 Task: Look for Airbnb options in Uto, Japan from 7th December, 2023 to 14th December, 2023 for 1 adult. Place can be shared room with 1  bedroom having 1 bed and 1 bathroom. Property type can be hotel. Look for 5 properties as per requirement.
Action: Mouse moved to (434, 91)
Screenshot: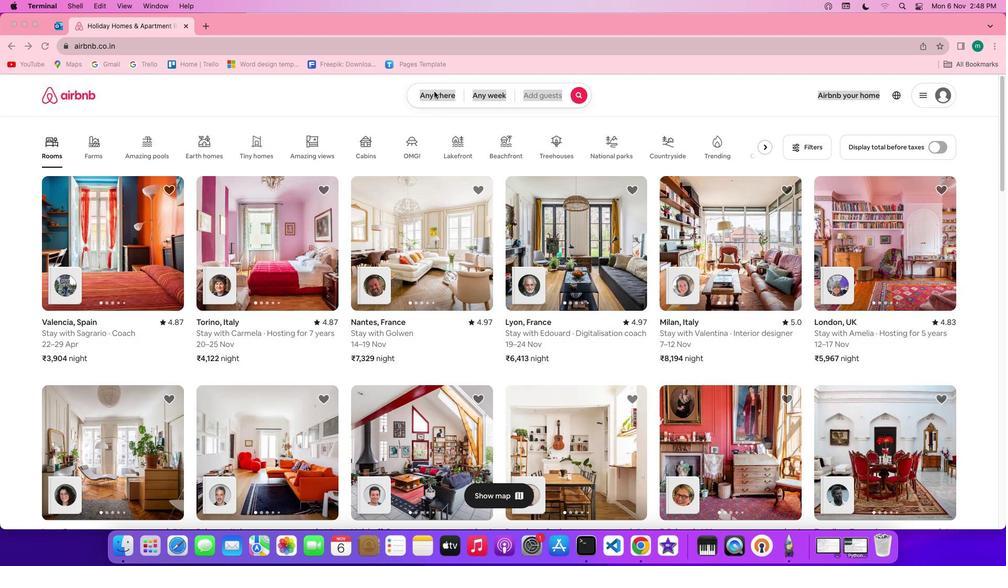
Action: Mouse pressed left at (434, 91)
Screenshot: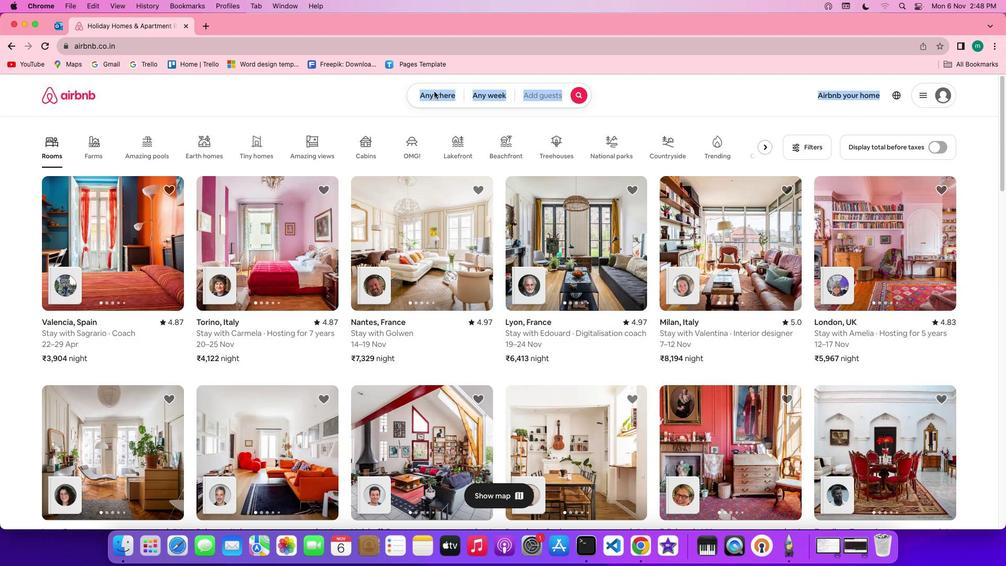 
Action: Mouse pressed left at (434, 91)
Screenshot: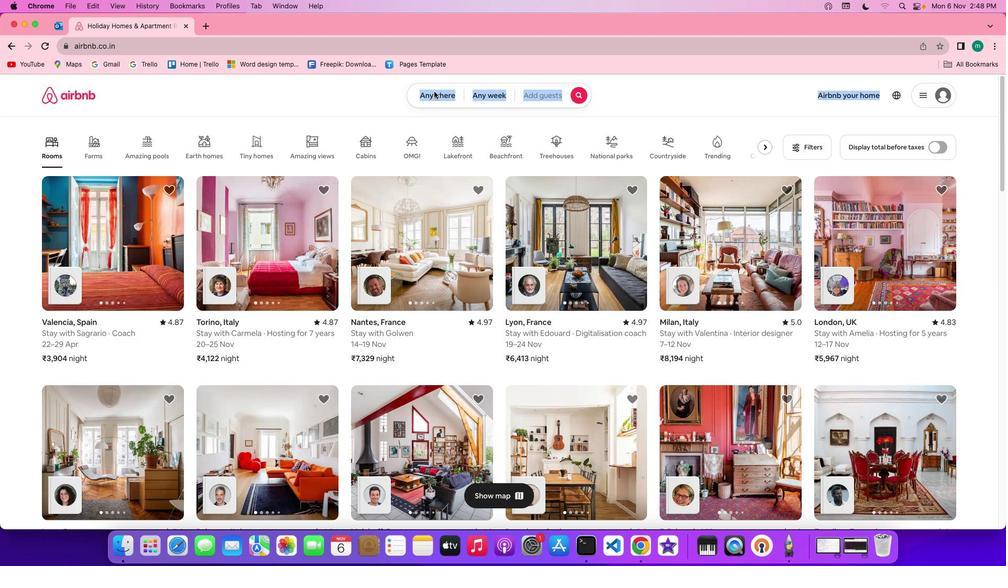 
Action: Mouse moved to (389, 129)
Screenshot: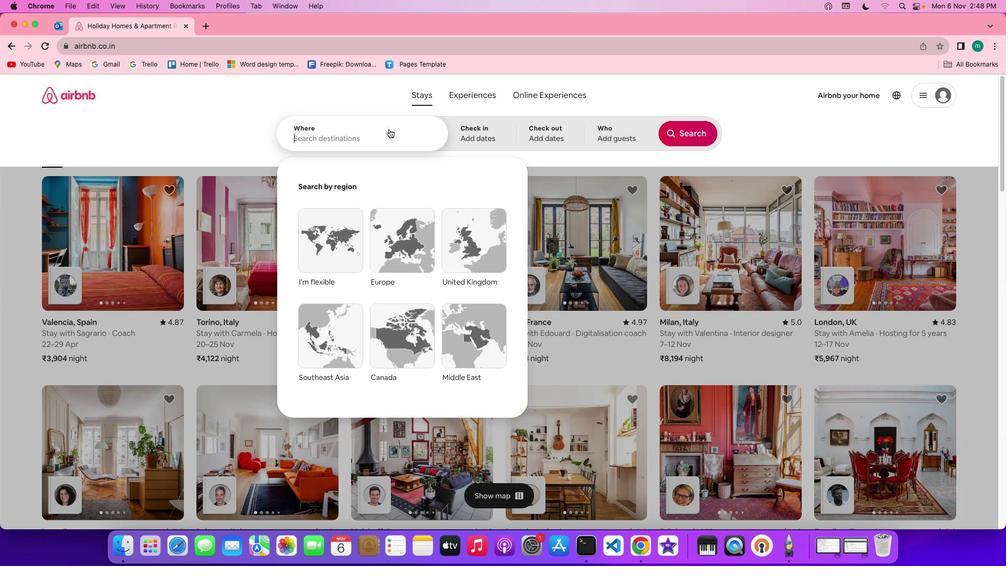 
Action: Key pressed Key.shift'U''t''o'','Key.spaceKey.shift'j''a''p''a''n'
Screenshot: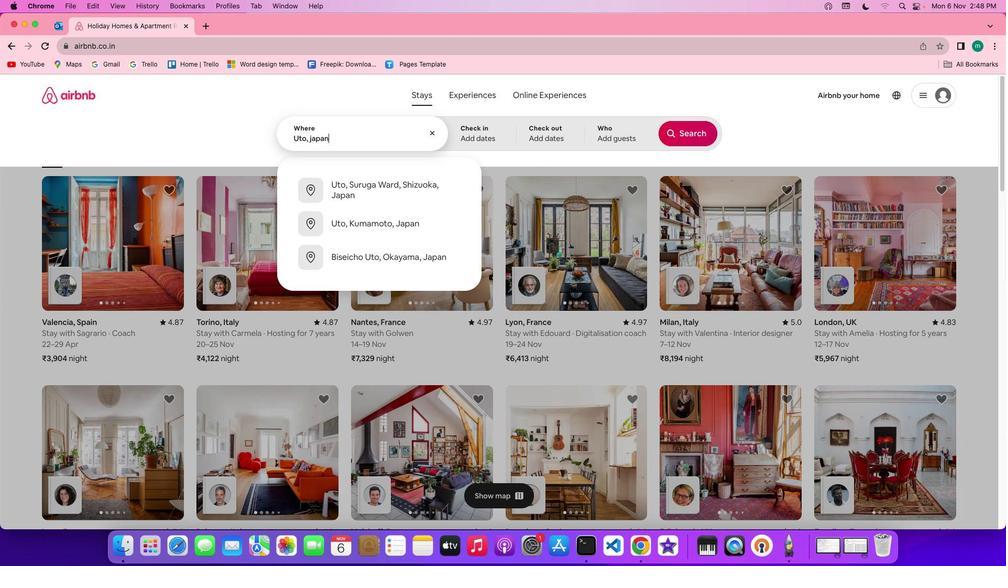 
Action: Mouse moved to (472, 135)
Screenshot: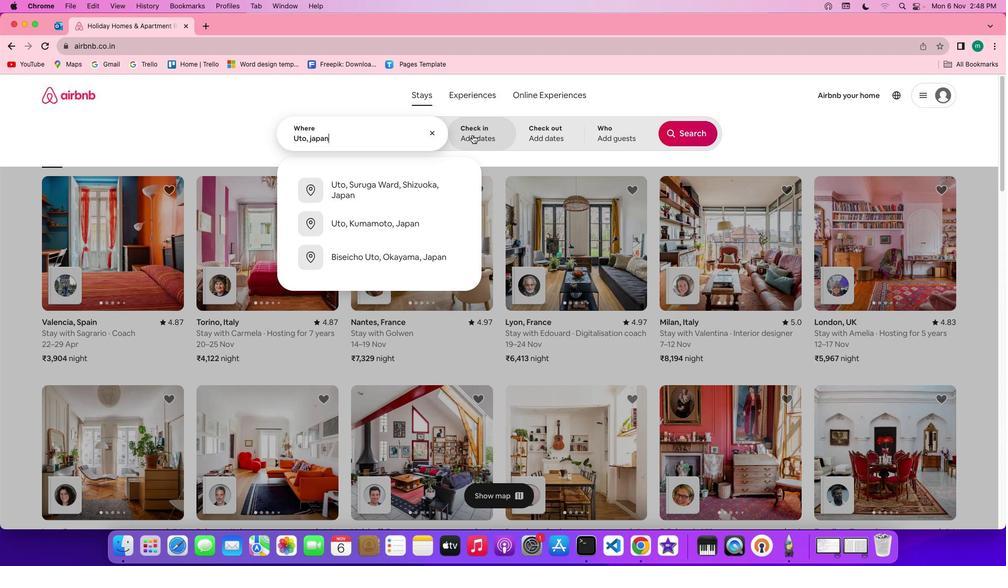 
Action: Mouse pressed left at (472, 135)
Screenshot: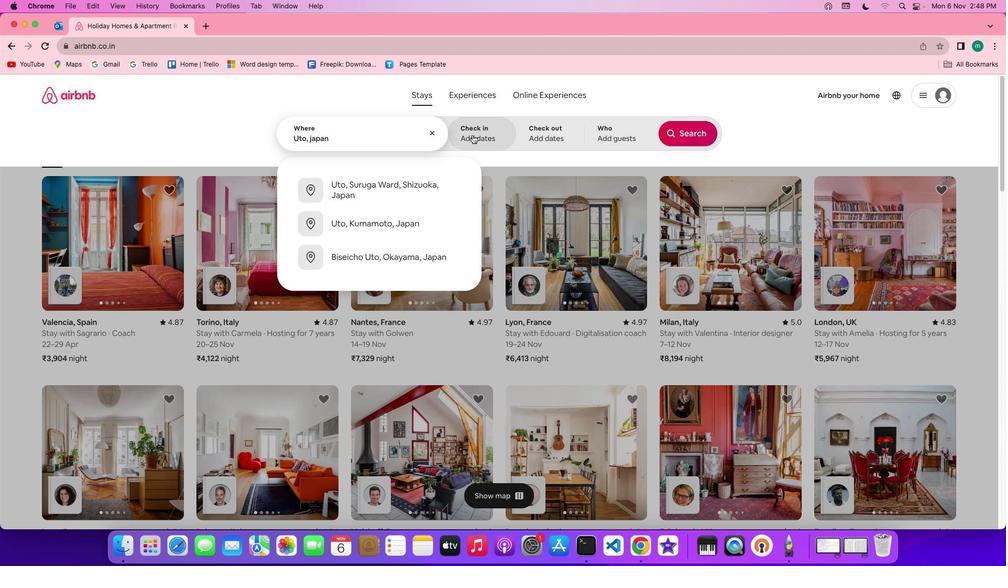 
Action: Mouse moved to (626, 286)
Screenshot: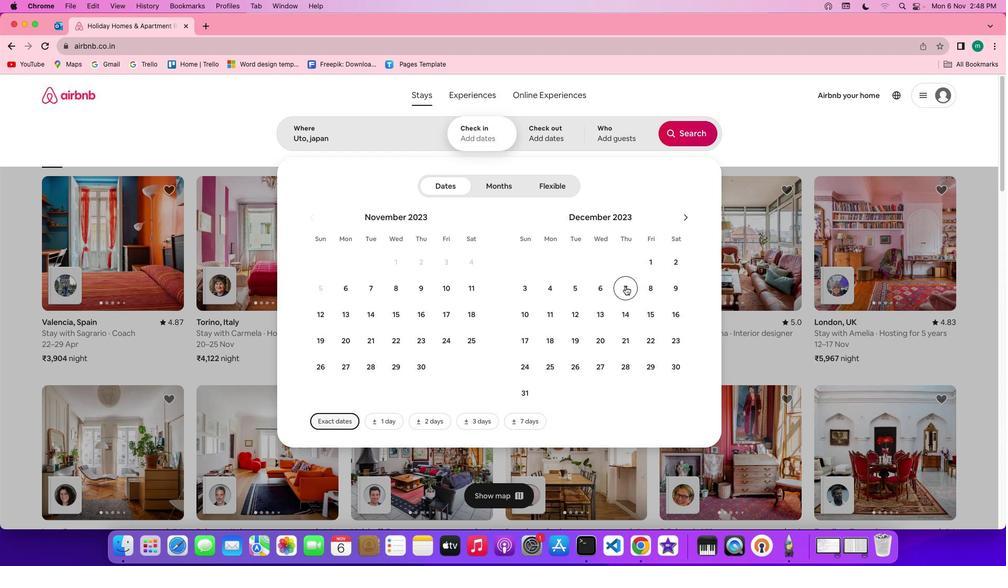 
Action: Mouse pressed left at (626, 286)
Screenshot: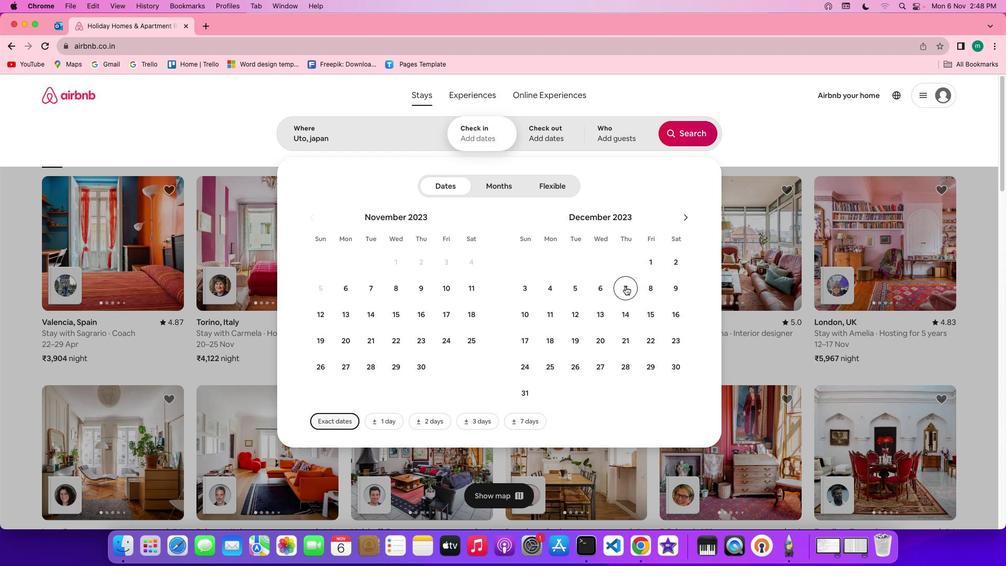 
Action: Mouse moved to (618, 312)
Screenshot: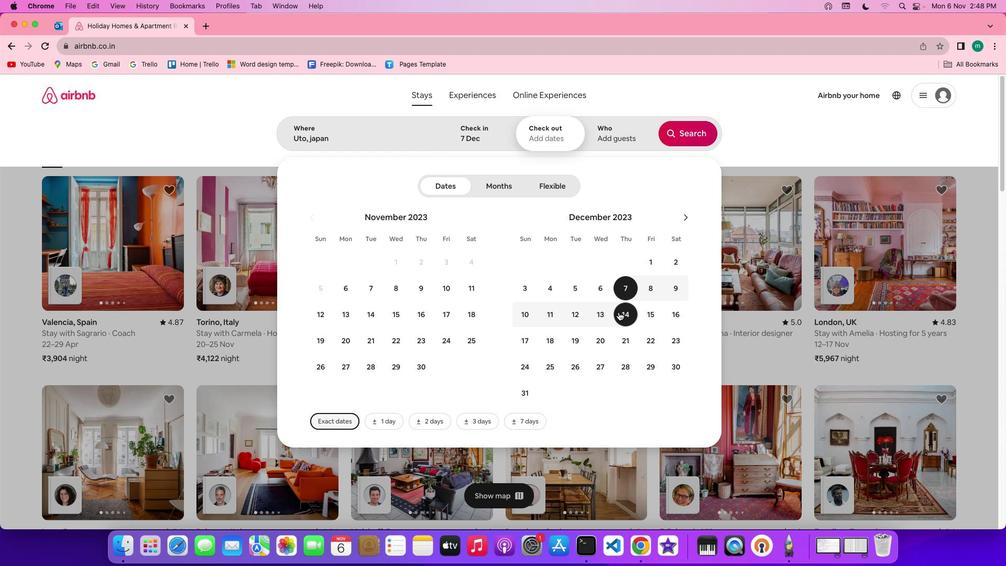 
Action: Mouse pressed left at (618, 312)
Screenshot: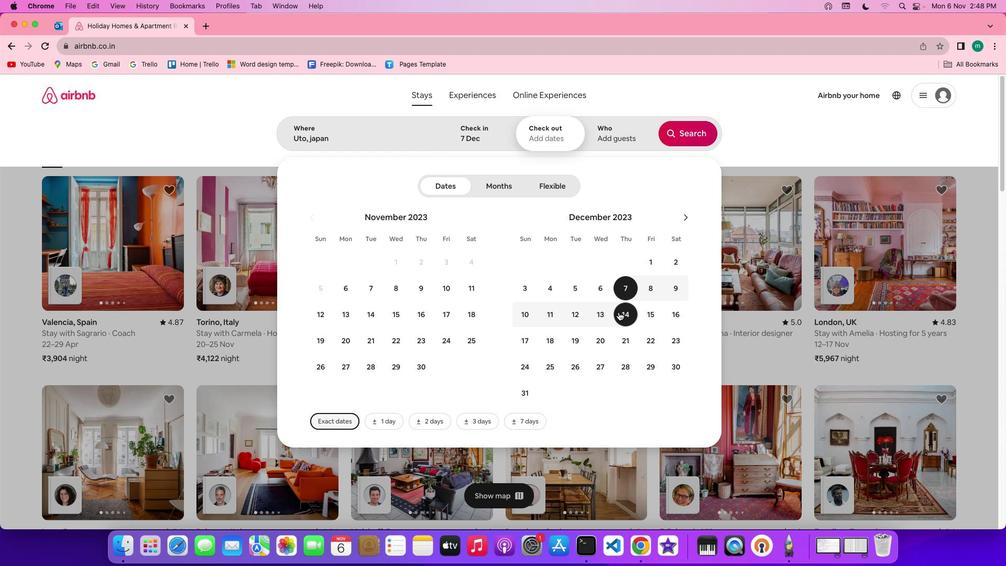 
Action: Mouse moved to (610, 132)
Screenshot: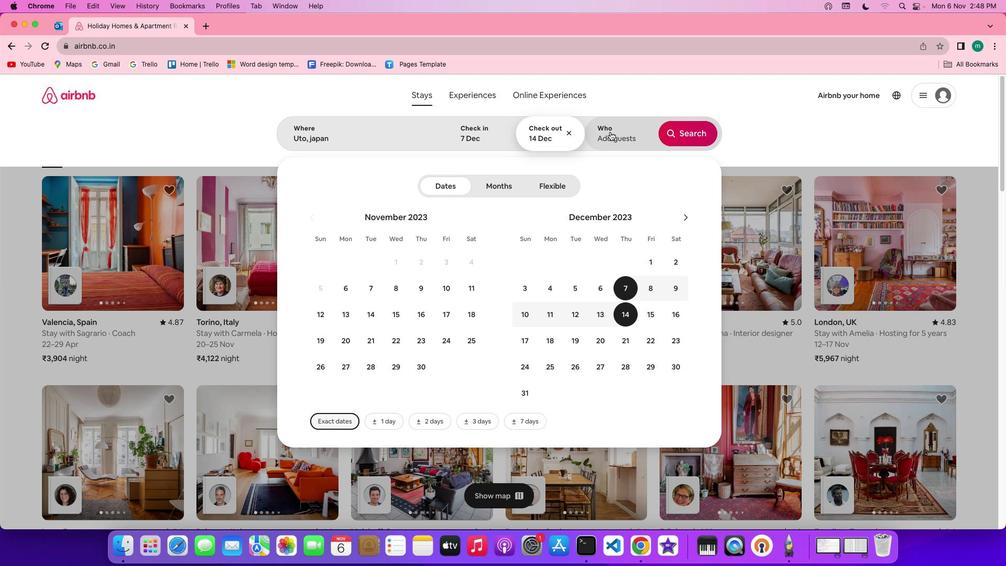 
Action: Mouse pressed left at (610, 132)
Screenshot: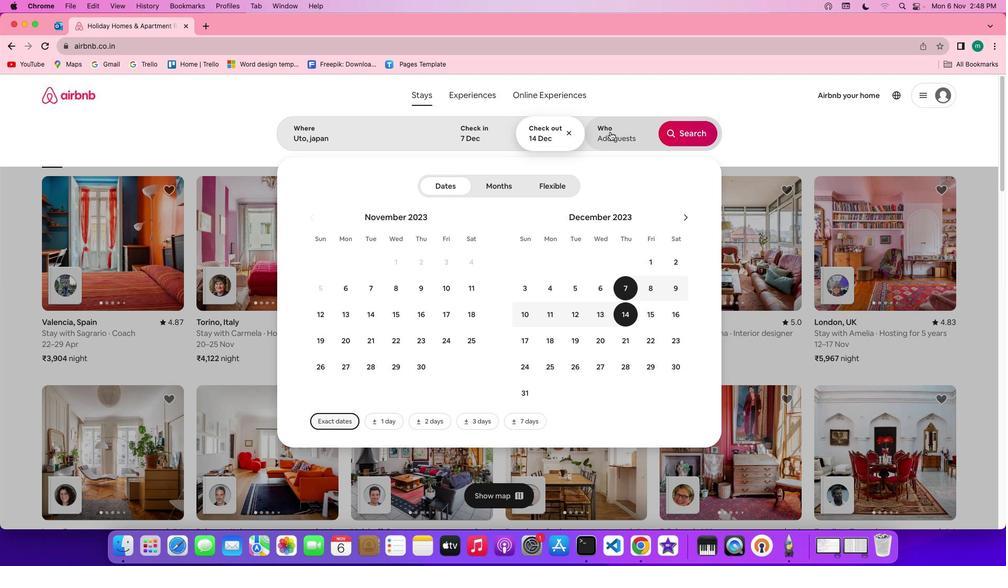 
Action: Mouse moved to (696, 189)
Screenshot: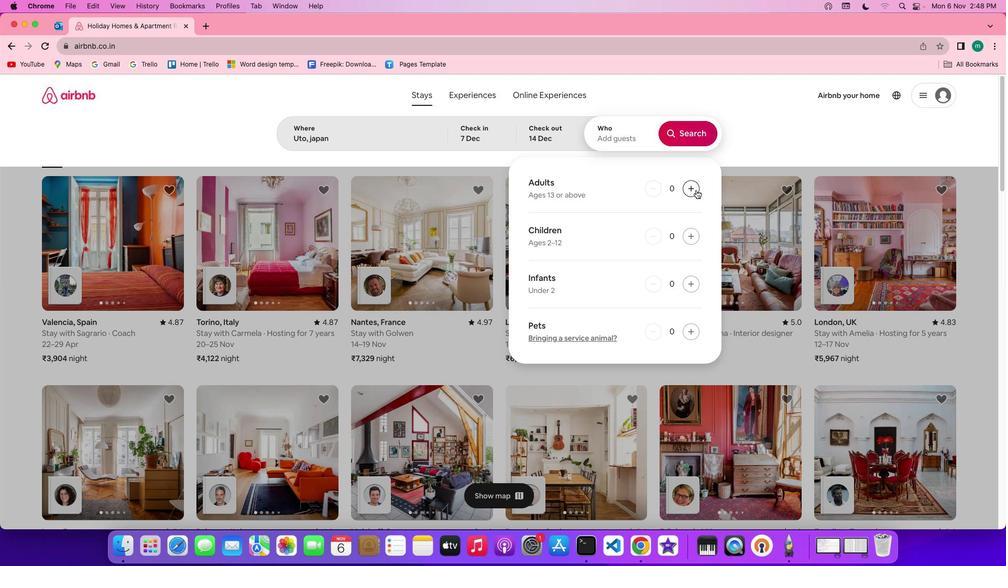 
Action: Mouse pressed left at (696, 189)
Screenshot: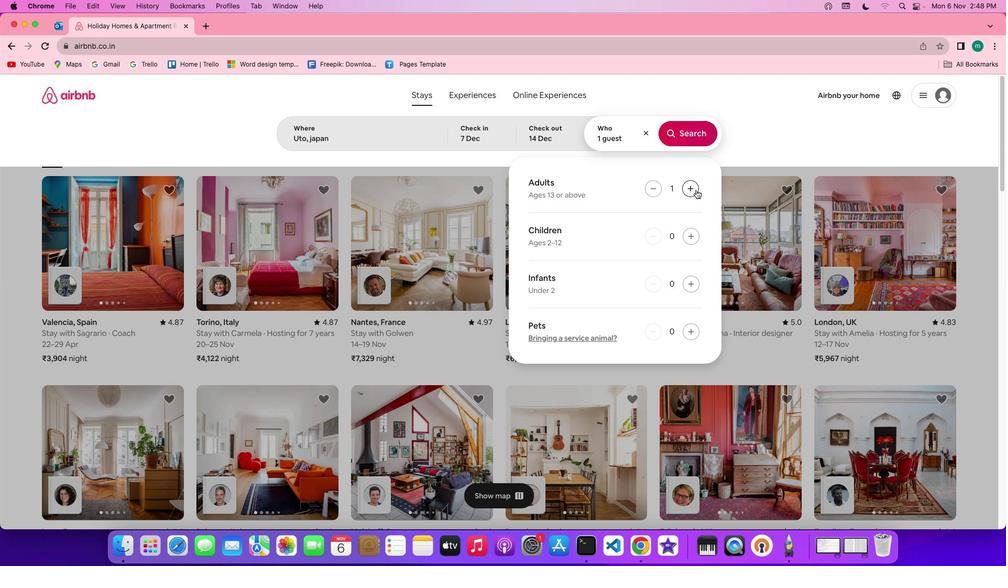 
Action: Mouse moved to (687, 130)
Screenshot: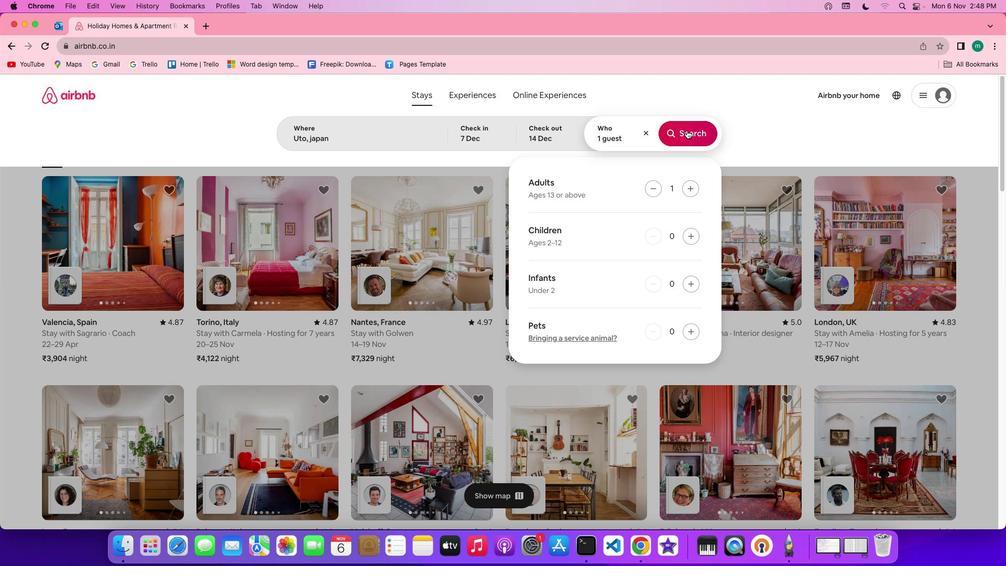 
Action: Mouse pressed left at (687, 130)
Screenshot: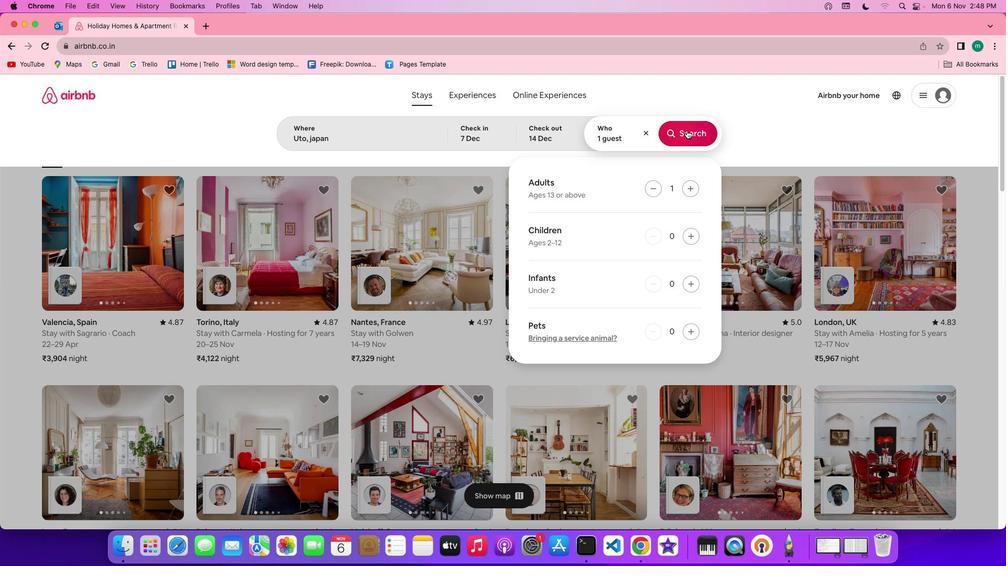 
Action: Mouse moved to (840, 134)
Screenshot: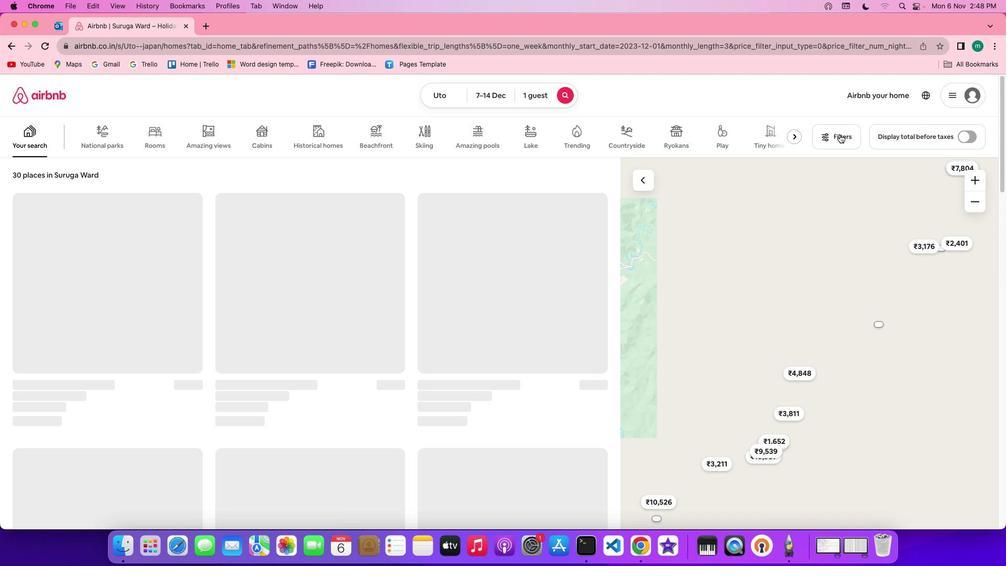 
Action: Mouse pressed left at (840, 134)
Screenshot: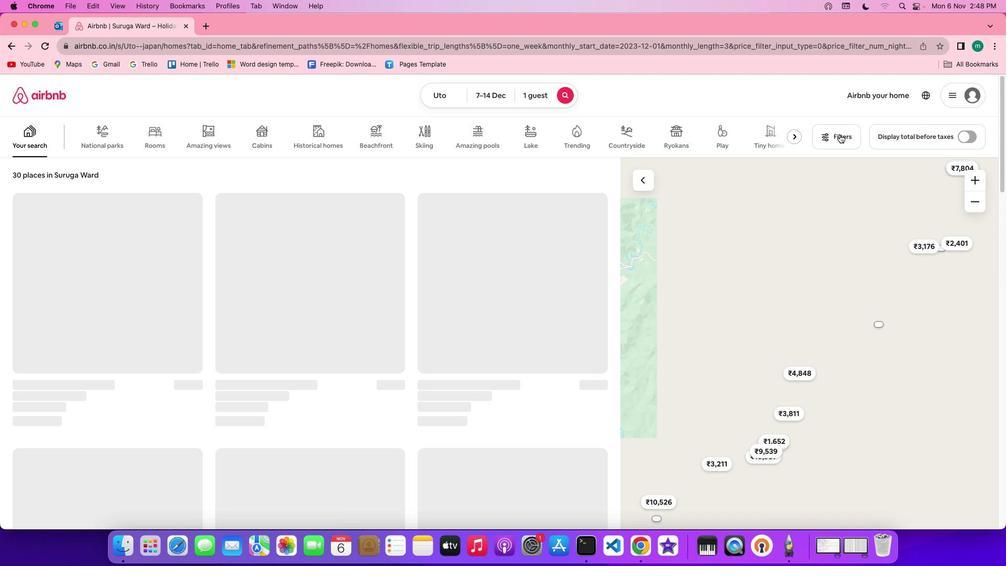 
Action: Mouse moved to (596, 292)
Screenshot: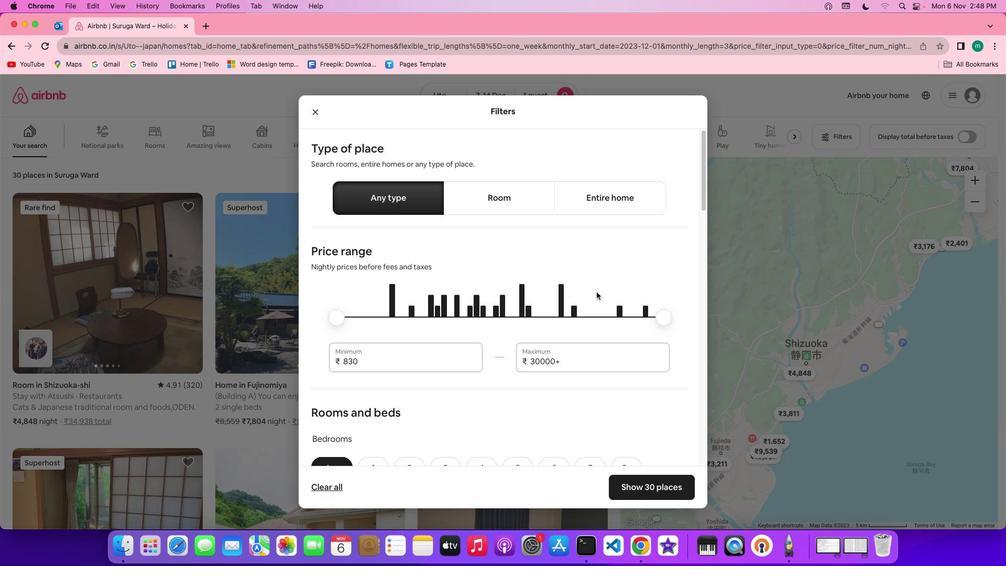 
Action: Mouse scrolled (596, 292) with delta (0, 0)
Screenshot: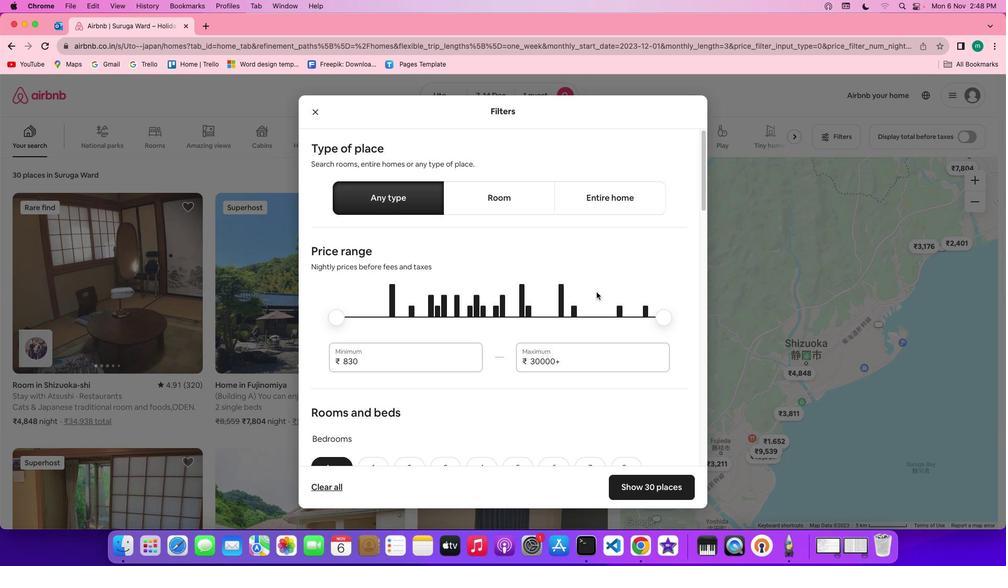 
Action: Mouse scrolled (596, 292) with delta (0, 0)
Screenshot: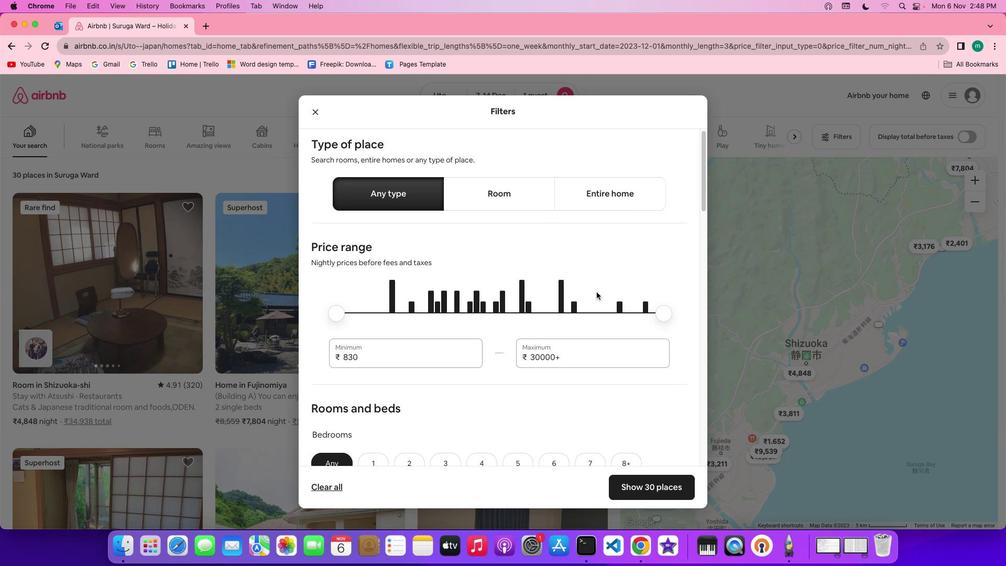 
Action: Mouse scrolled (596, 292) with delta (0, -1)
Screenshot: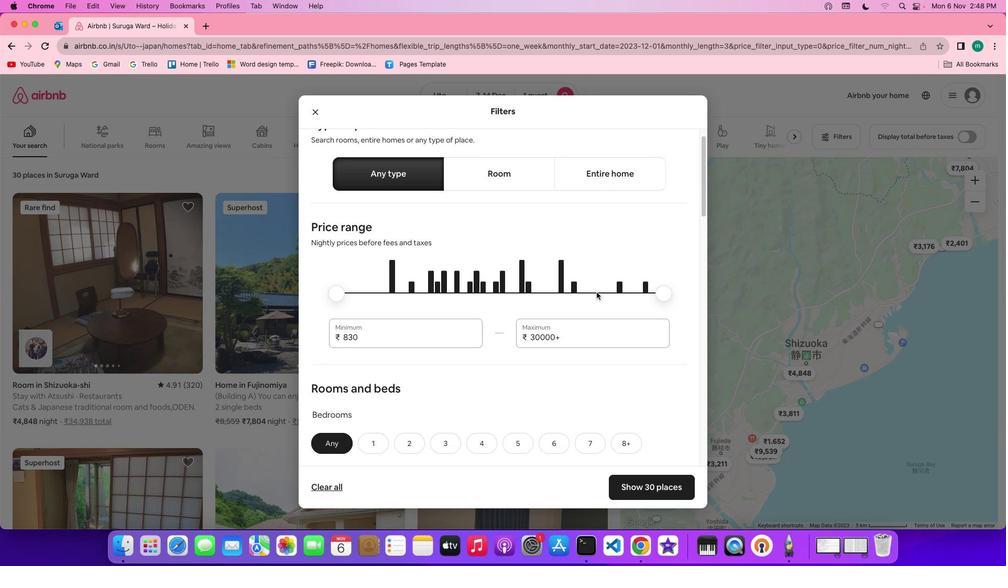 
Action: Mouse scrolled (596, 292) with delta (0, 0)
Screenshot: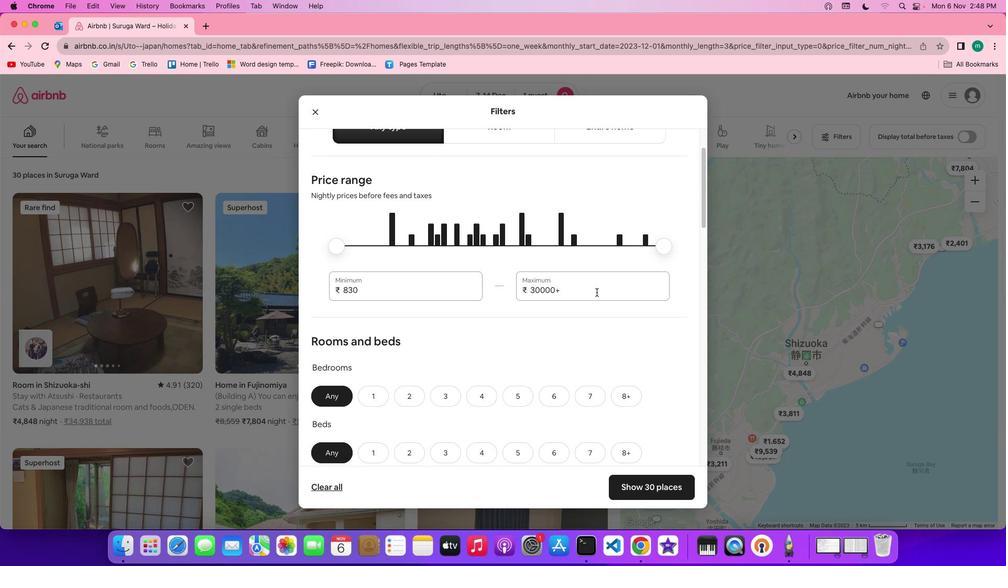 
Action: Mouse scrolled (596, 292) with delta (0, 0)
Screenshot: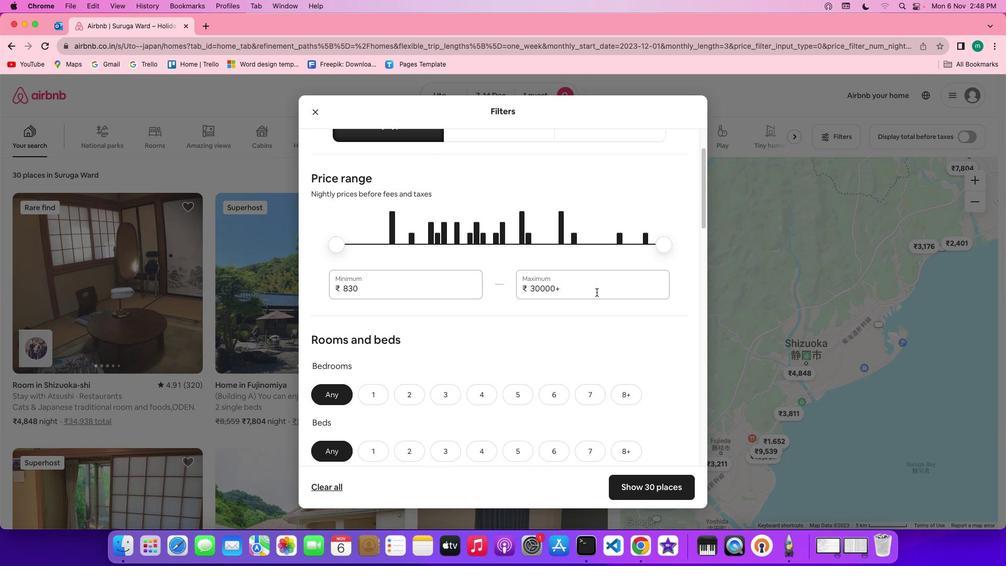 
Action: Mouse scrolled (596, 292) with delta (0, -1)
Screenshot: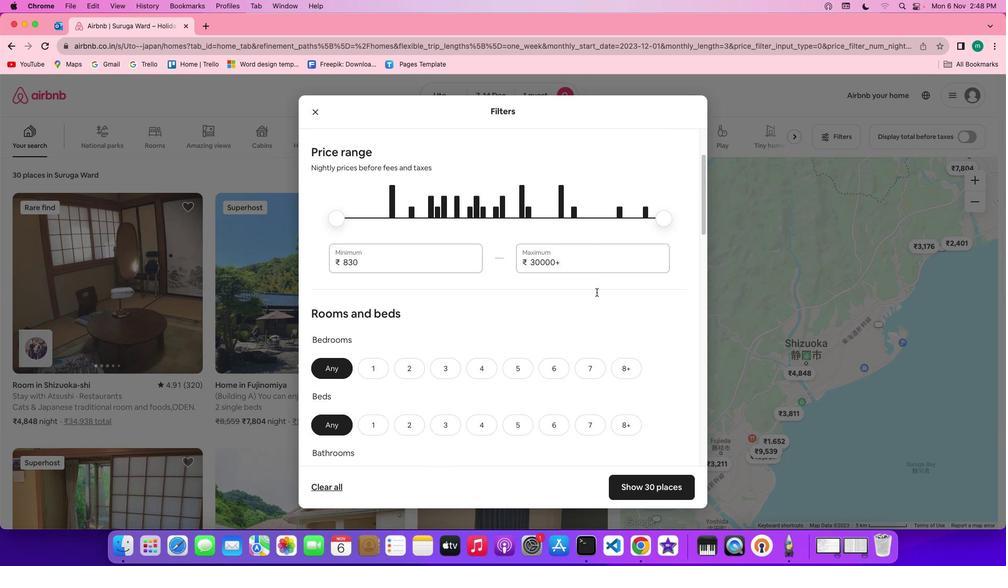 
Action: Mouse scrolled (596, 292) with delta (0, 0)
Screenshot: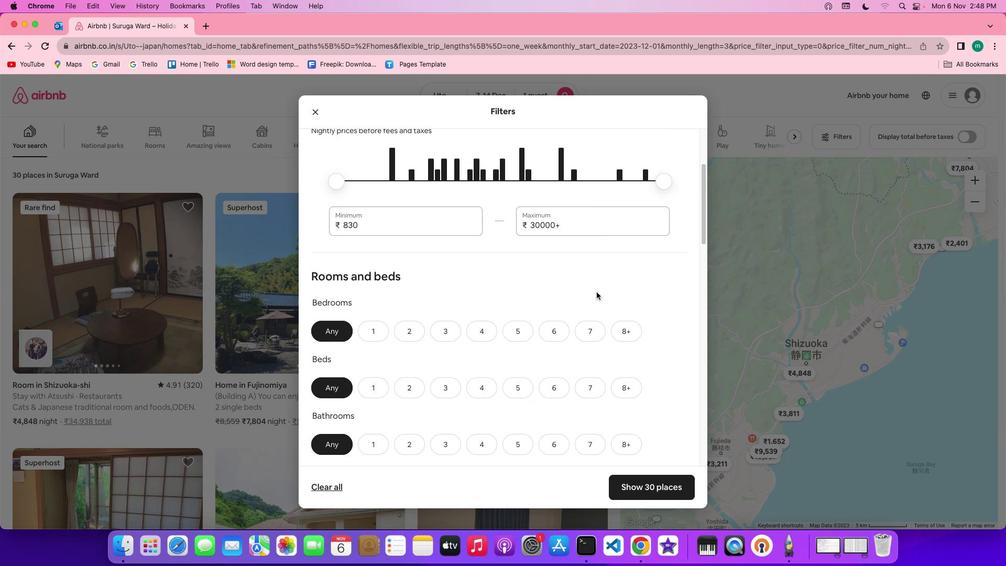 
Action: Mouse scrolled (596, 292) with delta (0, 0)
Screenshot: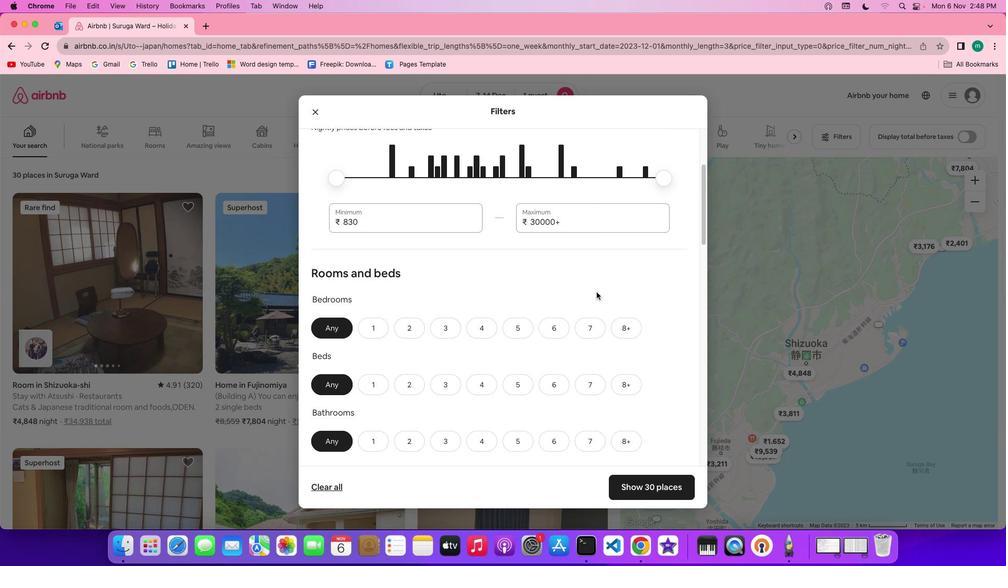 
Action: Mouse scrolled (596, 292) with delta (0, 0)
Screenshot: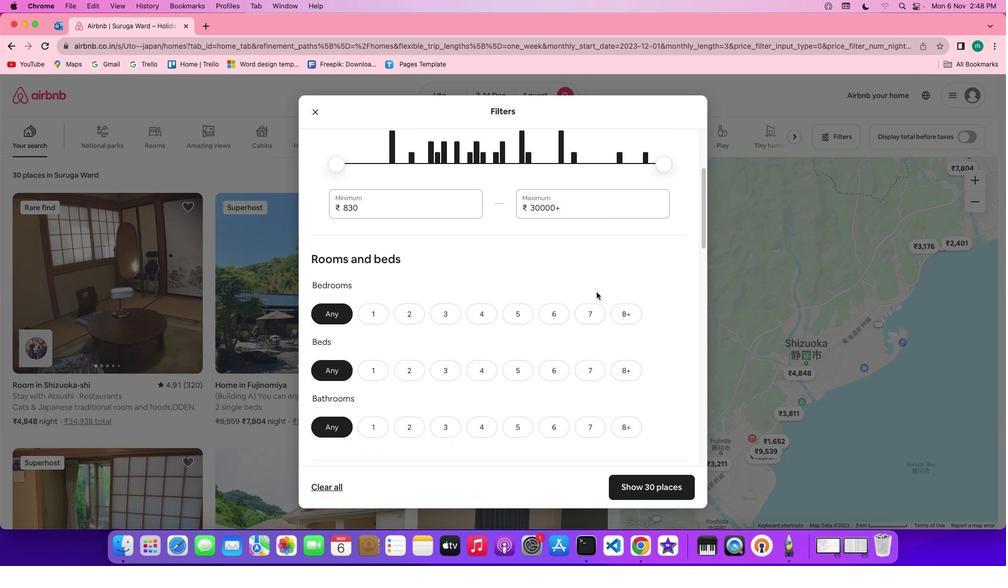 
Action: Mouse scrolled (596, 292) with delta (0, 0)
Screenshot: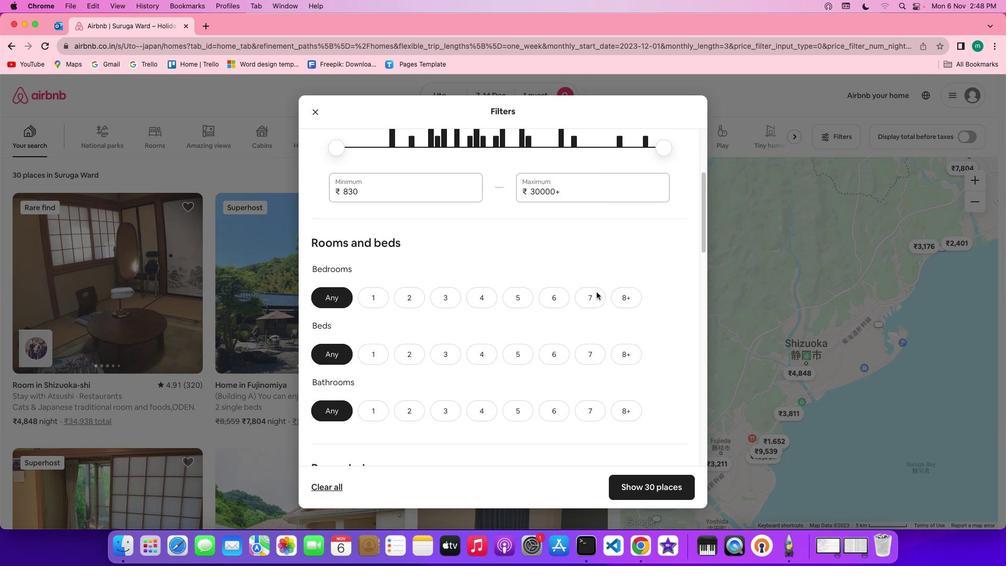 
Action: Mouse scrolled (596, 292) with delta (0, 0)
Screenshot: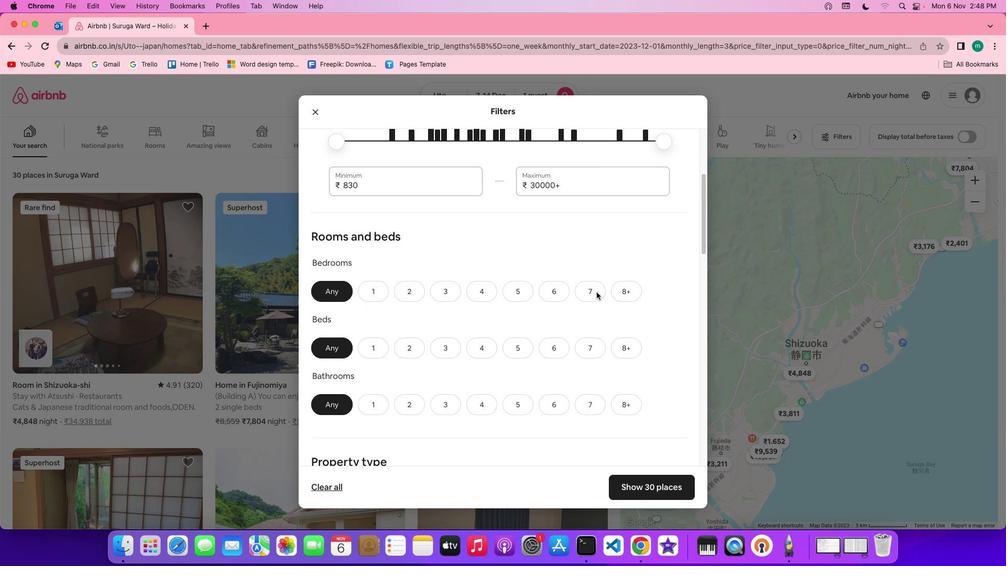 
Action: Mouse scrolled (596, 292) with delta (0, 0)
Screenshot: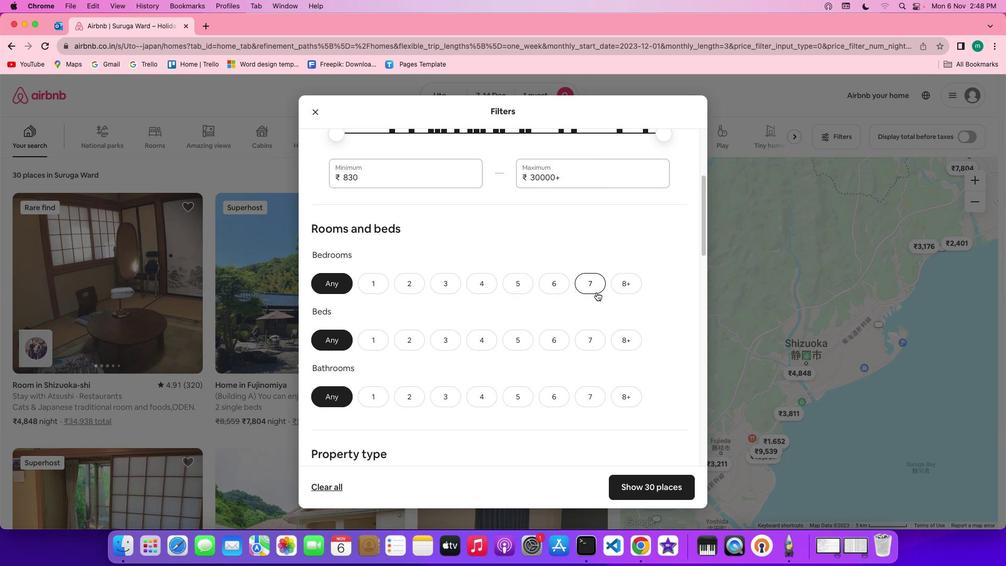 
Action: Mouse scrolled (596, 292) with delta (0, 0)
Screenshot: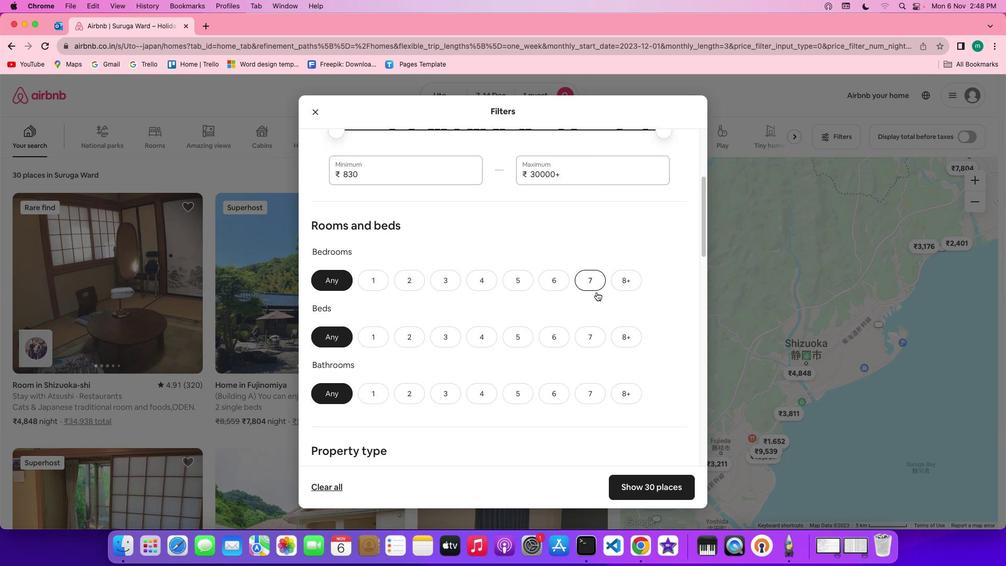 
Action: Mouse scrolled (596, 292) with delta (0, 0)
Screenshot: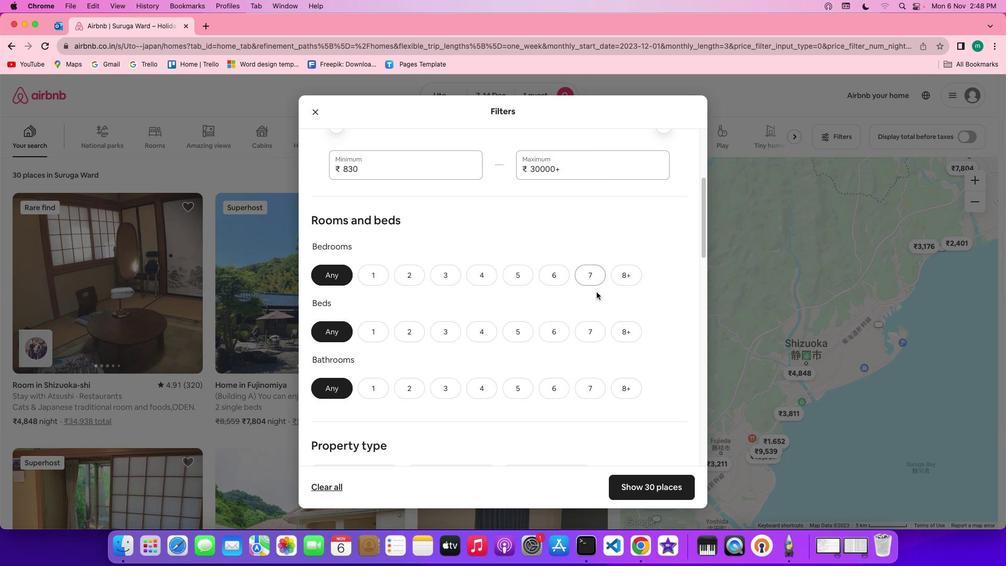 
Action: Mouse scrolled (596, 292) with delta (0, 0)
Screenshot: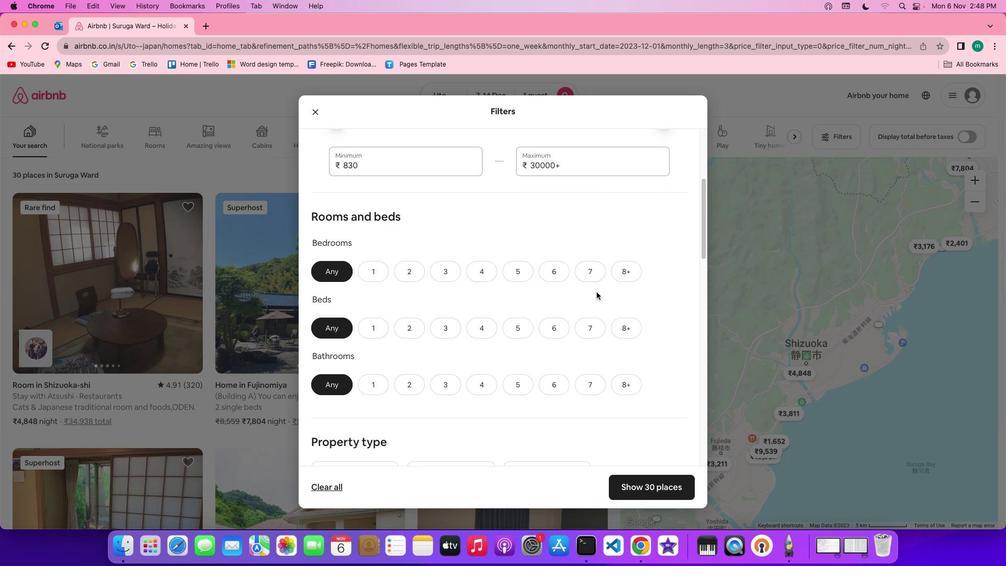 
Action: Mouse scrolled (596, 292) with delta (0, 0)
Screenshot: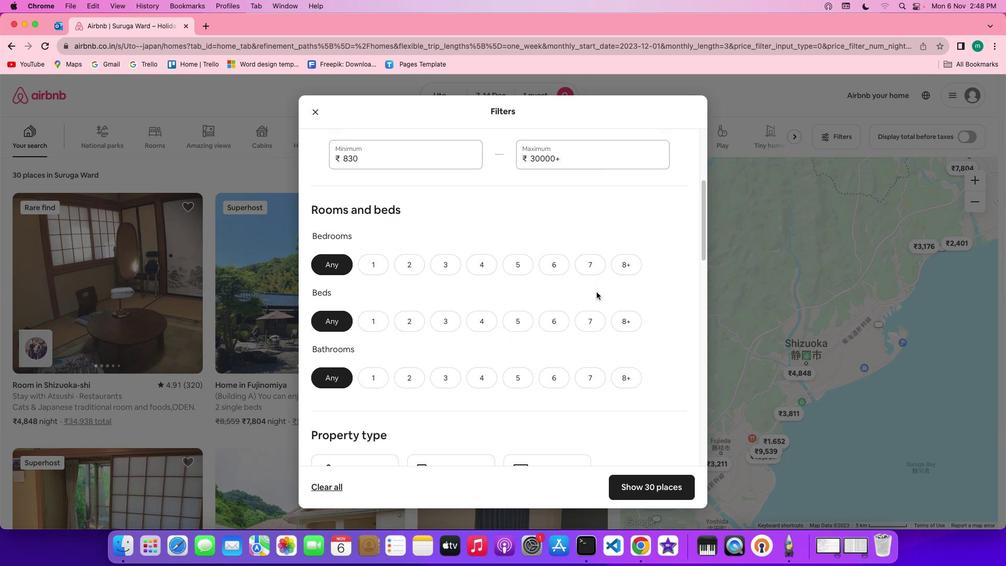 
Action: Mouse scrolled (596, 292) with delta (0, 0)
Screenshot: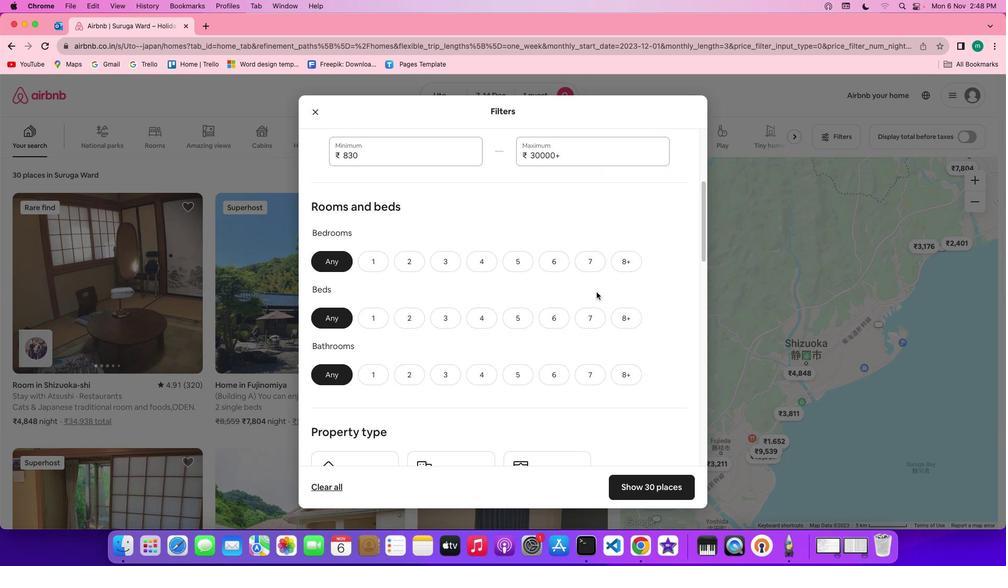 
Action: Mouse scrolled (596, 292) with delta (0, 0)
Screenshot: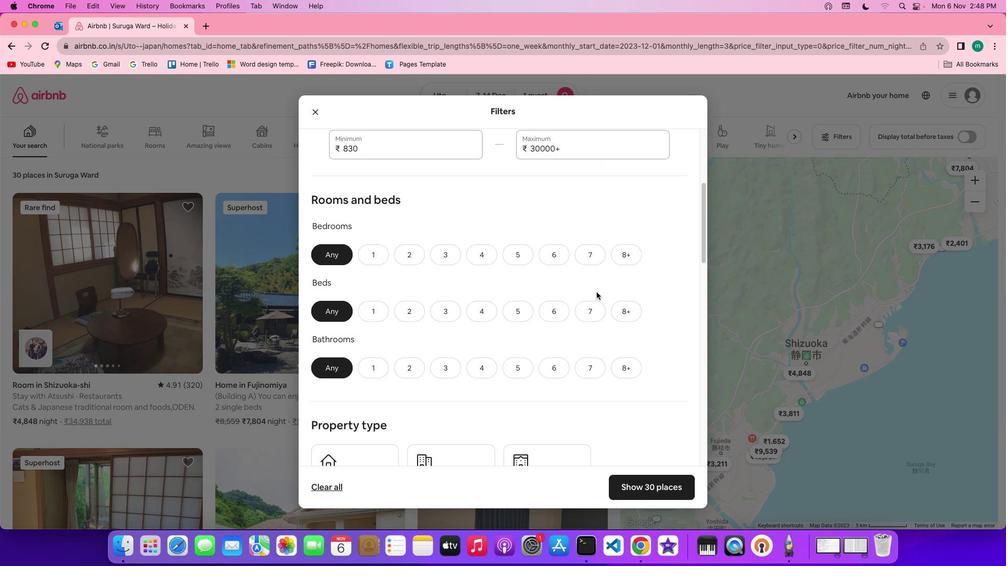 
Action: Mouse scrolled (596, 292) with delta (0, -1)
Screenshot: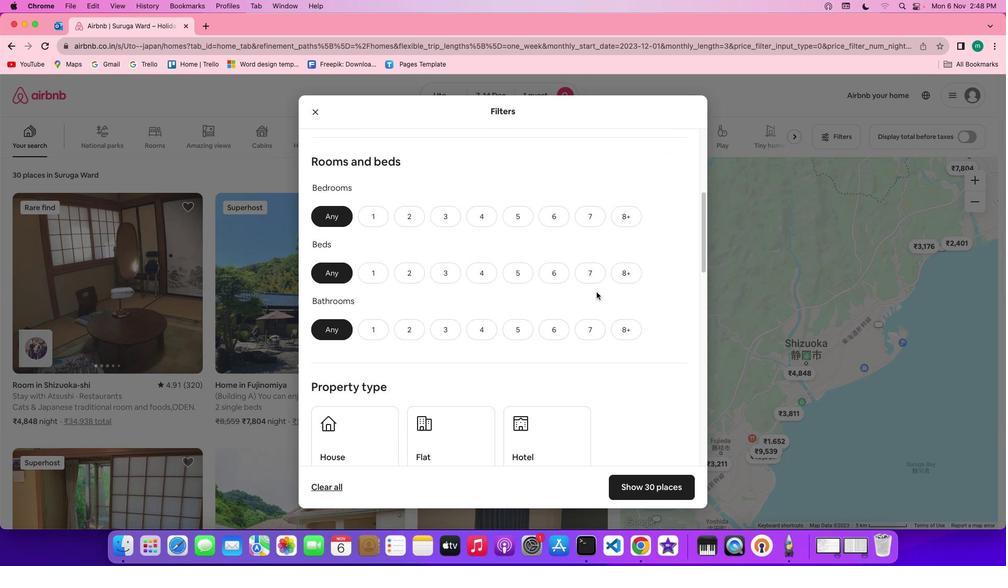 
Action: Mouse scrolled (596, 292) with delta (0, -1)
Screenshot: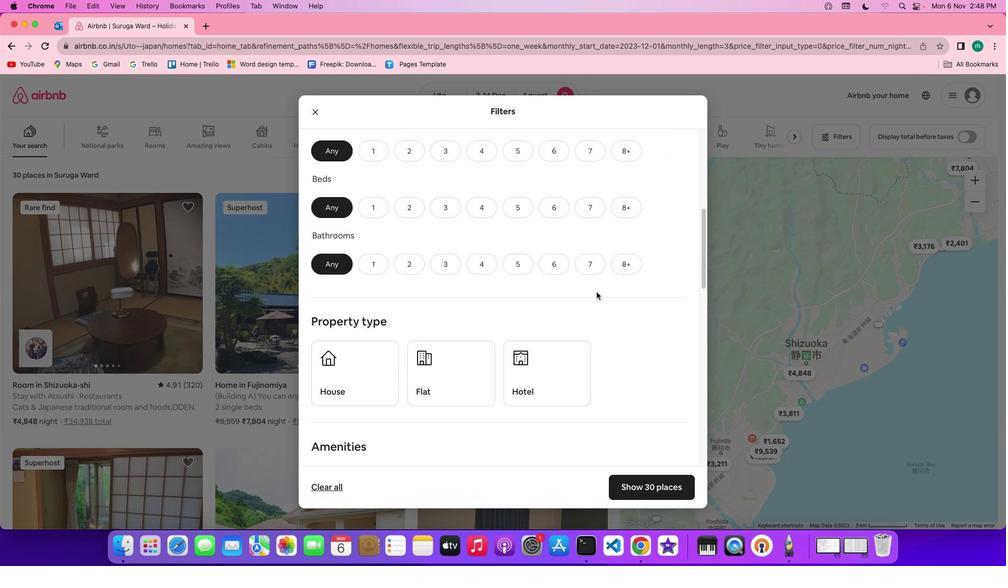 
Action: Mouse moved to (458, 250)
Screenshot: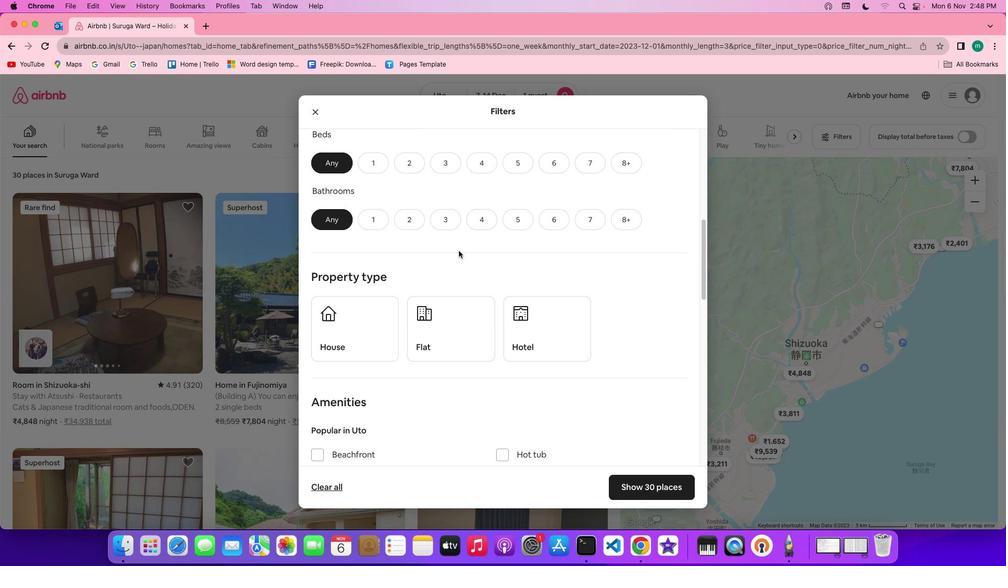 
Action: Mouse scrolled (458, 250) with delta (0, 0)
Screenshot: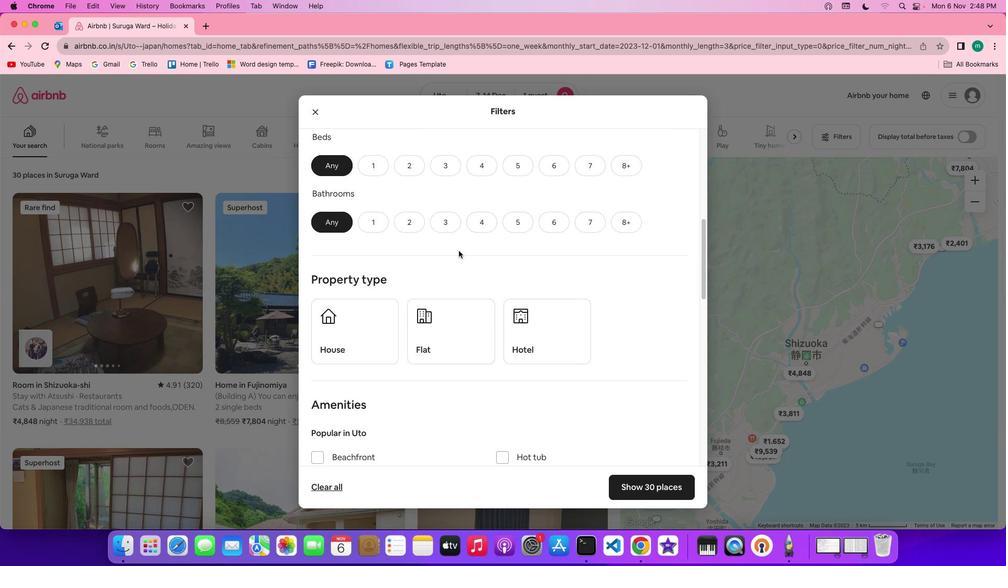 
Action: Mouse scrolled (458, 250) with delta (0, 0)
Screenshot: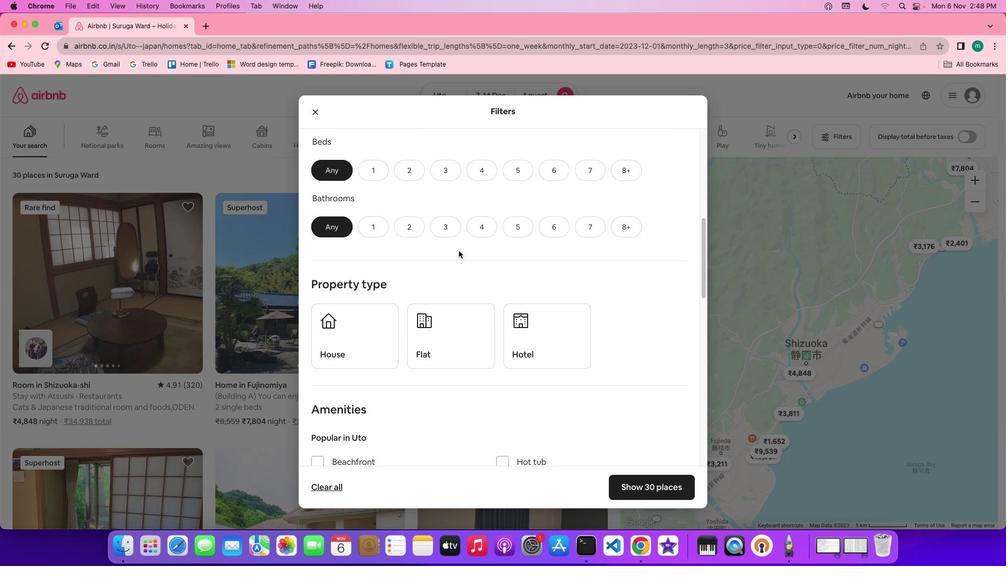 
Action: Mouse scrolled (458, 250) with delta (0, 1)
Screenshot: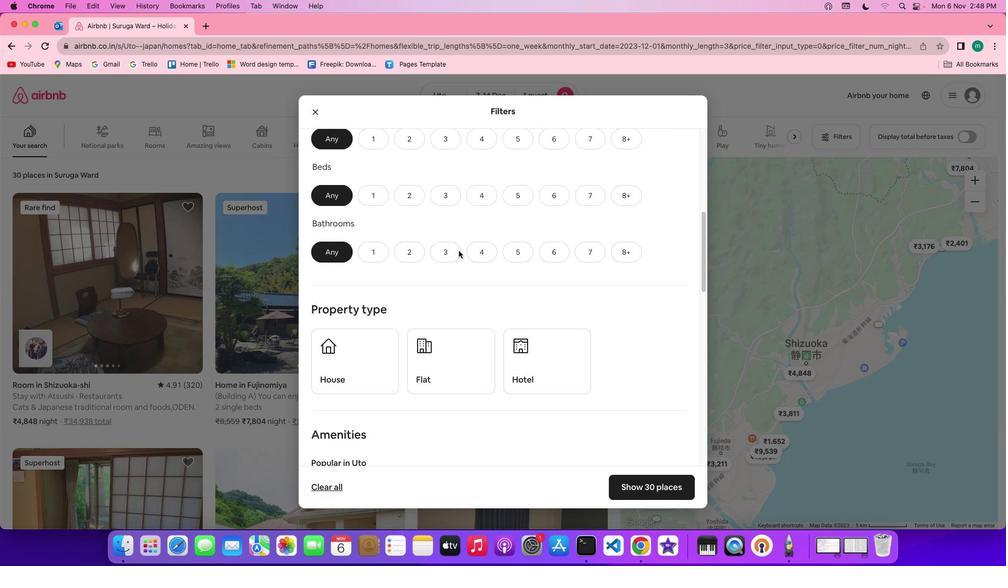 
Action: Mouse moved to (370, 172)
Screenshot: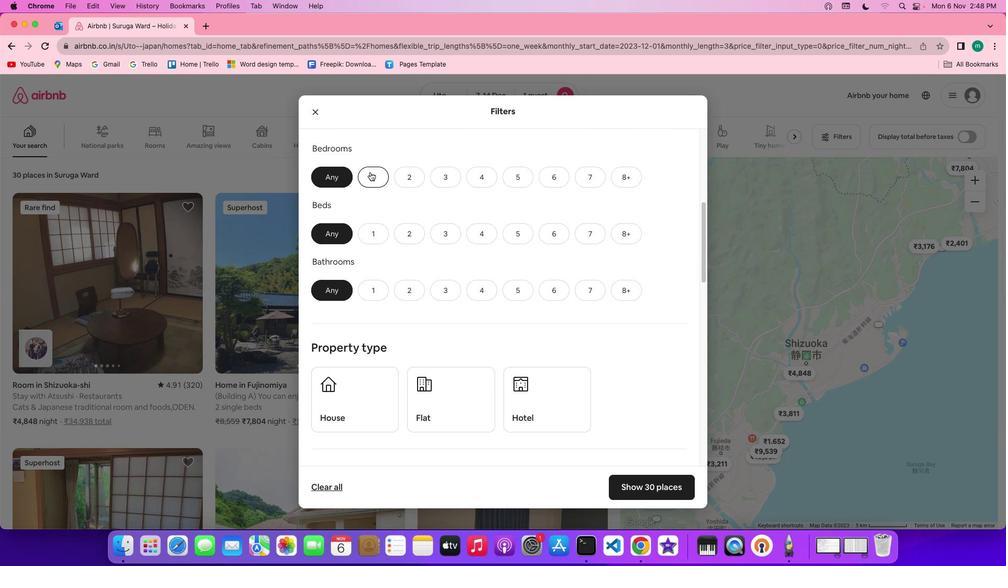 
Action: Mouse pressed left at (370, 172)
Screenshot: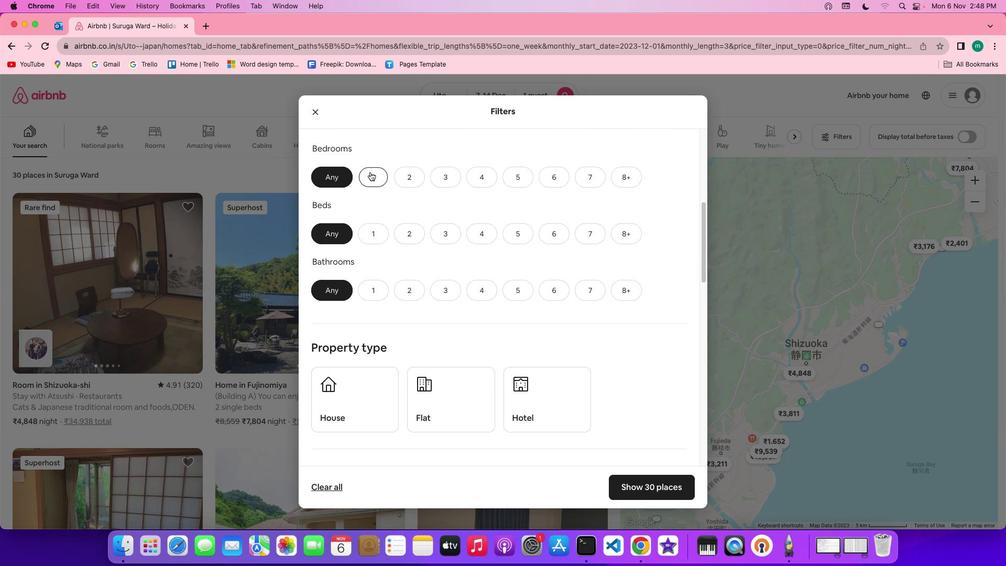 
Action: Mouse moved to (368, 226)
Screenshot: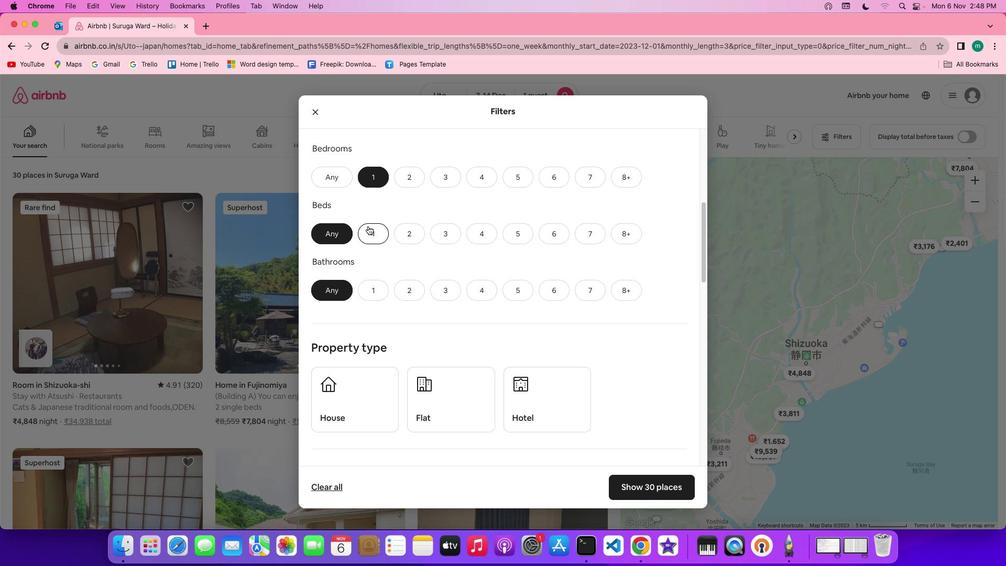 
Action: Mouse pressed left at (368, 226)
Screenshot: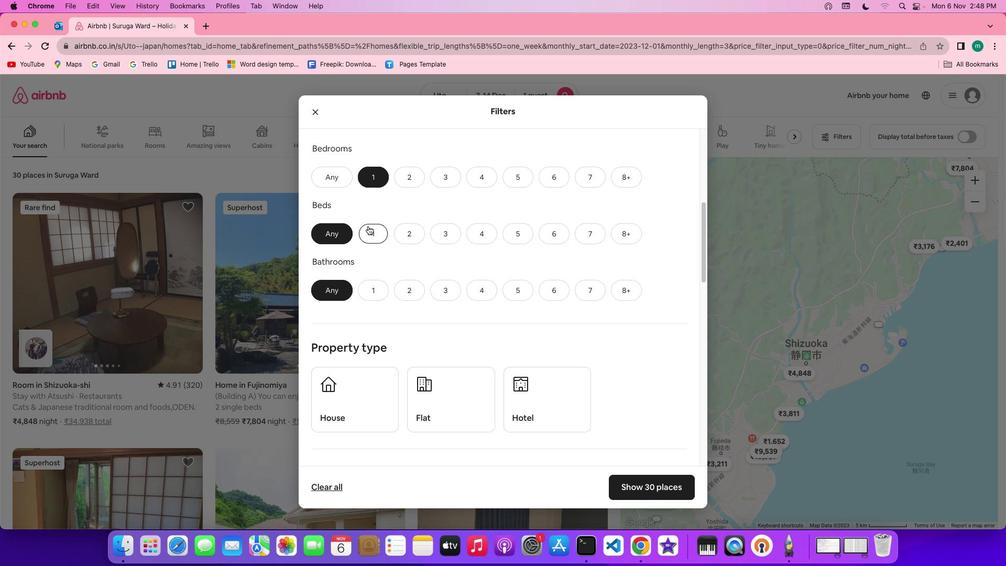 
Action: Mouse moved to (367, 286)
Screenshot: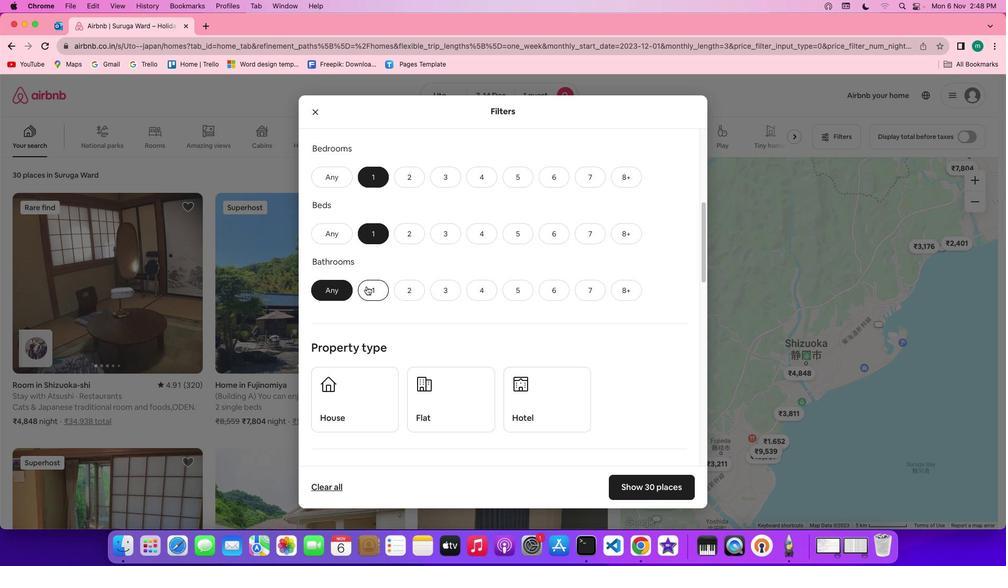 
Action: Mouse pressed left at (367, 286)
Screenshot: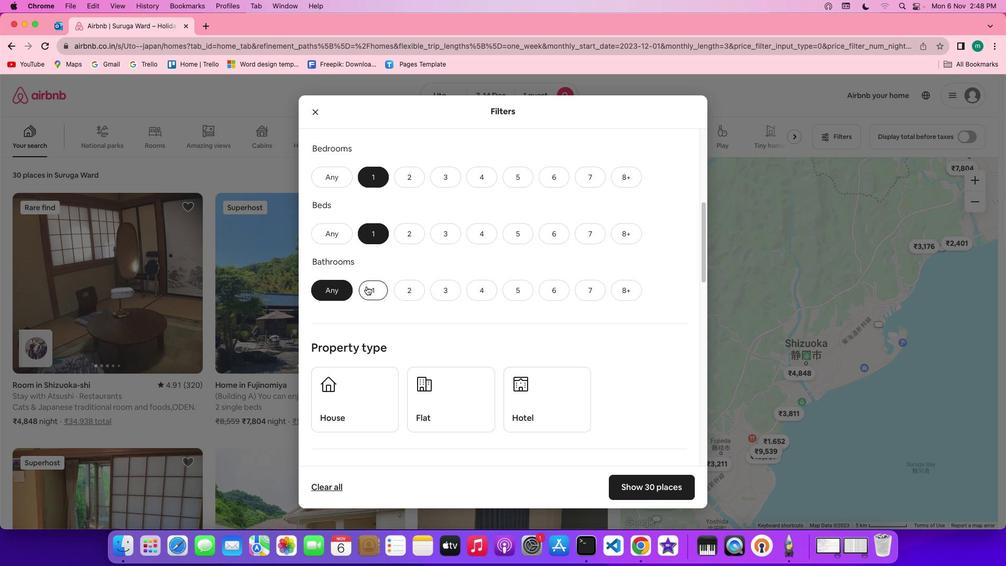 
Action: Mouse moved to (494, 295)
Screenshot: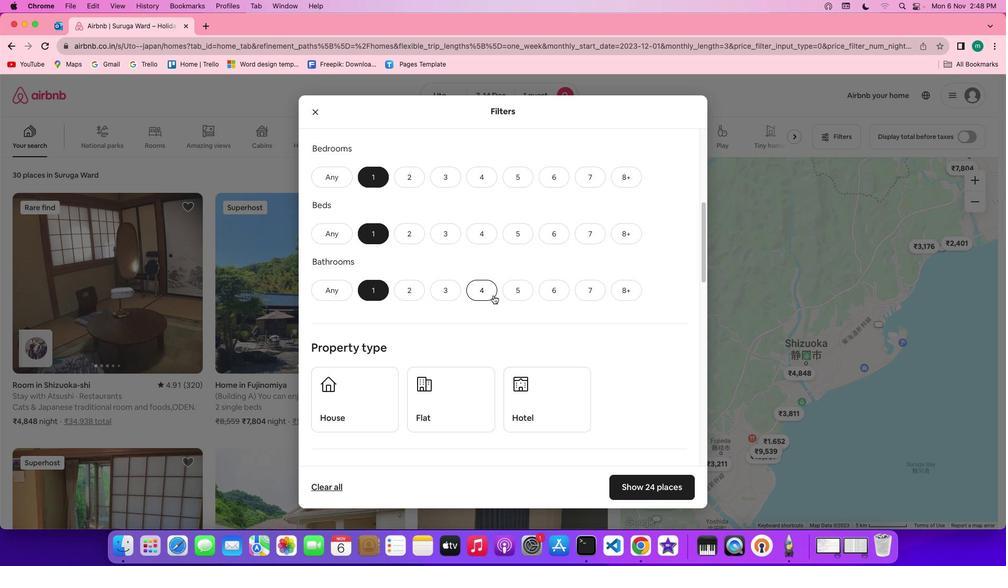 
Action: Mouse scrolled (494, 295) with delta (0, 0)
Screenshot: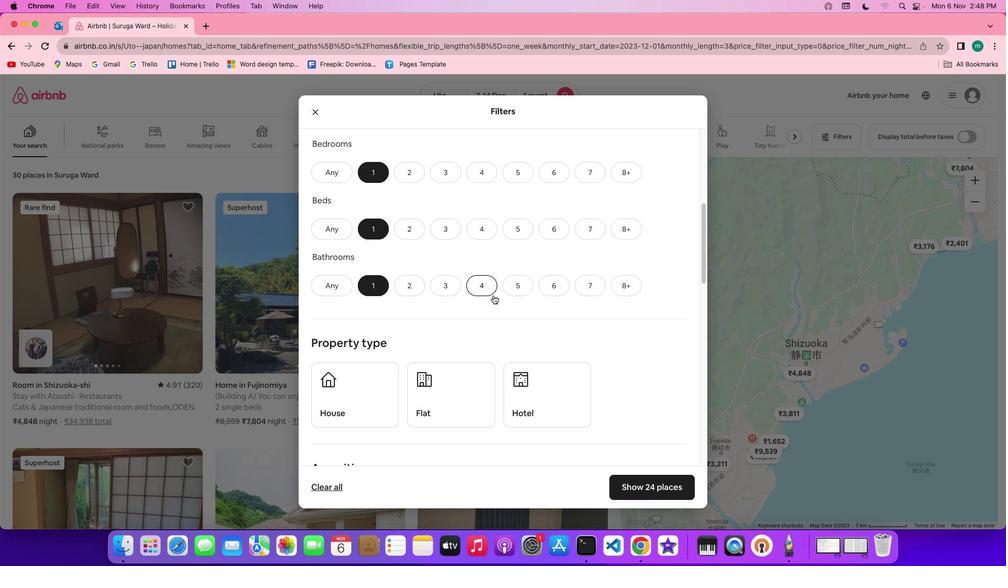 
Action: Mouse scrolled (494, 295) with delta (0, 0)
Screenshot: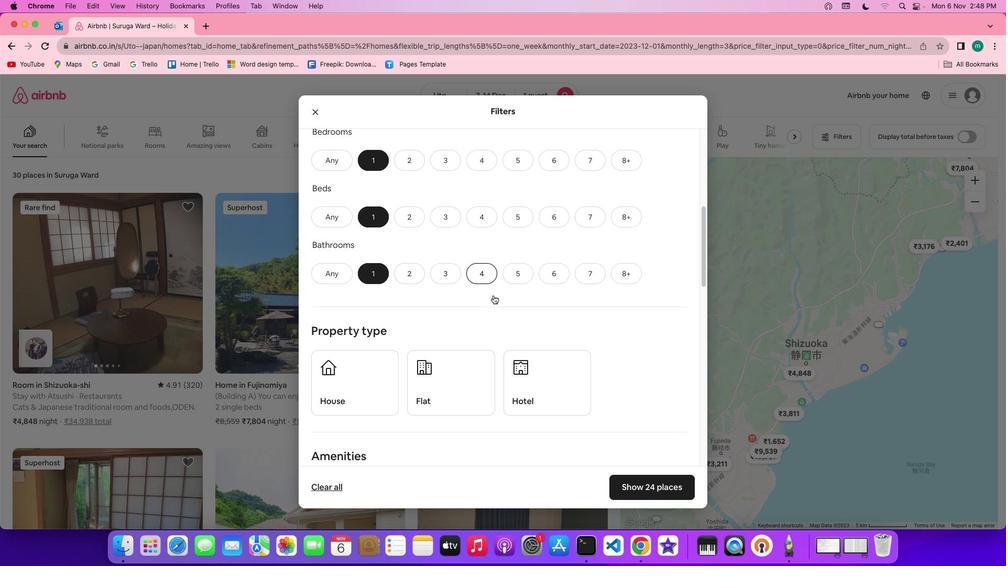 
Action: Mouse scrolled (494, 295) with delta (0, -1)
Screenshot: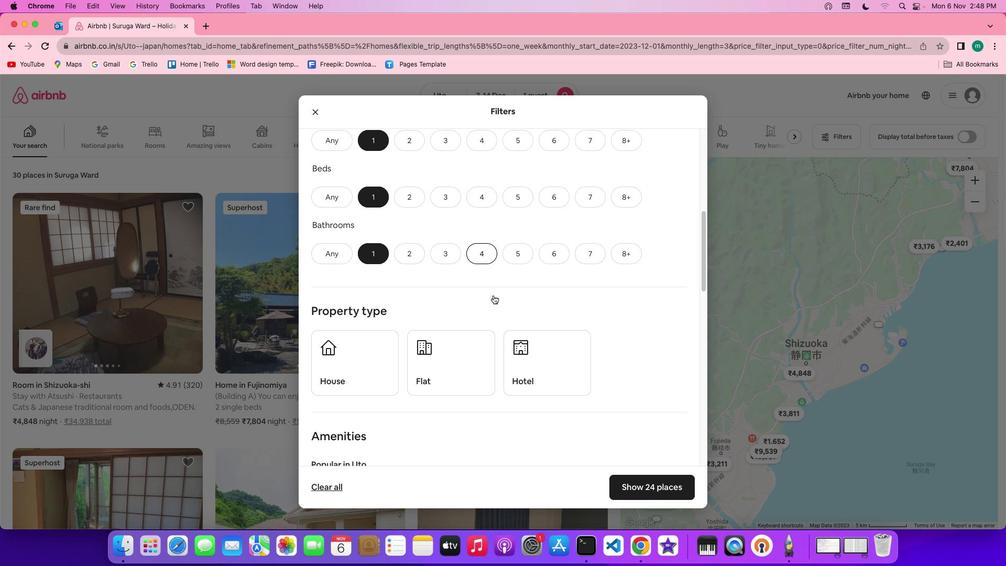 
Action: Mouse scrolled (494, 295) with delta (0, -1)
Screenshot: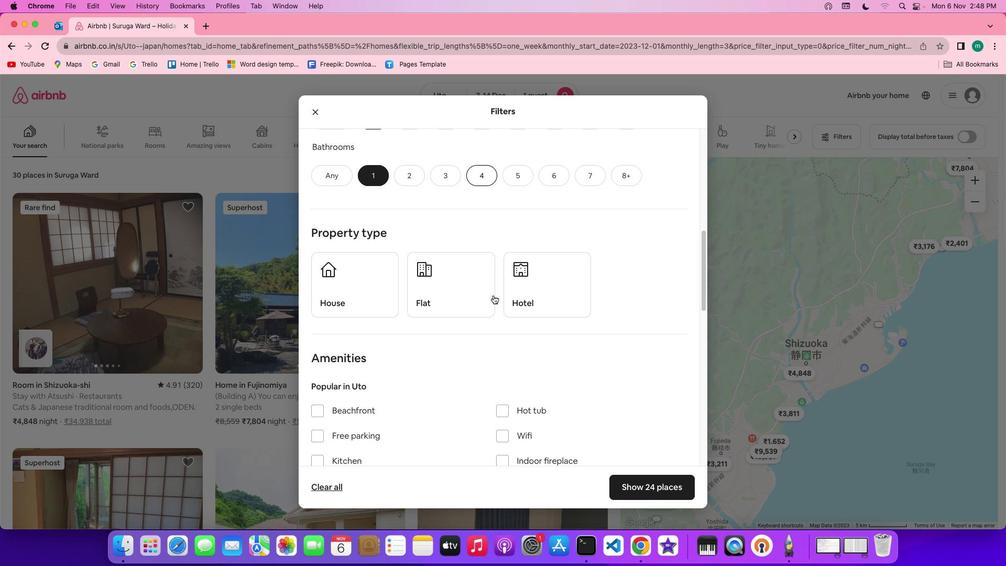 
Action: Mouse scrolled (494, 295) with delta (0, 0)
Screenshot: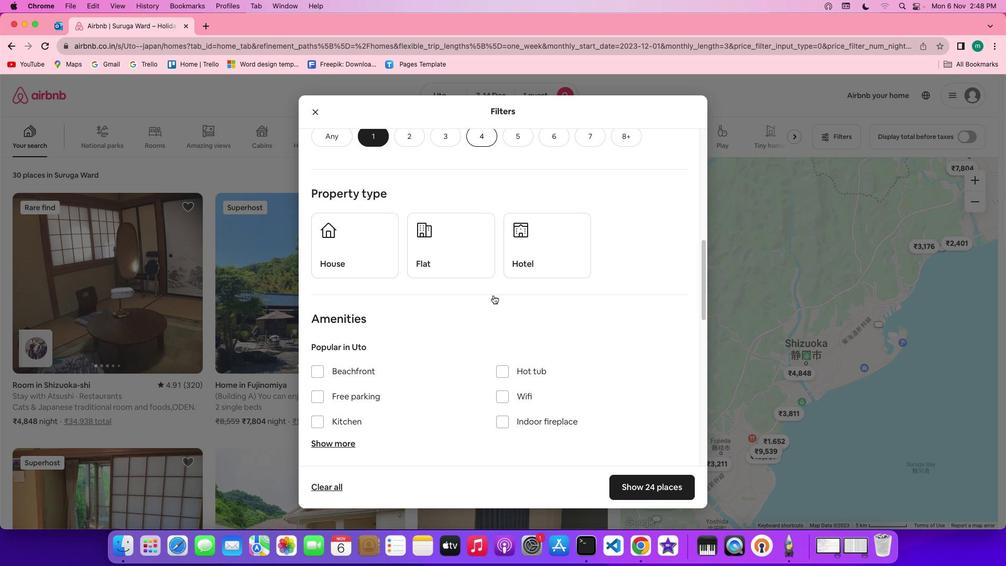 
Action: Mouse scrolled (494, 295) with delta (0, 0)
Screenshot: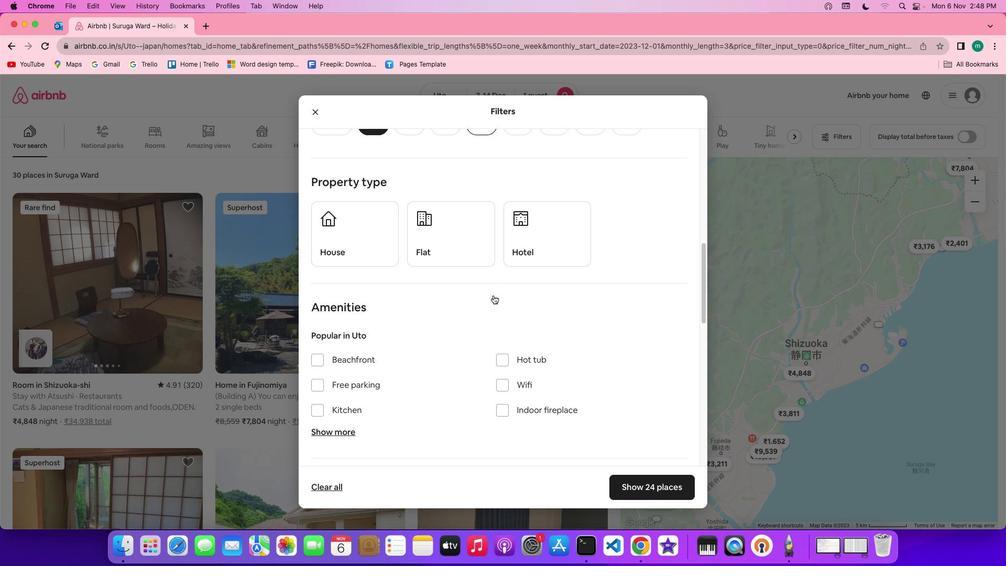 
Action: Mouse scrolled (494, 295) with delta (0, -1)
Screenshot: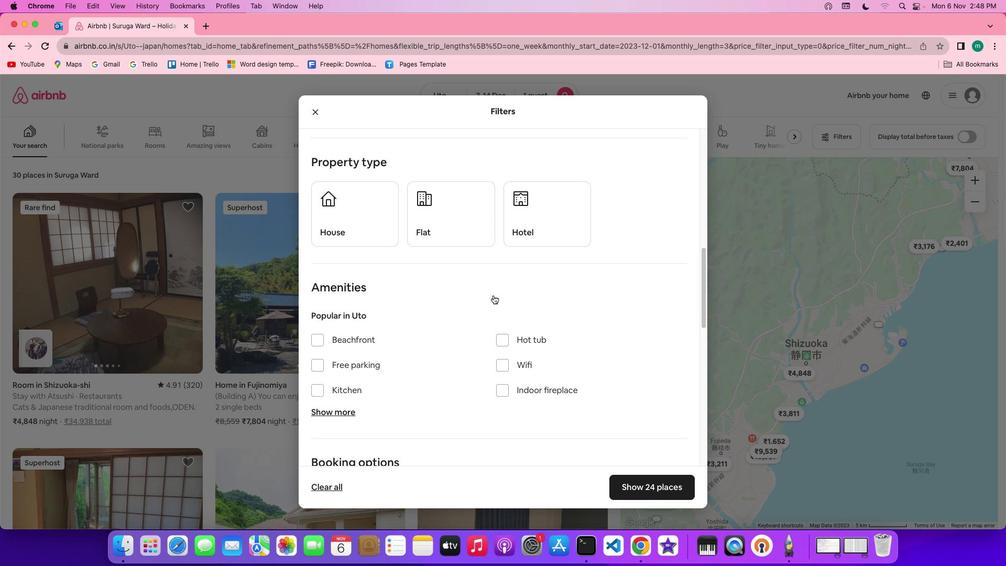 
Action: Mouse moved to (560, 171)
Screenshot: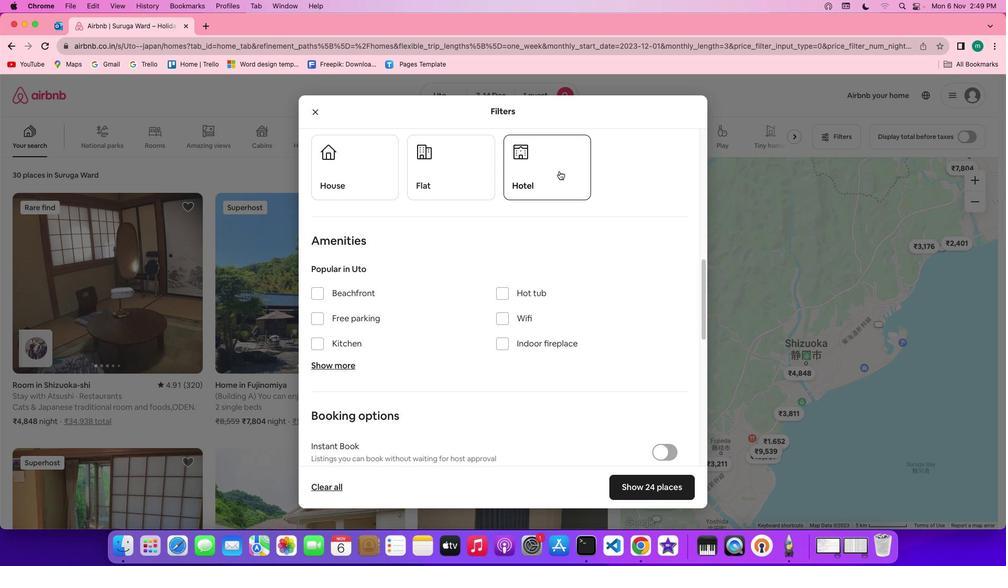 
Action: Mouse pressed left at (560, 171)
Screenshot: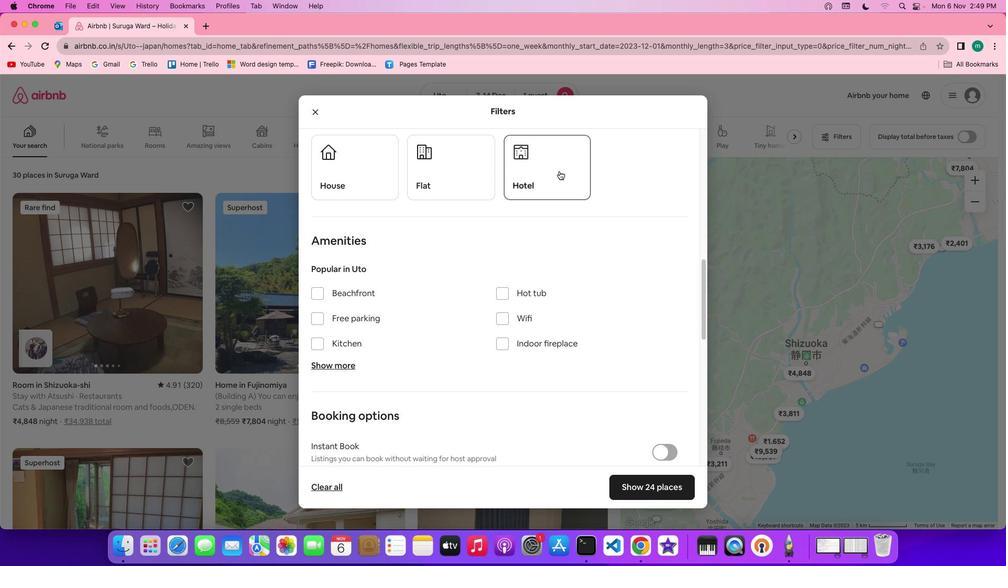
Action: Mouse moved to (596, 289)
Screenshot: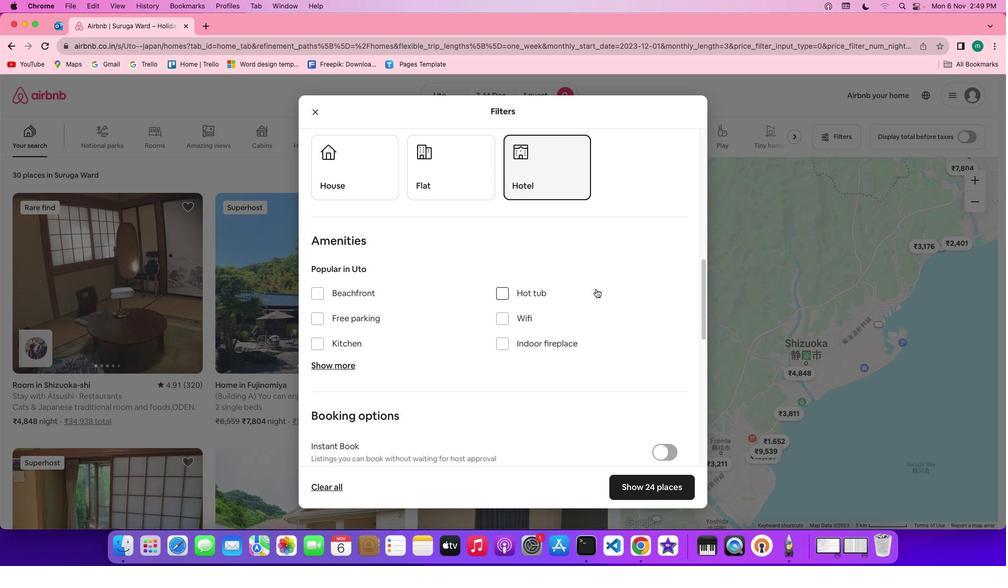 
Action: Mouse scrolled (596, 289) with delta (0, 0)
Screenshot: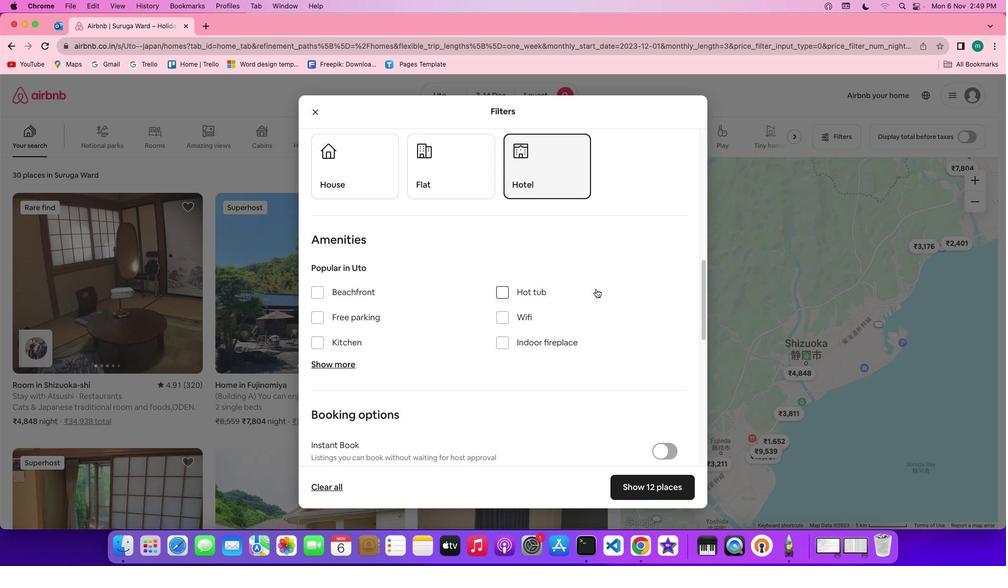
Action: Mouse scrolled (596, 289) with delta (0, 0)
Screenshot: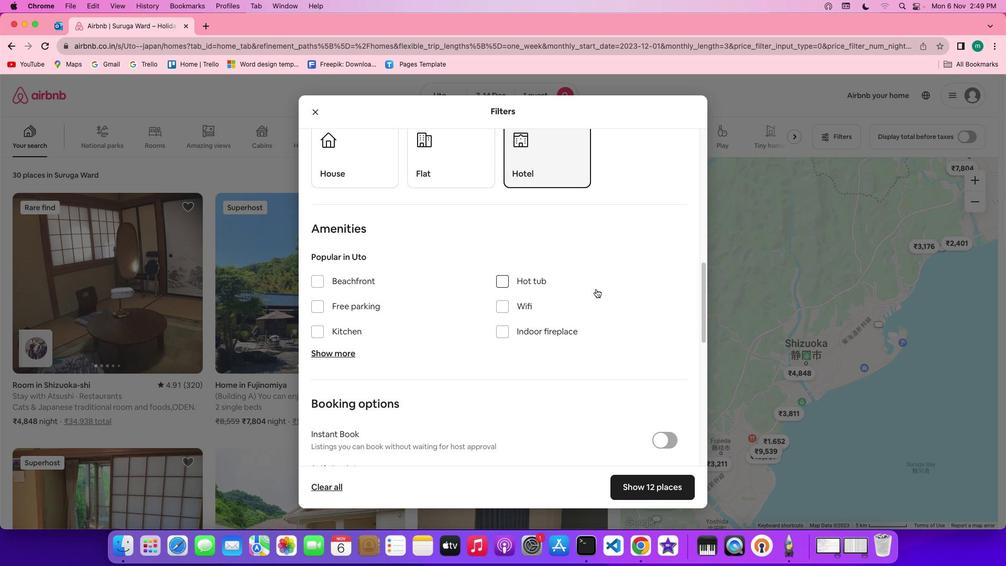 
Action: Mouse scrolled (596, 289) with delta (0, -1)
Screenshot: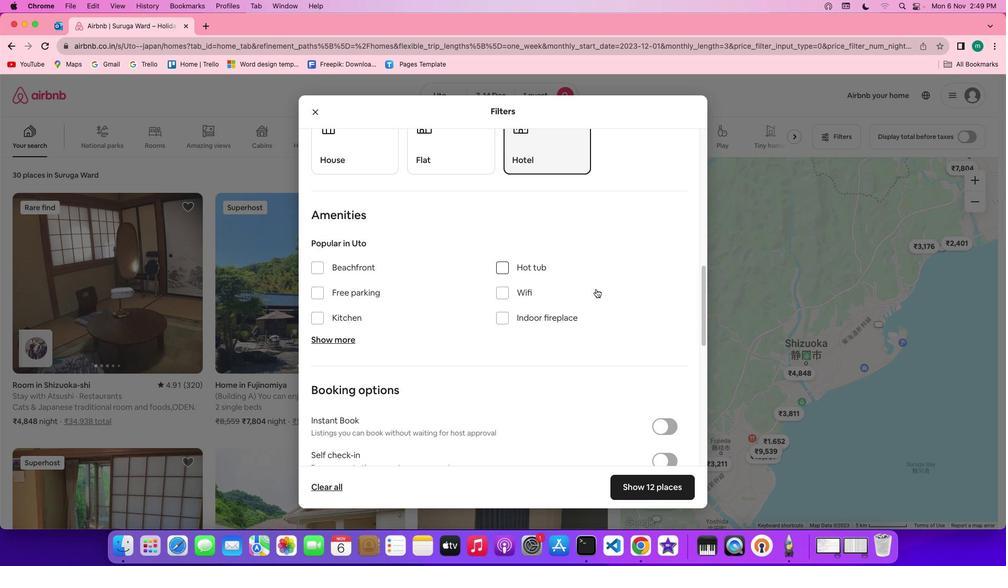
Action: Mouse scrolled (596, 289) with delta (0, 0)
Screenshot: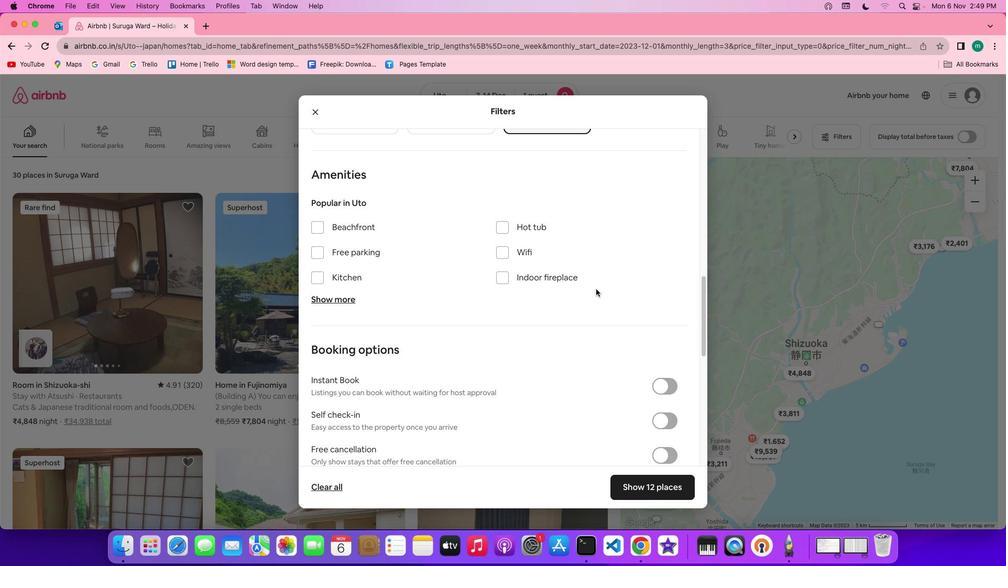 
Action: Mouse scrolled (596, 289) with delta (0, 0)
Screenshot: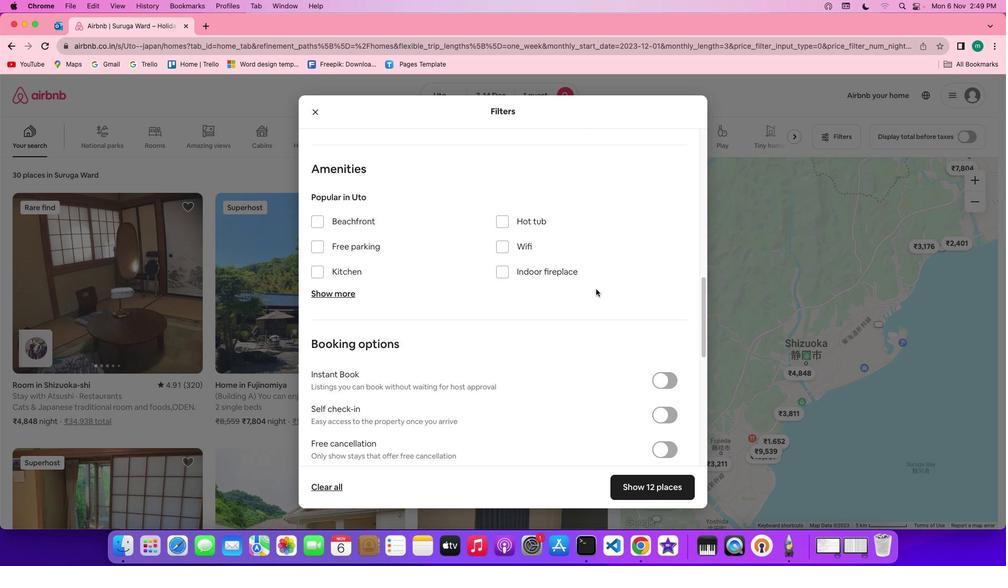 
Action: Mouse scrolled (596, 289) with delta (0, -1)
Screenshot: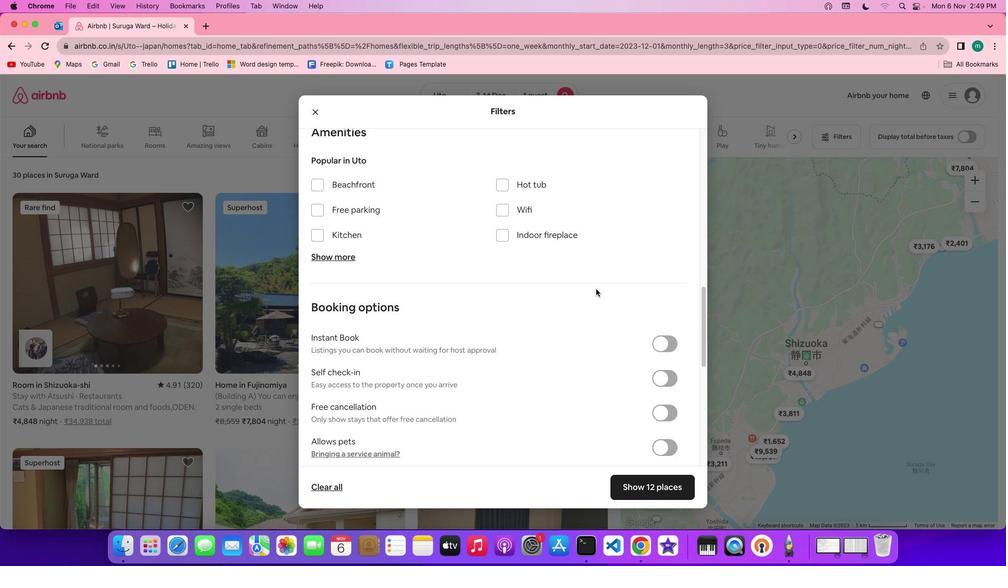 
Action: Mouse scrolled (596, 289) with delta (0, 0)
Screenshot: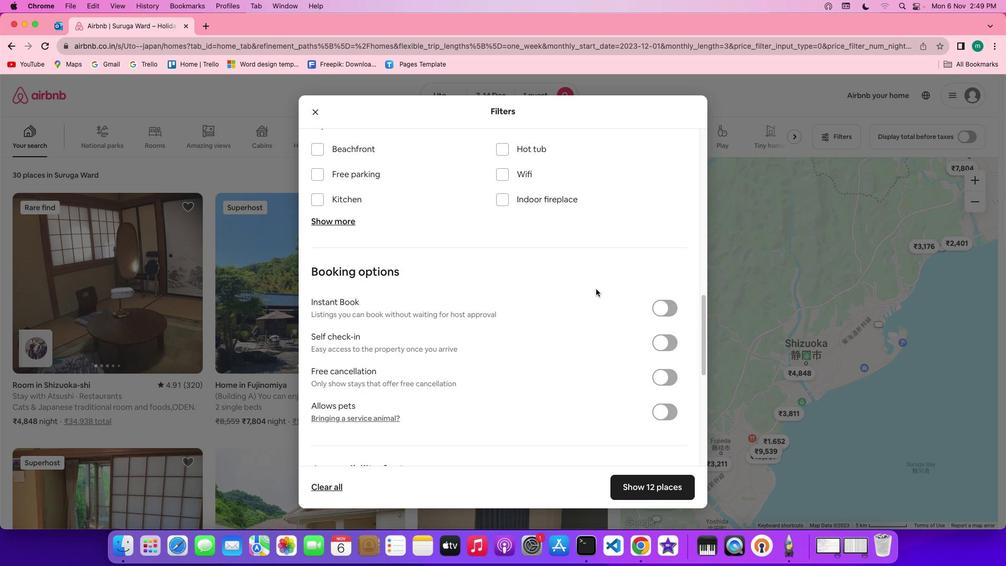 
Action: Mouse scrolled (596, 289) with delta (0, 0)
Screenshot: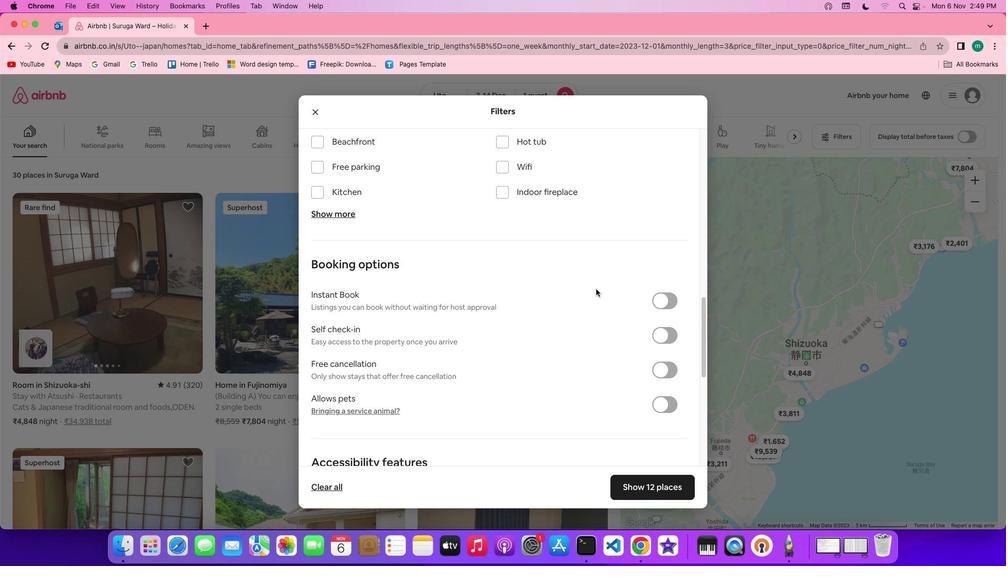 
Action: Mouse scrolled (596, 289) with delta (0, -1)
Screenshot: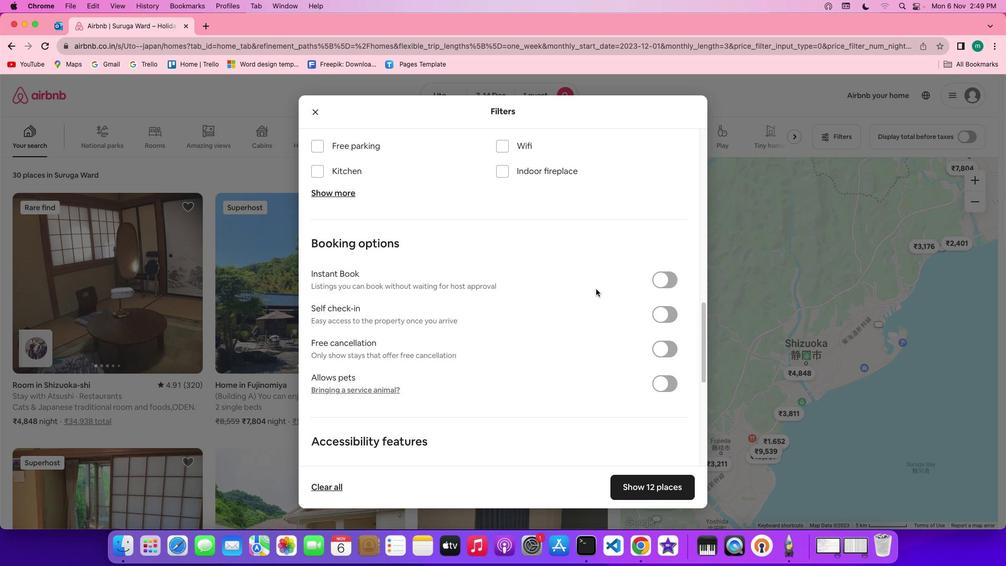 
Action: Mouse moved to (597, 297)
Screenshot: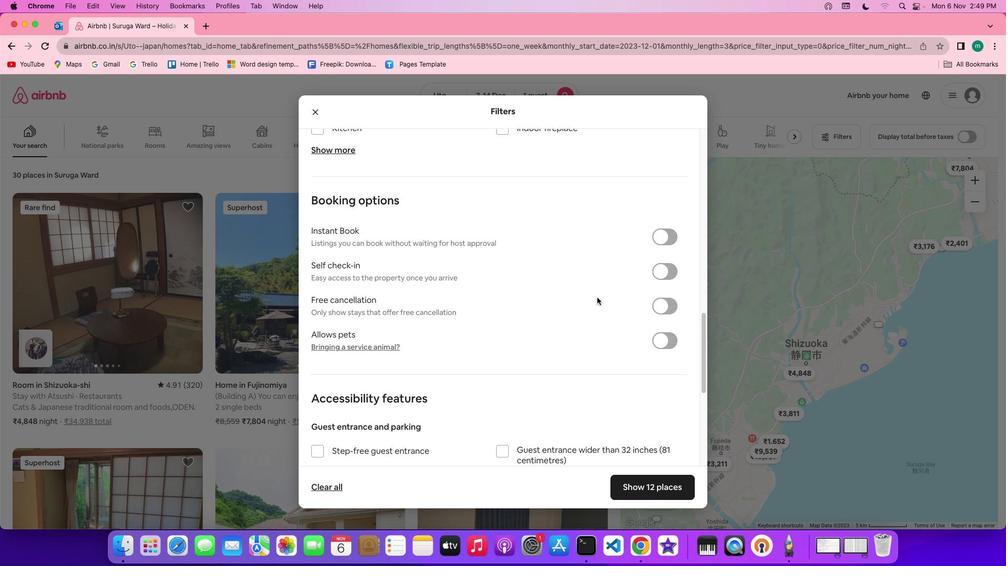
Action: Mouse scrolled (597, 297) with delta (0, 0)
Screenshot: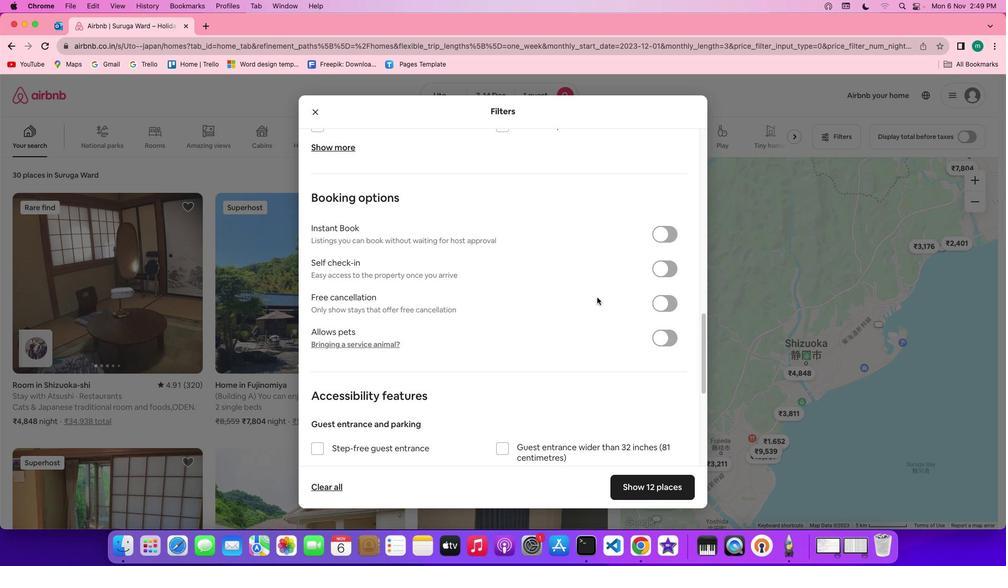 
Action: Mouse scrolled (597, 297) with delta (0, 0)
Screenshot: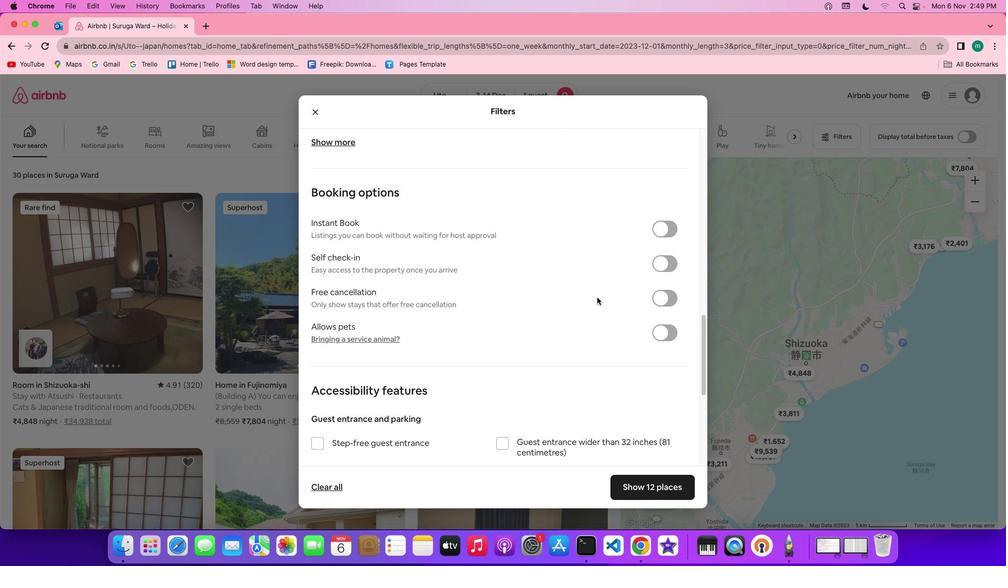 
Action: Mouse scrolled (597, 297) with delta (0, -1)
Screenshot: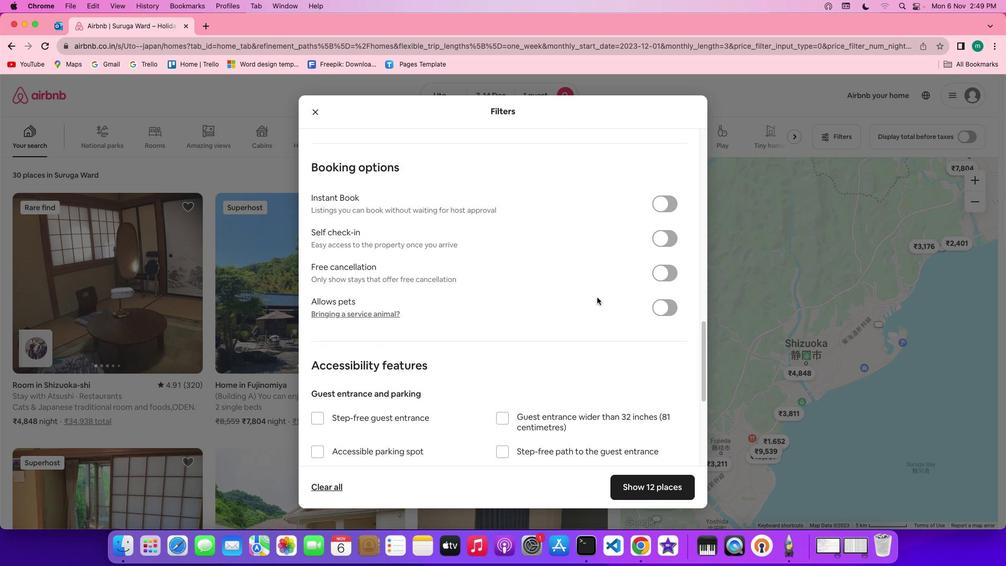 
Action: Mouse moved to (597, 308)
Screenshot: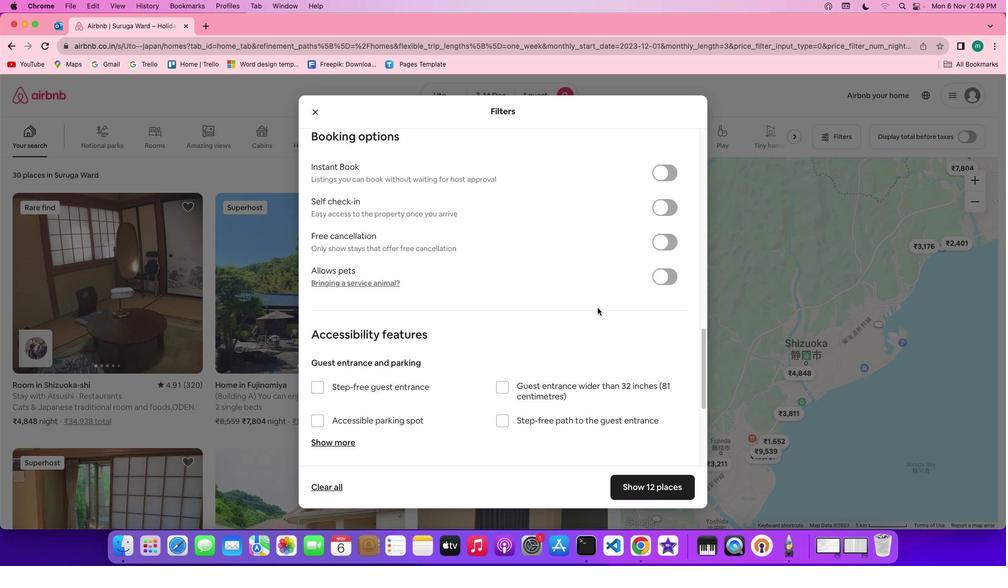 
Action: Mouse scrolled (597, 308) with delta (0, 0)
Screenshot: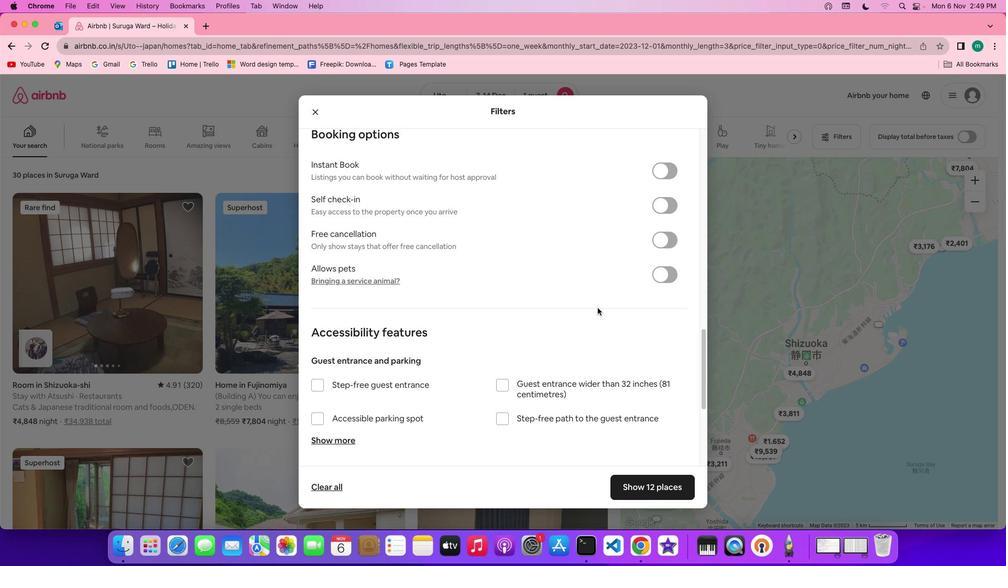 
Action: Mouse scrolled (597, 308) with delta (0, 0)
Screenshot: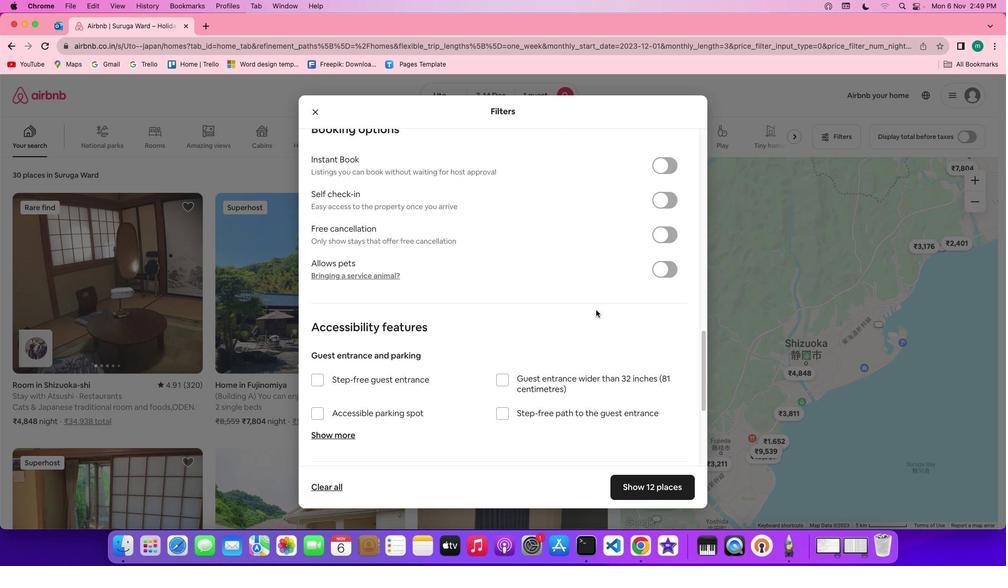 
Action: Mouse scrolled (597, 308) with delta (0, 0)
Screenshot: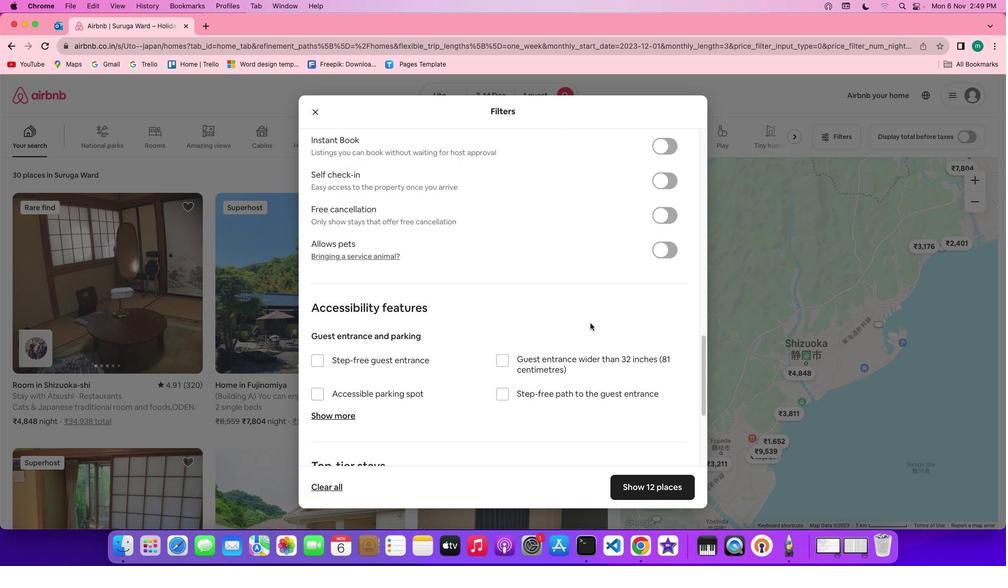 
Action: Mouse moved to (590, 323)
Screenshot: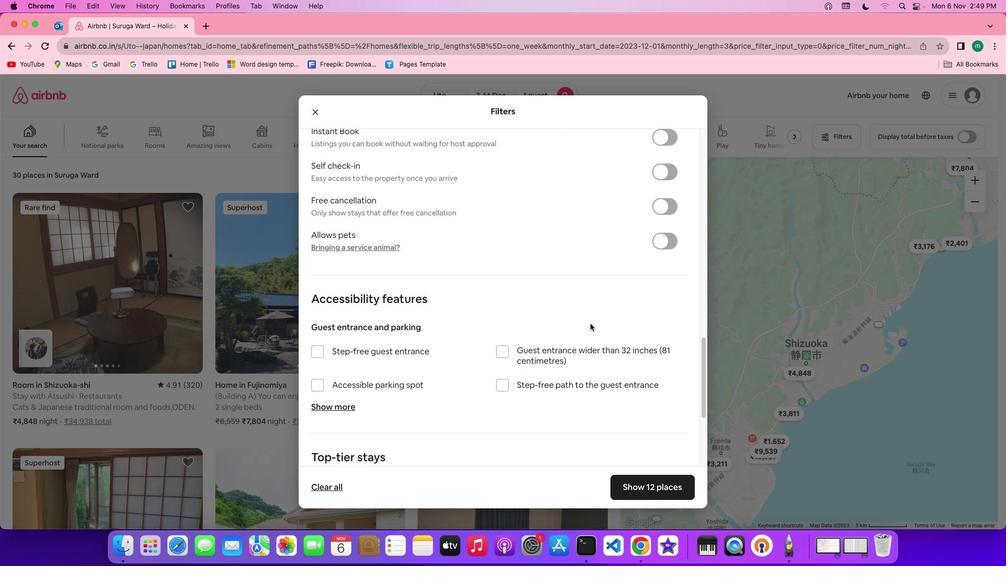 
Action: Mouse scrolled (590, 323) with delta (0, 0)
Screenshot: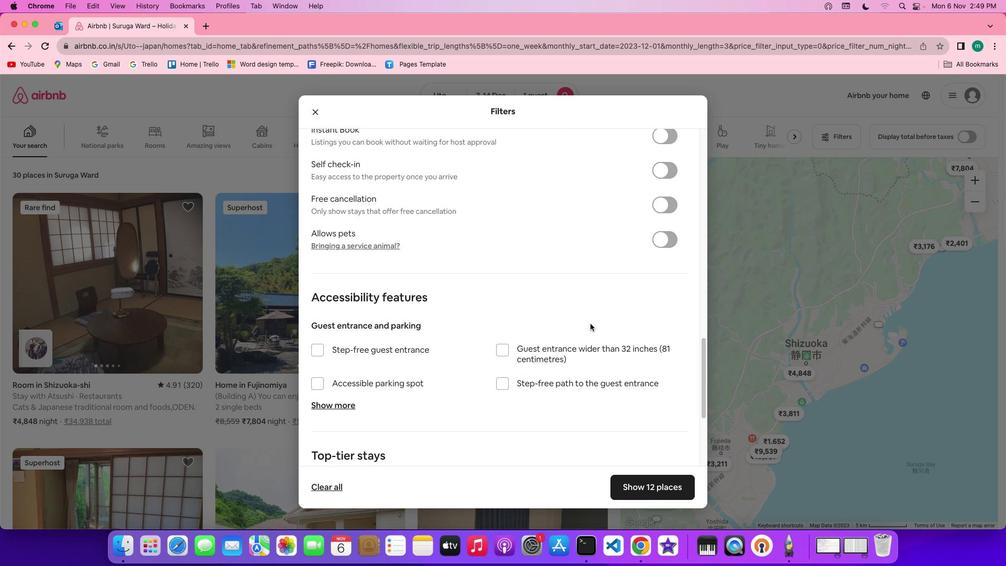 
Action: Mouse scrolled (590, 323) with delta (0, 0)
Screenshot: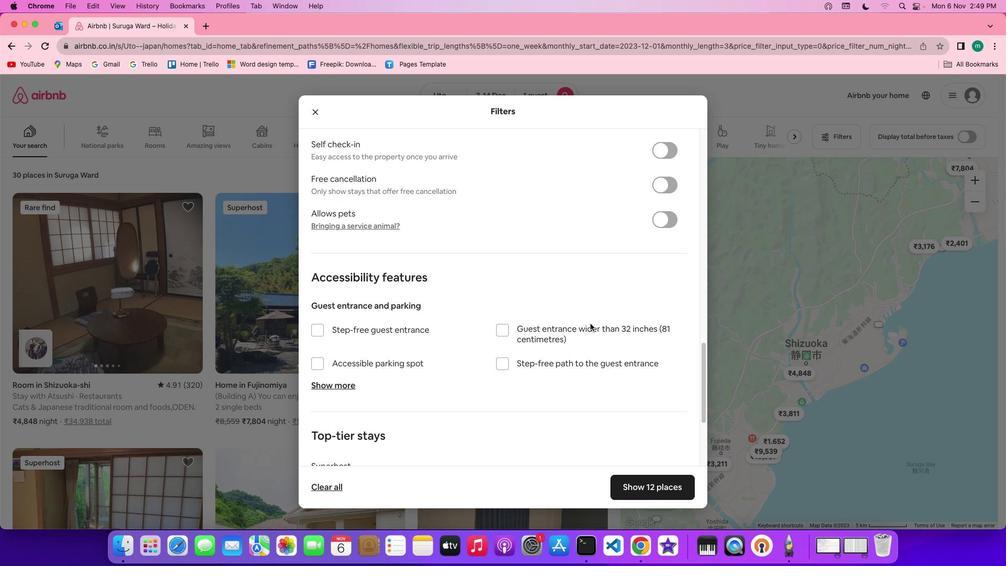 
Action: Mouse scrolled (590, 323) with delta (0, -1)
Screenshot: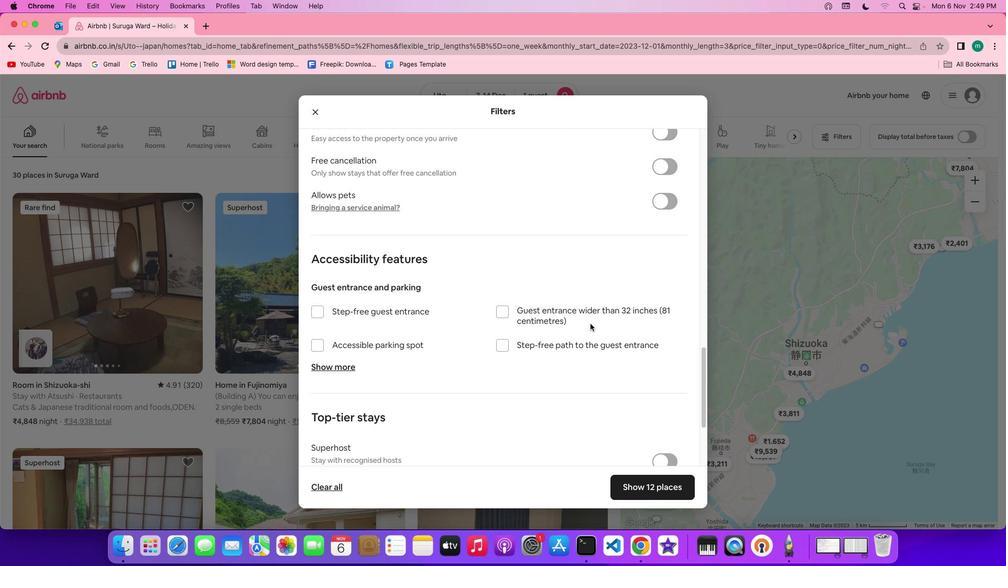 
Action: Mouse scrolled (590, 323) with delta (0, 0)
Screenshot: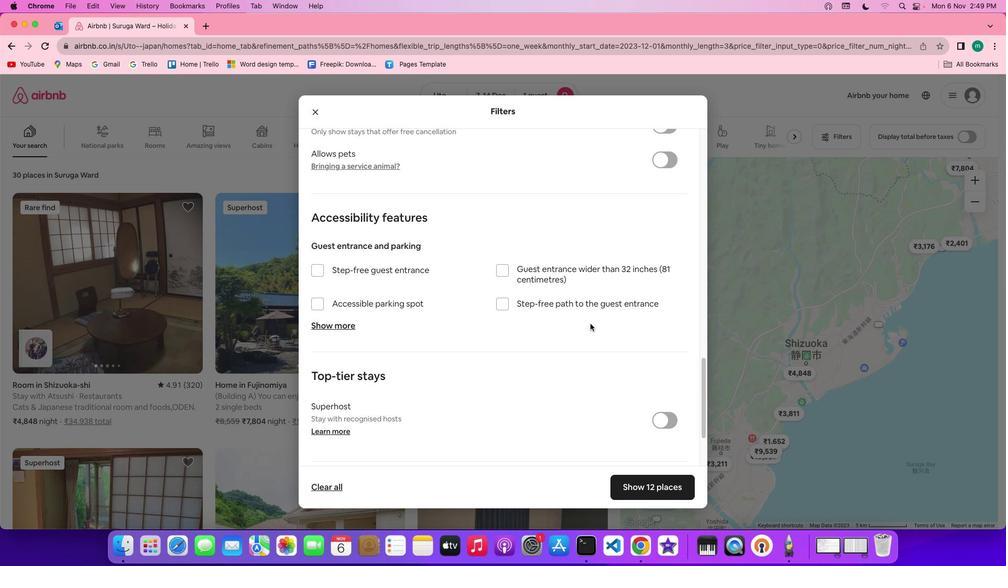 
Action: Mouse scrolled (590, 323) with delta (0, 0)
Screenshot: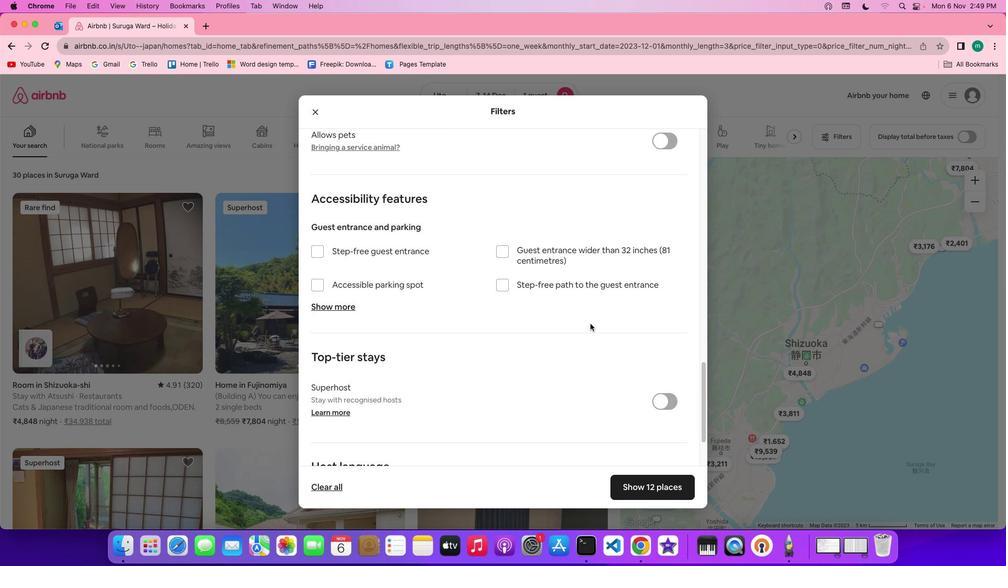 
Action: Mouse scrolled (590, 323) with delta (0, -1)
Screenshot: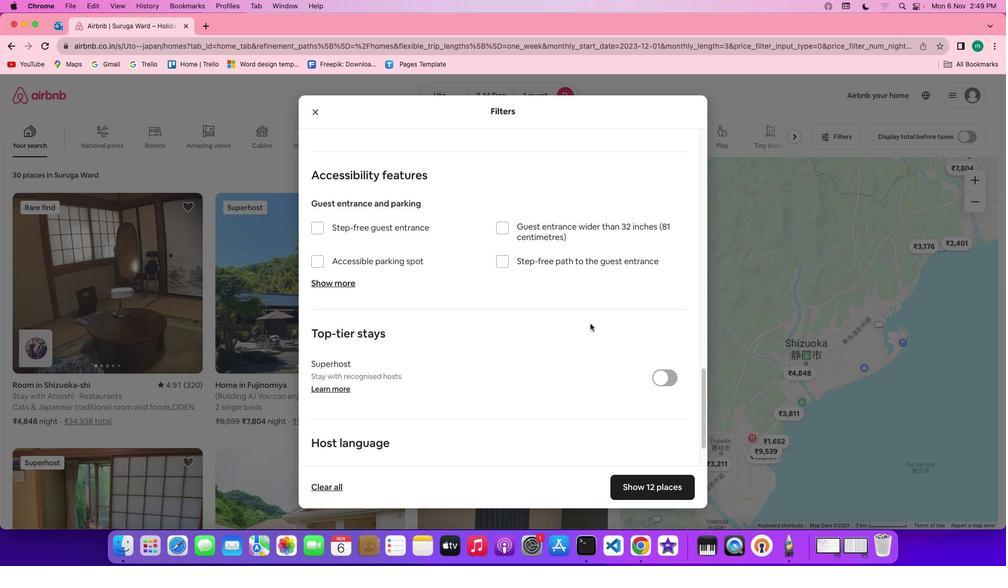 
Action: Mouse scrolled (590, 323) with delta (0, -2)
Screenshot: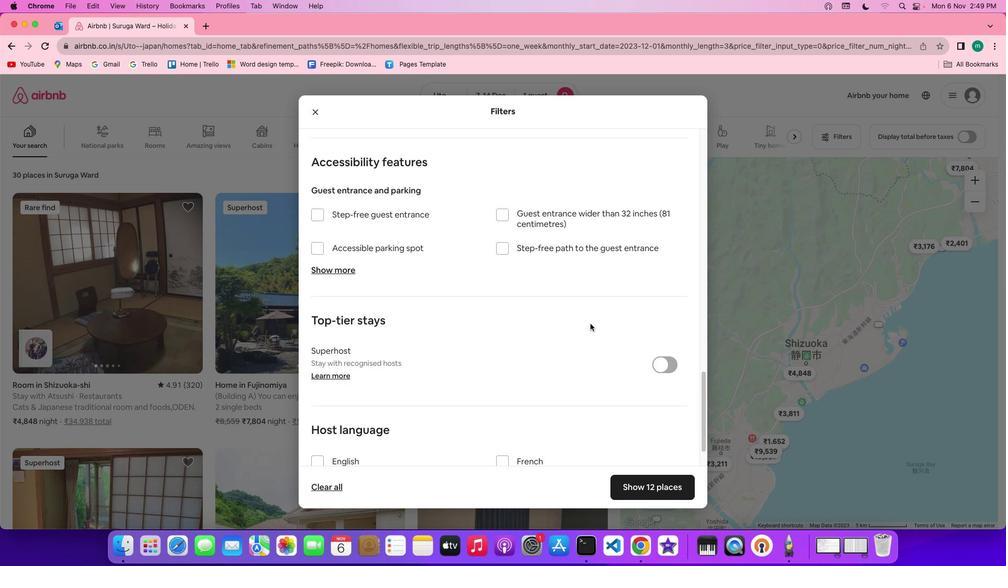 
Action: Mouse scrolled (590, 323) with delta (0, 0)
Screenshot: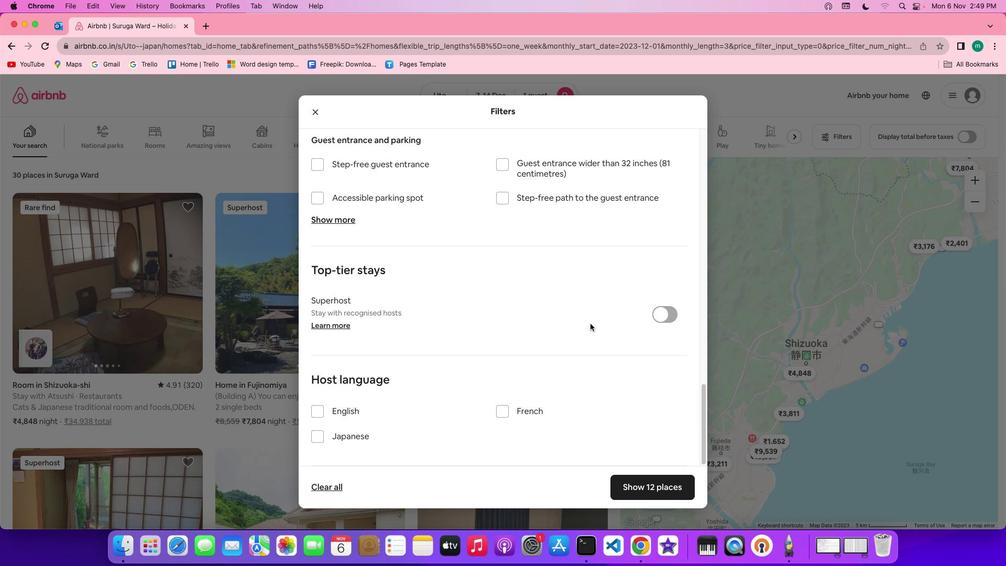 
Action: Mouse scrolled (590, 323) with delta (0, 0)
Screenshot: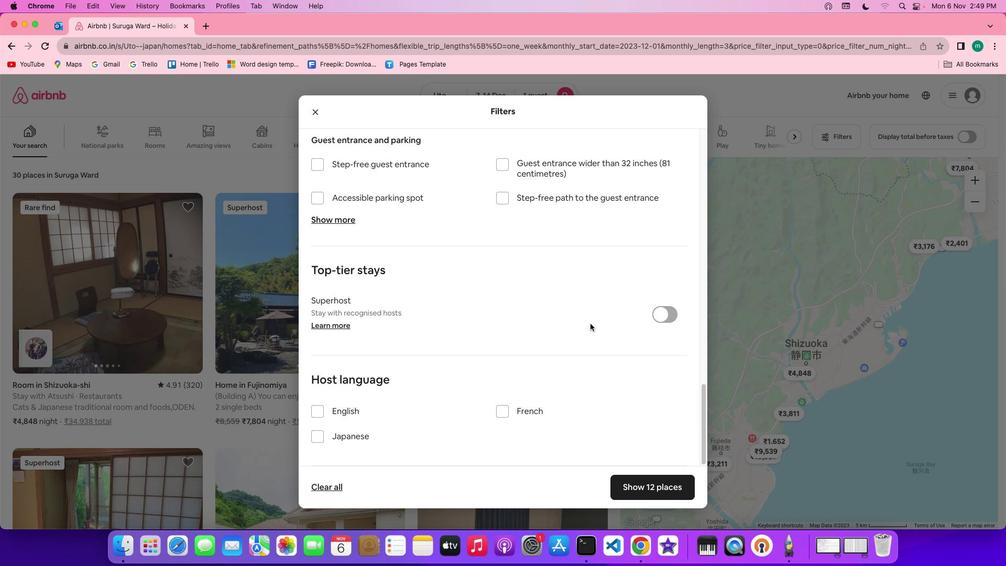 
Action: Mouse scrolled (590, 323) with delta (0, -1)
Screenshot: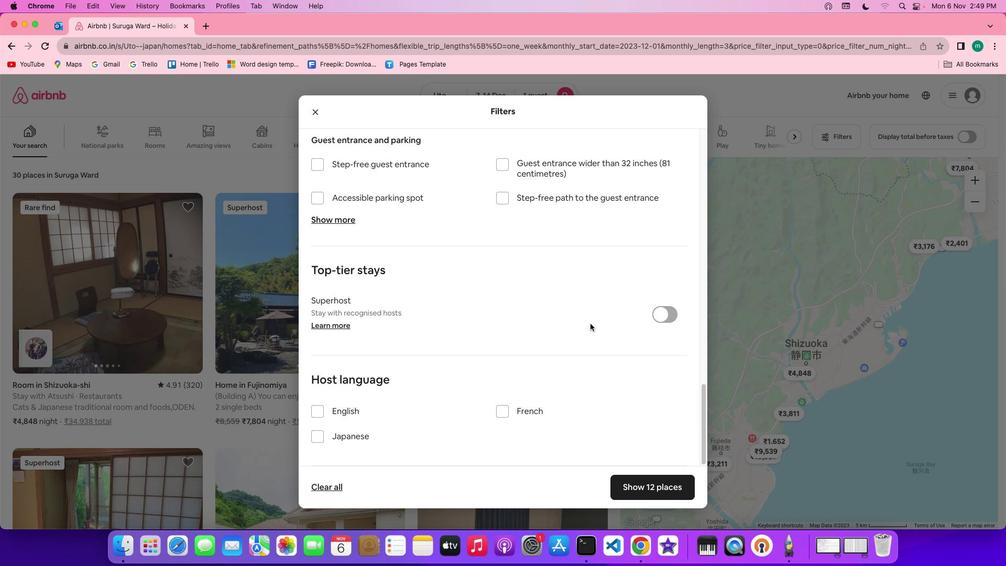 
Action: Mouse scrolled (590, 323) with delta (0, -2)
Screenshot: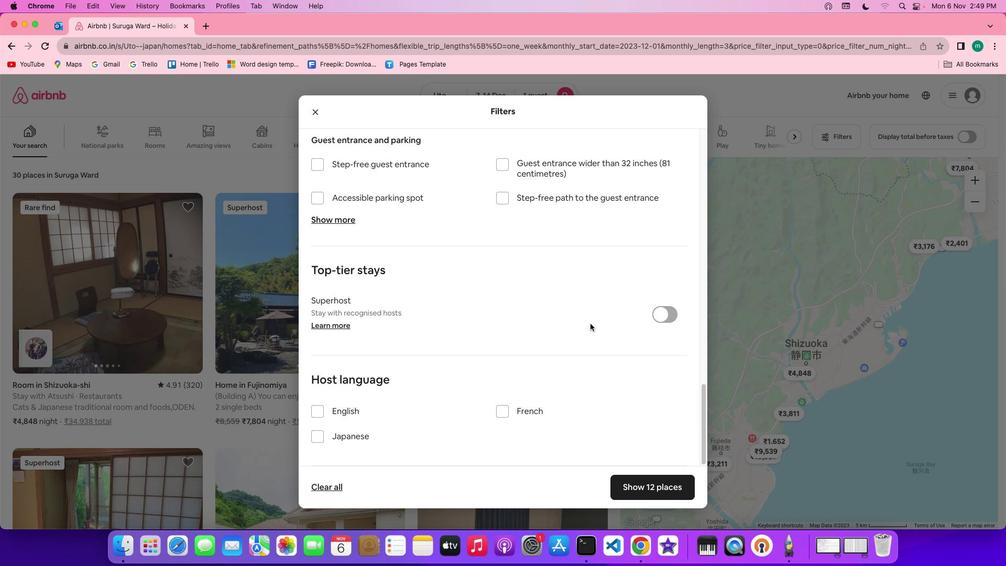 
Action: Mouse scrolled (590, 323) with delta (0, 0)
Screenshot: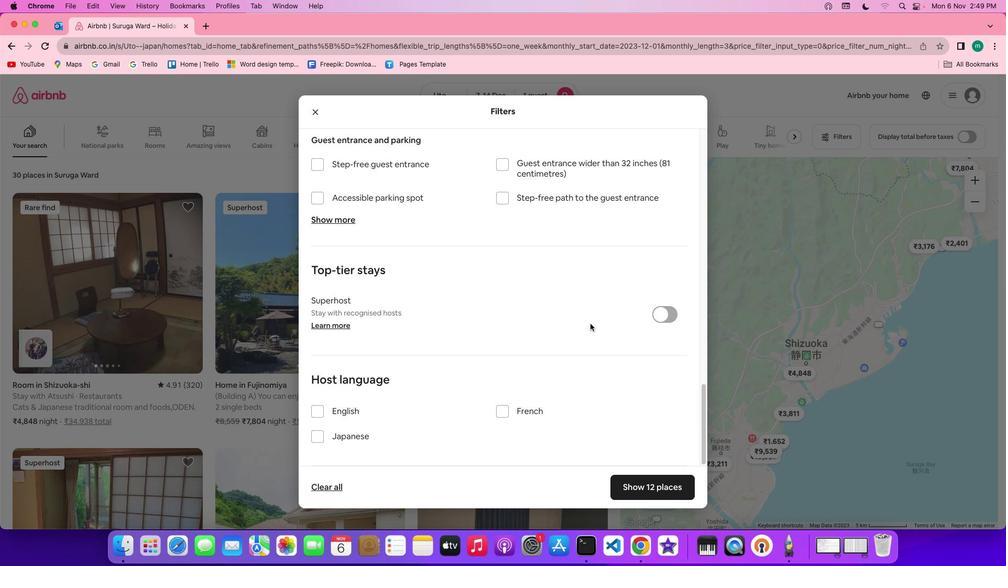 
Action: Mouse scrolled (590, 323) with delta (0, 0)
Screenshot: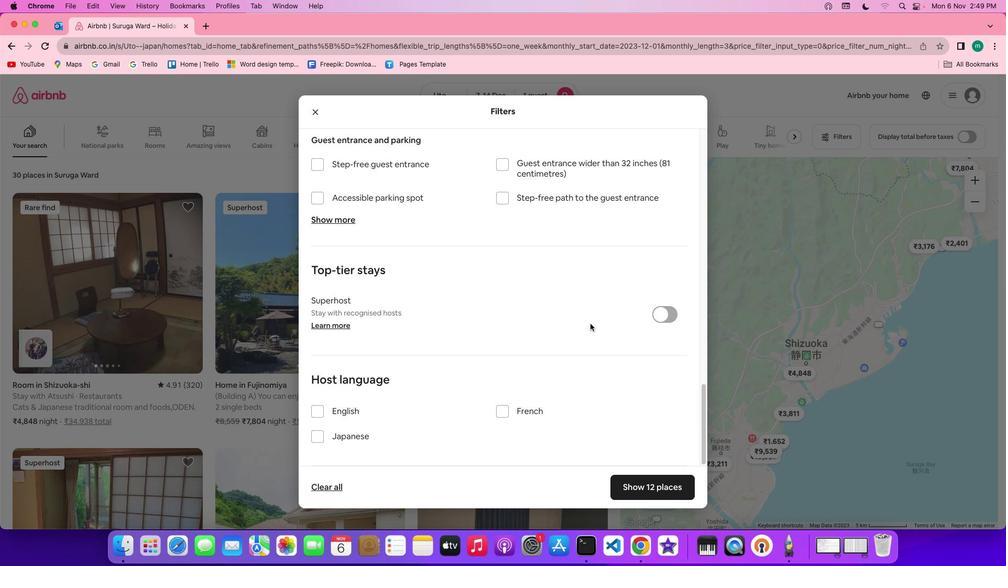 
Action: Mouse scrolled (590, 323) with delta (0, -1)
Screenshot: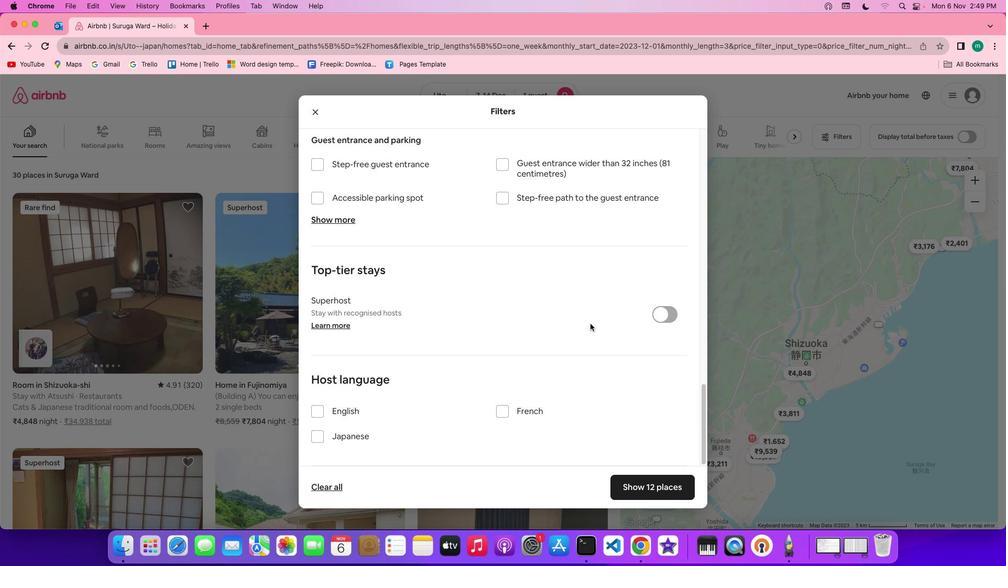 
Action: Mouse scrolled (590, 323) with delta (0, 0)
Screenshot: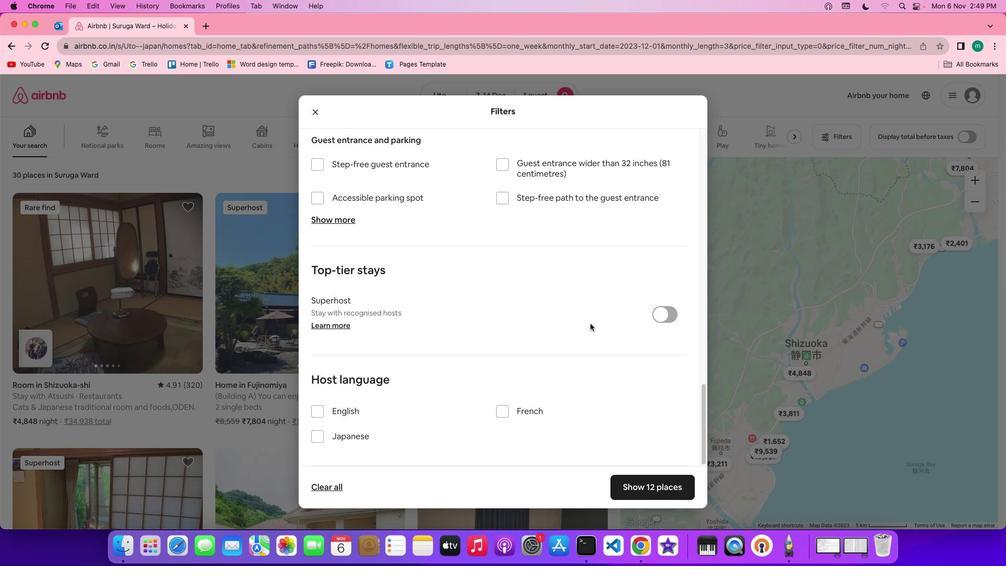 
Action: Mouse scrolled (590, 323) with delta (0, 0)
Screenshot: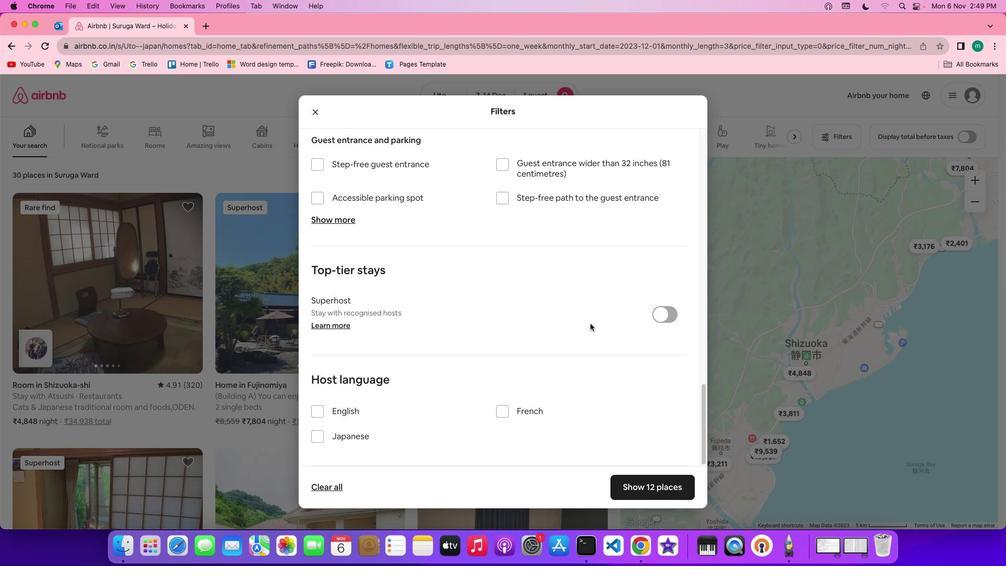 
Action: Mouse scrolled (590, 323) with delta (0, 0)
Screenshot: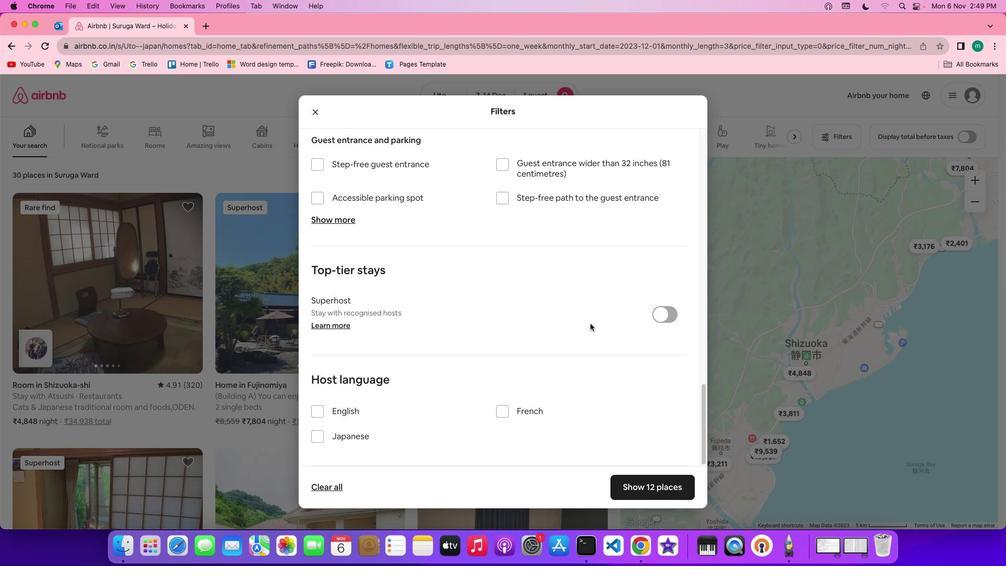 
Action: Mouse scrolled (590, 323) with delta (0, 0)
Screenshot: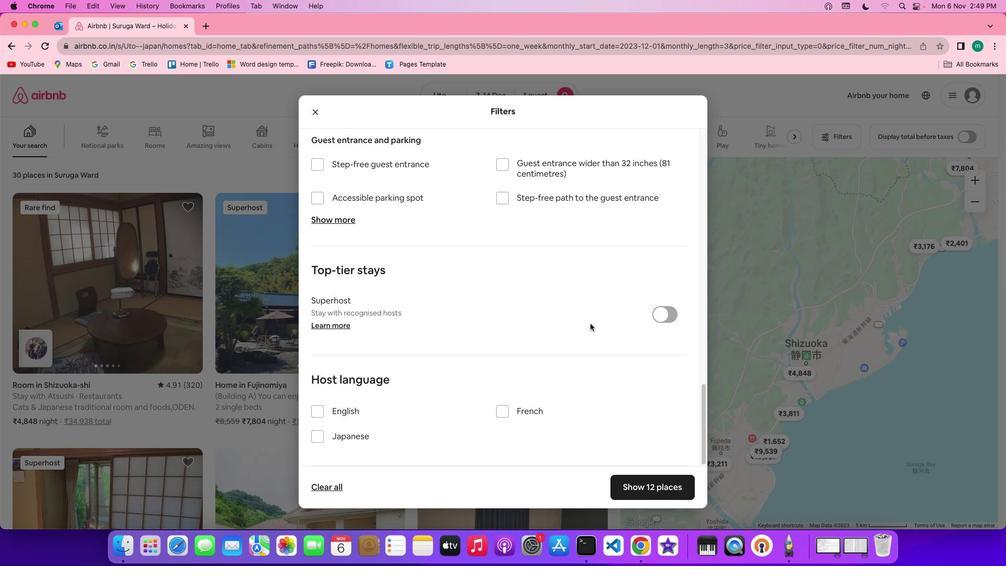 
Action: Mouse moved to (669, 491)
Screenshot: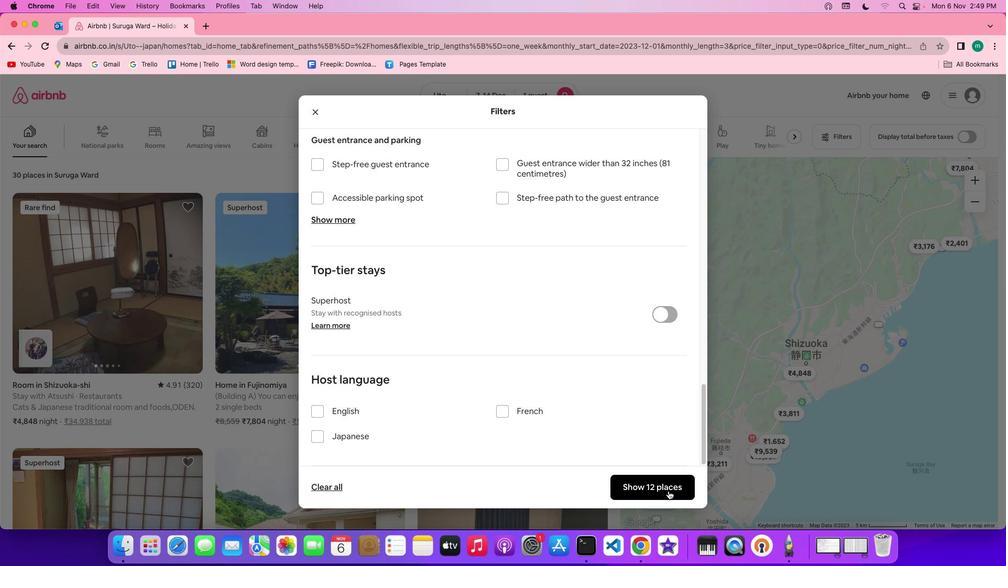 
Action: Mouse pressed left at (669, 491)
Screenshot: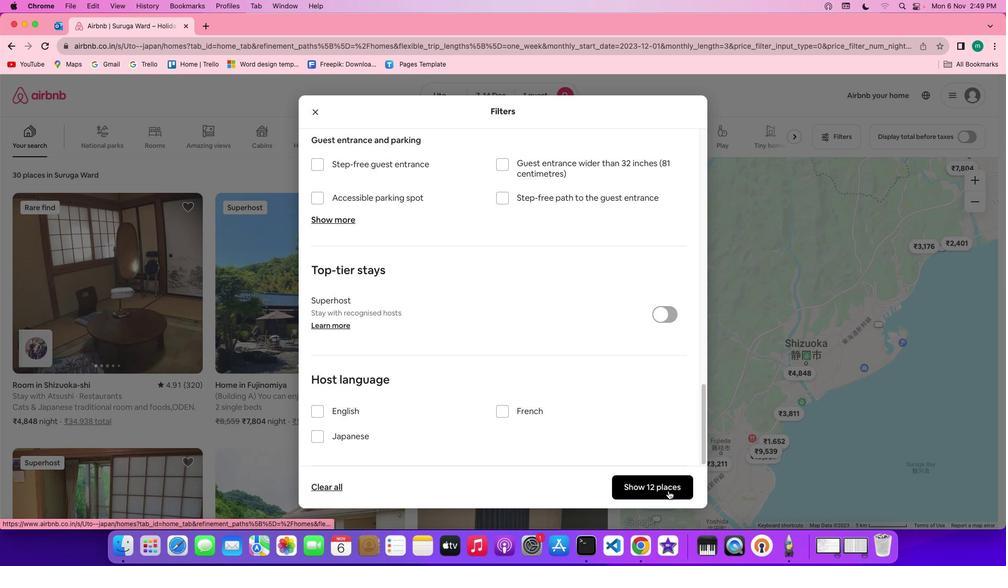 
Action: Mouse moved to (162, 261)
Screenshot: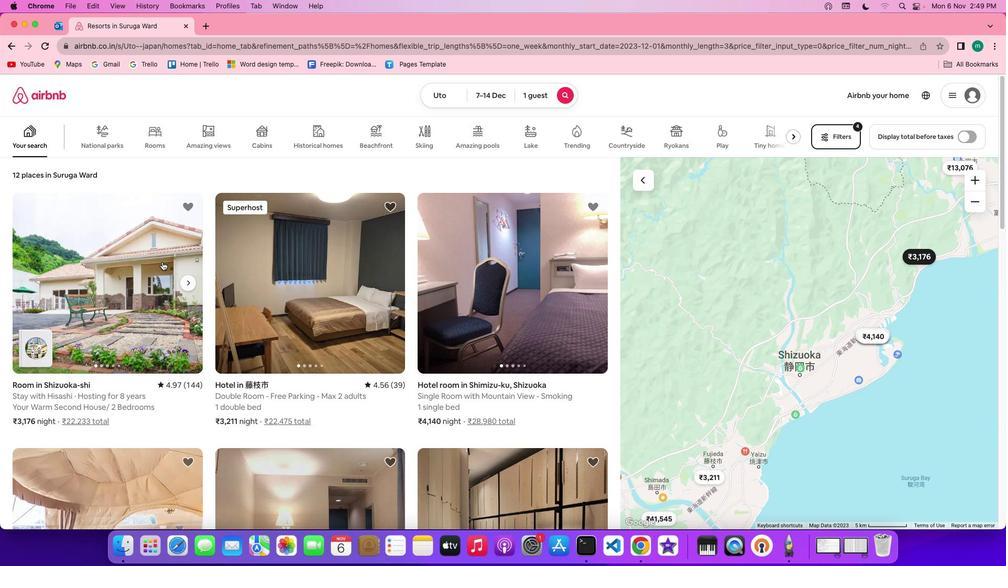 
Action: Mouse pressed left at (162, 261)
Screenshot: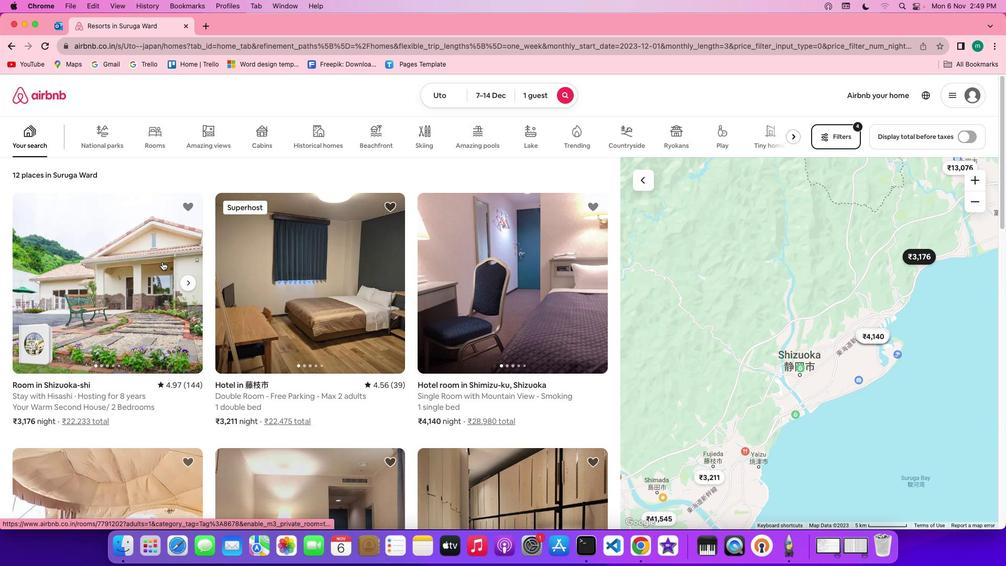 
Action: Mouse moved to (745, 389)
Screenshot: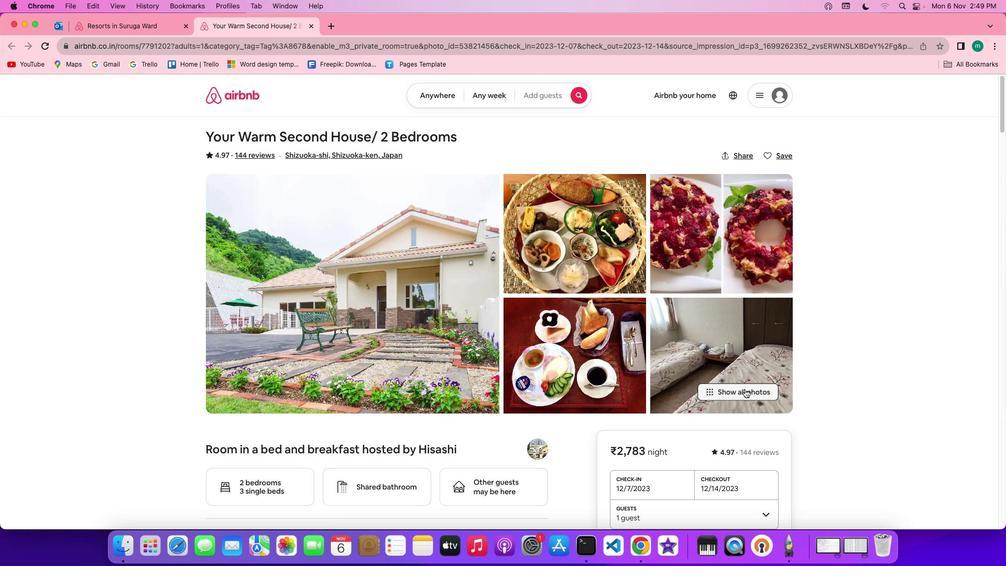 
Action: Mouse pressed left at (745, 389)
Screenshot: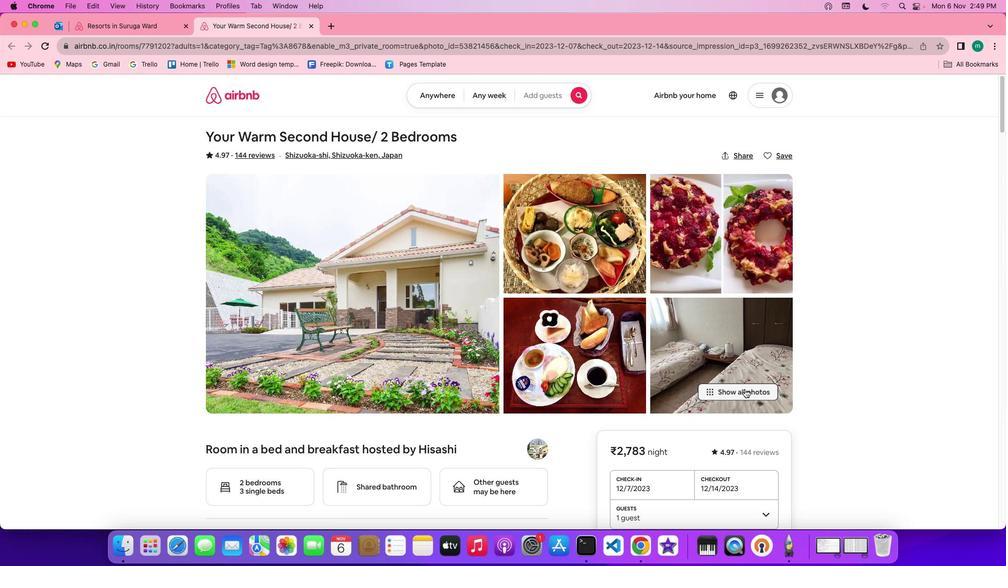 
Action: Mouse moved to (616, 362)
Screenshot: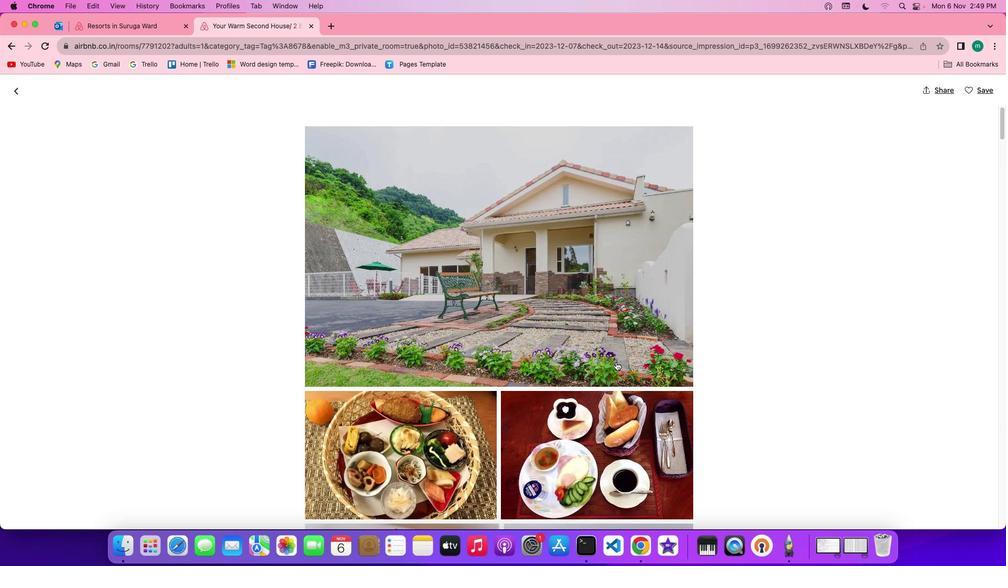 
Action: Mouse scrolled (616, 362) with delta (0, 0)
Screenshot: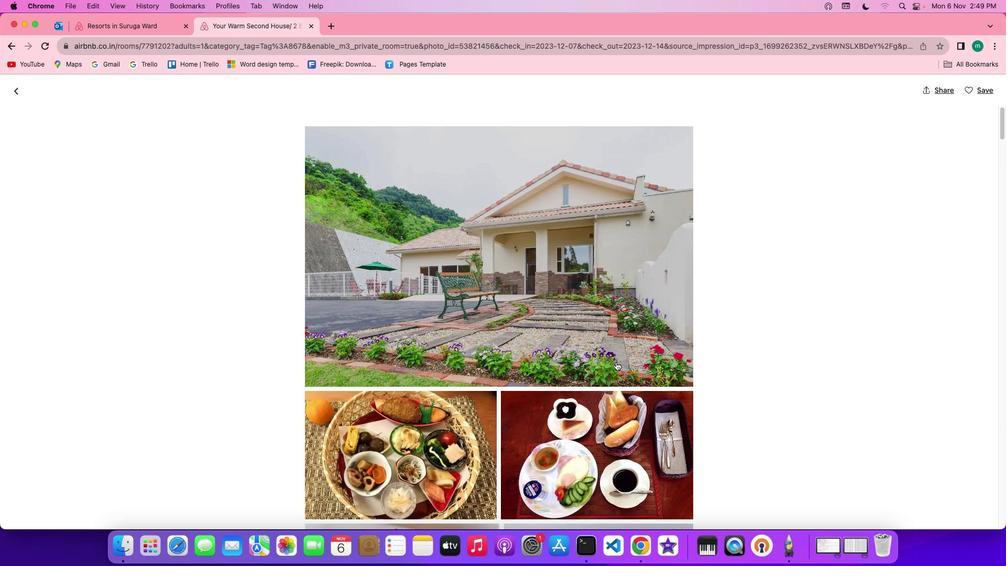 
Action: Mouse moved to (616, 359)
Screenshot: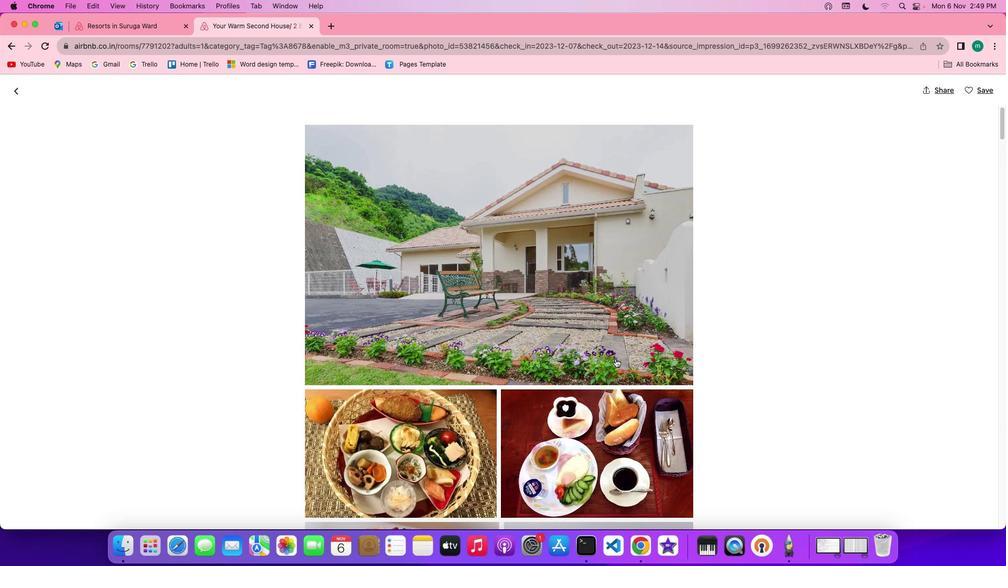 
Action: Mouse scrolled (616, 359) with delta (0, 0)
Screenshot: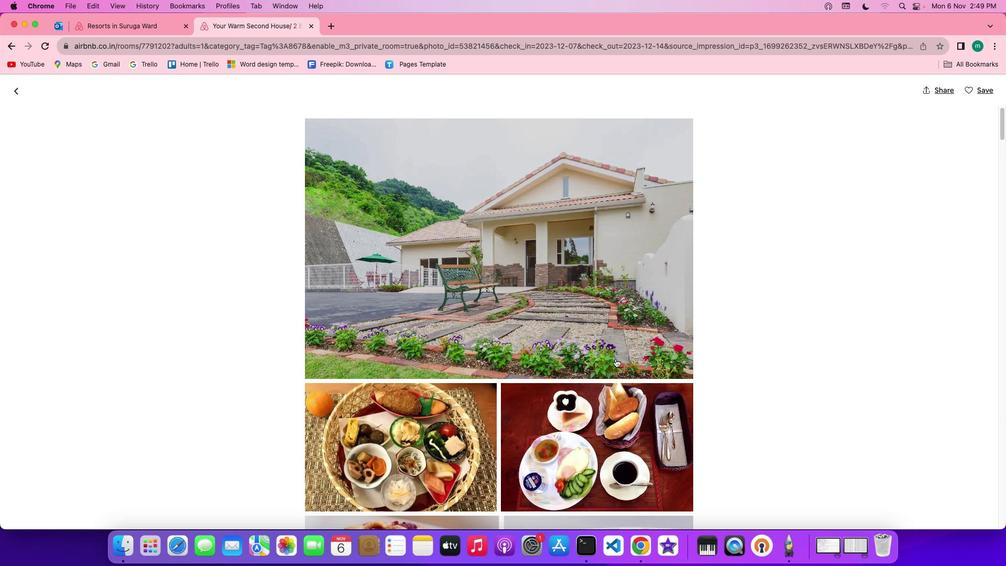 
Action: Mouse scrolled (616, 359) with delta (0, 0)
Screenshot: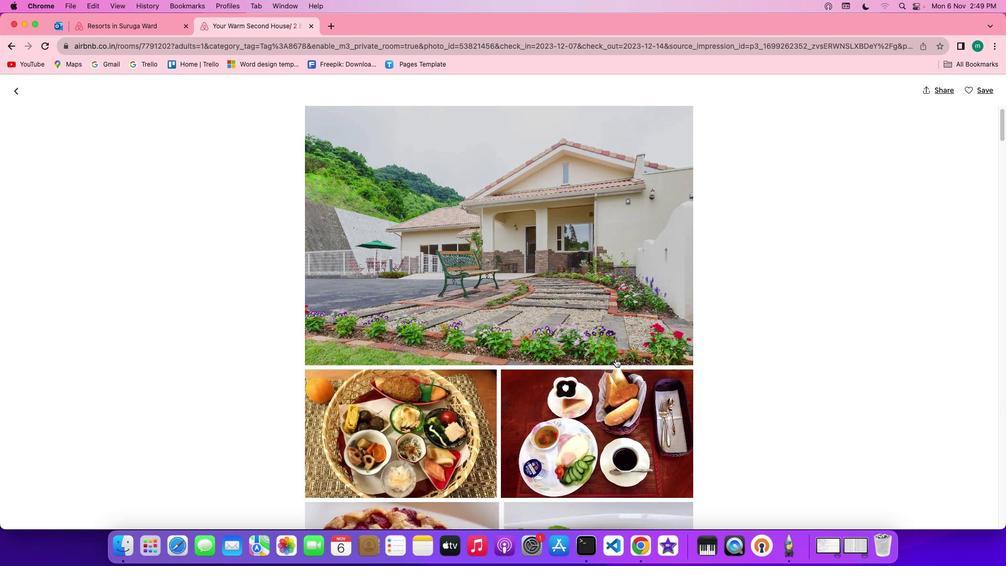
Action: Mouse scrolled (616, 359) with delta (0, -1)
Screenshot: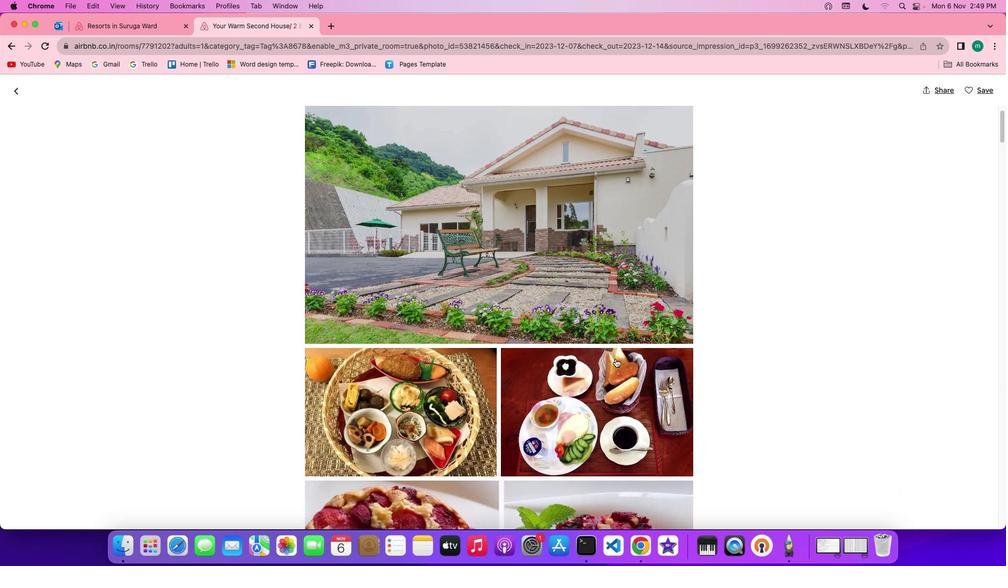 
Action: Mouse scrolled (616, 359) with delta (0, -1)
Screenshot: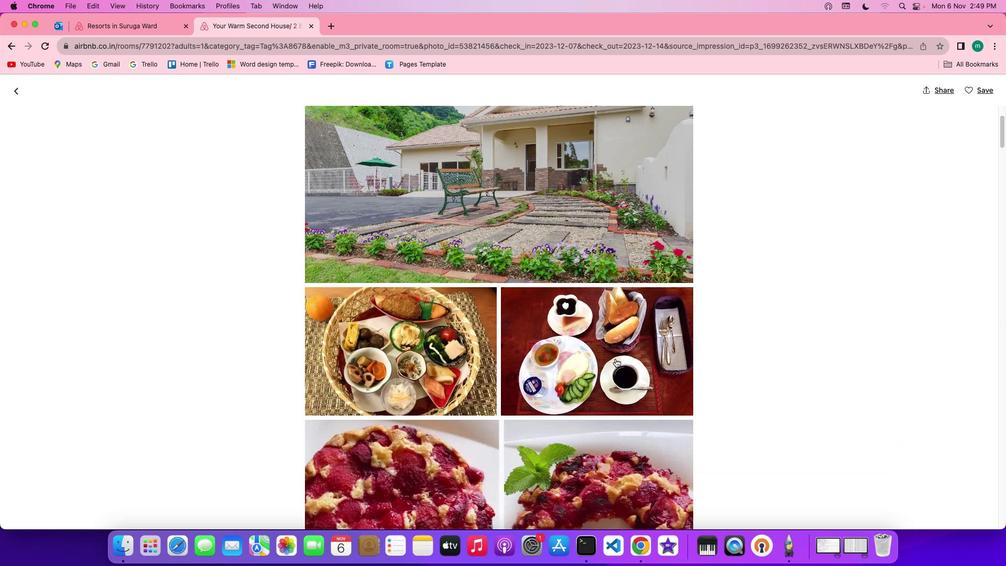 
Action: Mouse scrolled (616, 359) with delta (0, 0)
Screenshot: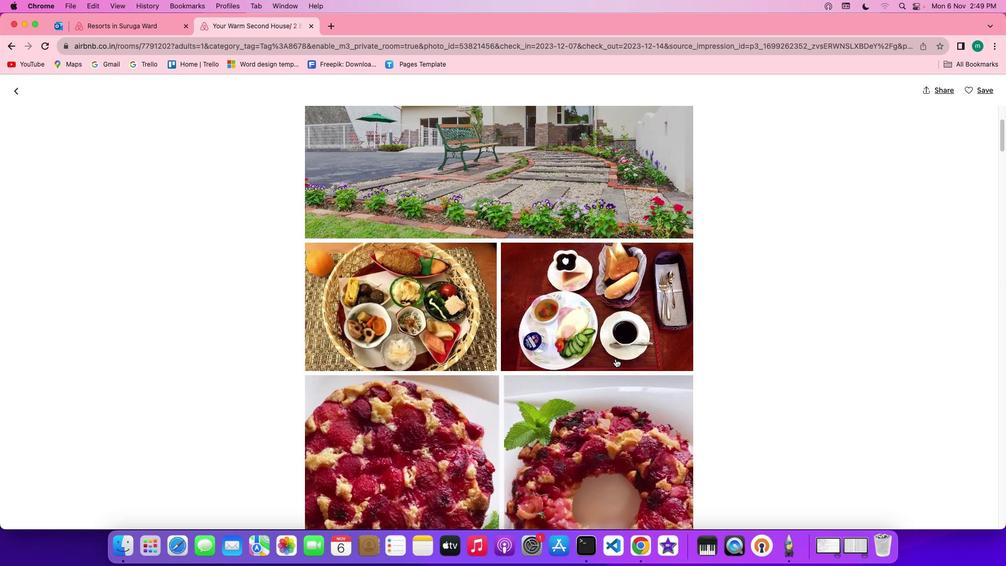 
Action: Mouse scrolled (616, 359) with delta (0, 0)
Screenshot: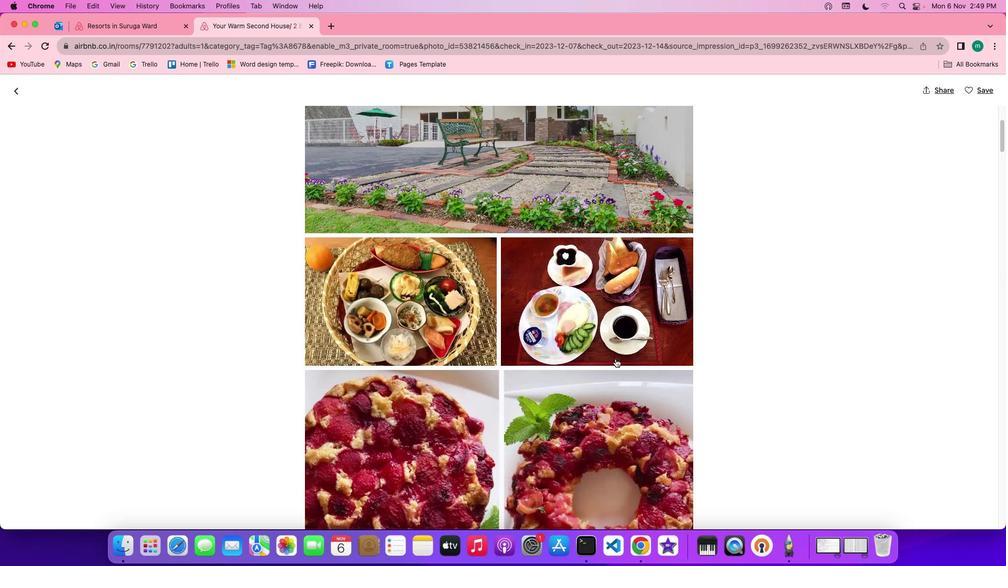 
Action: Mouse scrolled (616, 359) with delta (0, 0)
Screenshot: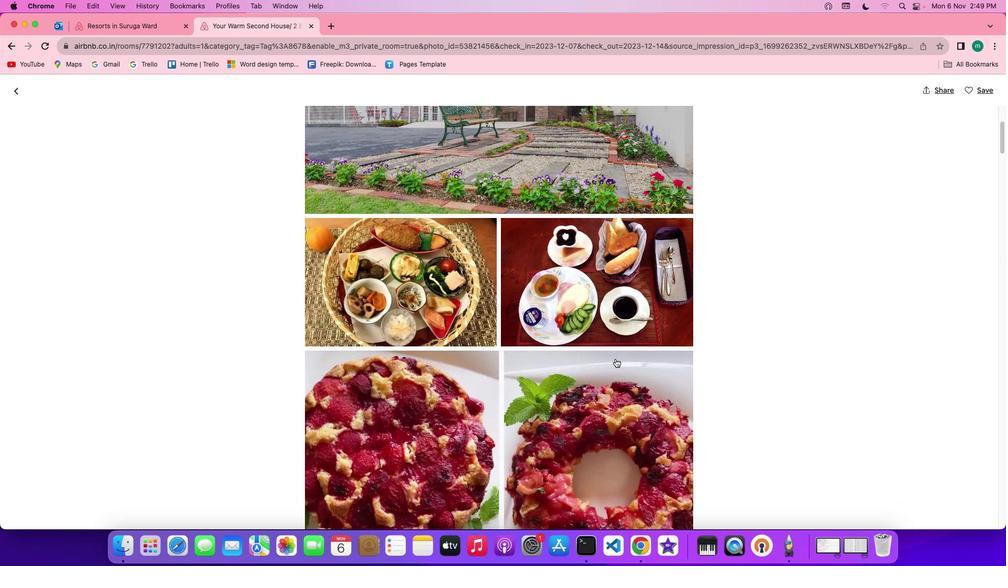 
Action: Mouse scrolled (616, 359) with delta (0, 0)
Screenshot: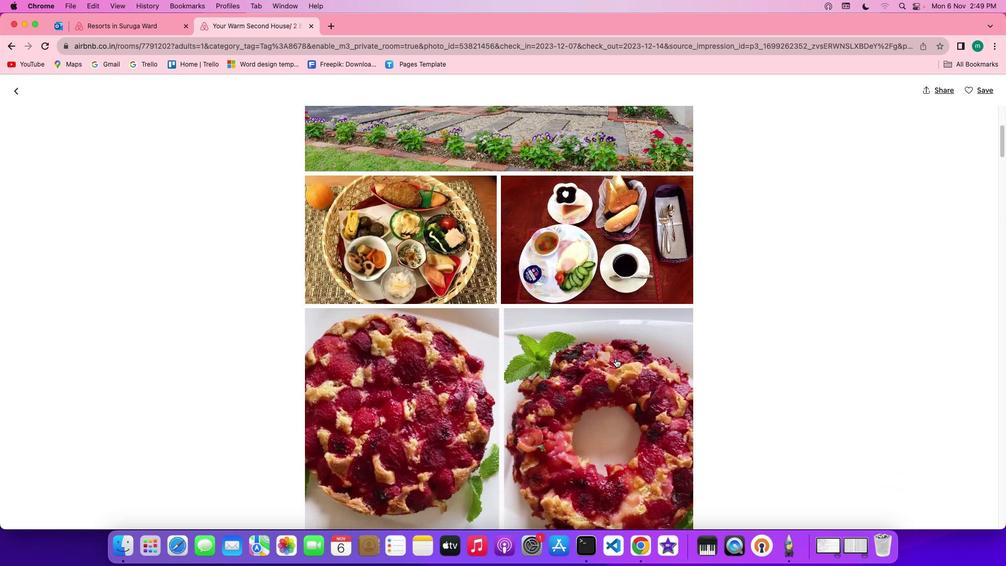 
Action: Mouse scrolled (616, 359) with delta (0, 0)
Screenshot: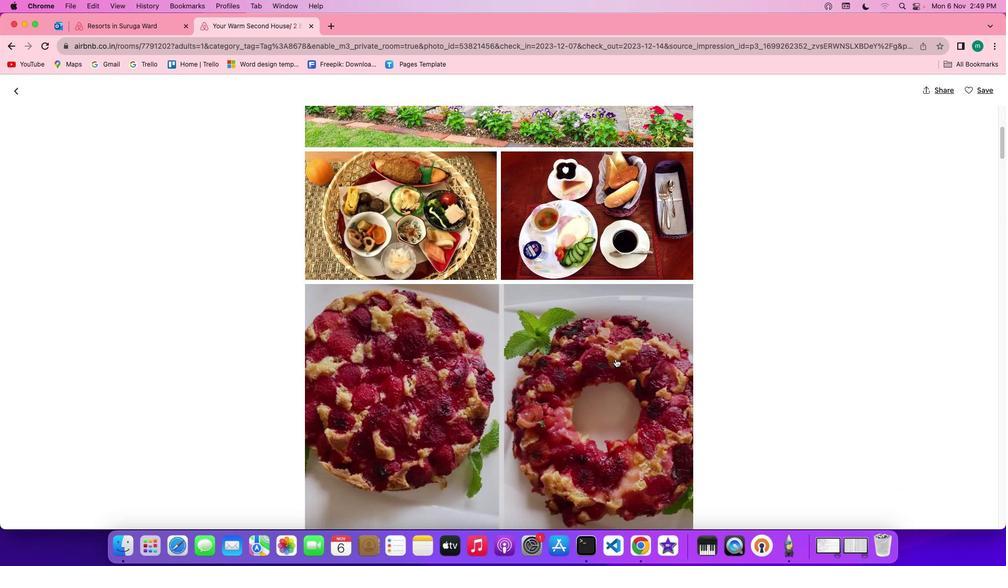 
Action: Mouse scrolled (616, 359) with delta (0, 0)
Screenshot: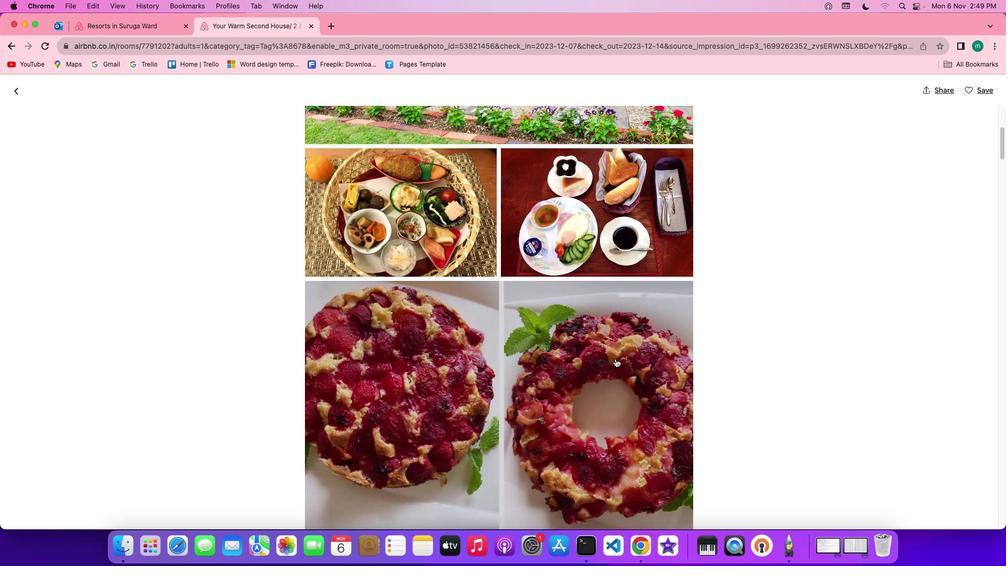 
Action: Mouse scrolled (616, 359) with delta (0, 0)
Screenshot: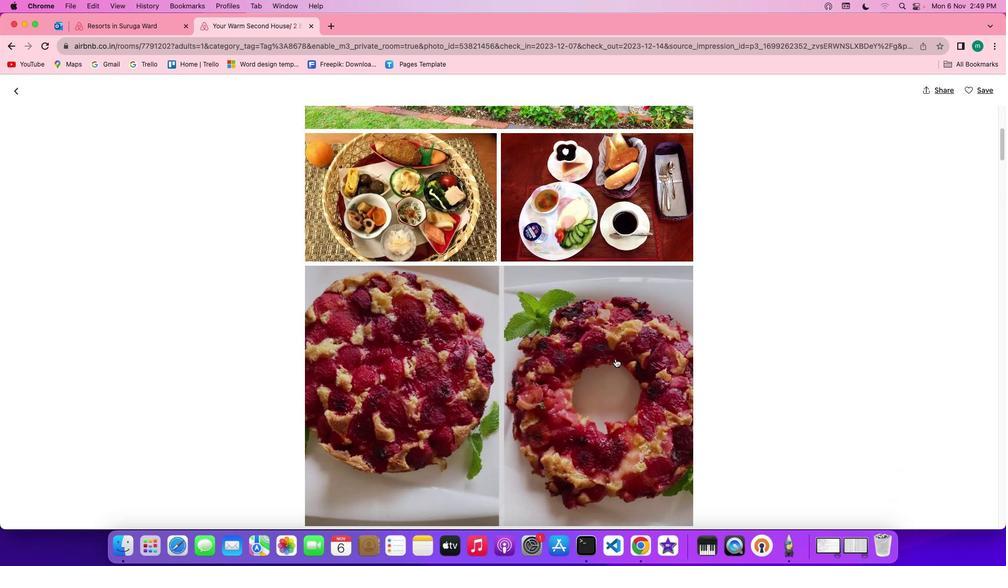 
Action: Mouse scrolled (616, 359) with delta (0, 0)
Screenshot: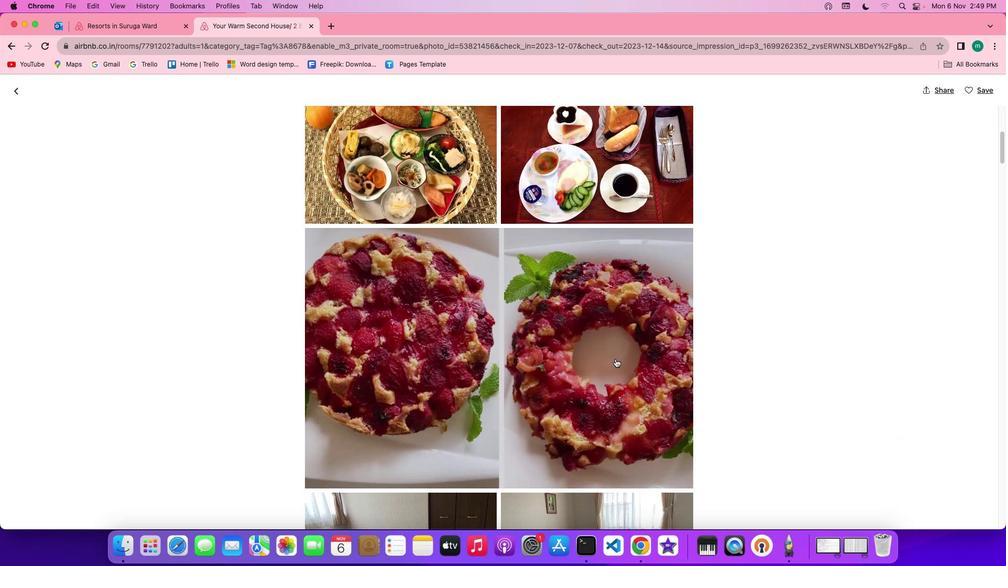 
Action: Mouse scrolled (616, 359) with delta (0, 0)
Screenshot: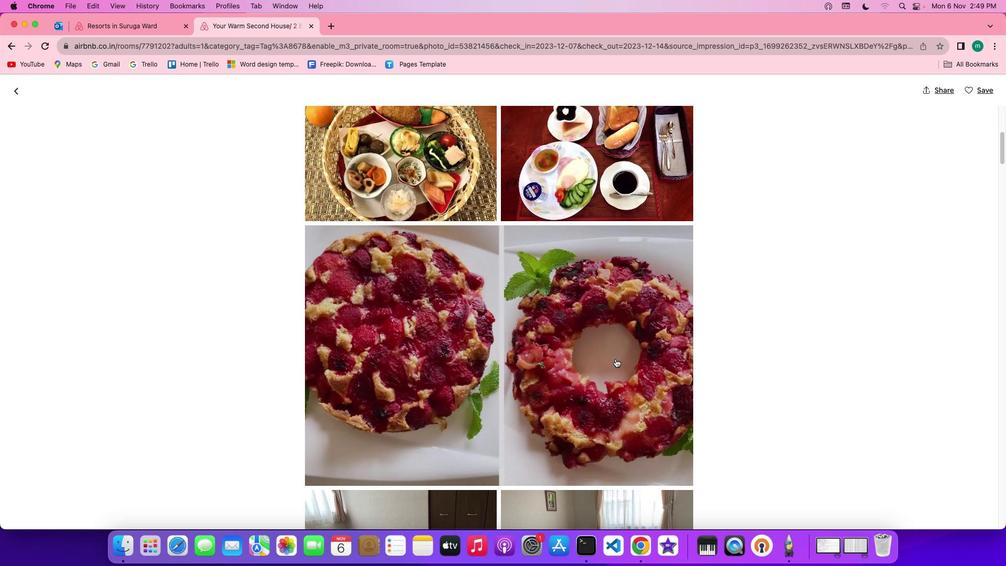 
Action: Mouse scrolled (616, 359) with delta (0, 0)
Screenshot: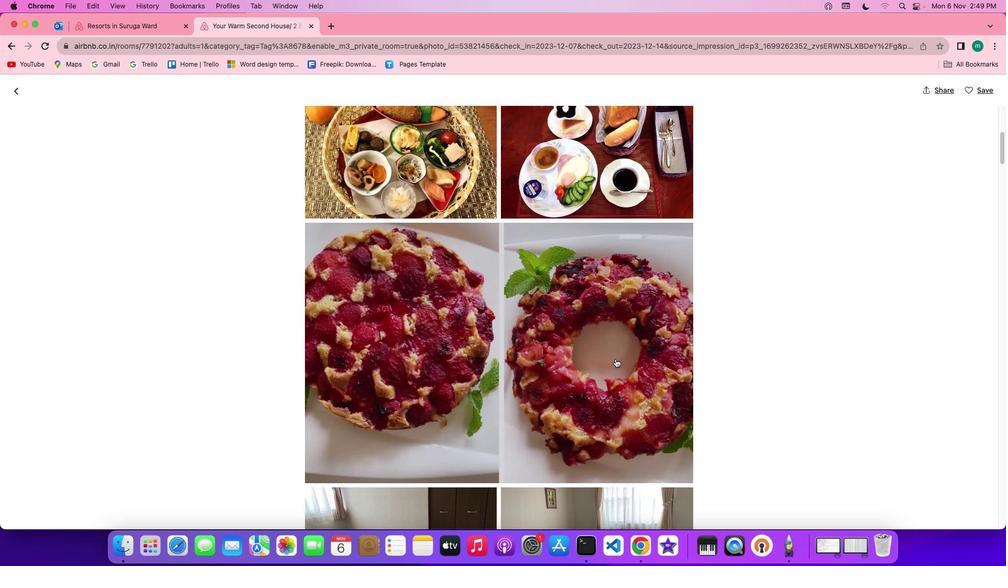
Action: Mouse scrolled (616, 359) with delta (0, 0)
Screenshot: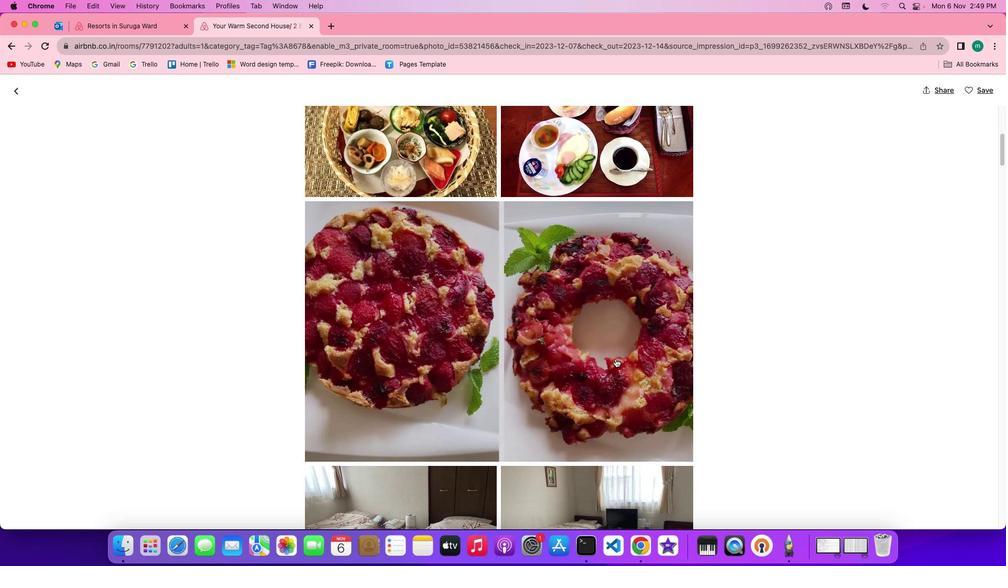 
Action: Mouse scrolled (616, 359) with delta (0, 0)
Screenshot: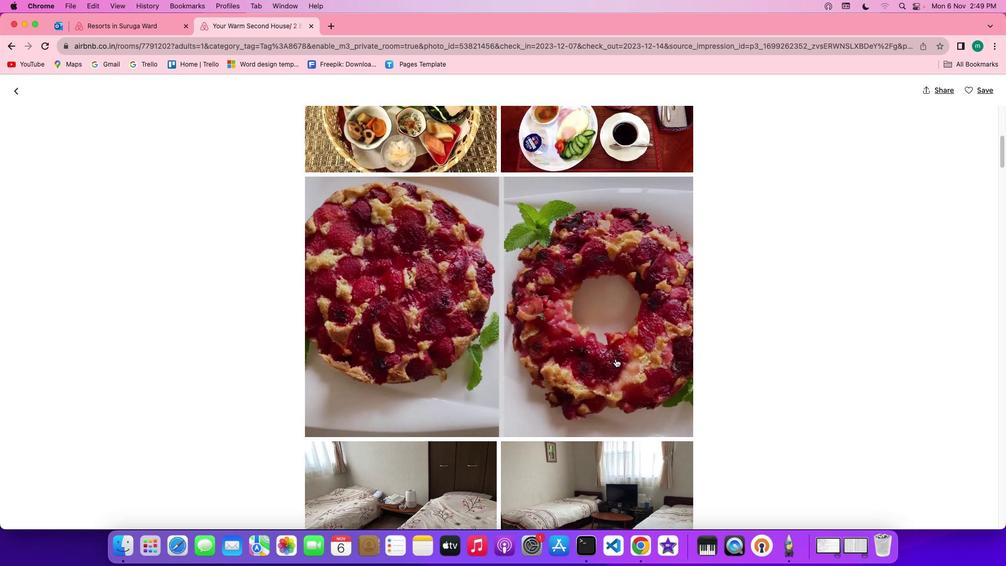 
Action: Mouse scrolled (616, 359) with delta (0, 0)
Screenshot: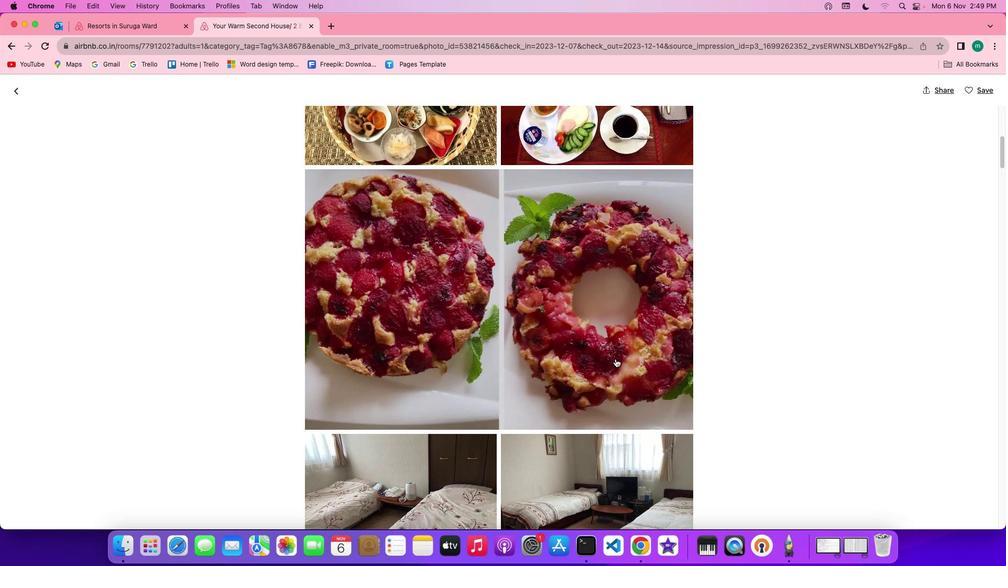 
Action: Mouse scrolled (616, 359) with delta (0, -1)
Screenshot: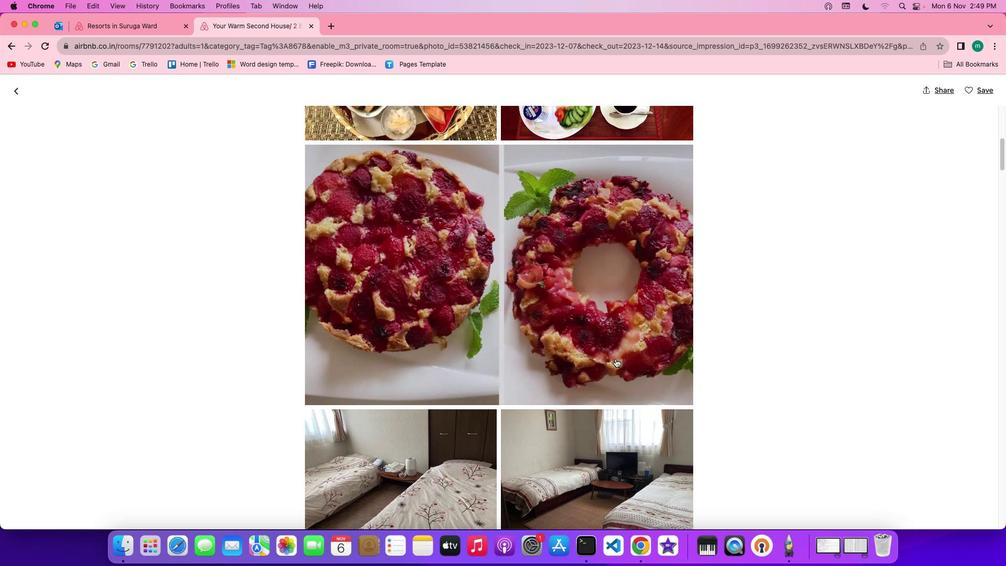 
Action: Mouse scrolled (616, 359) with delta (0, 0)
Screenshot: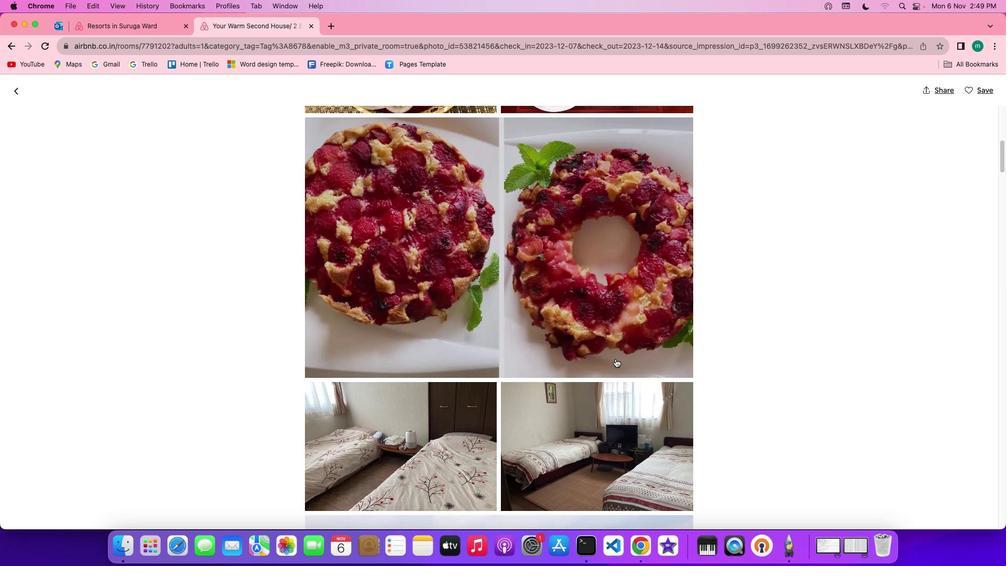 
Action: Mouse scrolled (616, 359) with delta (0, 0)
Screenshot: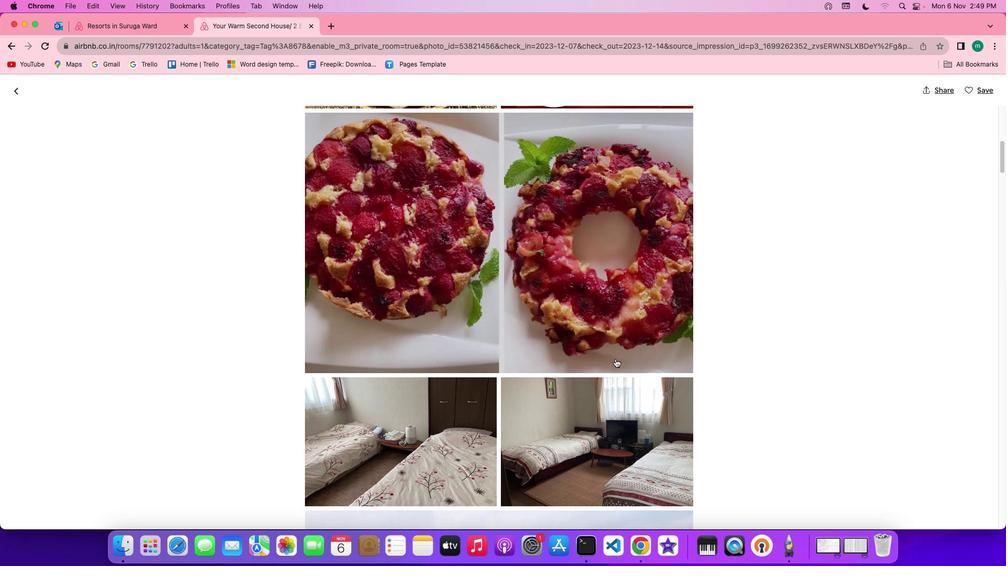 
Action: Mouse scrolled (616, 359) with delta (0, 0)
Screenshot: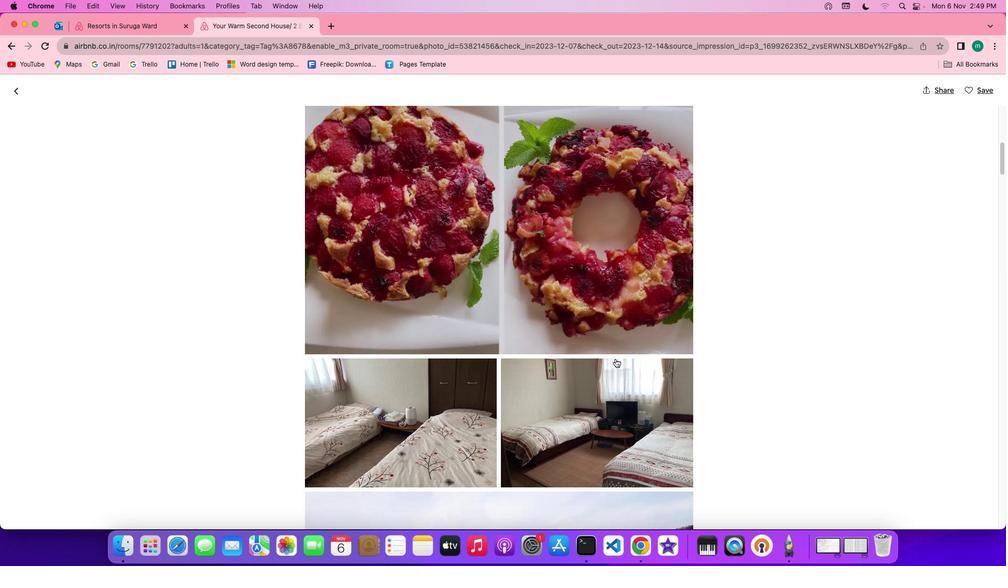 
Action: Mouse scrolled (616, 359) with delta (0, 0)
Screenshot: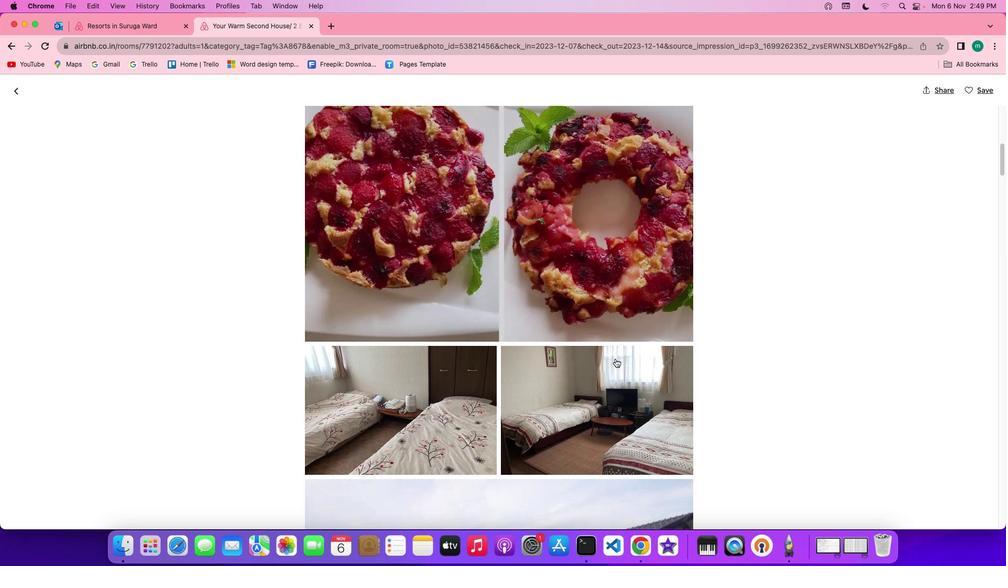 
Action: Mouse scrolled (616, 359) with delta (0, 0)
Screenshot: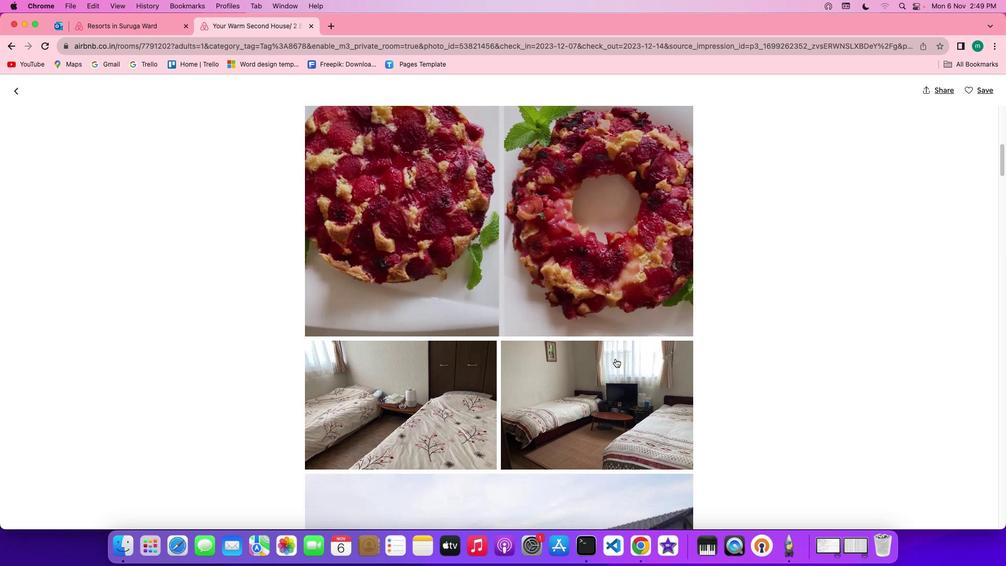 
Action: Mouse moved to (619, 357)
Screenshot: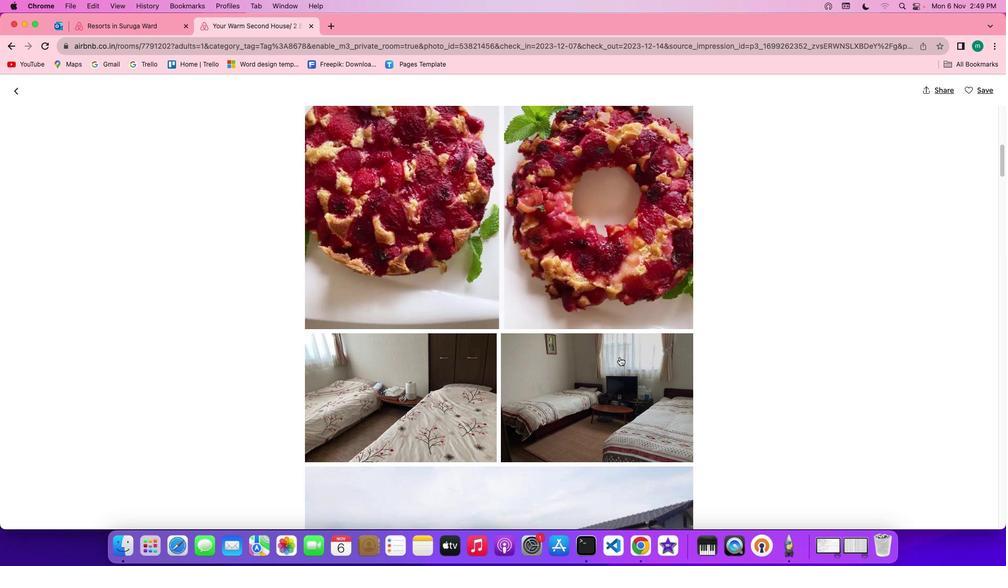 
Action: Mouse scrolled (619, 357) with delta (0, 0)
Screenshot: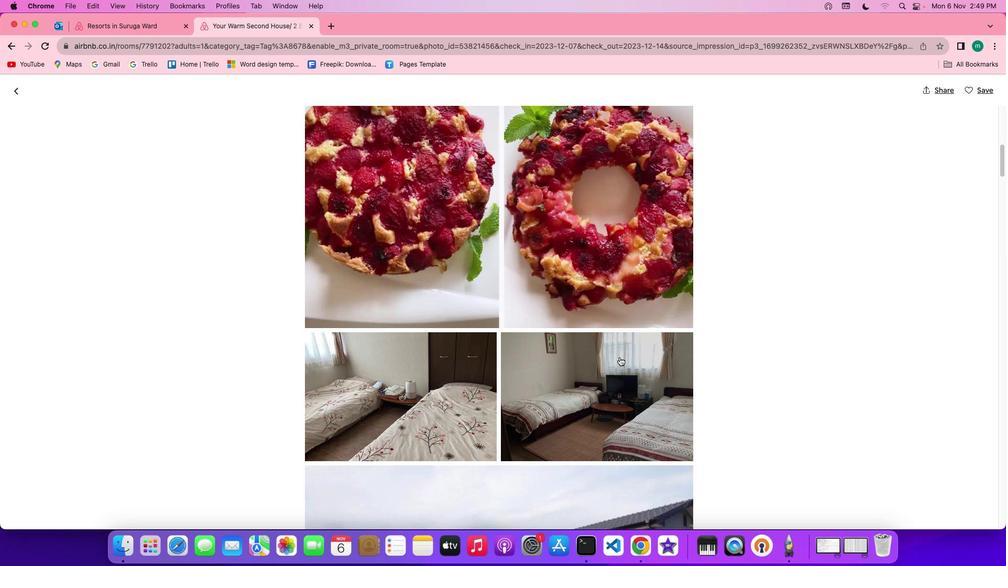 
Action: Mouse scrolled (619, 357) with delta (0, 0)
Screenshot: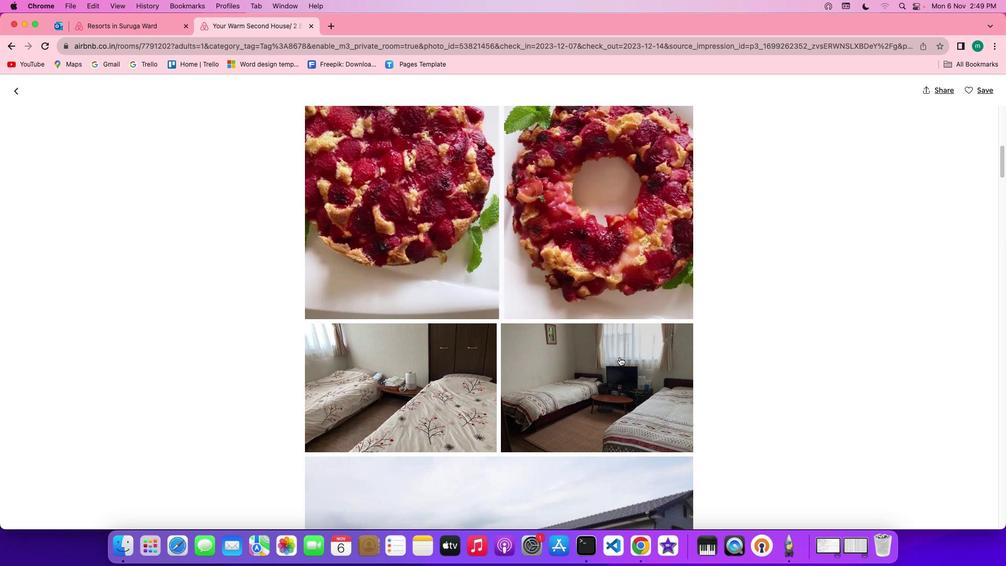 
Action: Mouse scrolled (619, 357) with delta (0, -1)
Screenshot: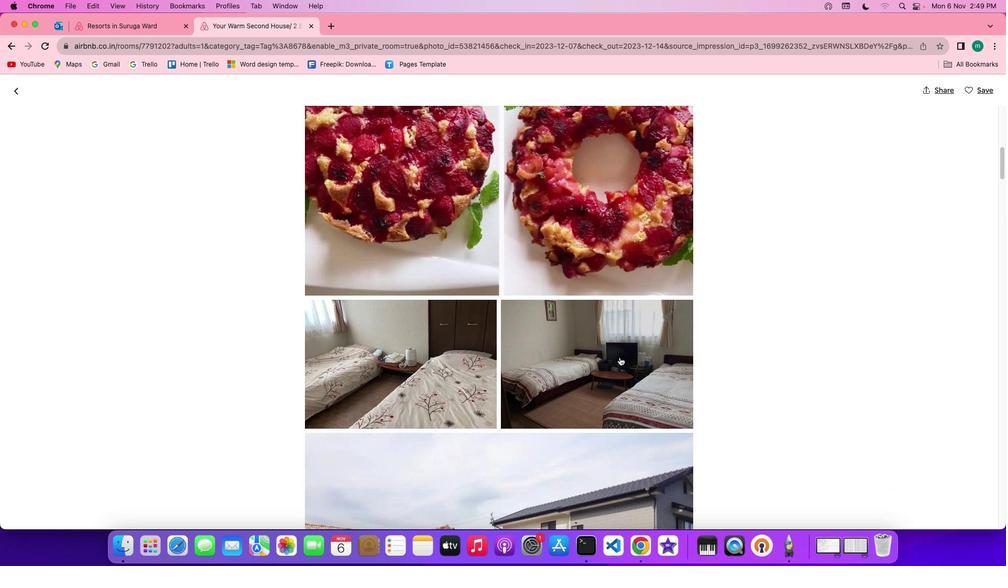 
Action: Mouse scrolled (619, 357) with delta (0, 0)
Screenshot: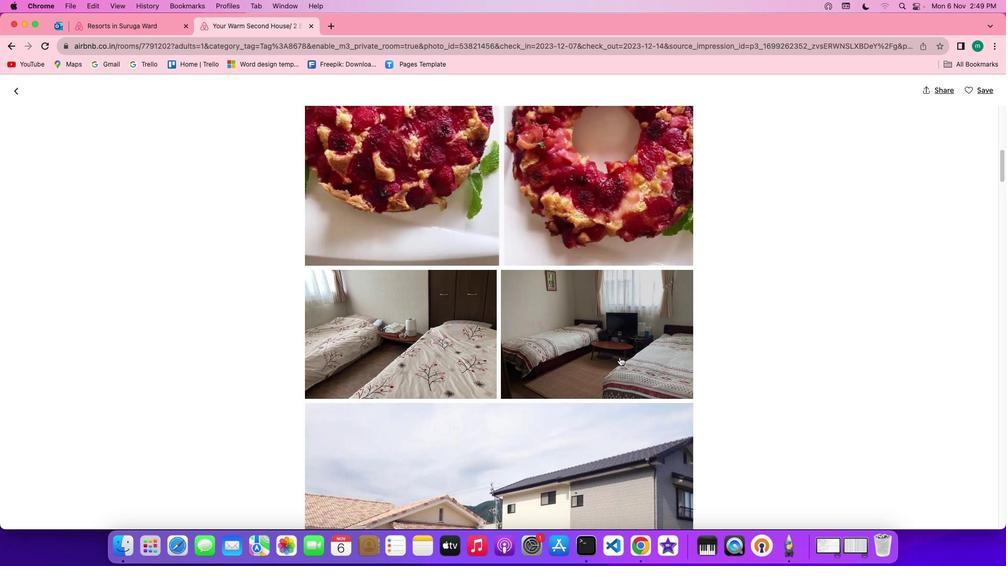 
Action: Mouse scrolled (619, 357) with delta (0, 0)
Screenshot: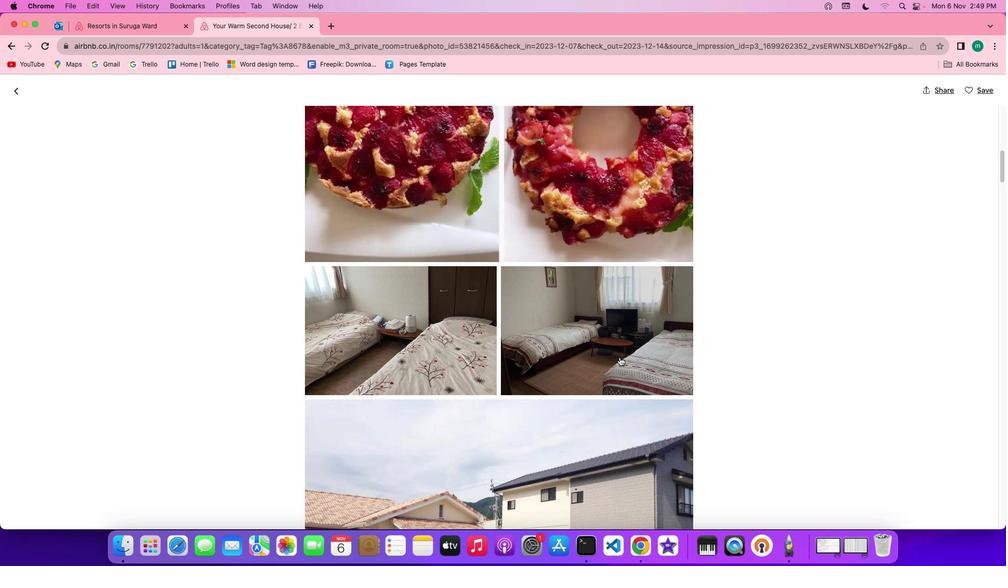 
Action: Mouse scrolled (619, 357) with delta (0, 0)
Screenshot: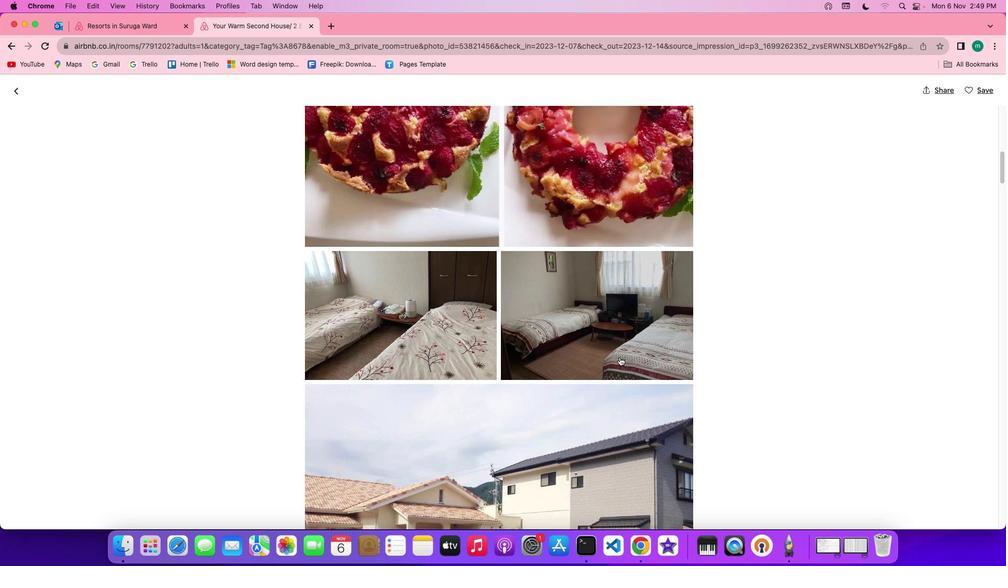 
Action: Mouse scrolled (619, 357) with delta (0, 0)
Screenshot: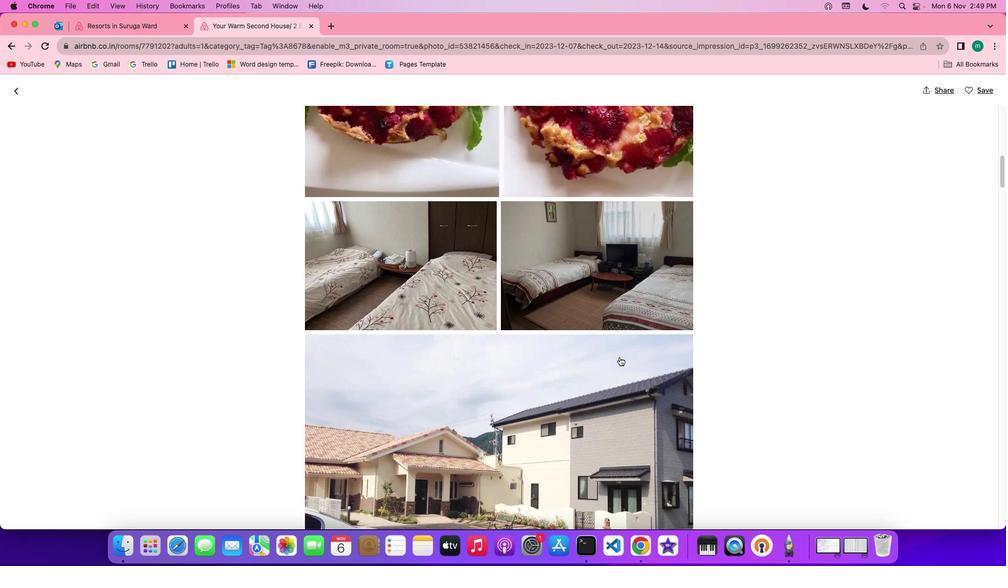 
Action: Mouse scrolled (619, 357) with delta (0, 0)
Screenshot: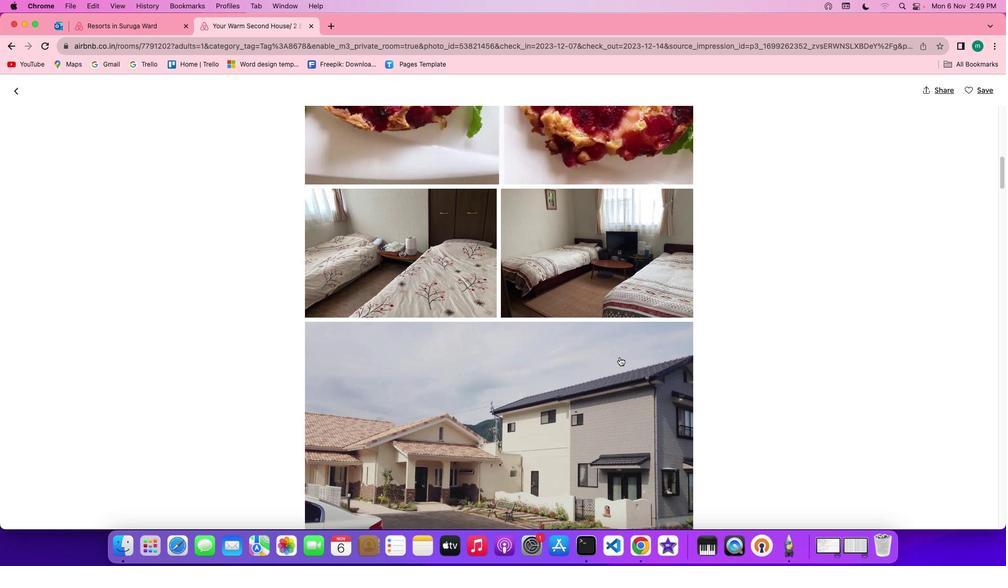 
Action: Mouse scrolled (619, 357) with delta (0, 0)
Screenshot: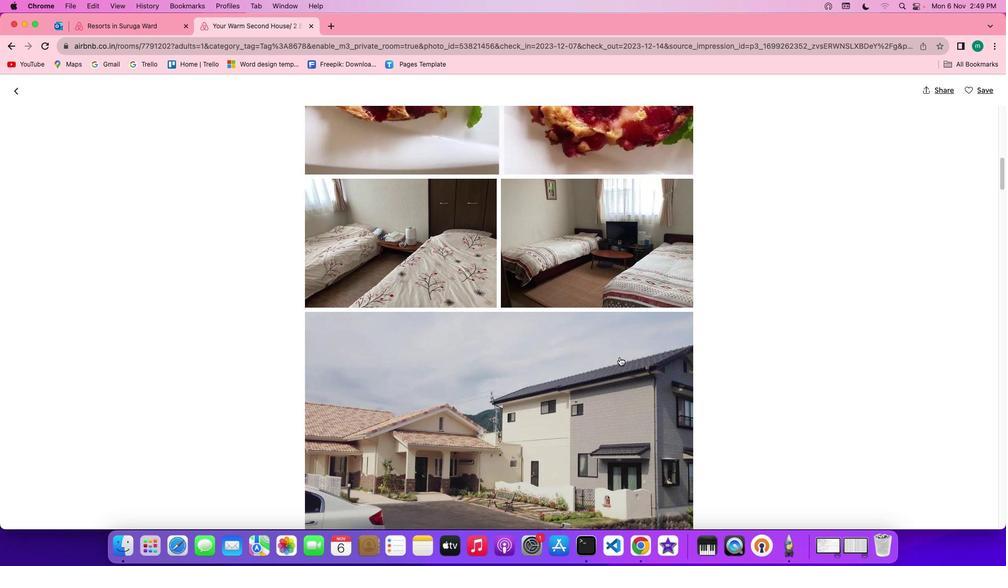 
Action: Mouse scrolled (619, 357) with delta (0, 0)
Screenshot: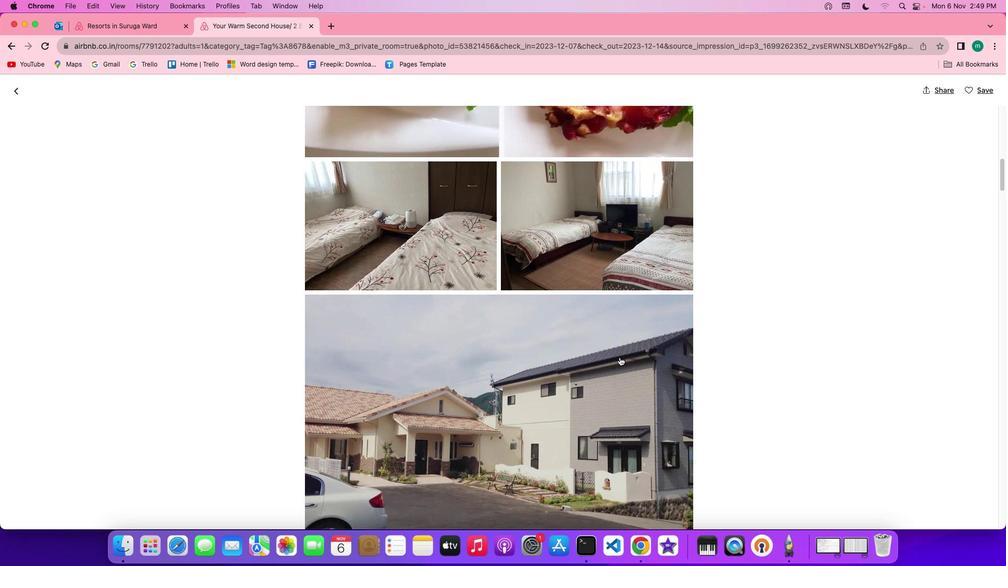 
Action: Mouse scrolled (619, 357) with delta (0, 0)
Screenshot: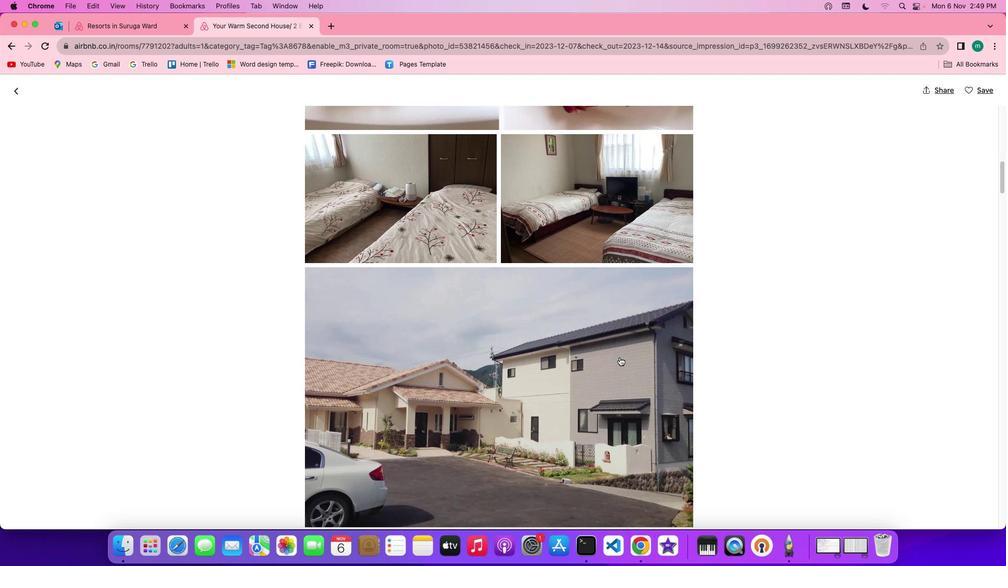 
Action: Mouse scrolled (619, 357) with delta (0, 0)
Screenshot: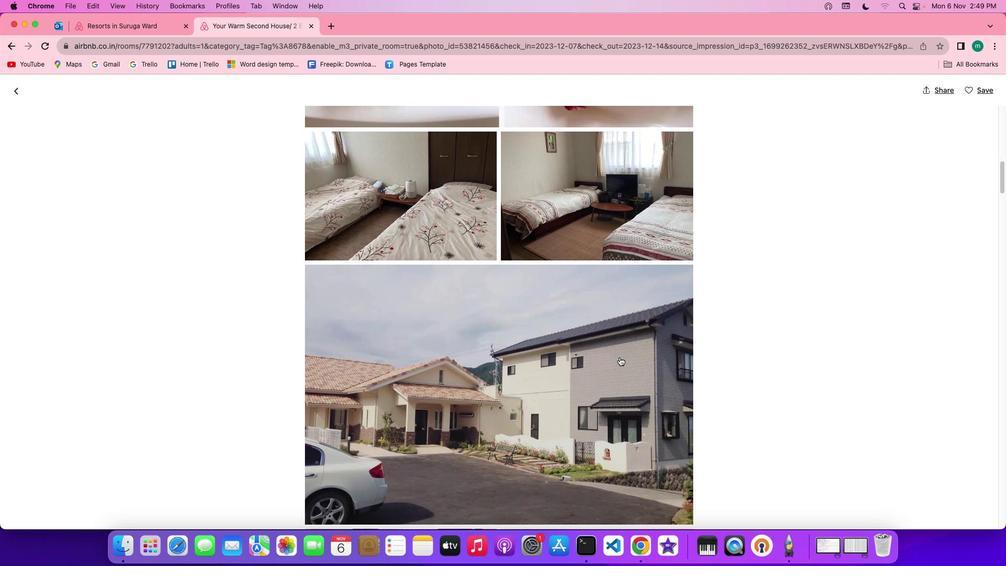 
Action: Mouse scrolled (619, 357) with delta (0, 0)
Screenshot: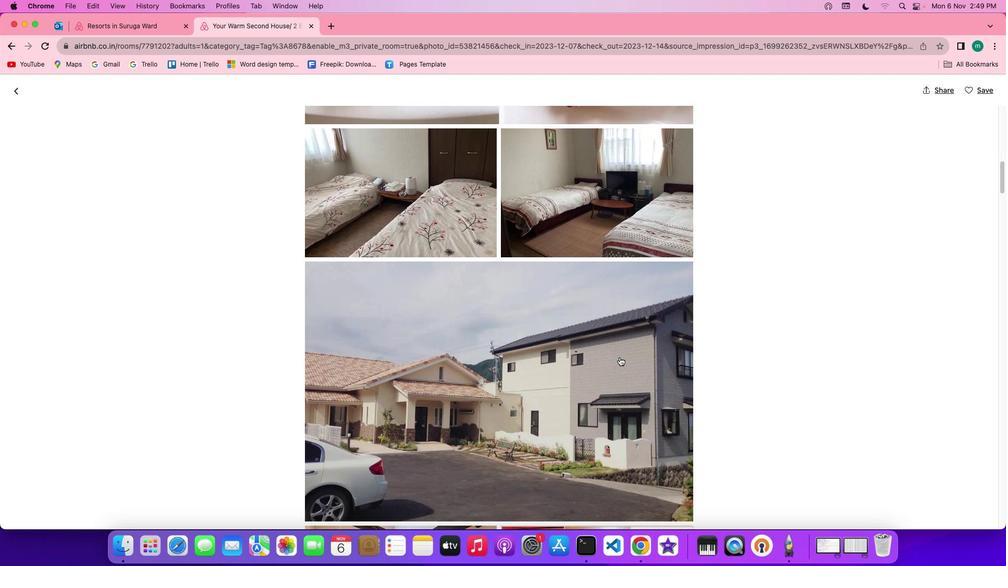 
Action: Mouse scrolled (619, 357) with delta (0, 0)
Screenshot: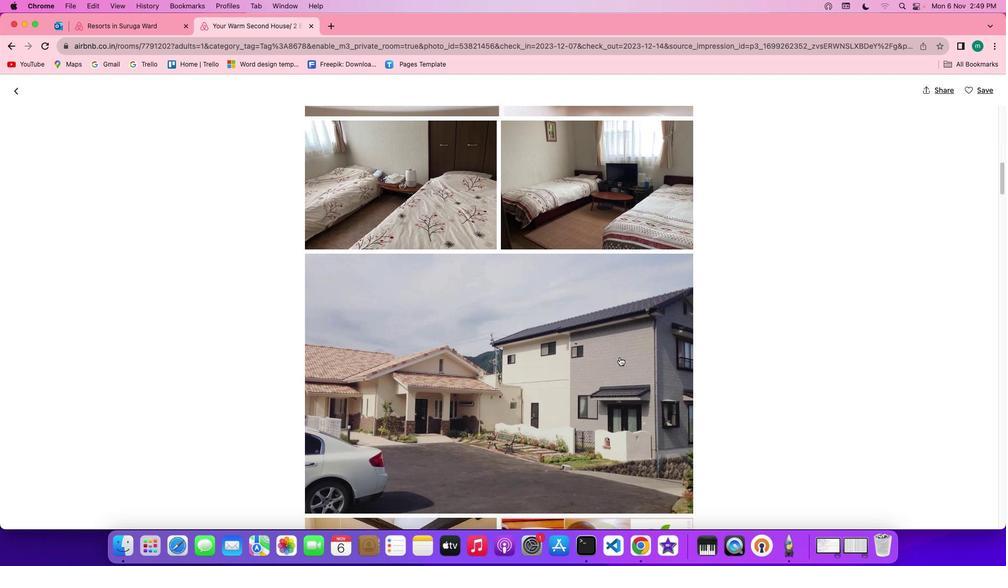 
Action: Mouse scrolled (619, 357) with delta (0, 0)
Screenshot: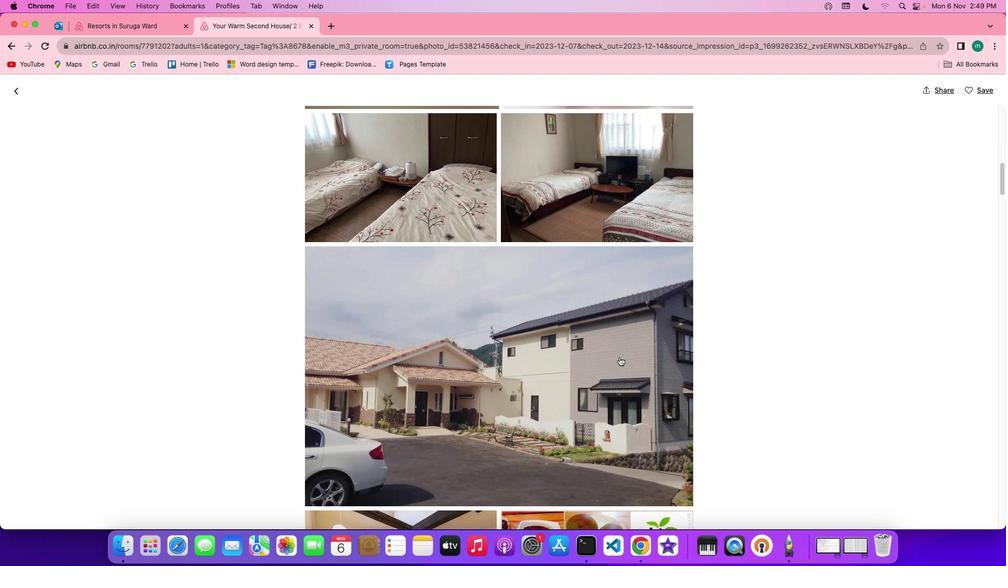 
Action: Mouse scrolled (619, 357) with delta (0, 0)
Screenshot: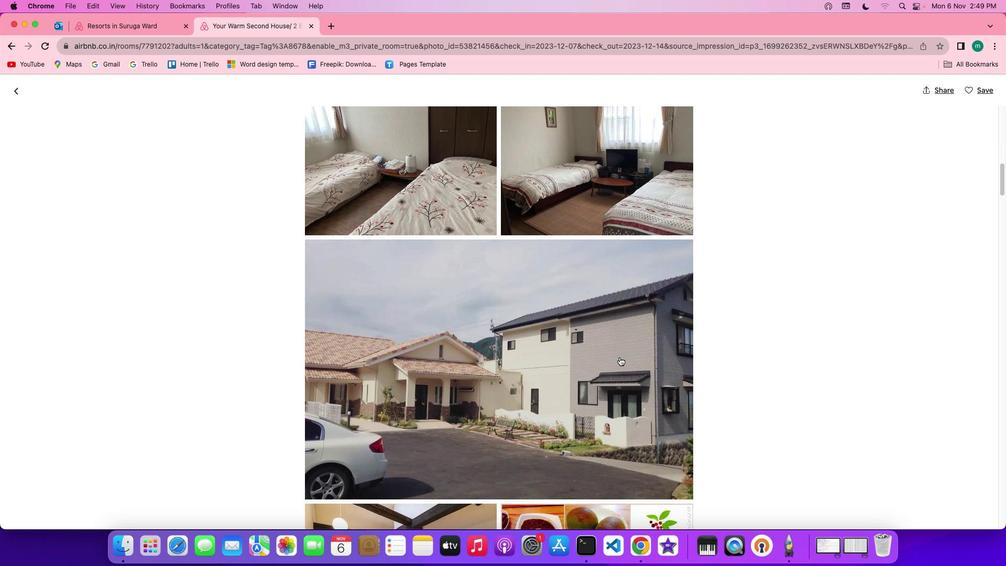 
Action: Mouse scrolled (619, 357) with delta (0, -1)
Screenshot: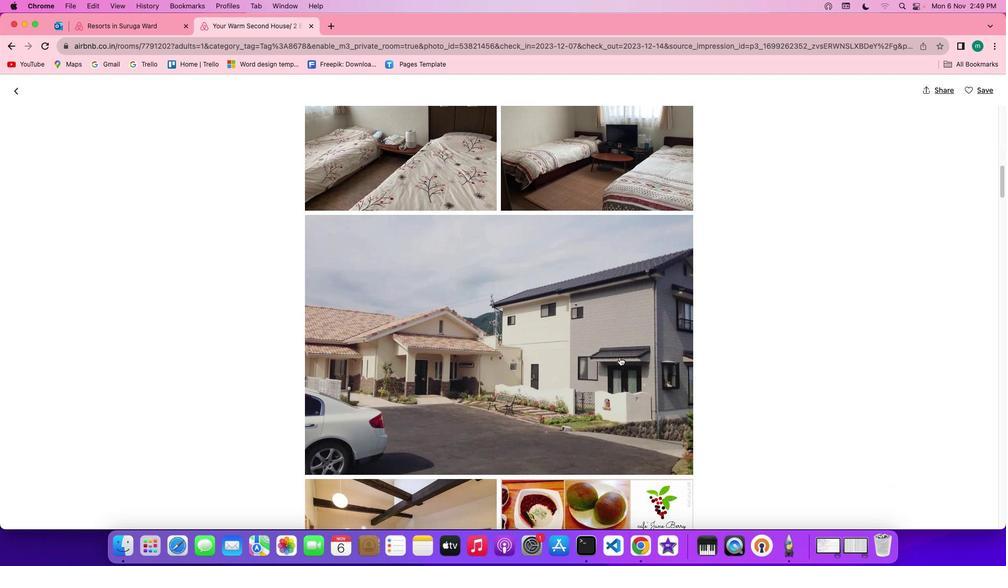 
Action: Mouse scrolled (619, 357) with delta (0, 0)
Screenshot: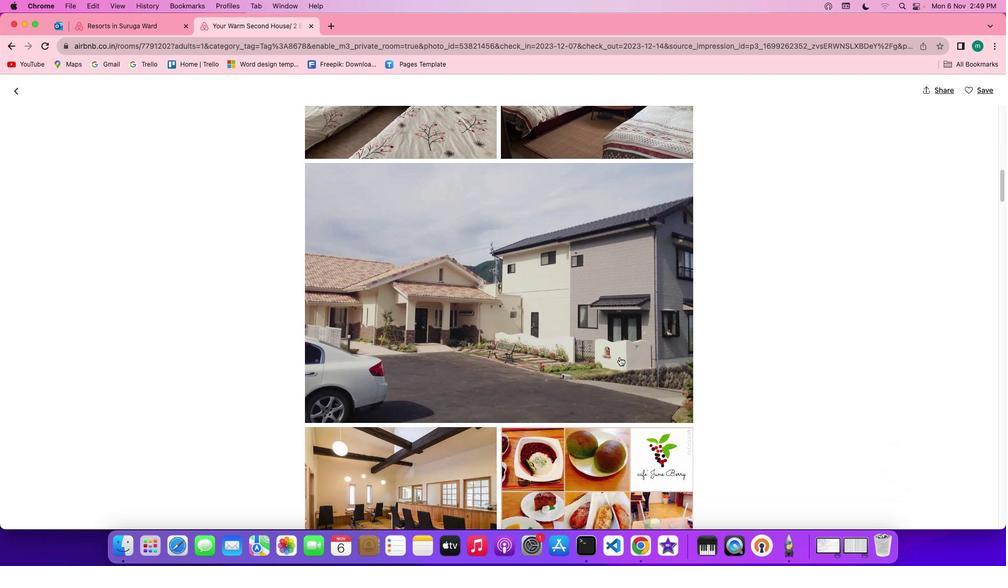 
Action: Mouse moved to (620, 357)
Screenshot: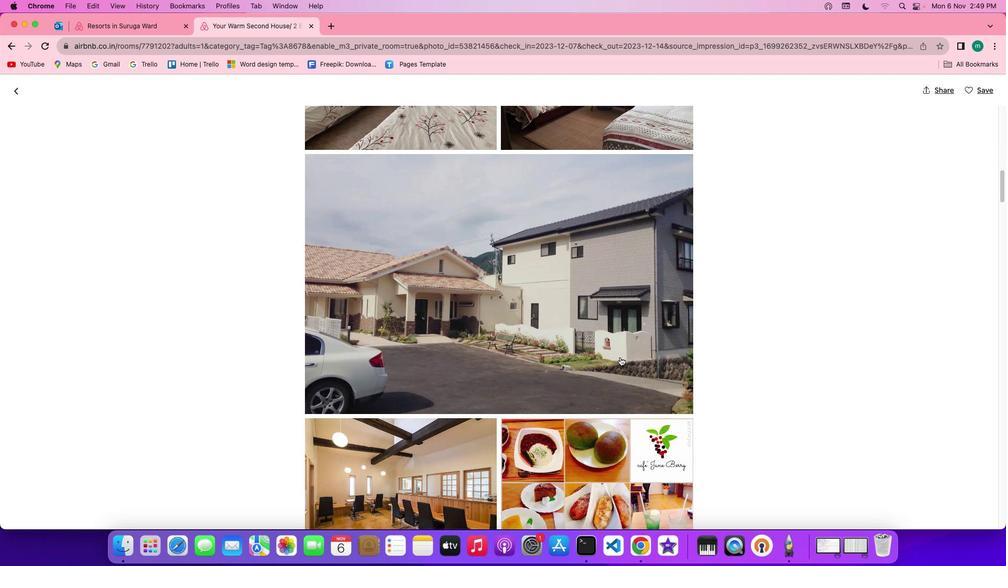 
Action: Mouse scrolled (620, 357) with delta (0, 0)
Screenshot: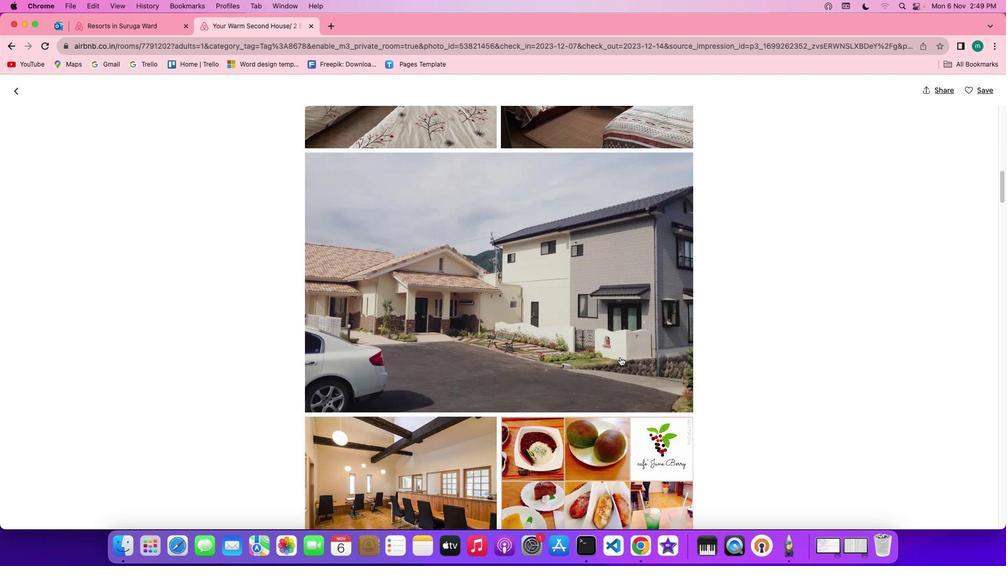 
Action: Mouse scrolled (620, 357) with delta (0, 0)
Screenshot: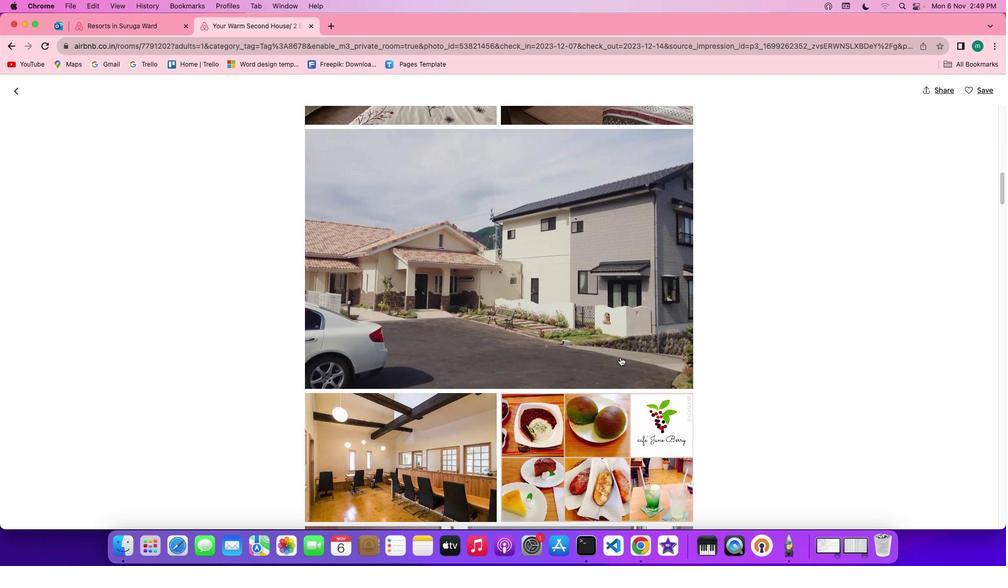 
Action: Mouse scrolled (620, 357) with delta (0, -1)
Screenshot: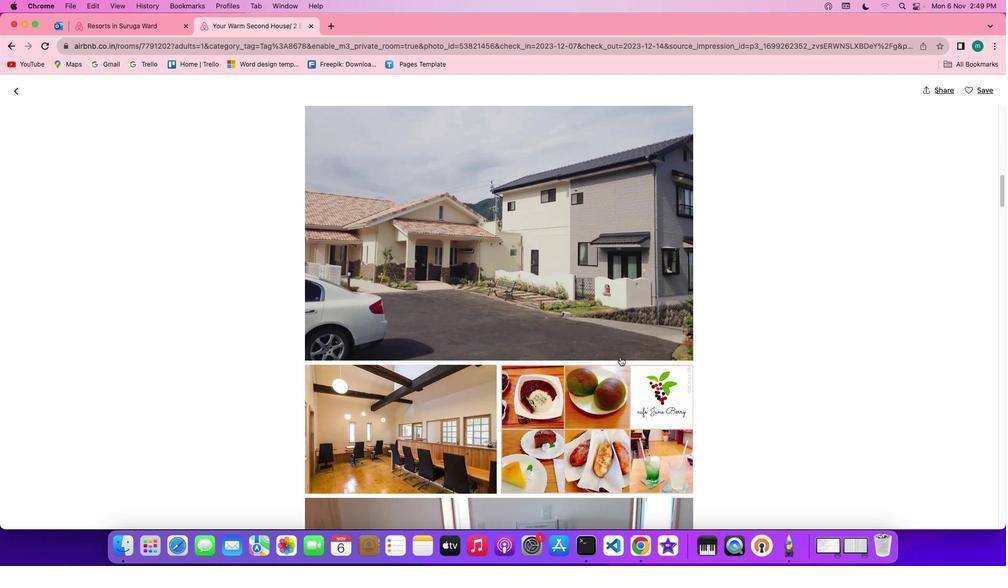
Action: Mouse scrolled (620, 357) with delta (0, -1)
Screenshot: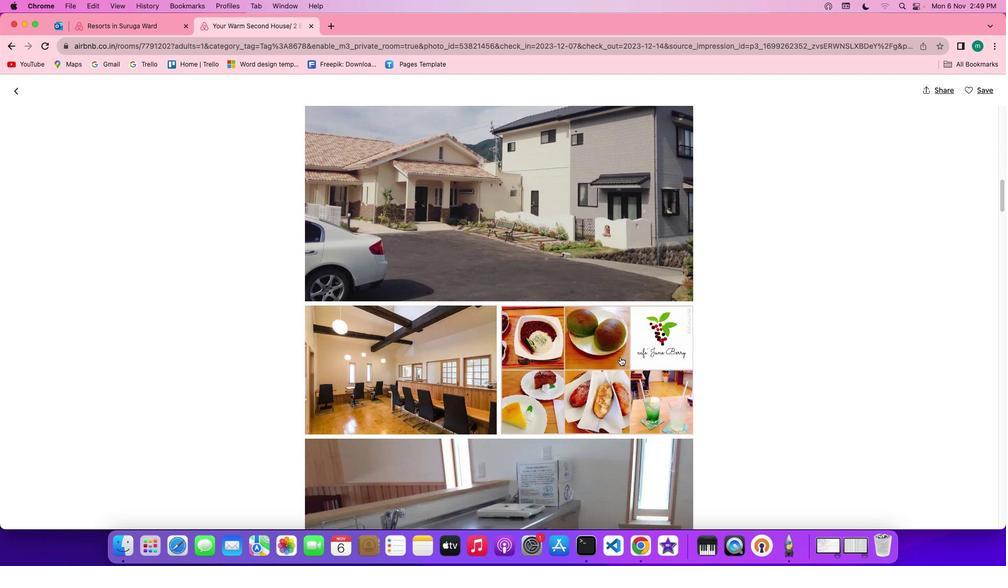 
Action: Mouse scrolled (620, 357) with delta (0, 0)
Screenshot: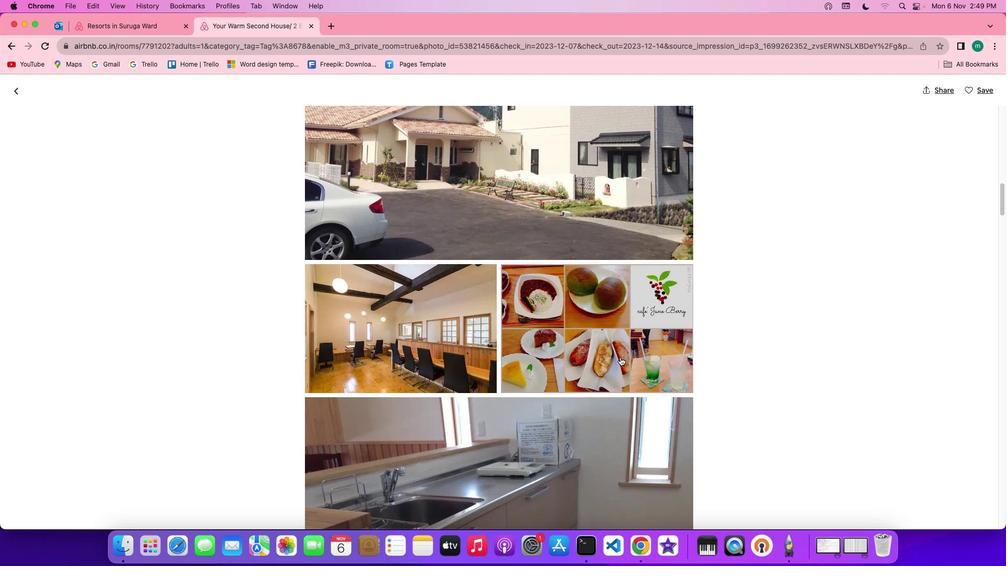 
Action: Mouse scrolled (620, 357) with delta (0, 0)
Screenshot: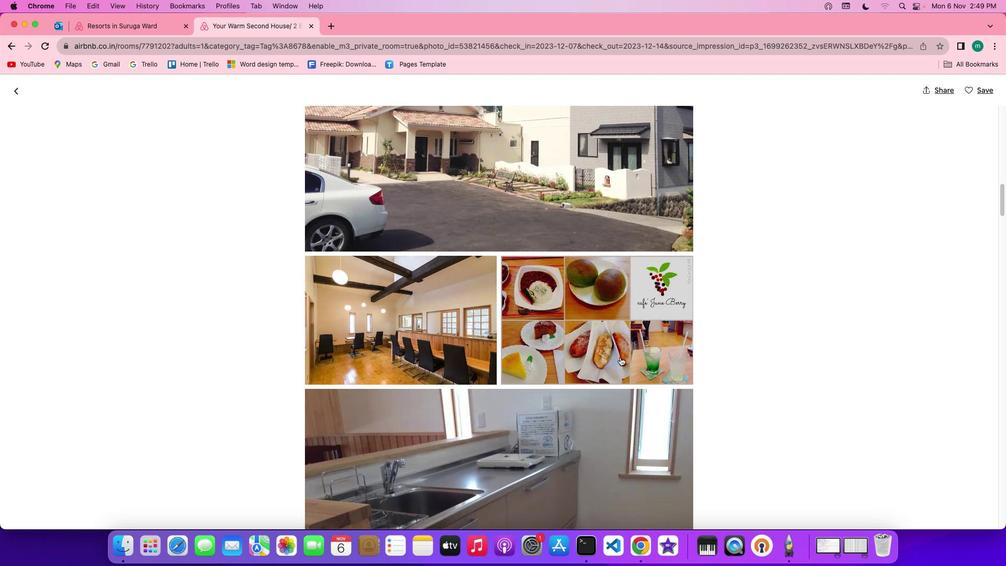 
Action: Mouse scrolled (620, 357) with delta (0, 0)
Screenshot: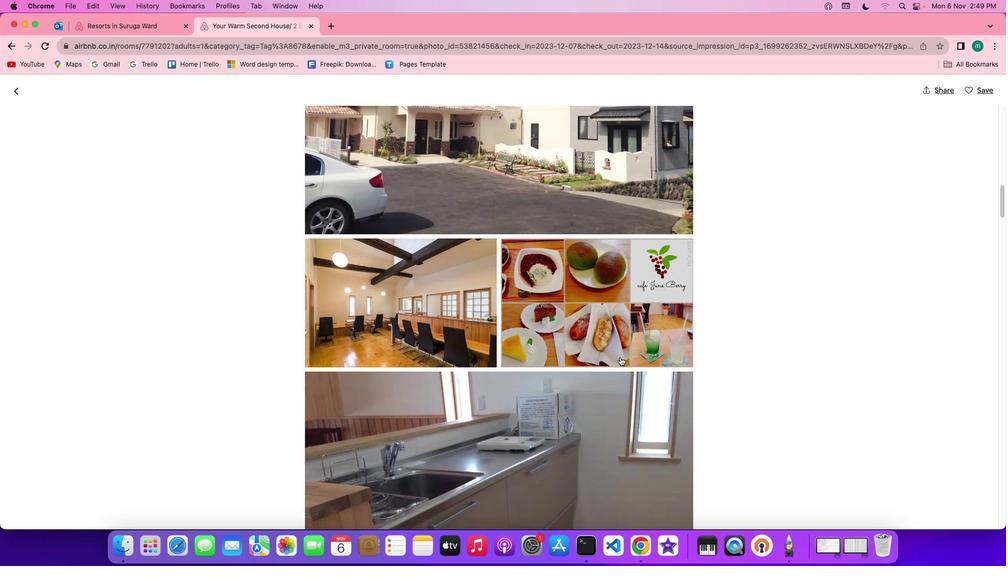 
Action: Mouse scrolled (620, 357) with delta (0, 0)
Screenshot: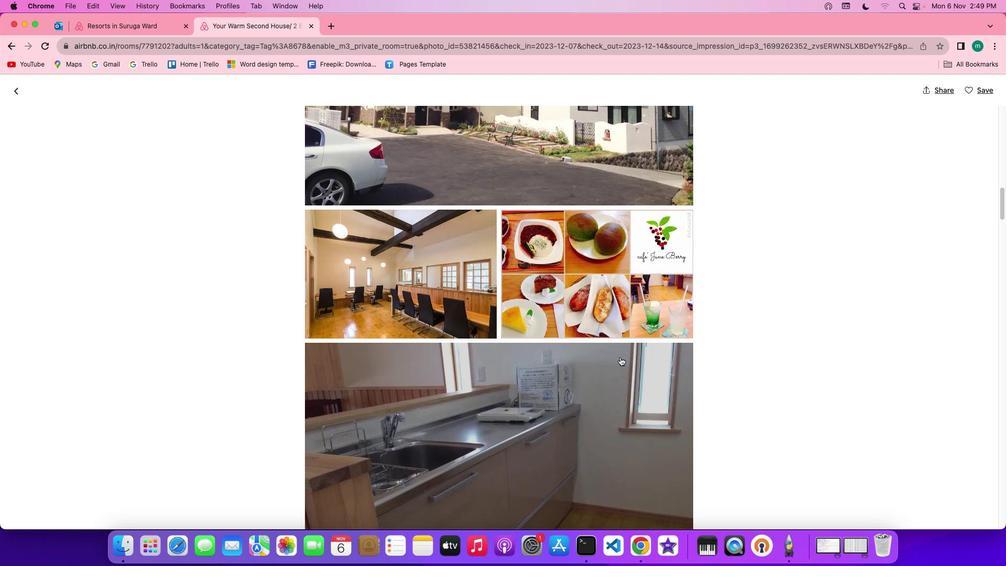
Action: Mouse scrolled (620, 357) with delta (0, 0)
Screenshot: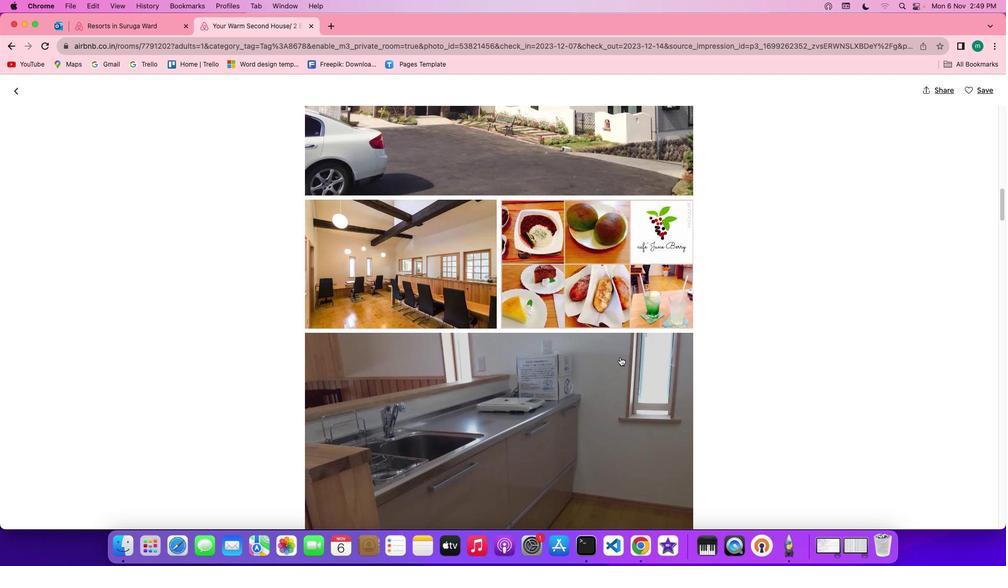 
Action: Mouse scrolled (620, 357) with delta (0, 0)
Screenshot: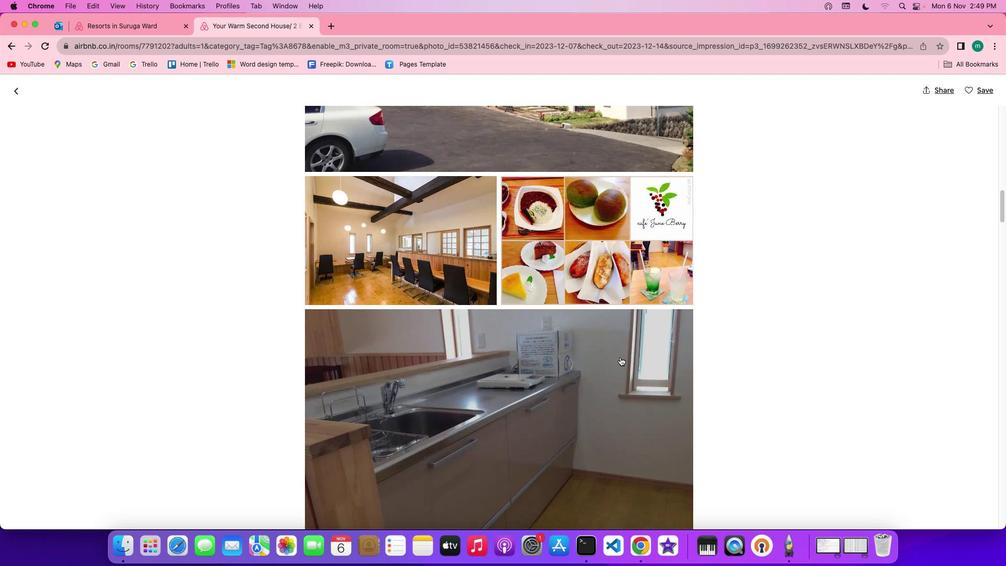 
Action: Mouse scrolled (620, 357) with delta (0, 0)
Screenshot: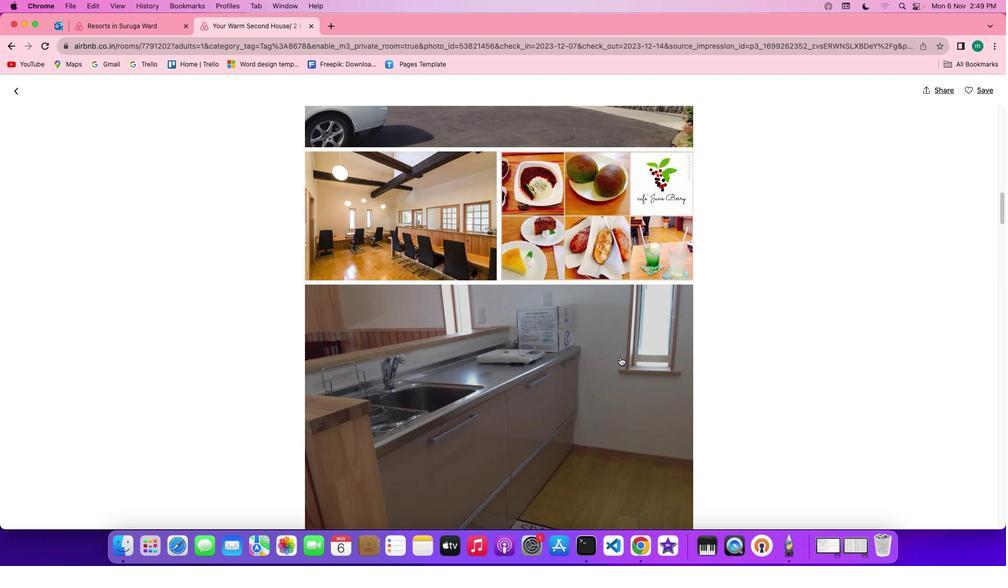 
Action: Mouse scrolled (620, 357) with delta (0, 0)
Screenshot: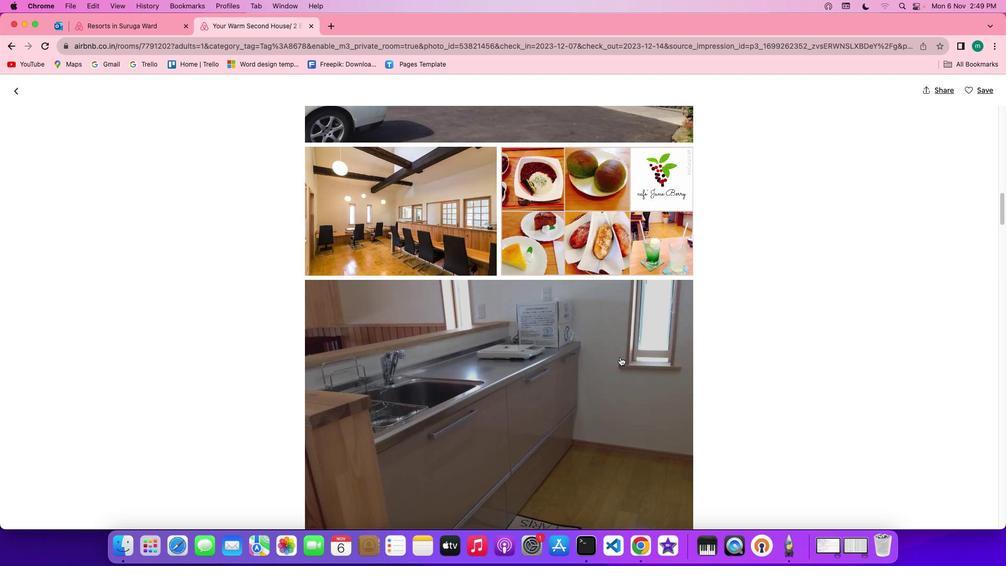 
Action: Mouse scrolled (620, 357) with delta (0, 0)
Screenshot: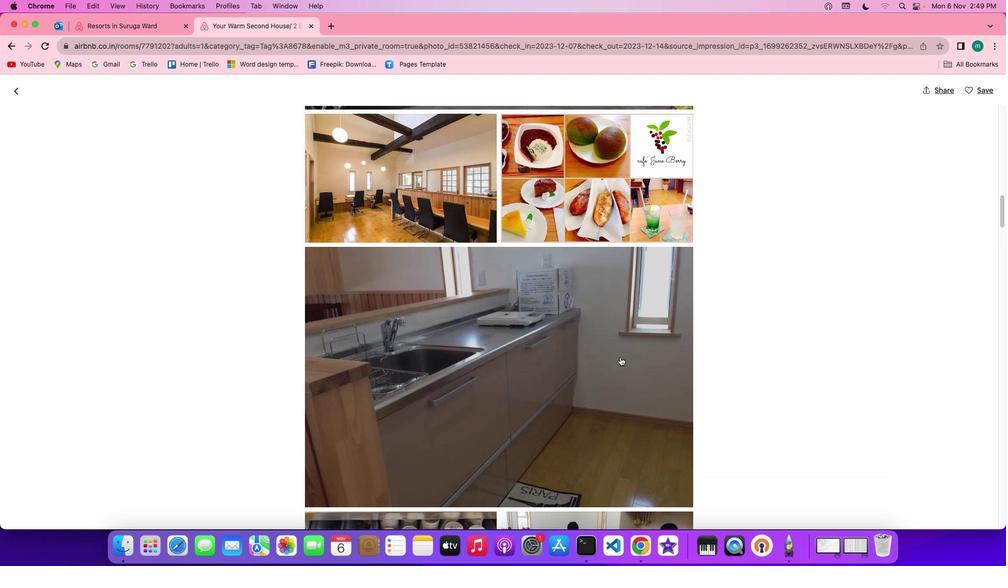 
Action: Mouse scrolled (620, 357) with delta (0, 0)
Screenshot: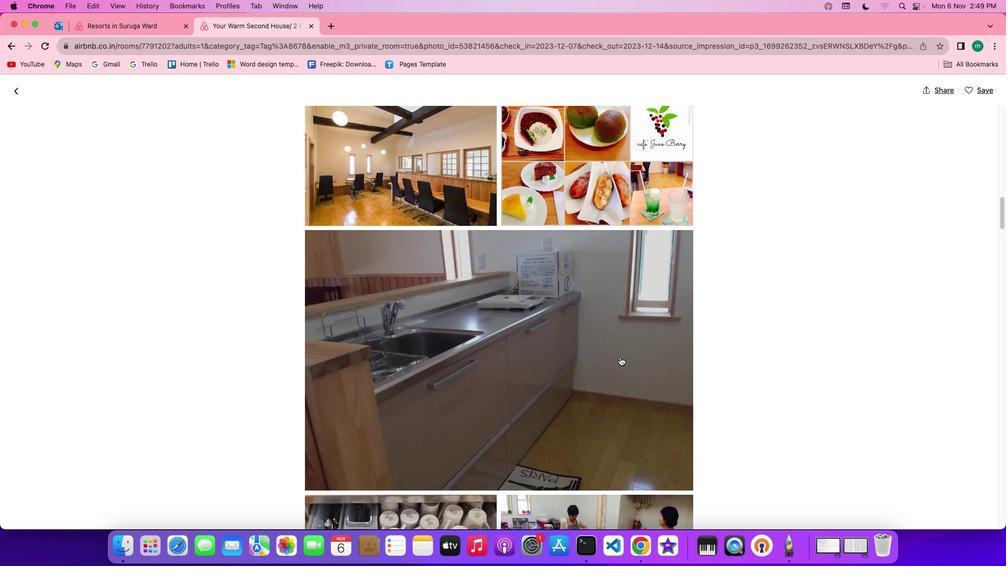 
Action: Mouse scrolled (620, 357) with delta (0, 0)
Screenshot: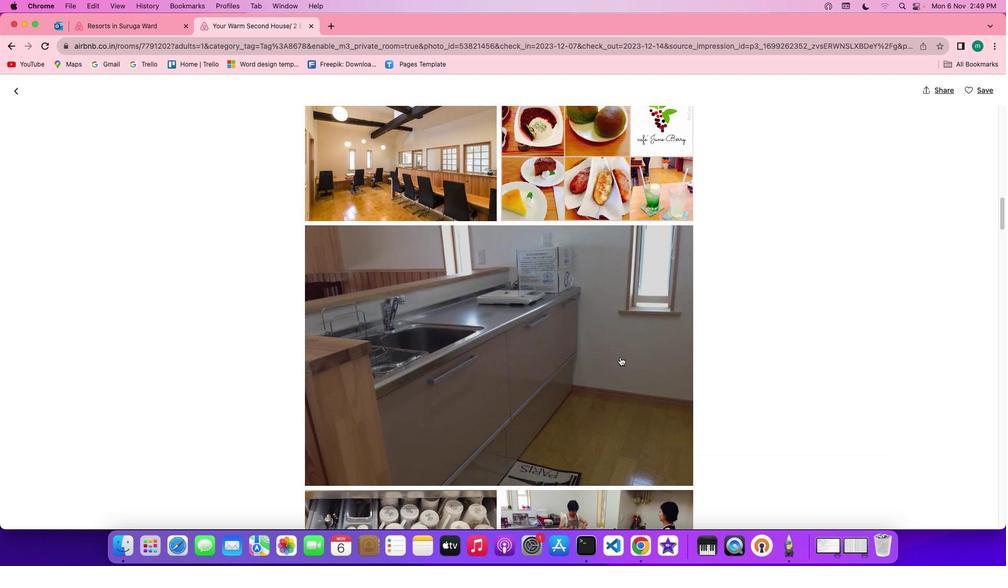 
Action: Mouse scrolled (620, 357) with delta (0, 0)
Screenshot: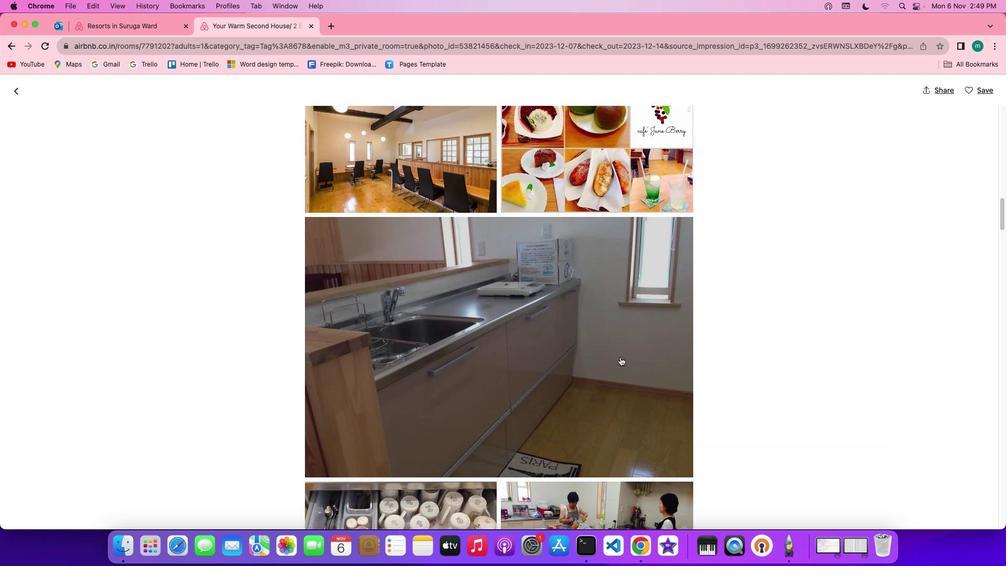 
Action: Mouse moved to (620, 357)
Screenshot: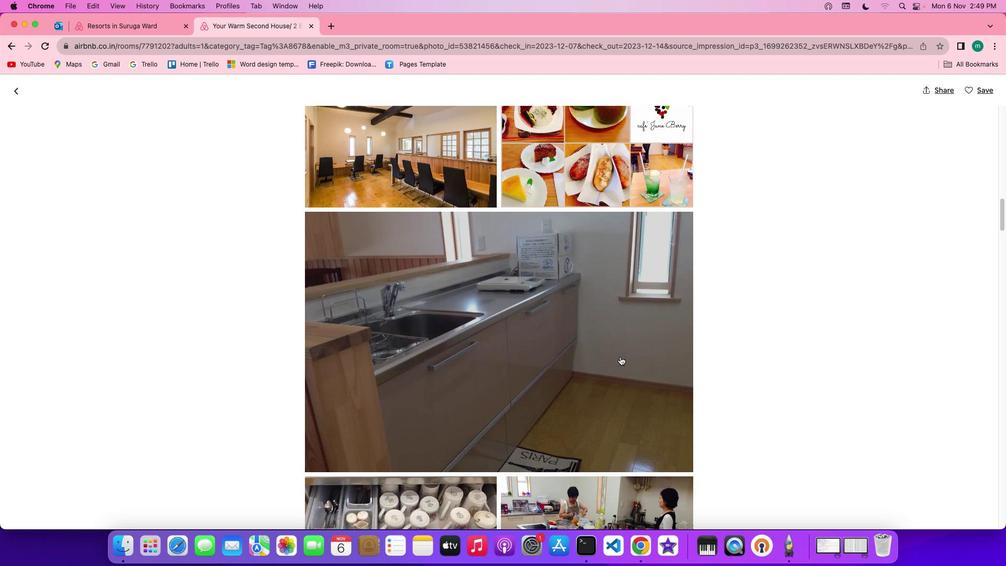
Action: Mouse scrolled (620, 357) with delta (0, 0)
Screenshot: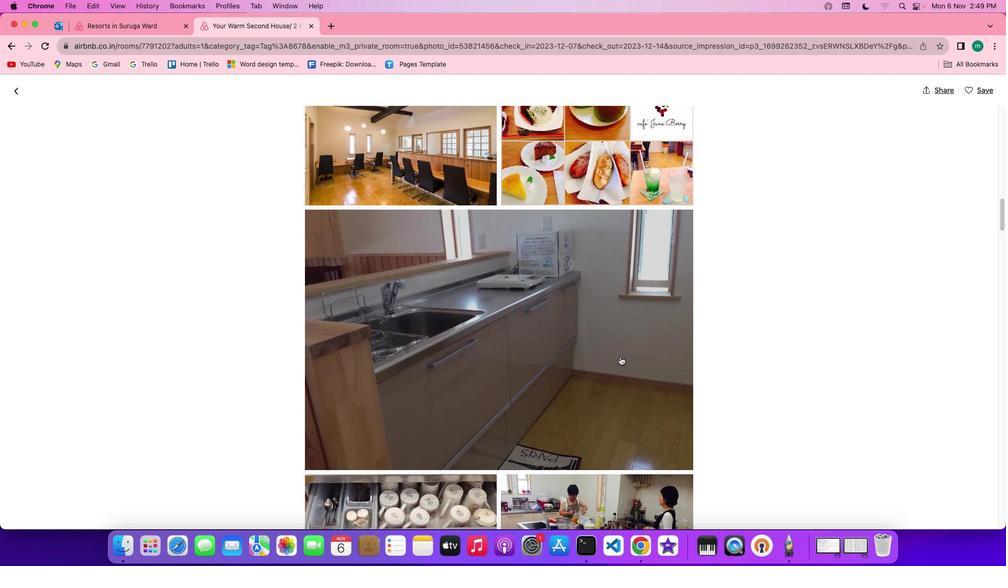
Action: Mouse scrolled (620, 357) with delta (0, 0)
Screenshot: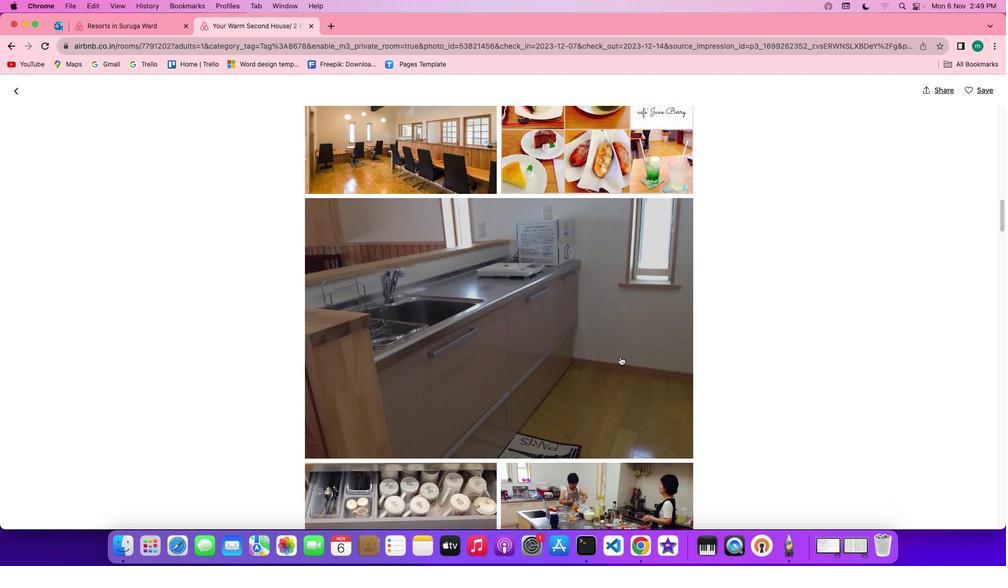 
Action: Mouse scrolled (620, 357) with delta (0, -1)
Screenshot: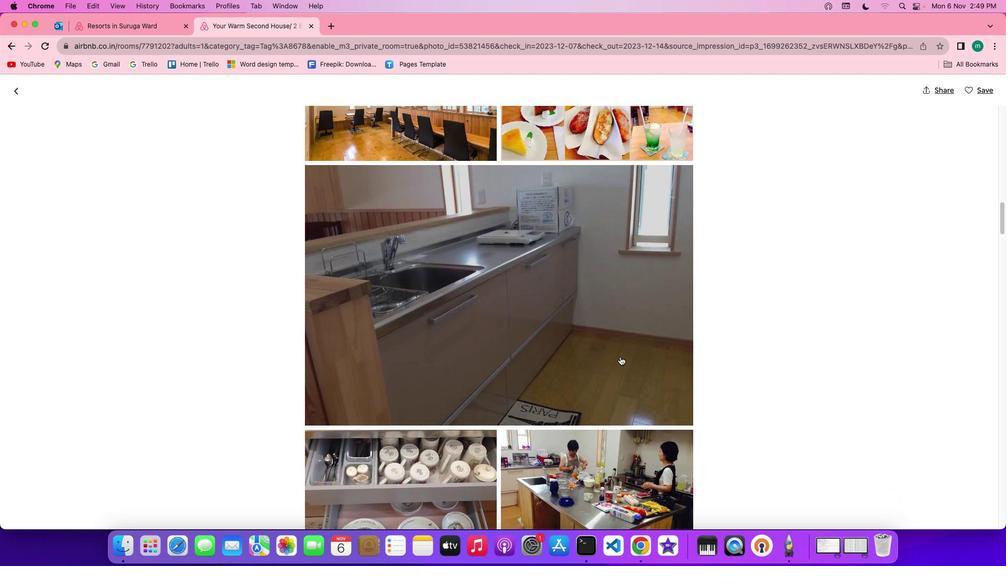 
Action: Mouse scrolled (620, 357) with delta (0, 0)
Screenshot: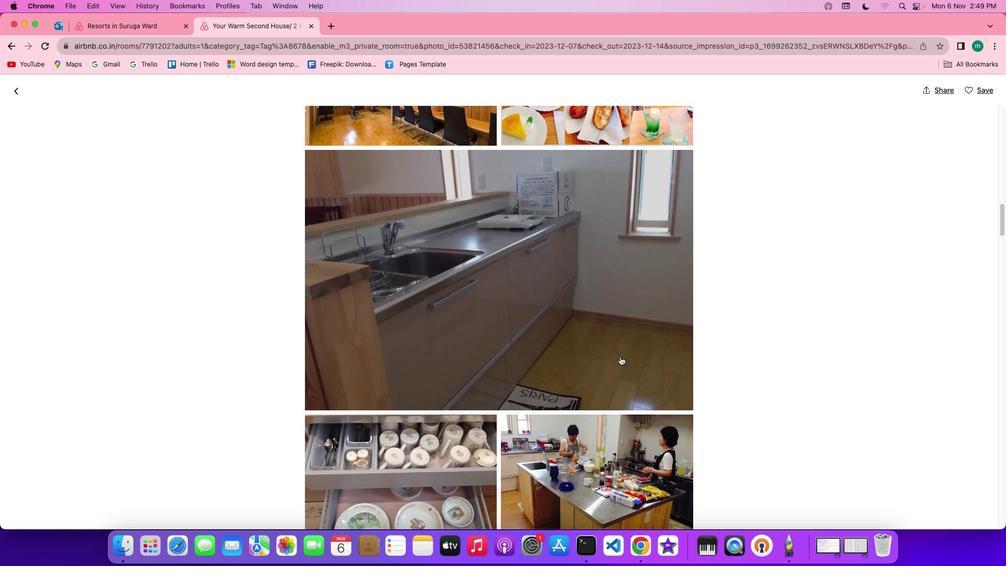 
Action: Mouse scrolled (620, 357) with delta (0, 0)
Screenshot: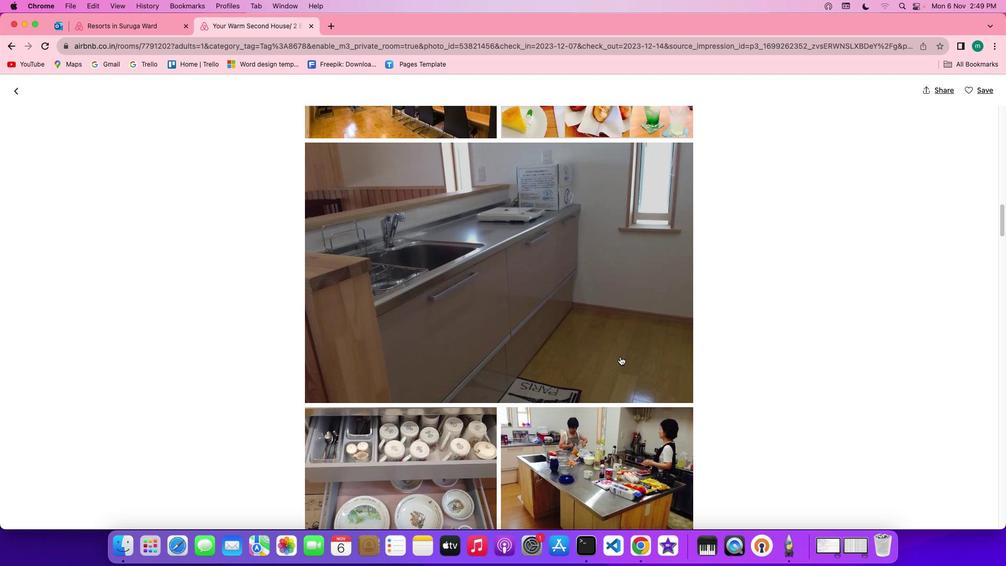 
Action: Mouse scrolled (620, 357) with delta (0, 0)
Screenshot: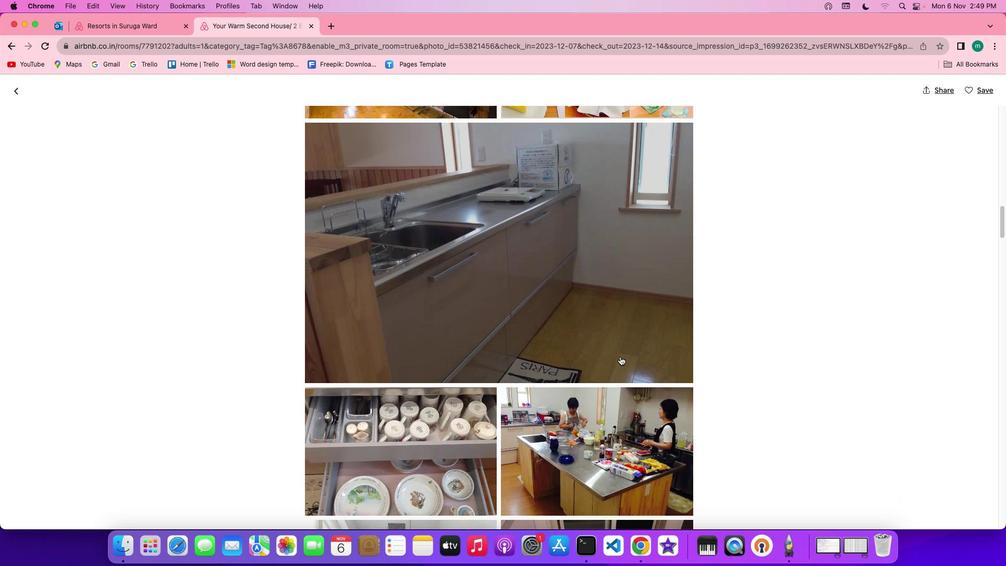 
Action: Mouse scrolled (620, 357) with delta (0, 0)
Screenshot: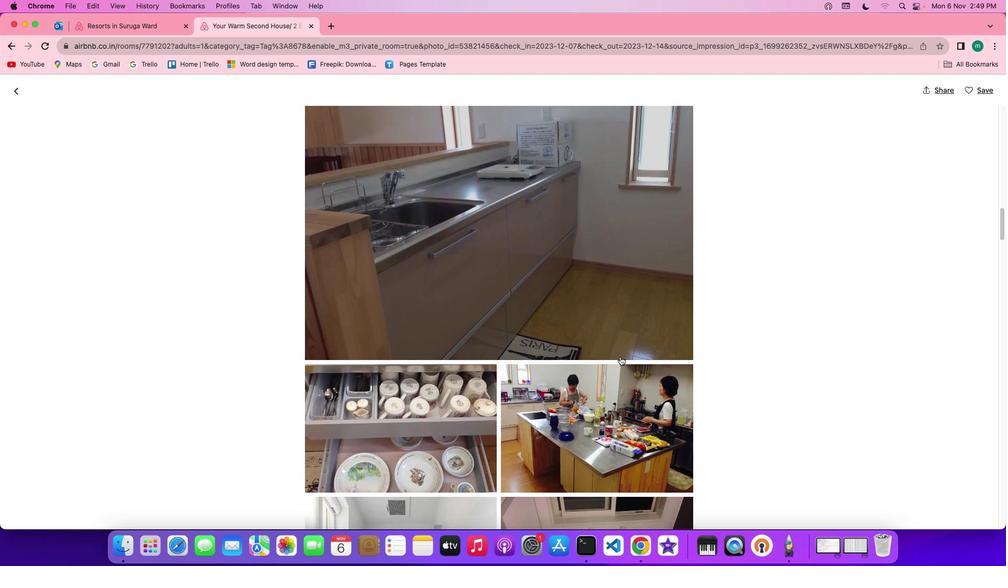 
Action: Mouse scrolled (620, 357) with delta (0, 0)
Screenshot: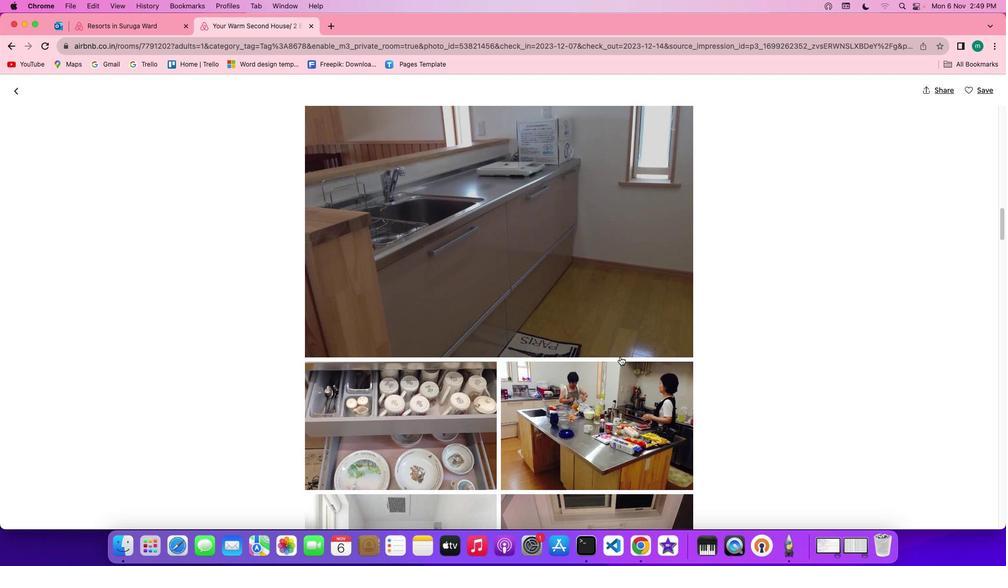 
Action: Mouse scrolled (620, 357) with delta (0, 0)
Screenshot: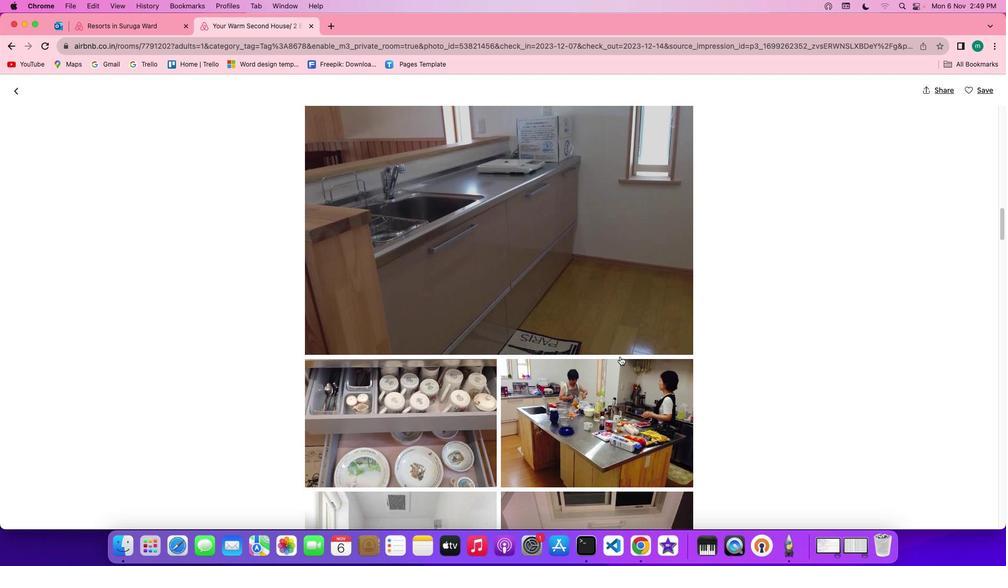 
Action: Mouse scrolled (620, 357) with delta (0, 0)
Screenshot: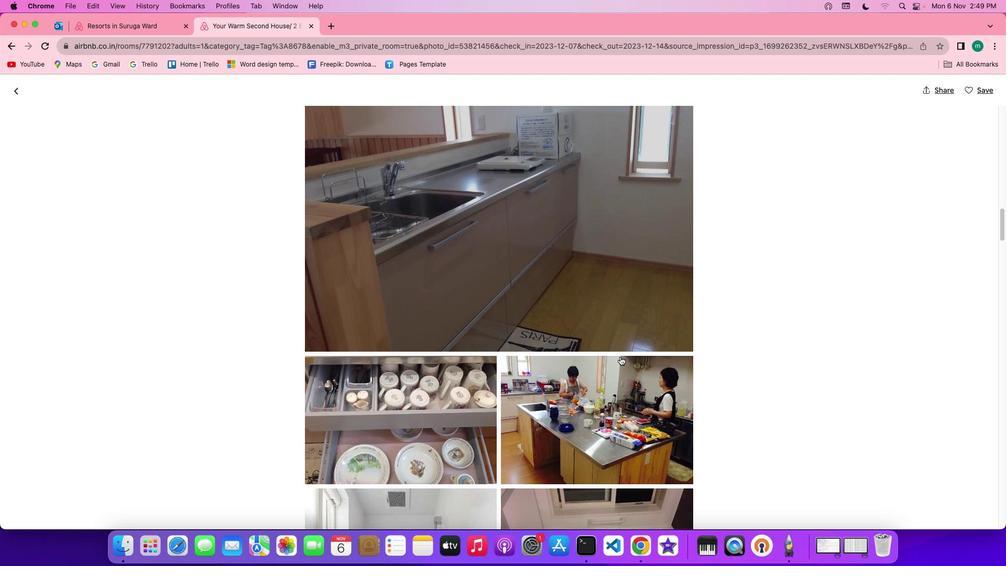 
Action: Mouse scrolled (620, 357) with delta (0, 0)
Screenshot: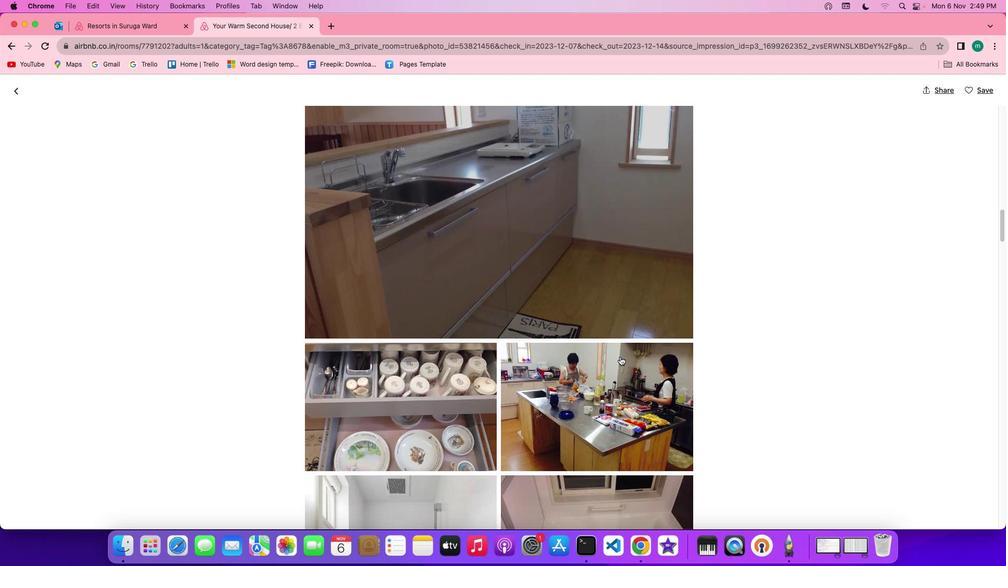 
Action: Mouse scrolled (620, 357) with delta (0, 0)
Screenshot: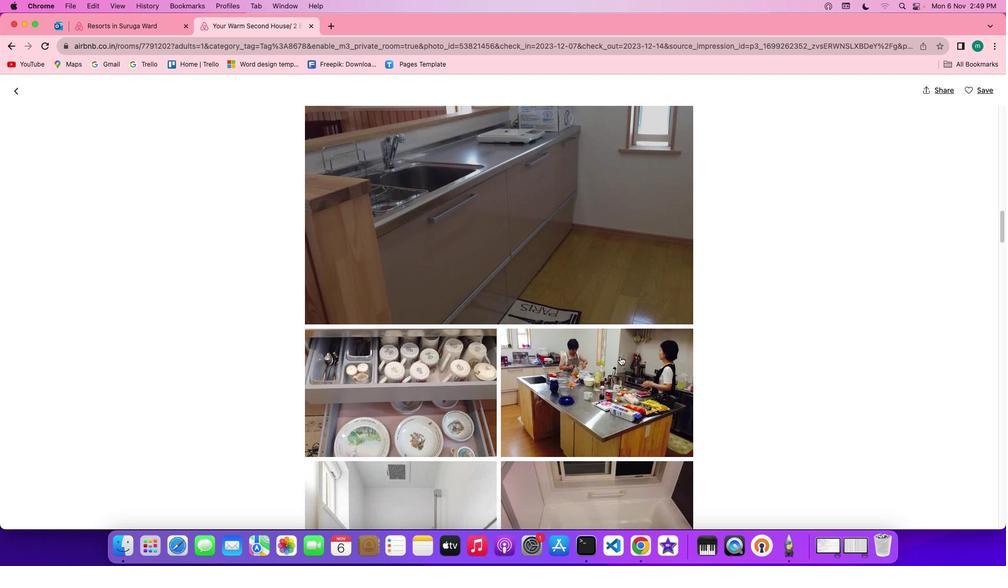 
Action: Mouse scrolled (620, 357) with delta (0, 0)
Screenshot: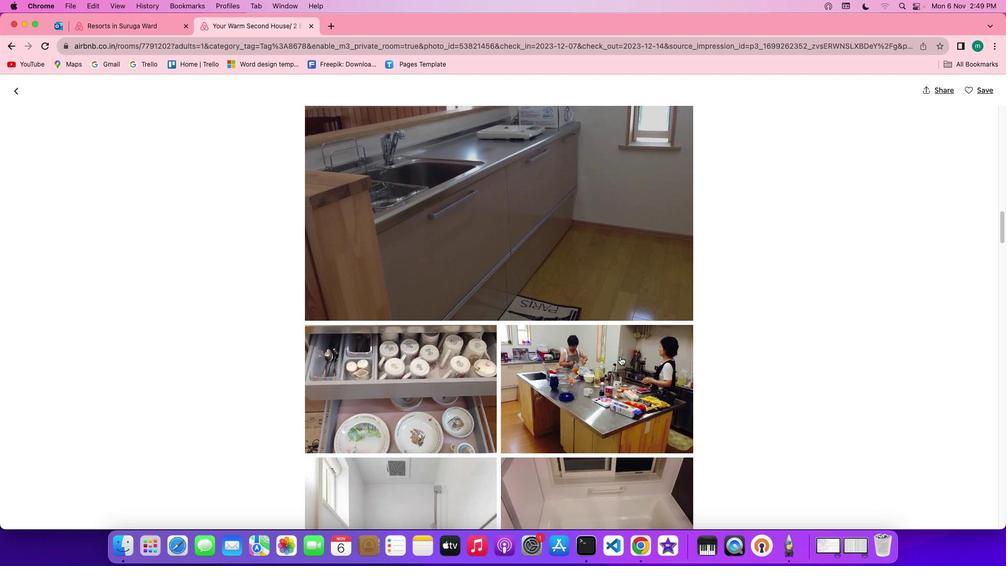 
Action: Mouse scrolled (620, 357) with delta (0, 0)
Screenshot: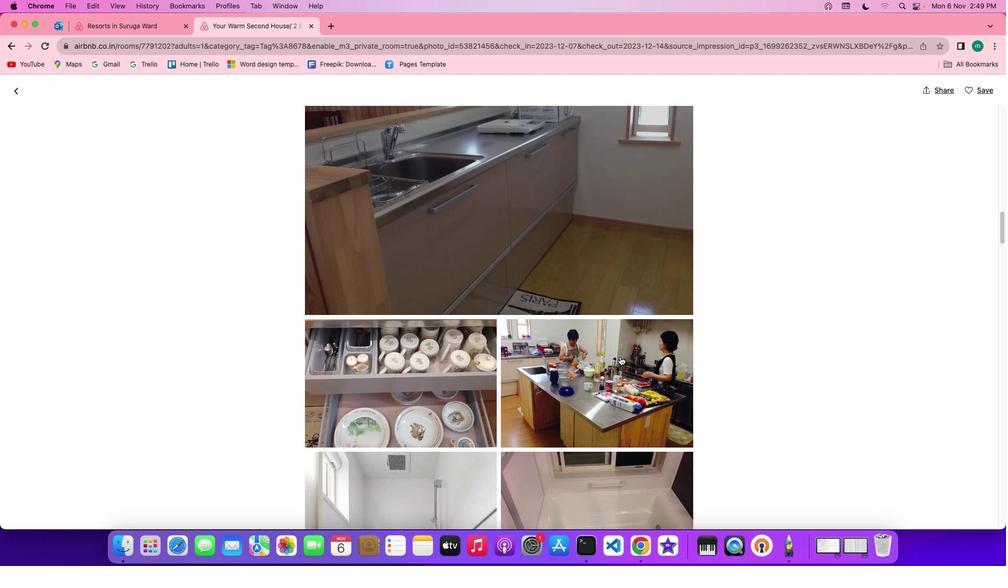 
Action: Mouse scrolled (620, 357) with delta (0, -1)
Screenshot: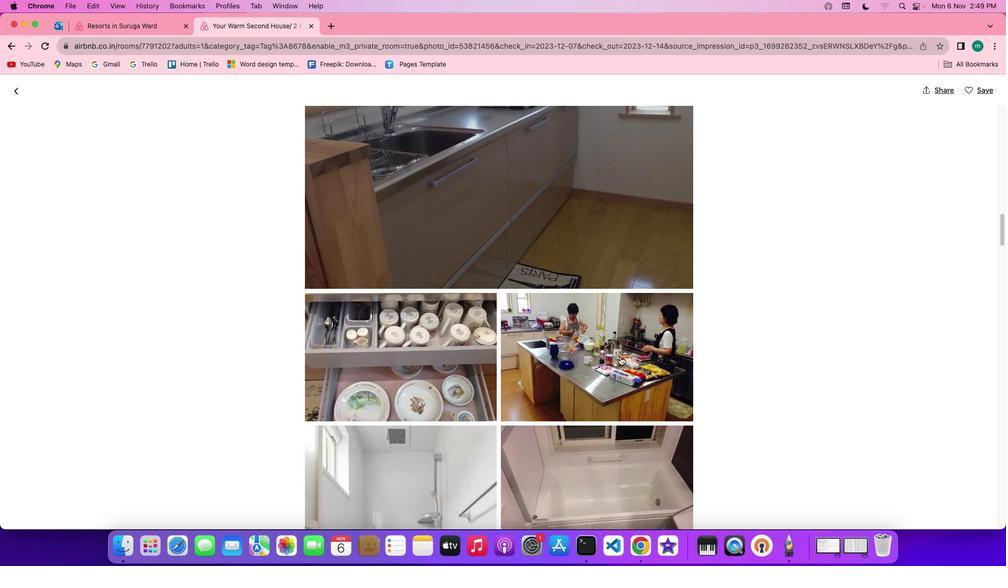 
Action: Mouse scrolled (620, 357) with delta (0, 0)
Screenshot: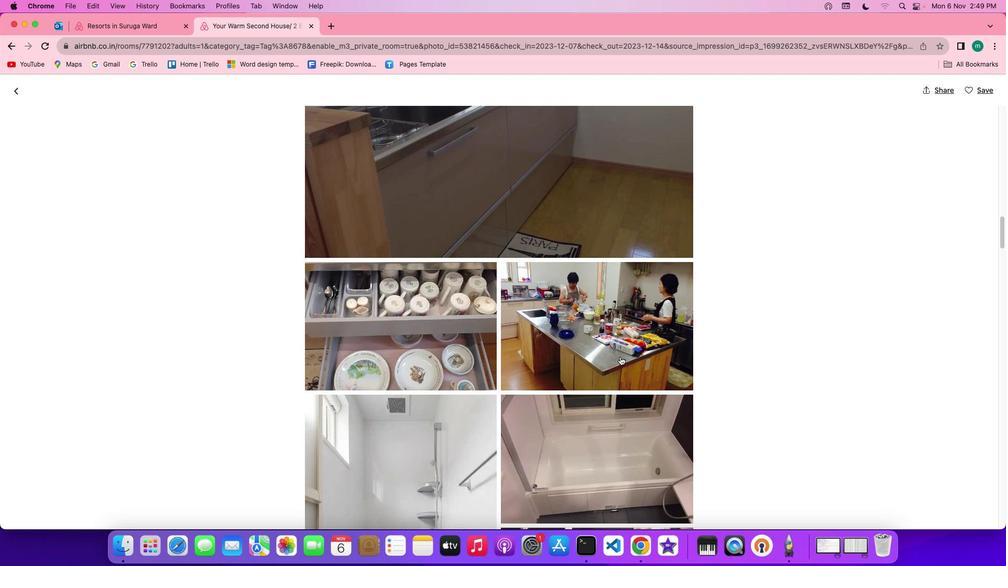 
Action: Mouse scrolled (620, 357) with delta (0, 0)
Screenshot: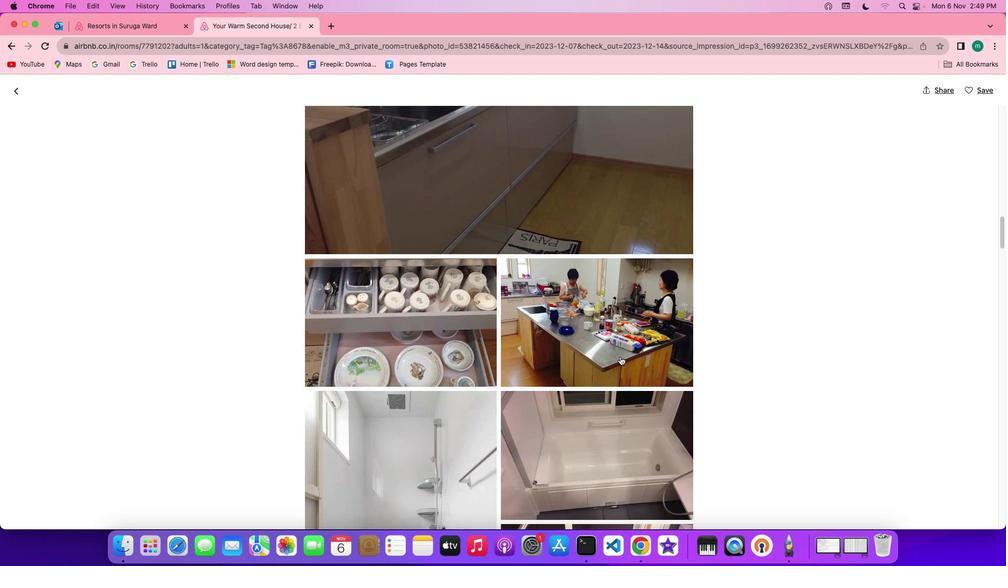 
Action: Mouse scrolled (620, 357) with delta (0, 0)
Screenshot: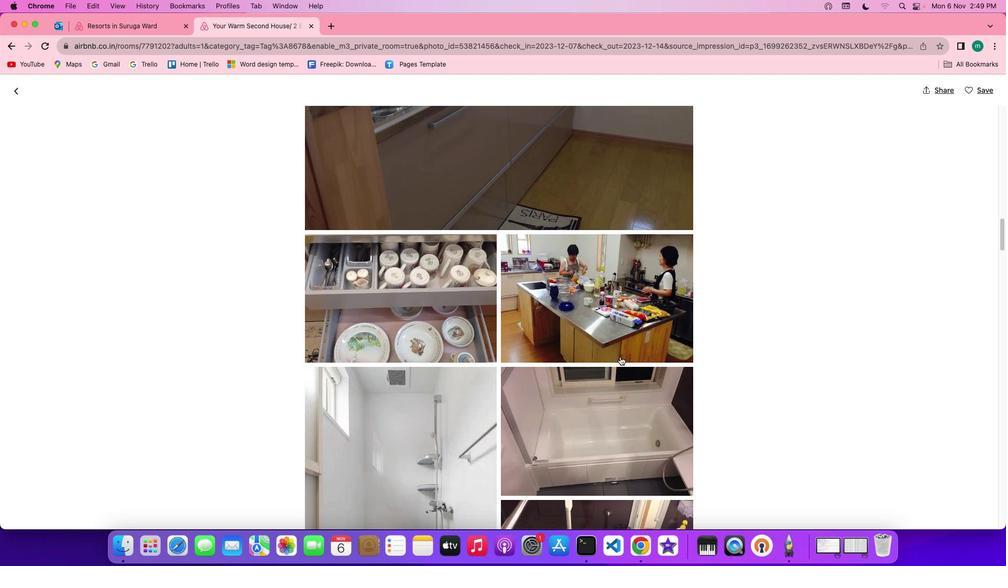 
Action: Mouse scrolled (620, 357) with delta (0, -1)
Screenshot: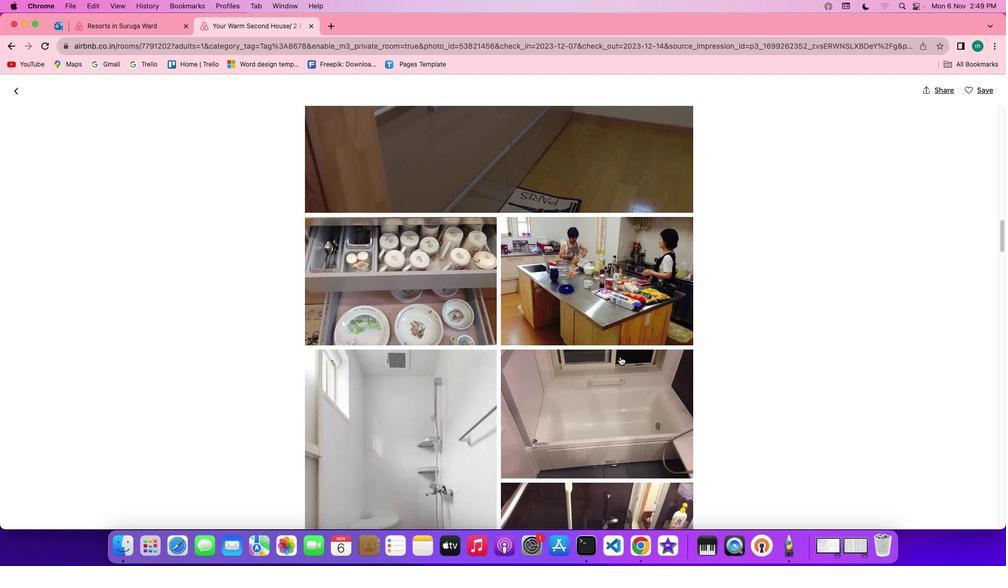 
Action: Mouse scrolled (620, 357) with delta (0, 0)
Screenshot: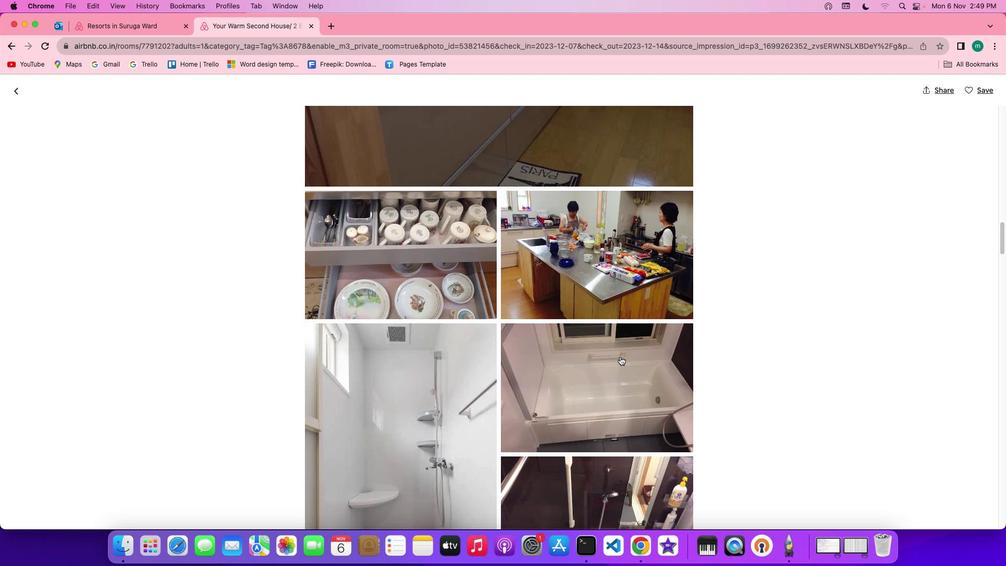 
Action: Mouse scrolled (620, 357) with delta (0, 0)
Screenshot: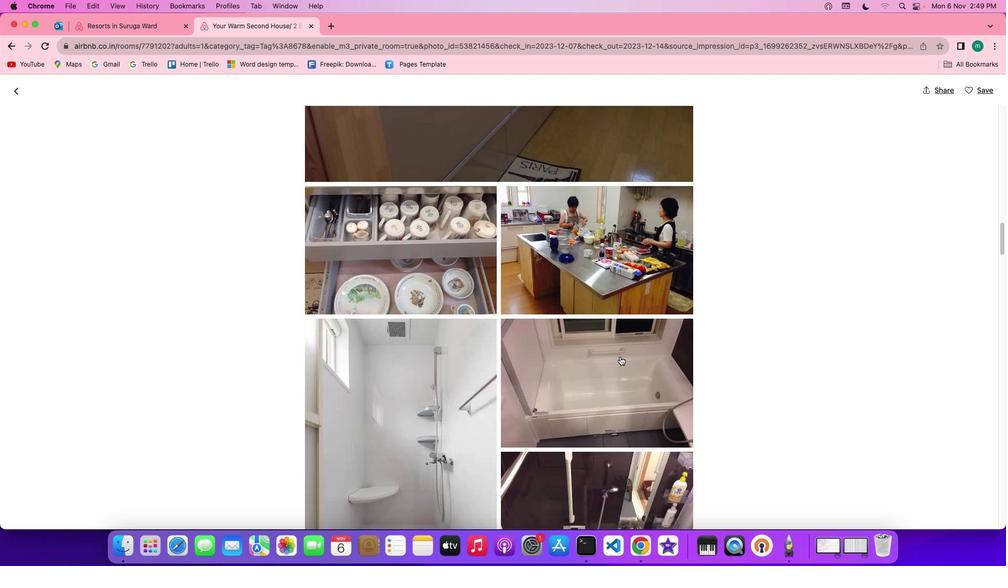 
Action: Mouse scrolled (620, 357) with delta (0, 0)
Screenshot: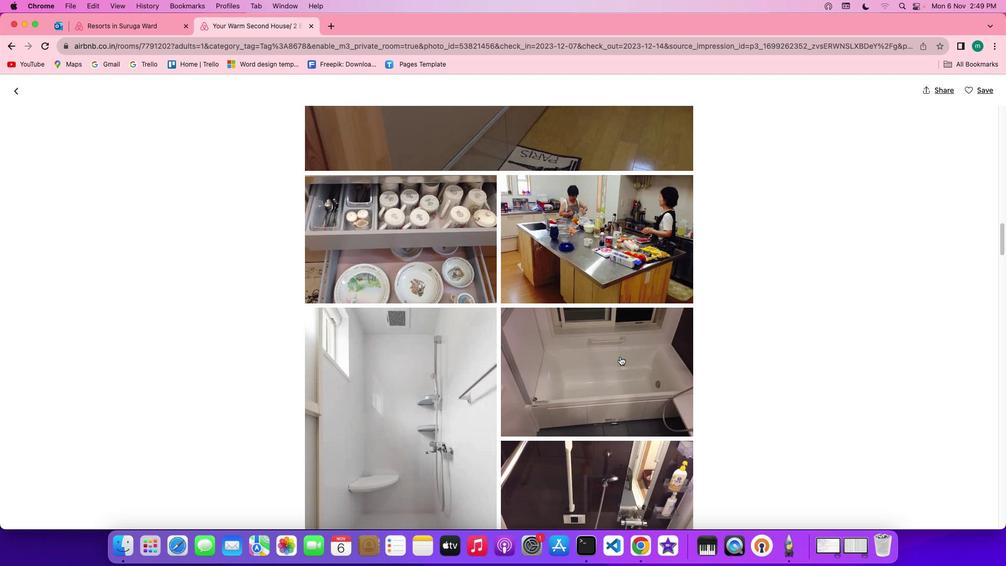 
Action: Mouse scrolled (620, 357) with delta (0, 0)
Screenshot: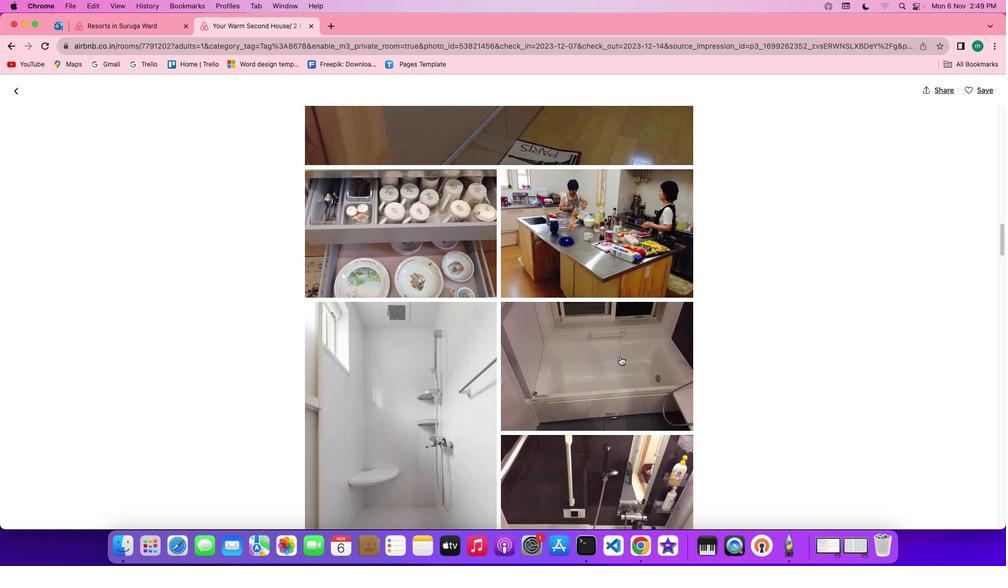 
Action: Mouse scrolled (620, 357) with delta (0, 0)
Screenshot: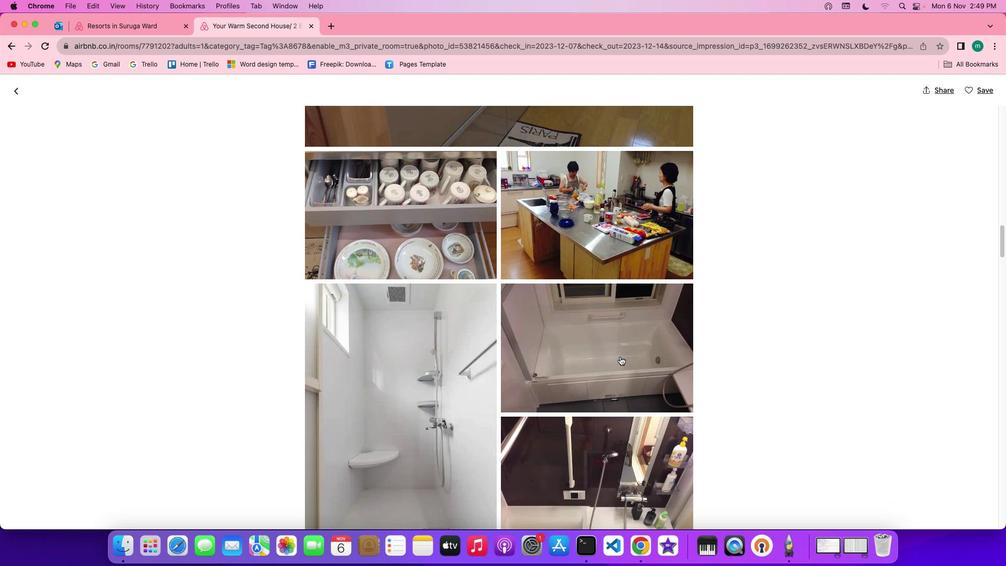 
Action: Mouse scrolled (620, 357) with delta (0, 0)
Screenshot: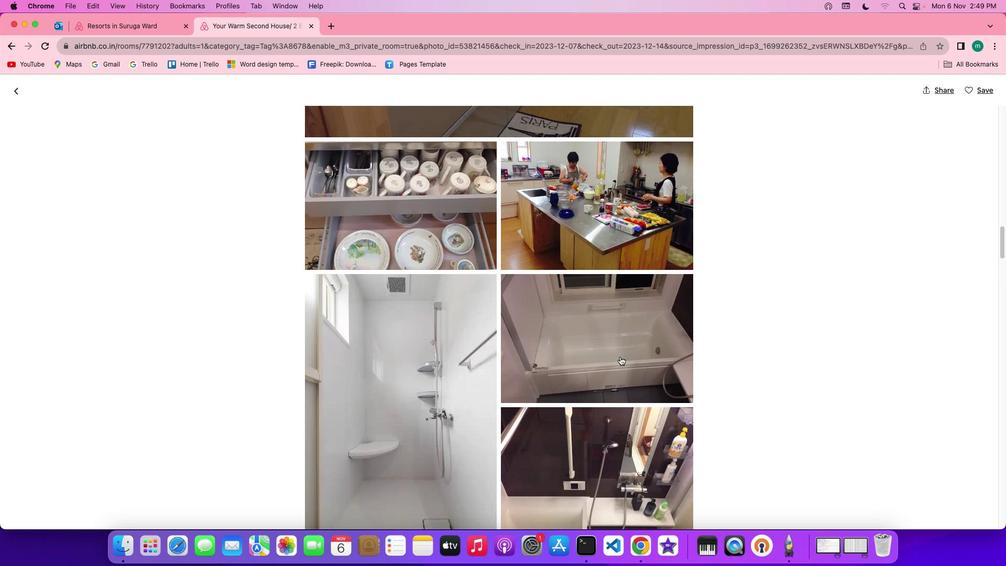 
Action: Mouse scrolled (620, 357) with delta (0, 0)
Screenshot: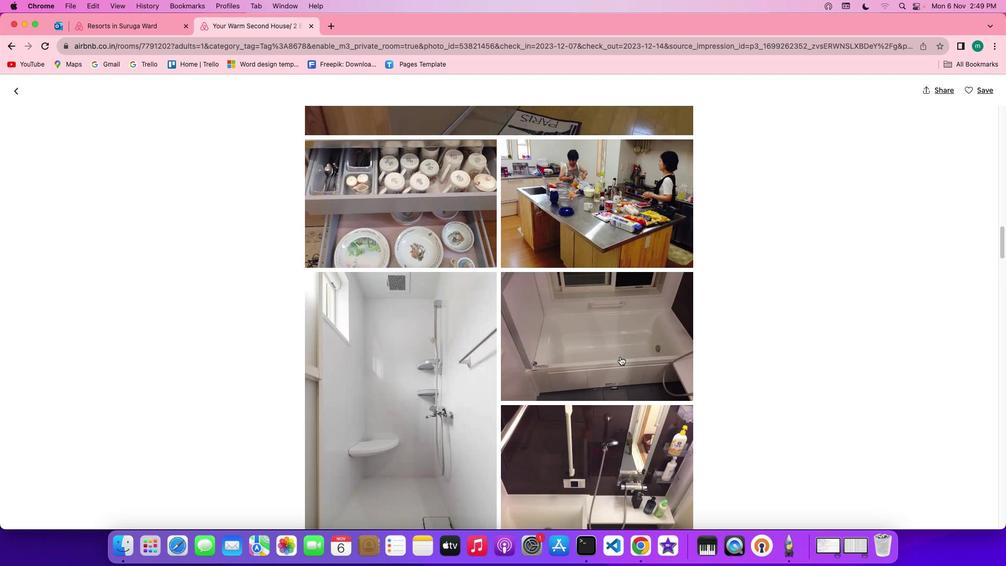 
Action: Mouse scrolled (620, 357) with delta (0, 0)
Screenshot: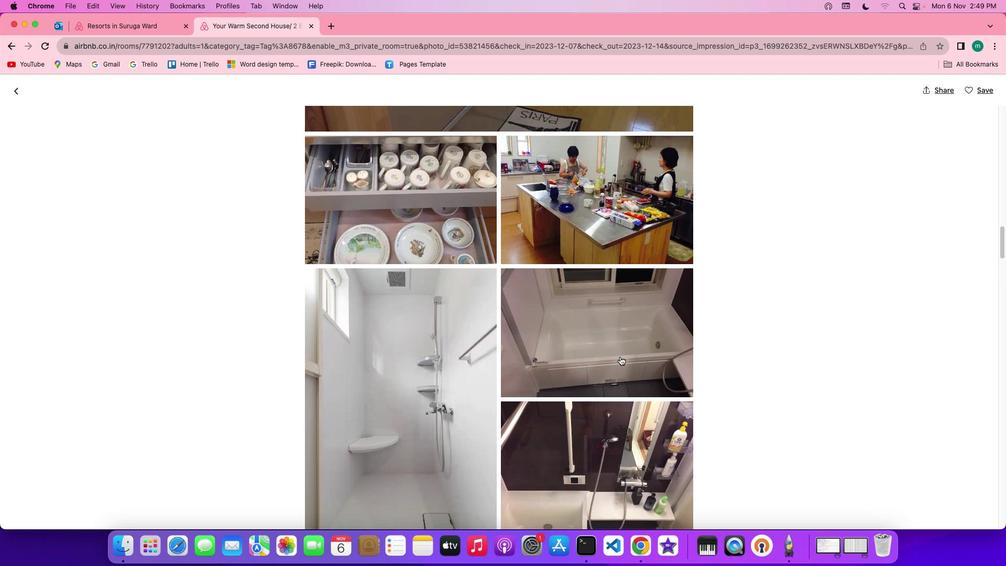 
Action: Mouse scrolled (620, 357) with delta (0, 0)
Screenshot: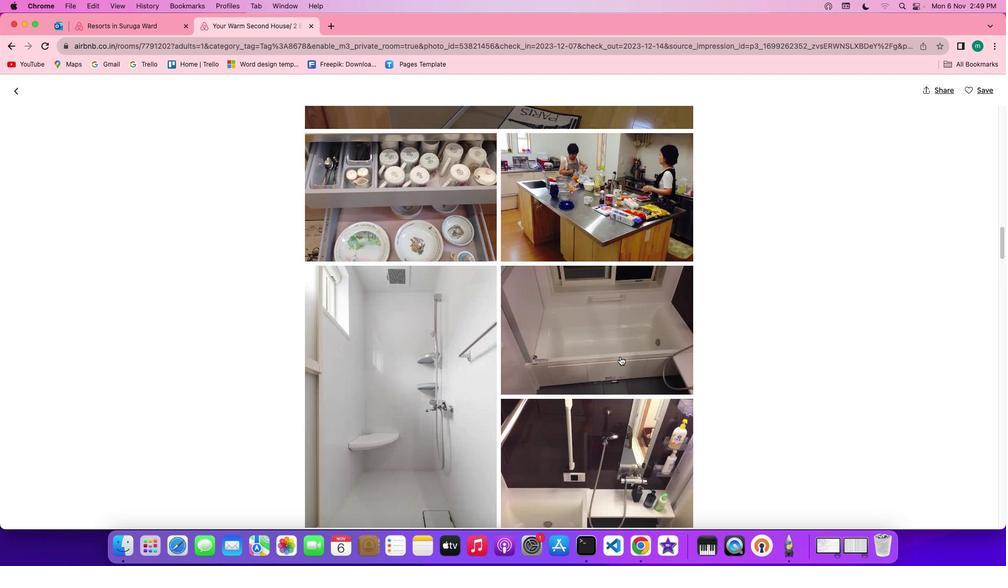 
Action: Mouse scrolled (620, 357) with delta (0, 0)
Screenshot: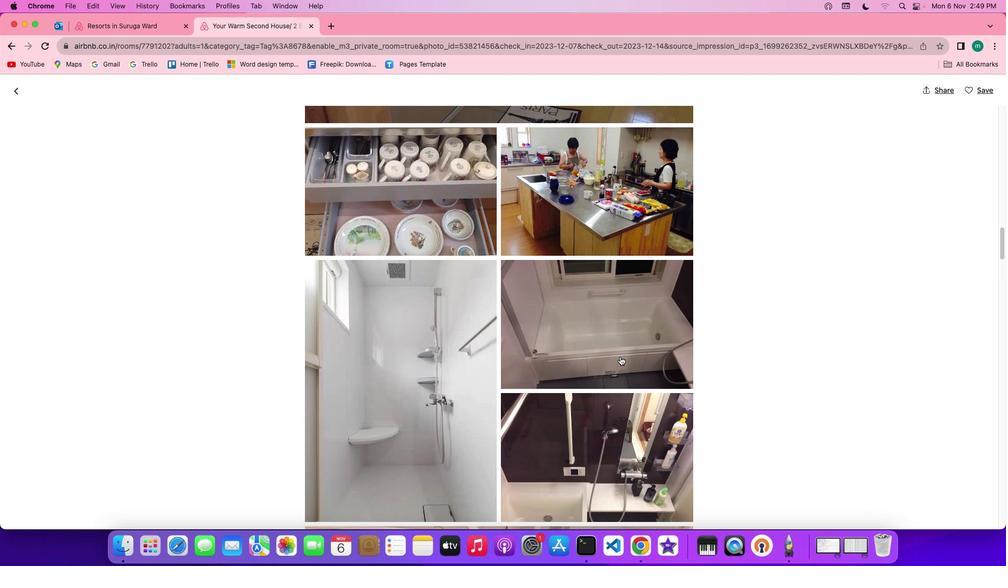 
Action: Mouse scrolled (620, 357) with delta (0, 0)
Screenshot: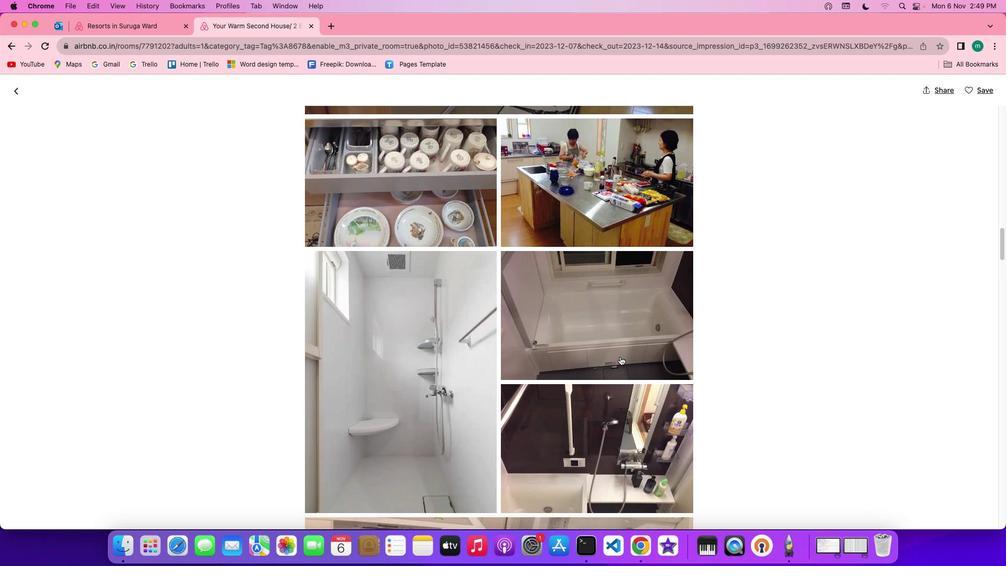 
Action: Mouse scrolled (620, 357) with delta (0, 0)
Screenshot: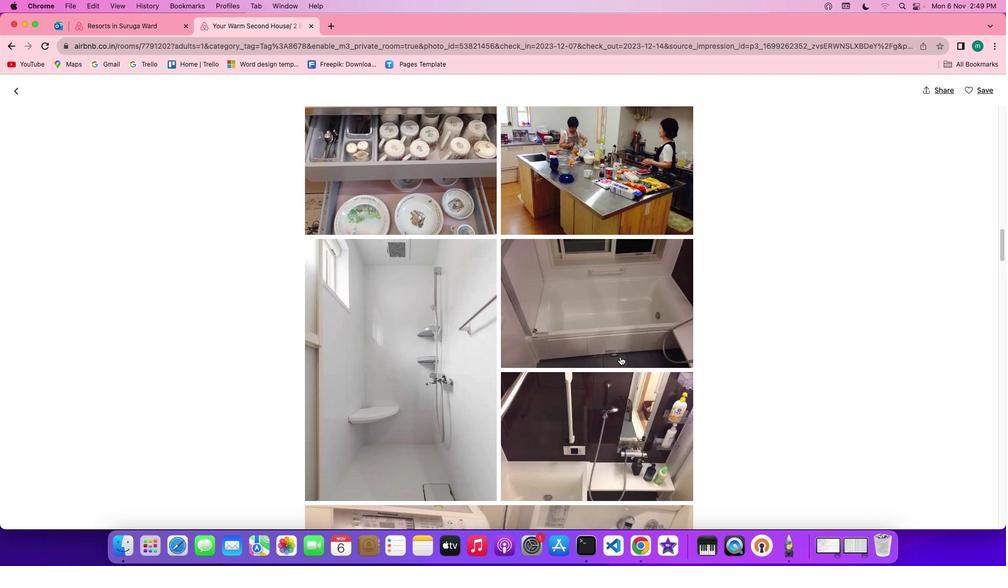 
Action: Mouse scrolled (620, 357) with delta (0, 0)
Screenshot: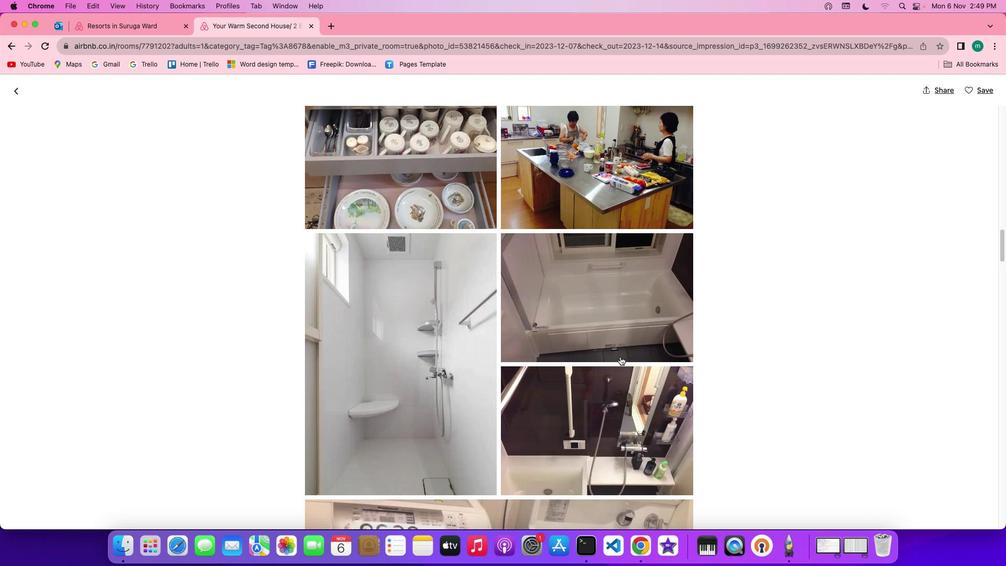 
Action: Mouse scrolled (620, 357) with delta (0, 0)
Screenshot: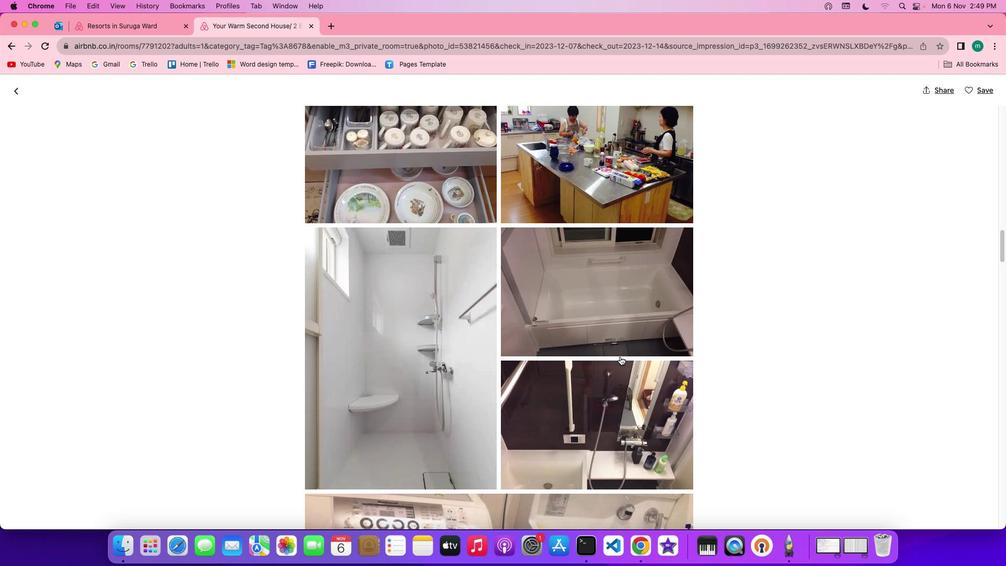 
Action: Mouse scrolled (620, 357) with delta (0, 0)
Screenshot: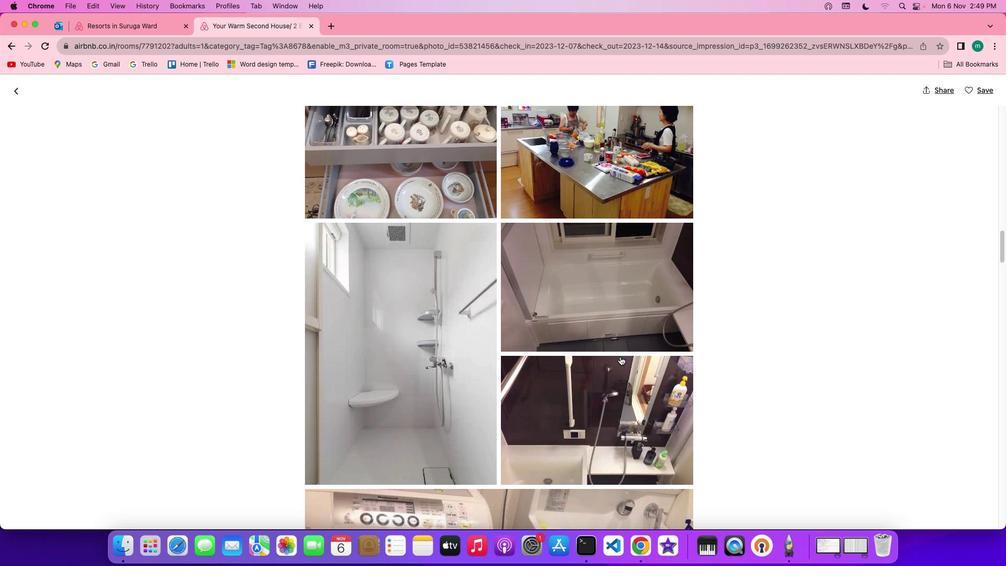 
Action: Mouse scrolled (620, 357) with delta (0, 0)
Screenshot: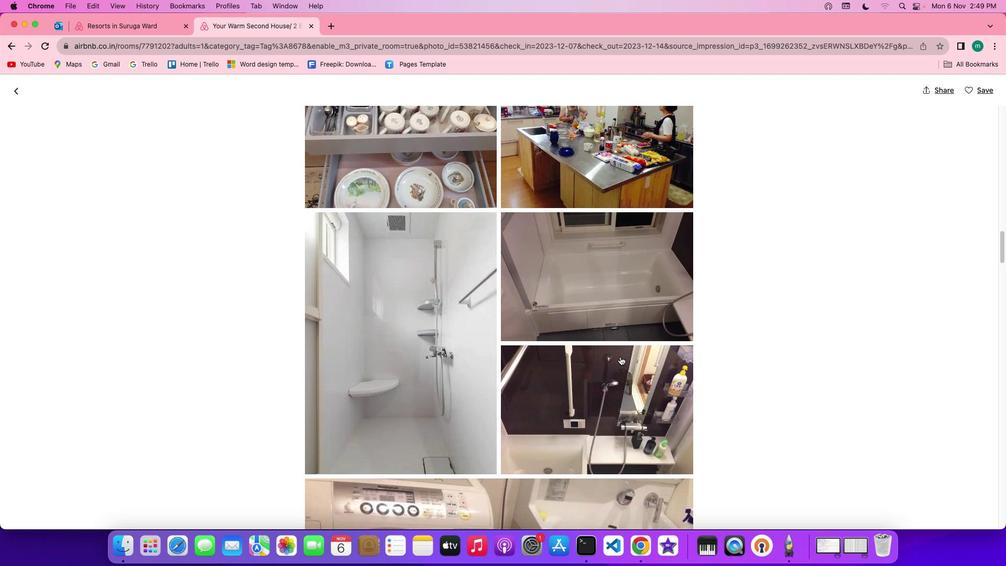 
Action: Mouse scrolled (620, 357) with delta (0, 0)
Screenshot: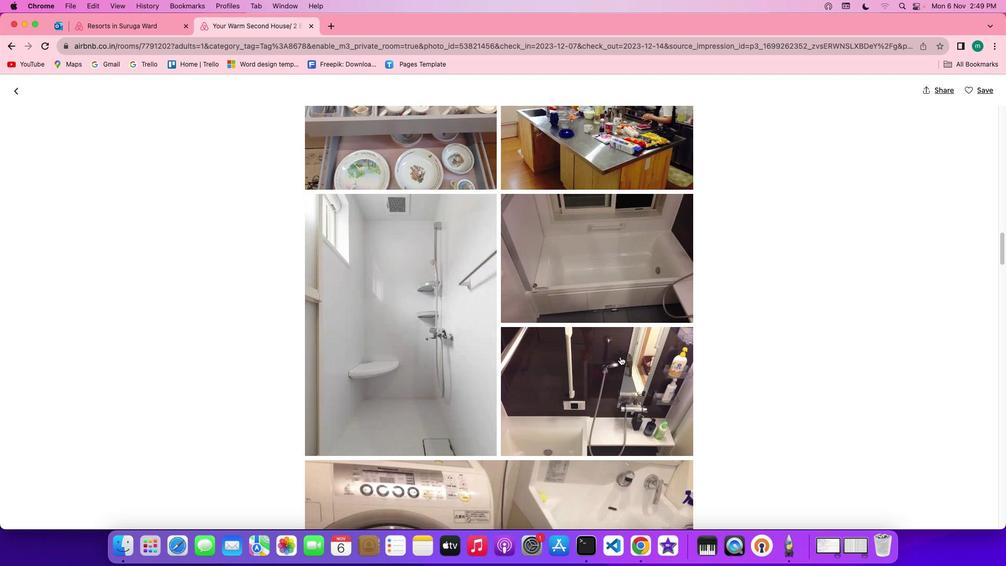 
Action: Mouse moved to (624, 356)
Screenshot: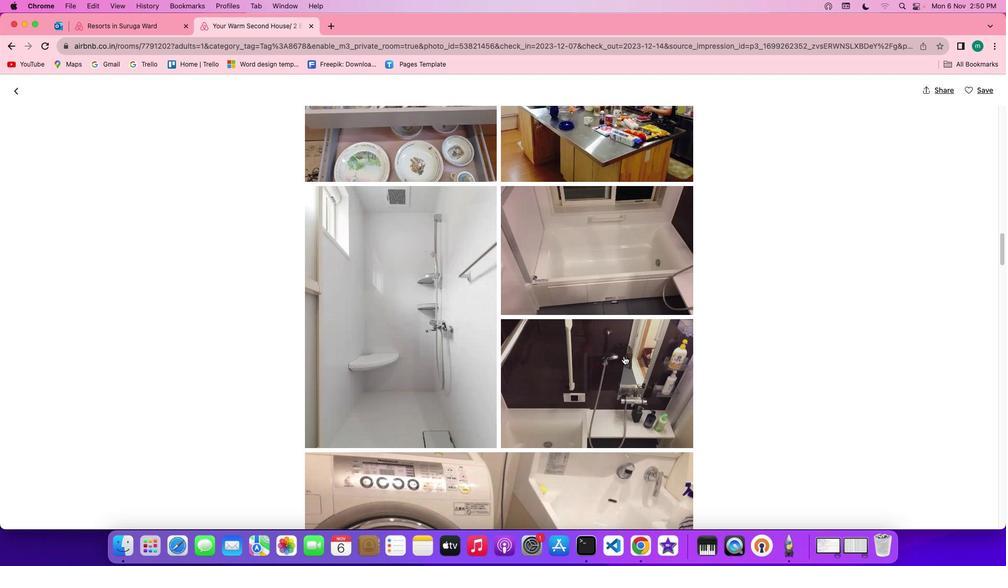 
Action: Mouse scrolled (624, 356) with delta (0, 0)
Screenshot: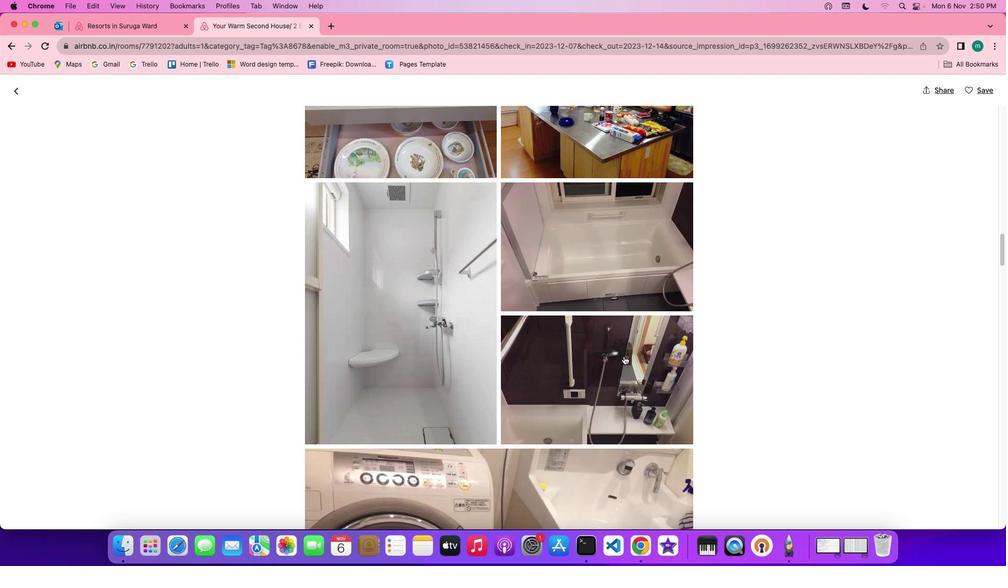 
Action: Mouse scrolled (624, 356) with delta (0, 0)
Screenshot: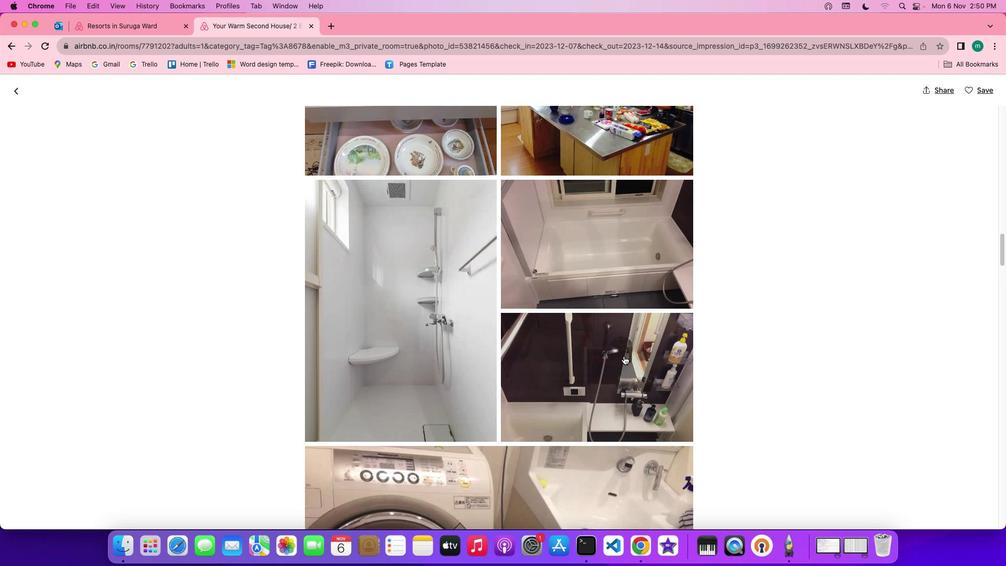 
Action: Mouse scrolled (624, 356) with delta (0, -1)
Screenshot: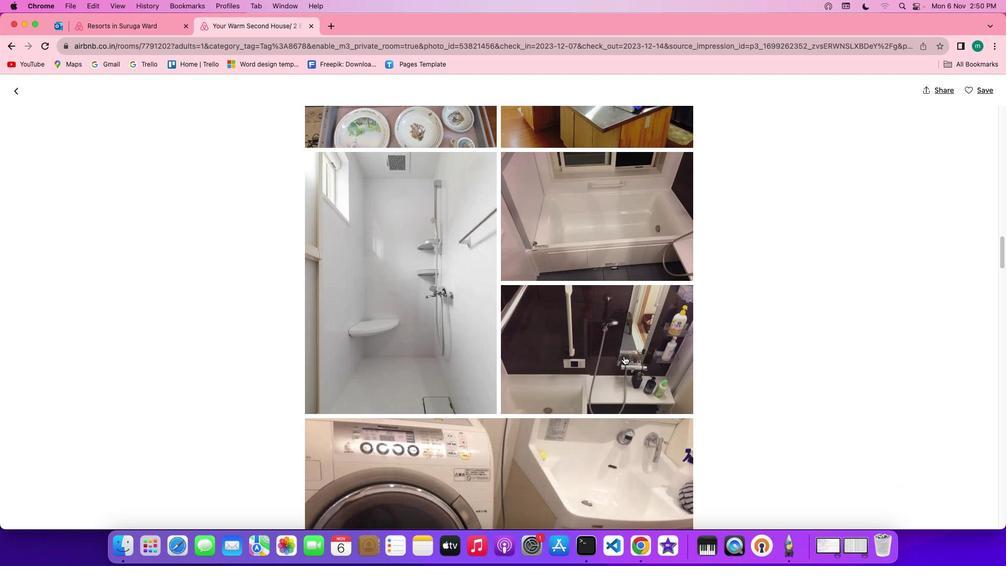 
Action: Mouse scrolled (624, 356) with delta (0, -1)
Screenshot: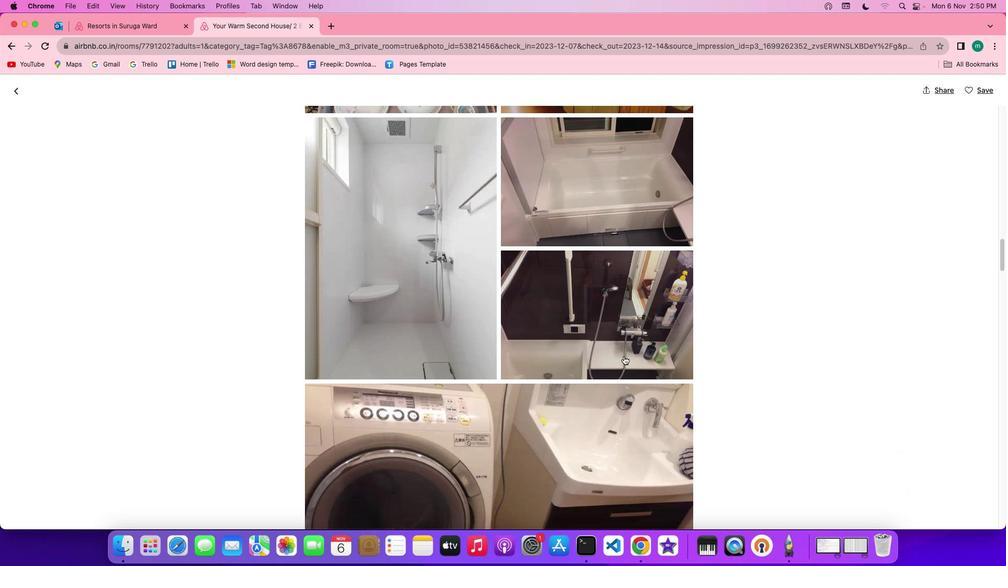
Action: Mouse scrolled (624, 356) with delta (0, 0)
Screenshot: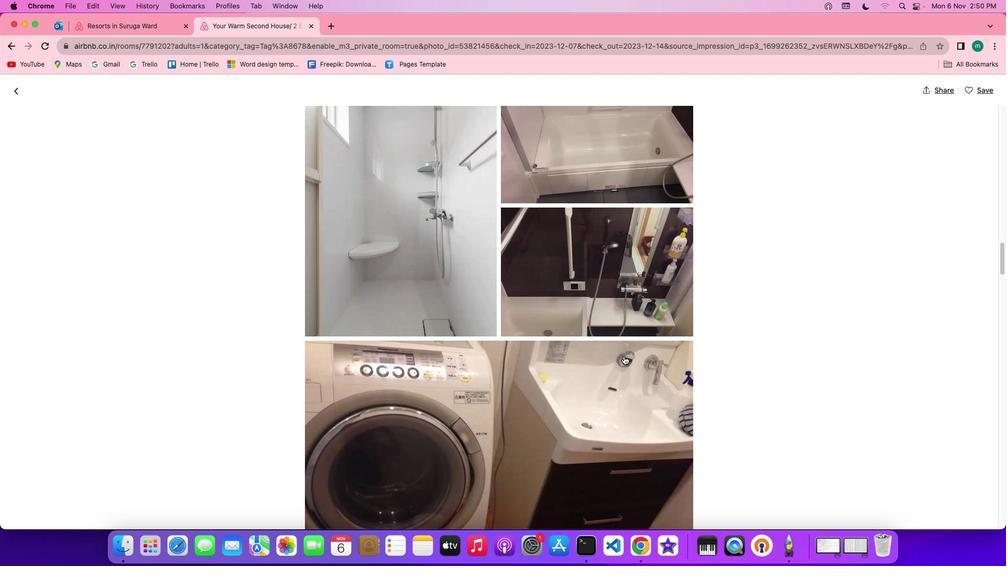 
Action: Mouse scrolled (624, 356) with delta (0, 0)
Screenshot: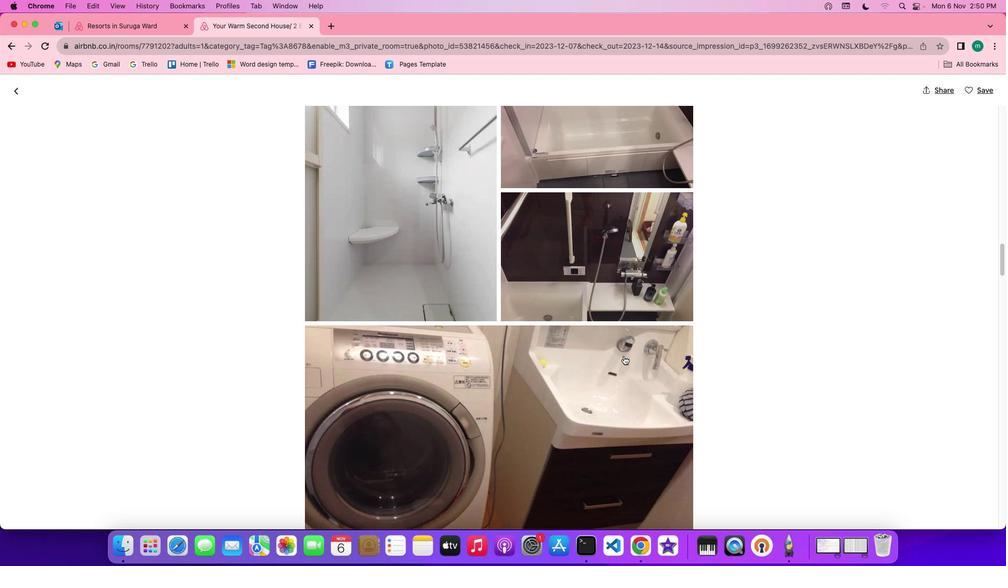
Action: Mouse scrolled (624, 356) with delta (0, -1)
Screenshot: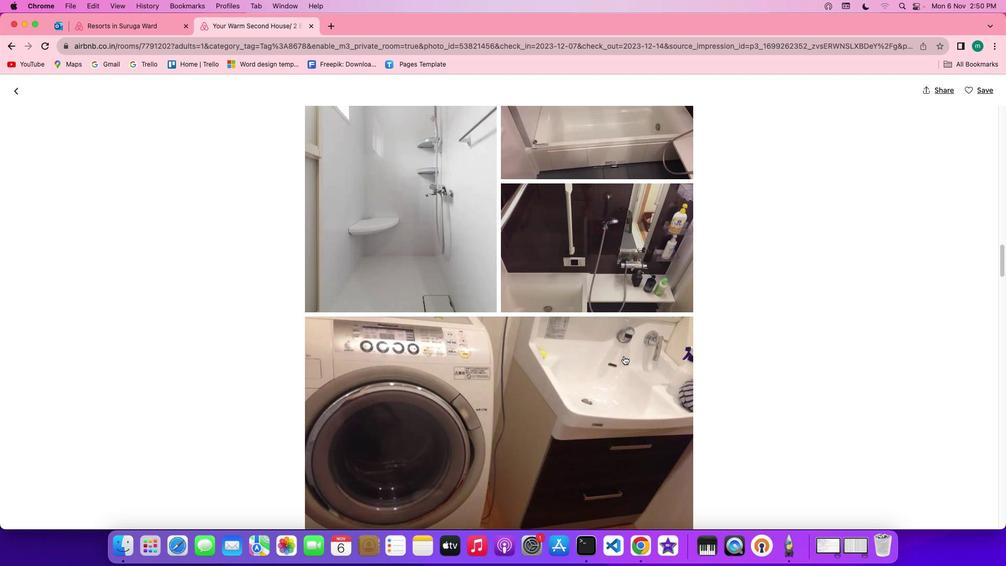 
Action: Mouse scrolled (624, 356) with delta (0, -1)
Screenshot: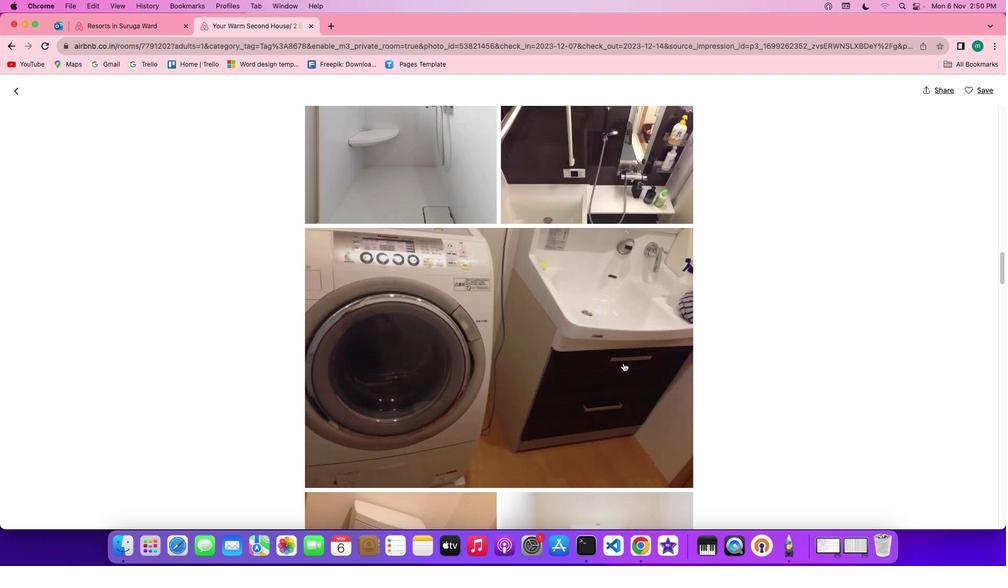 
Action: Mouse moved to (623, 369)
Screenshot: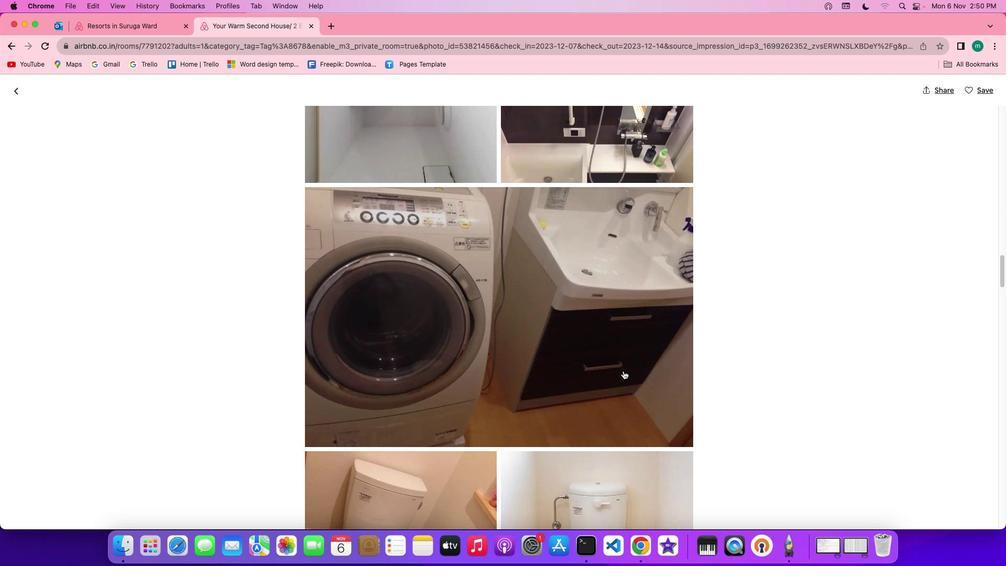
Action: Mouse scrolled (623, 369) with delta (0, 0)
Screenshot: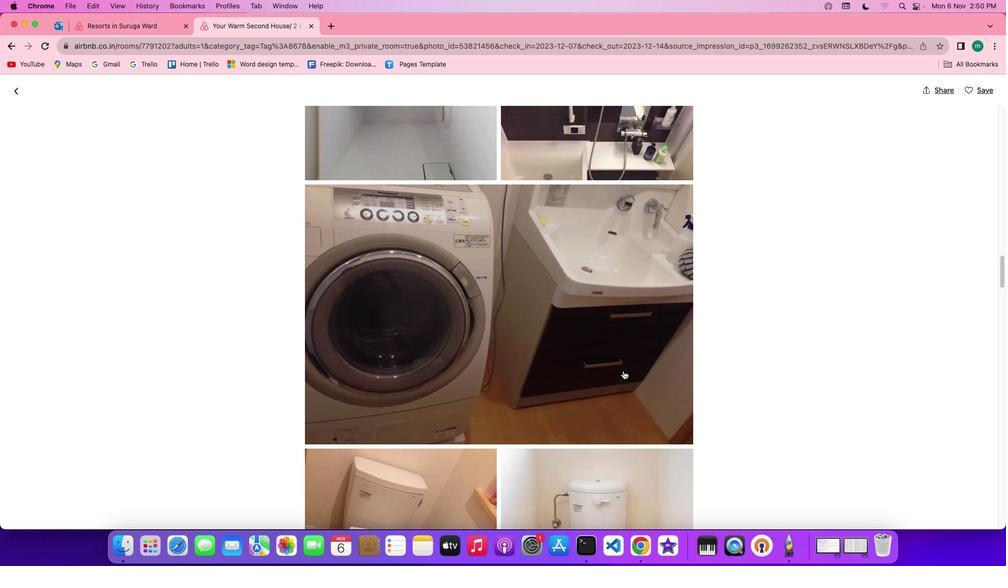 
Action: Mouse moved to (623, 370)
Screenshot: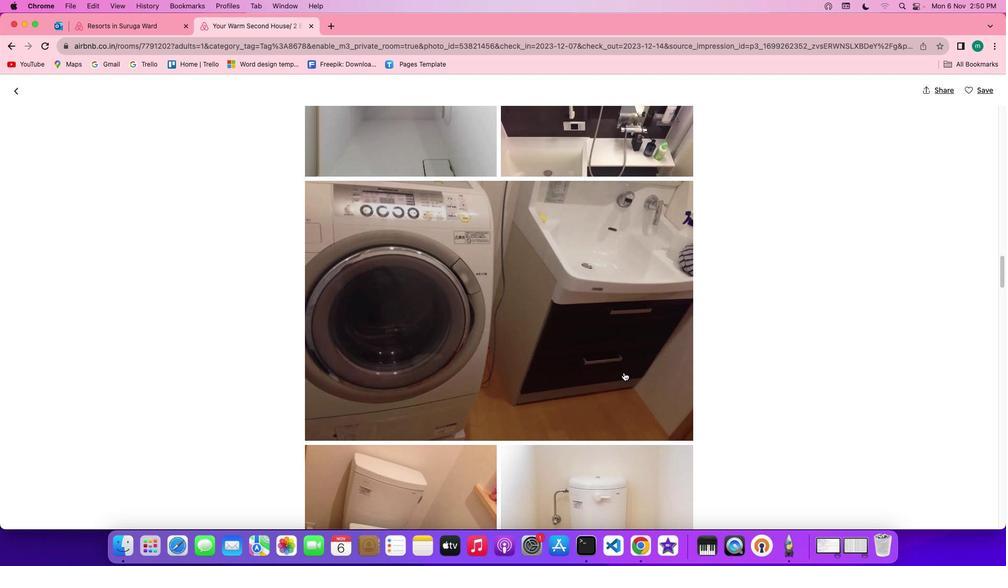 
Action: Mouse scrolled (623, 370) with delta (0, 0)
Screenshot: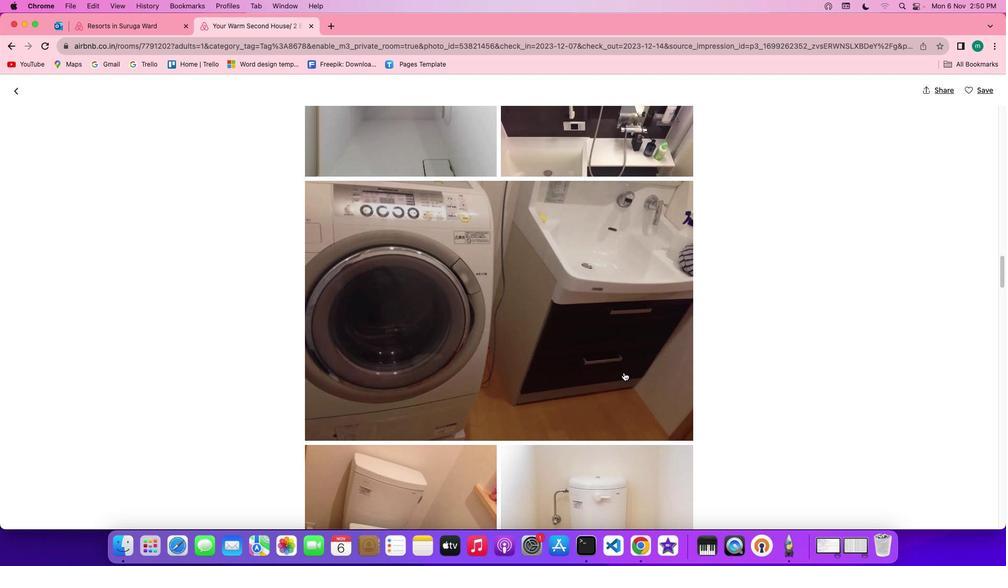
Action: Mouse moved to (623, 370)
Screenshot: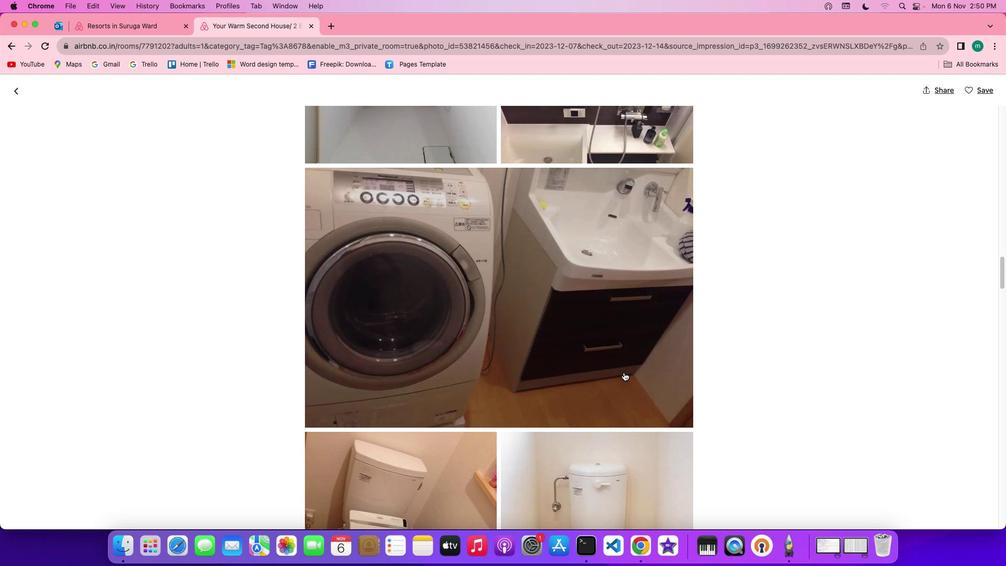 
Action: Mouse scrolled (623, 370) with delta (0, -1)
Screenshot: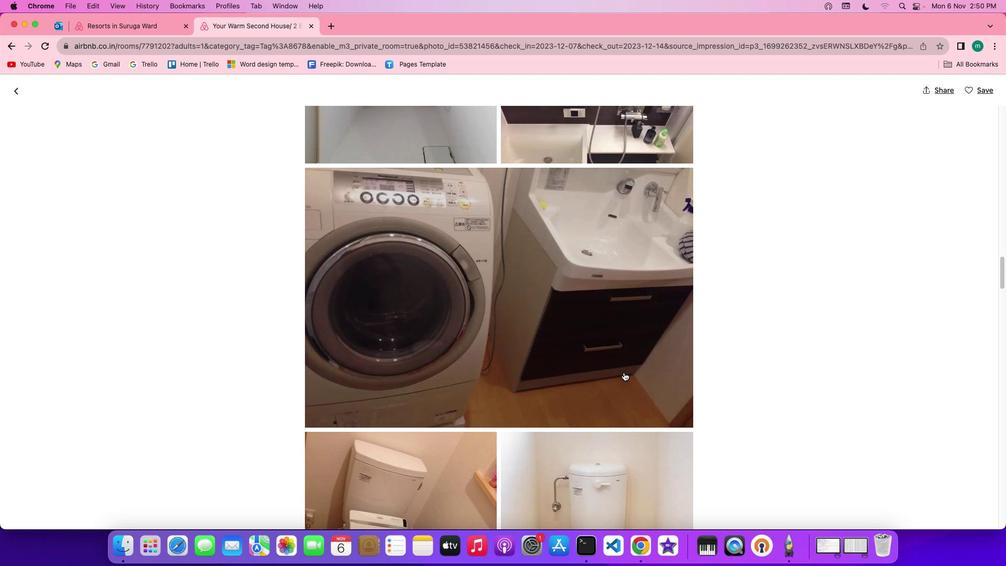 
Action: Mouse moved to (625, 373)
Screenshot: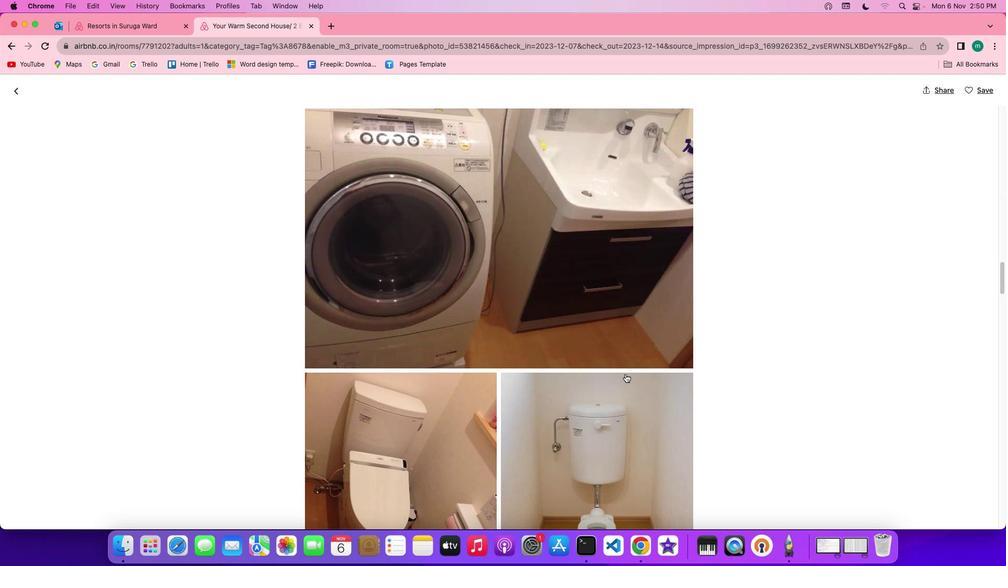 
Action: Mouse scrolled (625, 373) with delta (0, 0)
Screenshot: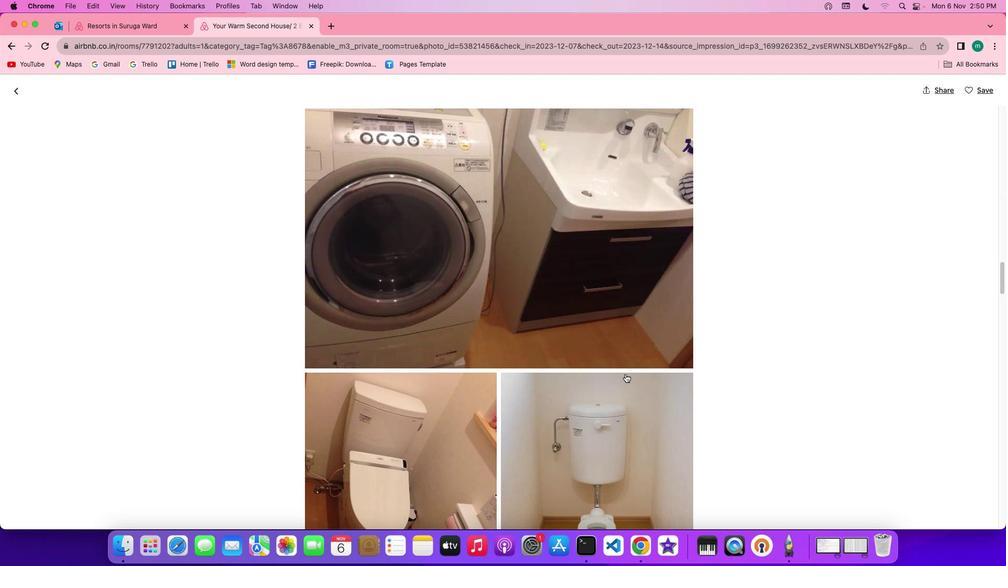 
Action: Mouse moved to (625, 373)
Screenshot: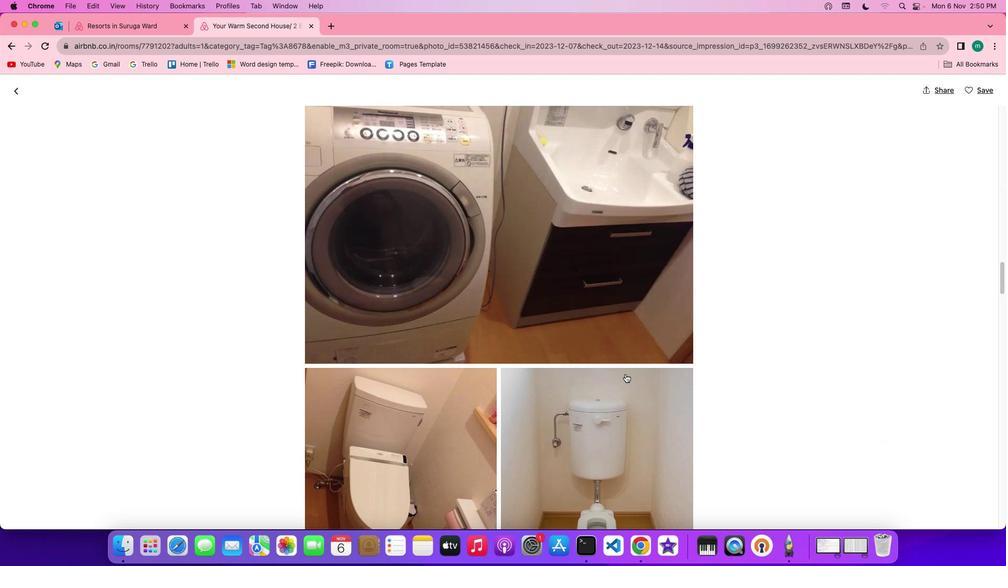 
Action: Mouse scrolled (625, 373) with delta (0, 0)
Screenshot: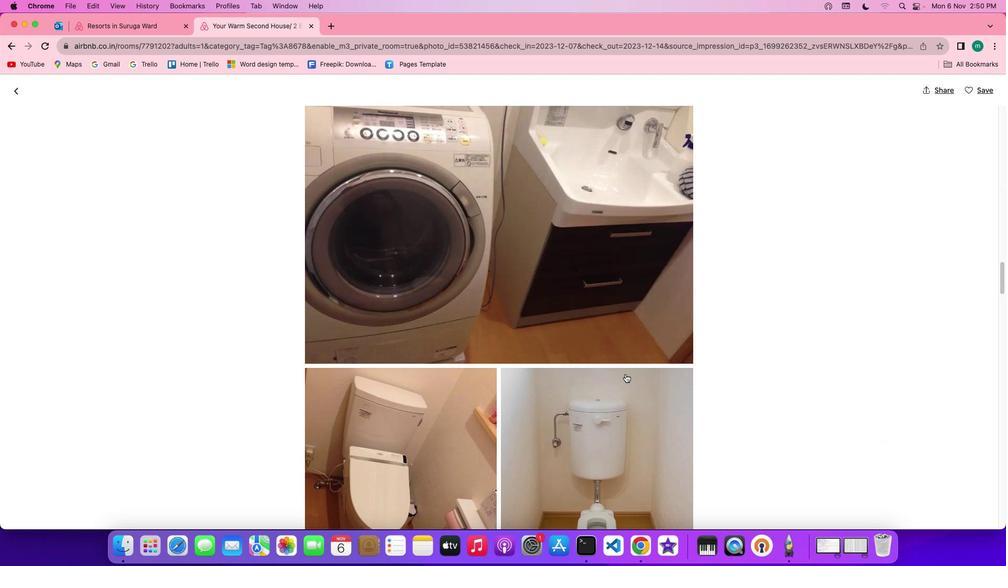 
Action: Mouse scrolled (625, 373) with delta (0, -1)
Screenshot: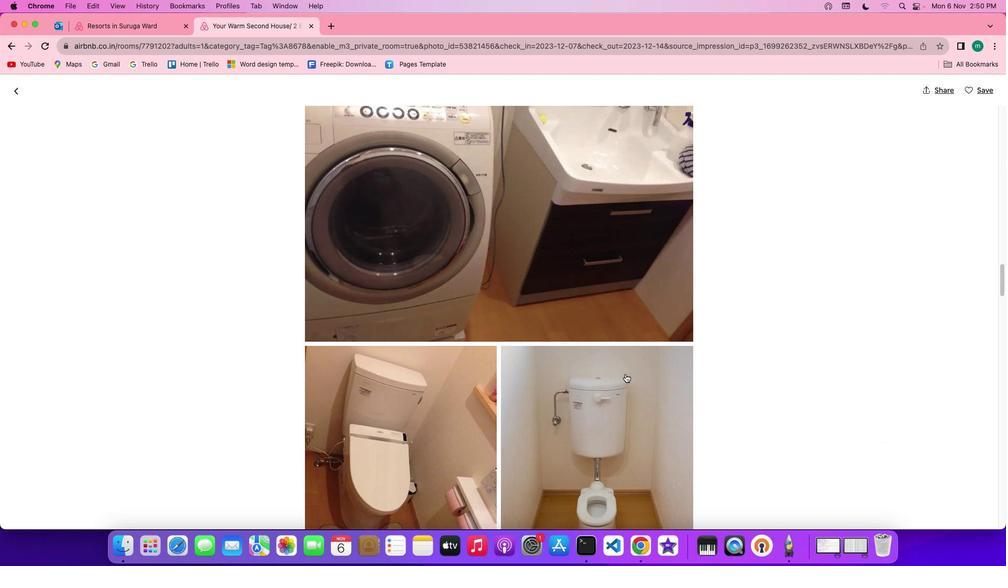 
Action: Mouse scrolled (625, 373) with delta (0, 0)
Screenshot: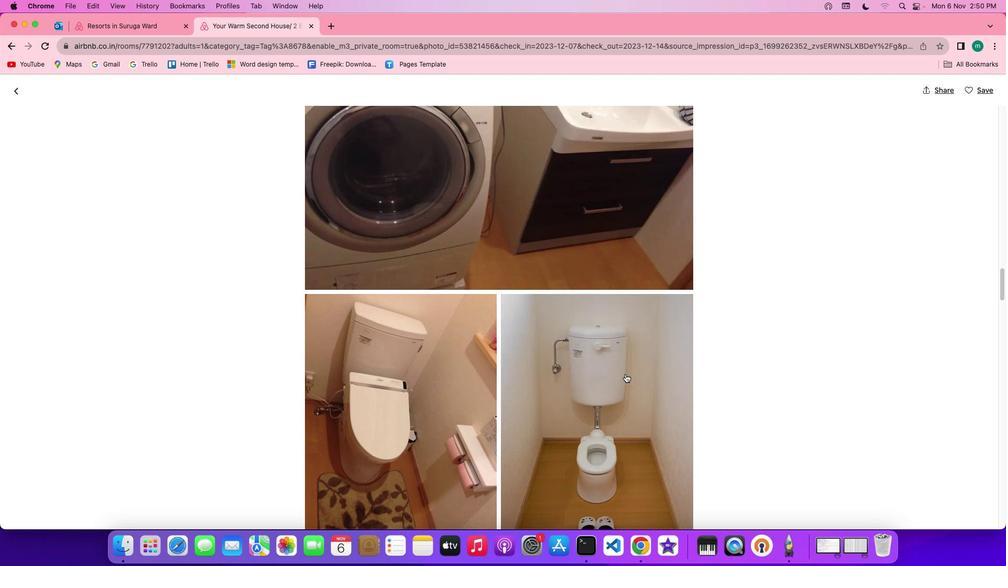 
Action: Mouse moved to (626, 373)
Screenshot: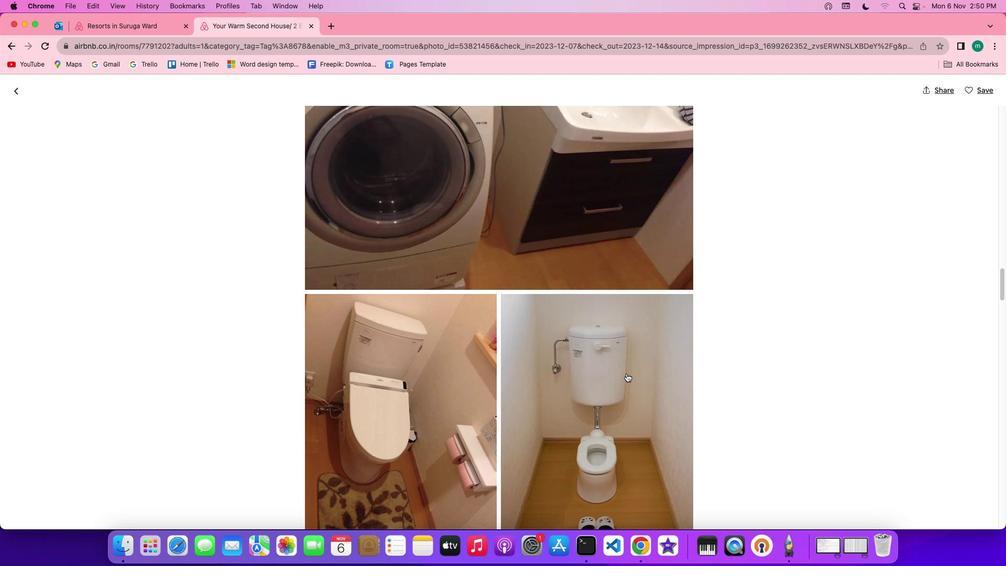 
Action: Mouse scrolled (626, 373) with delta (0, 0)
Screenshot: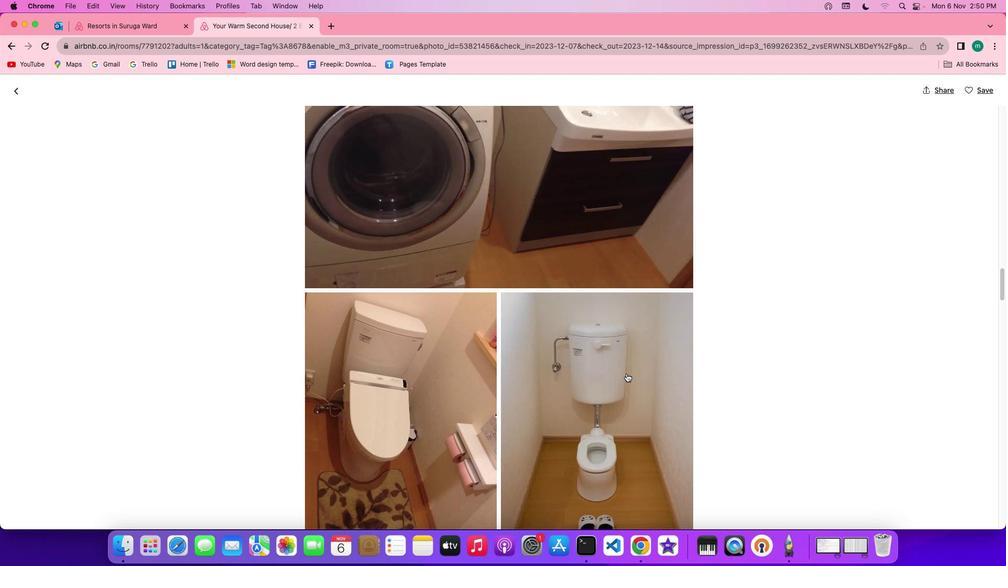 
Action: Mouse scrolled (626, 373) with delta (0, 0)
Screenshot: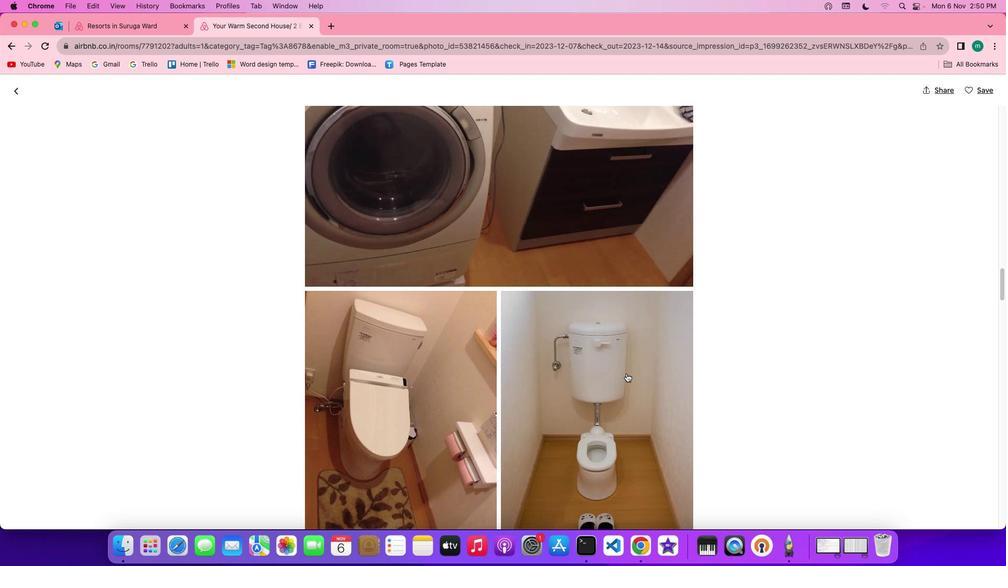 
Action: Mouse scrolled (626, 373) with delta (0, -1)
Screenshot: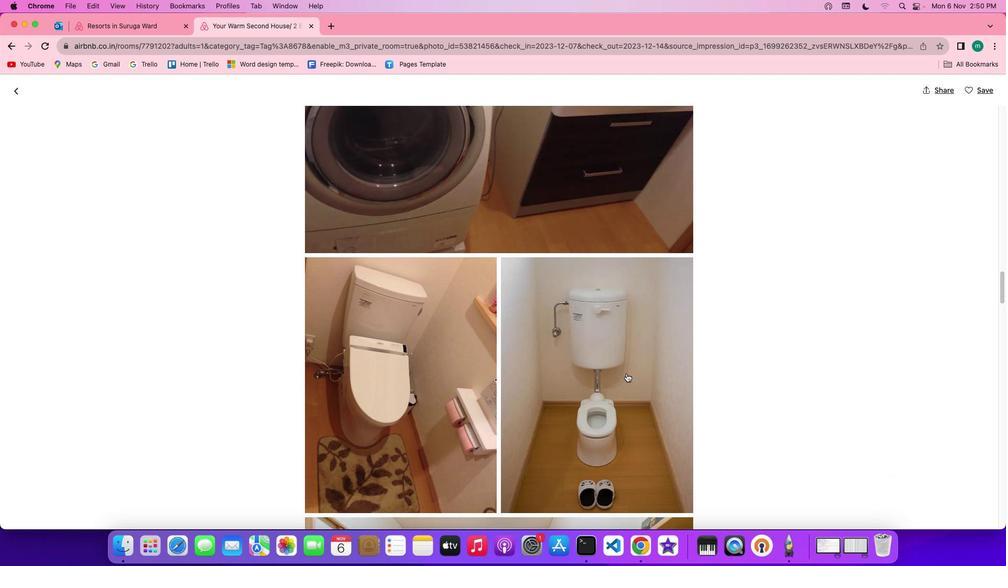 
Action: Mouse scrolled (626, 373) with delta (0, 0)
Screenshot: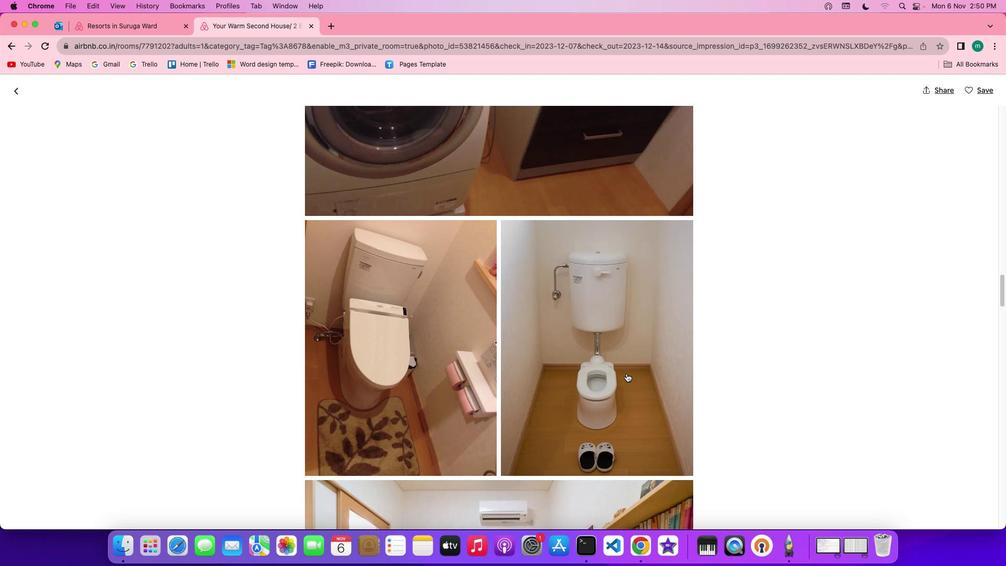 
Action: Mouse scrolled (626, 373) with delta (0, 0)
Screenshot: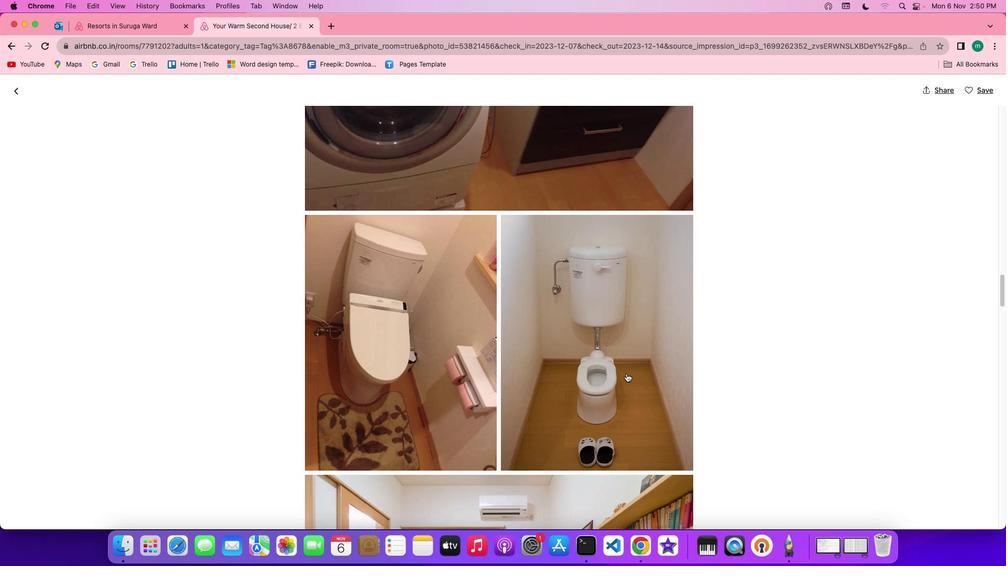 
Action: Mouse scrolled (626, 373) with delta (0, -1)
Screenshot: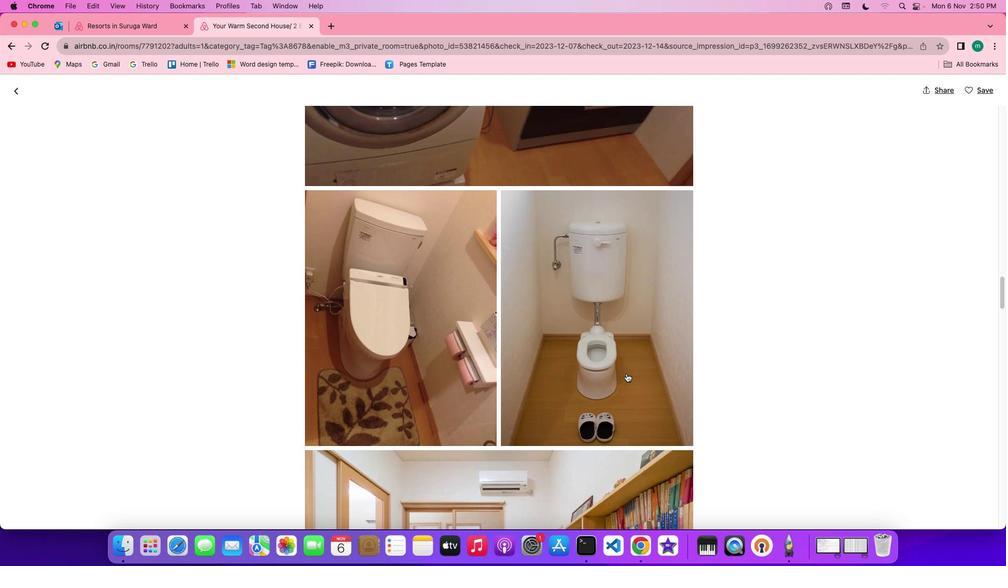 
Action: Mouse scrolled (626, 373) with delta (0, -1)
Screenshot: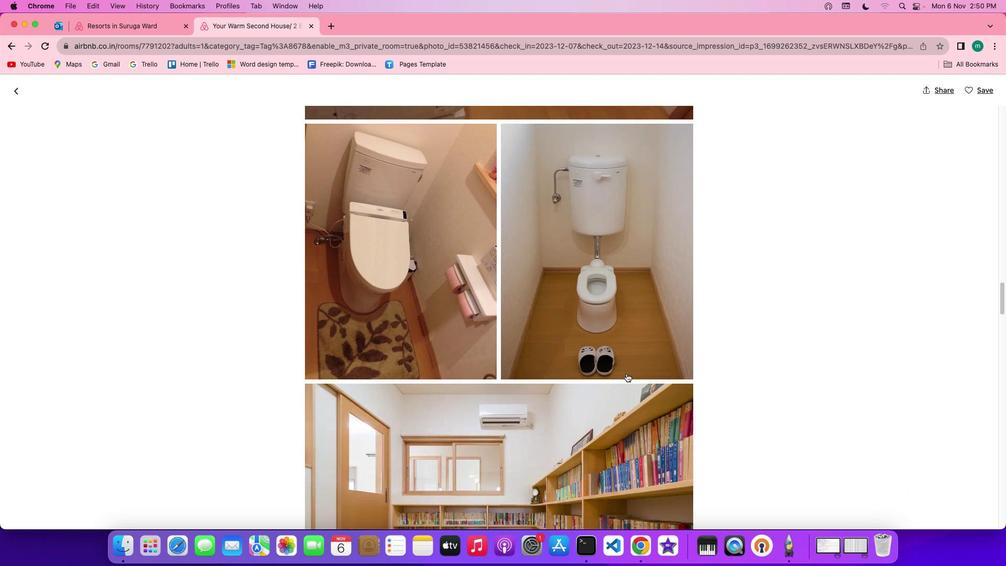 
Action: Mouse scrolled (626, 373) with delta (0, -1)
Screenshot: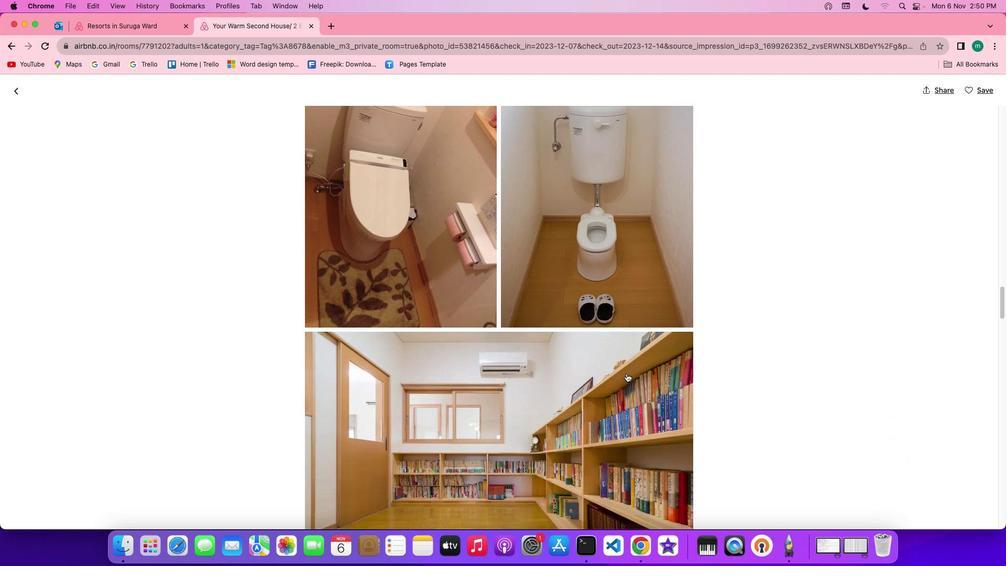 
Action: Mouse scrolled (626, 373) with delta (0, 0)
Screenshot: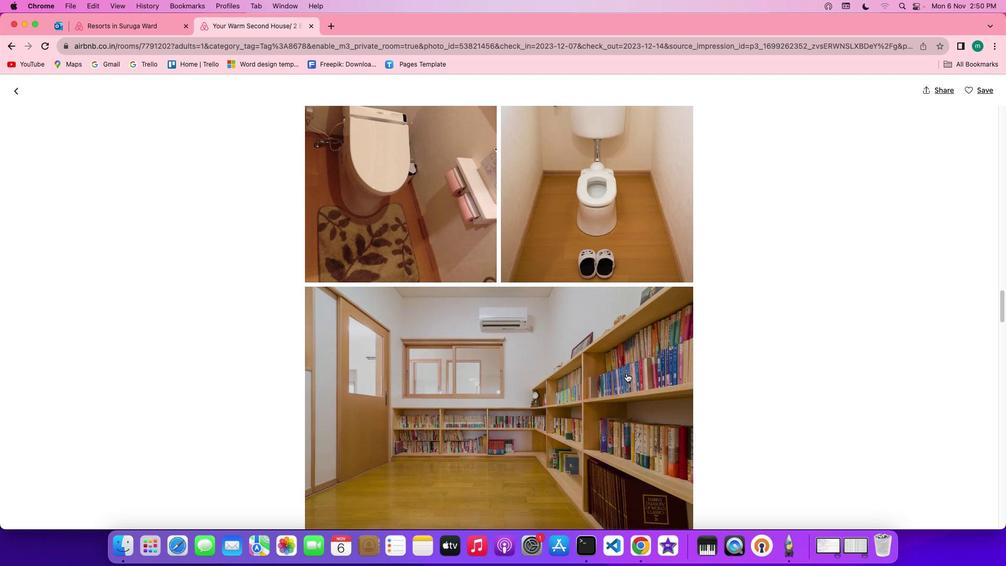 
Action: Mouse scrolled (626, 373) with delta (0, 0)
Screenshot: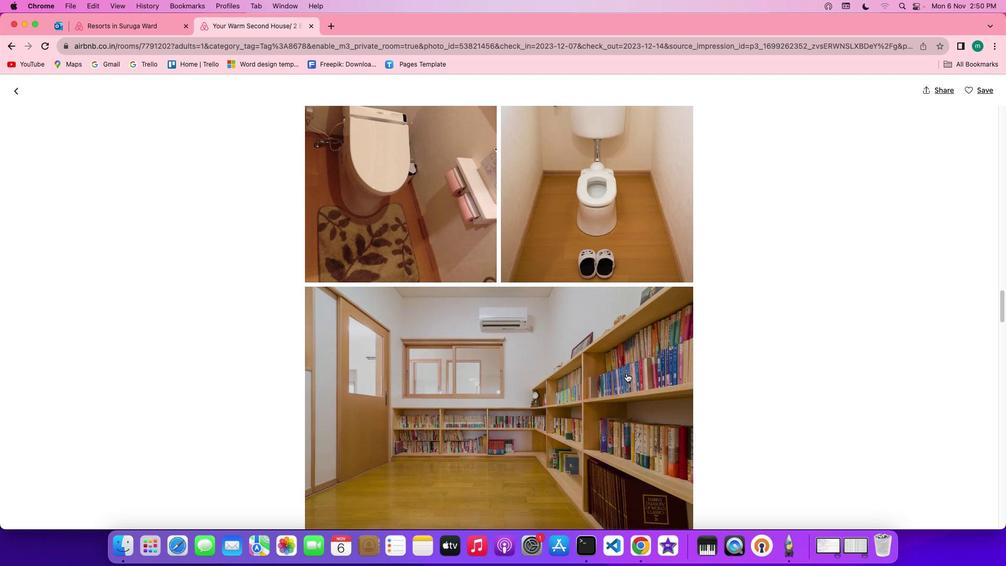 
Action: Mouse scrolled (626, 373) with delta (0, -1)
Screenshot: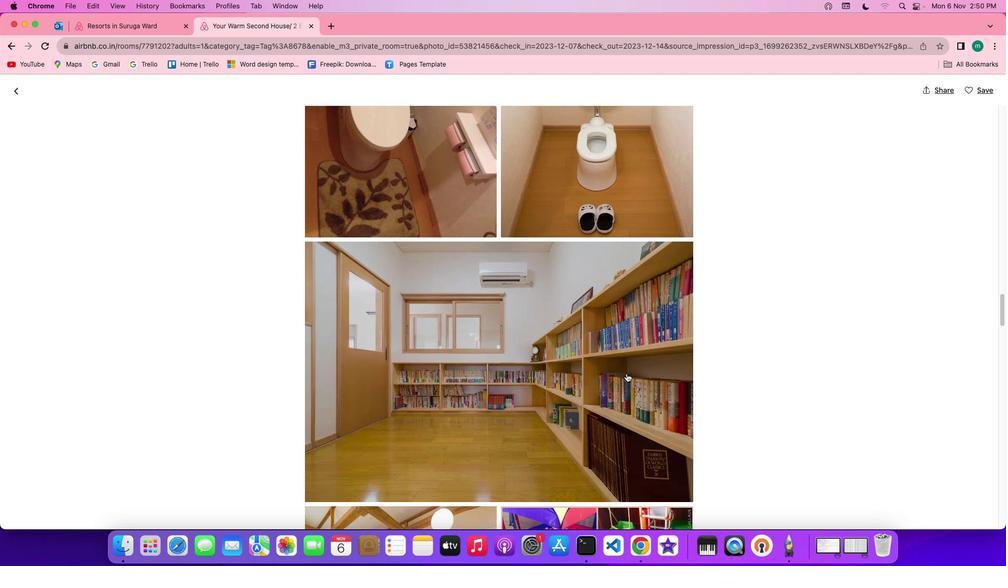 
Action: Mouse scrolled (626, 373) with delta (0, -2)
Screenshot: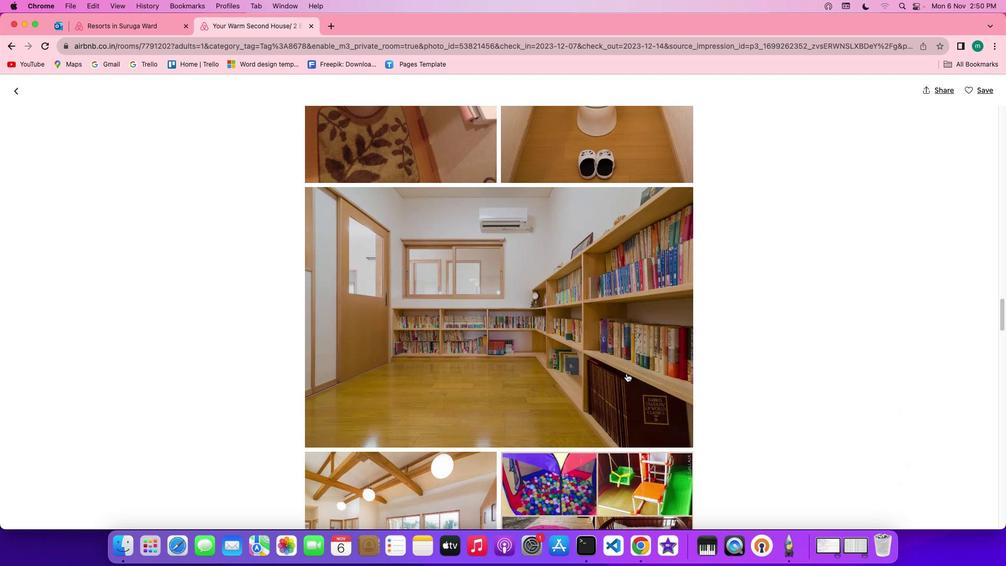 
Action: Mouse scrolled (626, 373) with delta (0, 0)
Screenshot: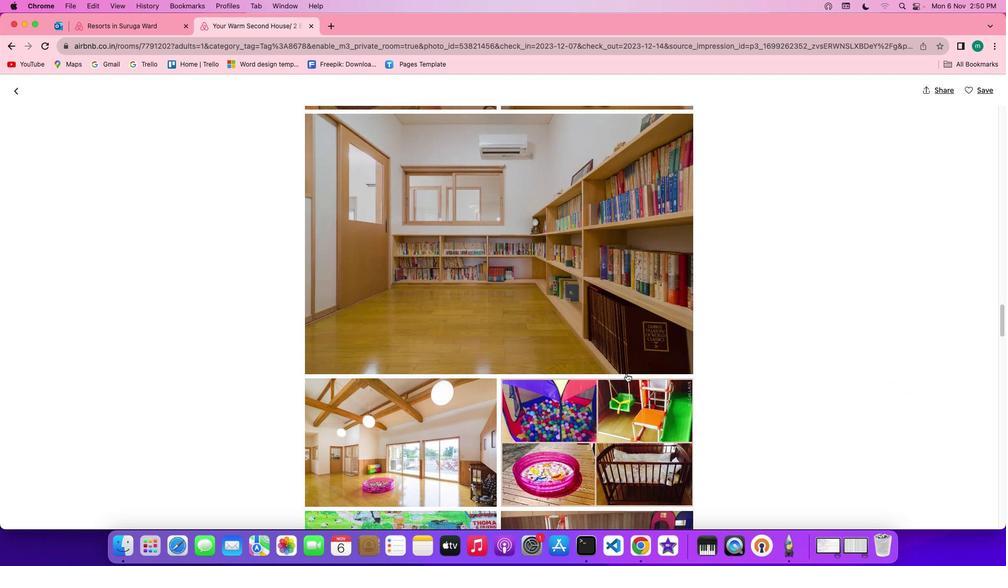 
Action: Mouse scrolled (626, 373) with delta (0, 0)
Screenshot: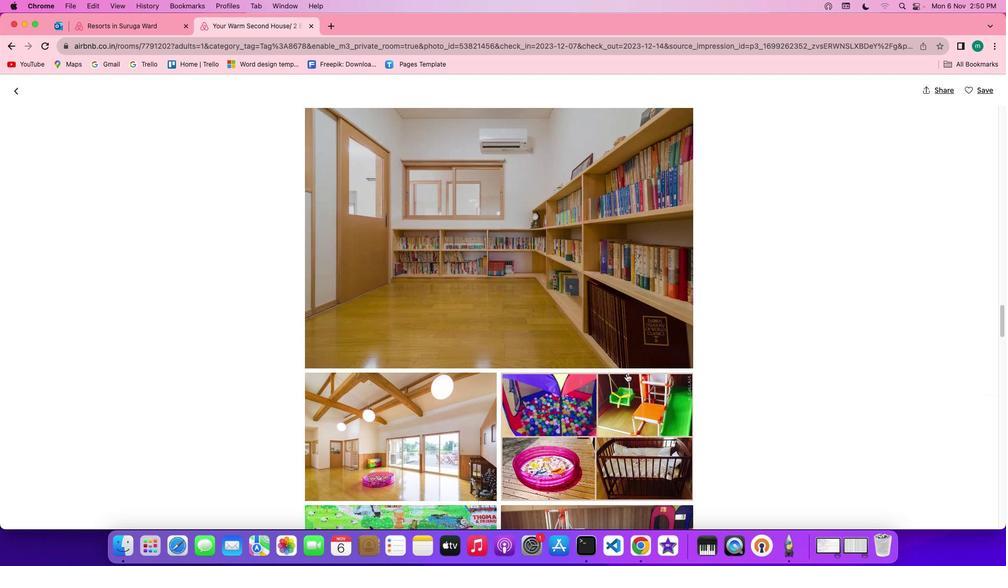 
Action: Mouse scrolled (626, 373) with delta (0, -1)
Screenshot: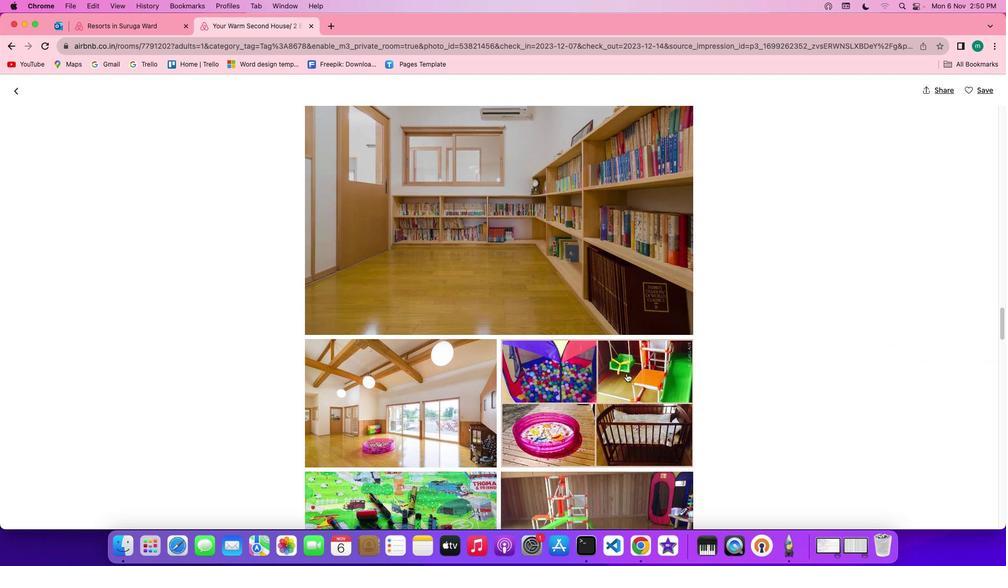 
Action: Mouse scrolled (626, 373) with delta (0, -1)
Screenshot: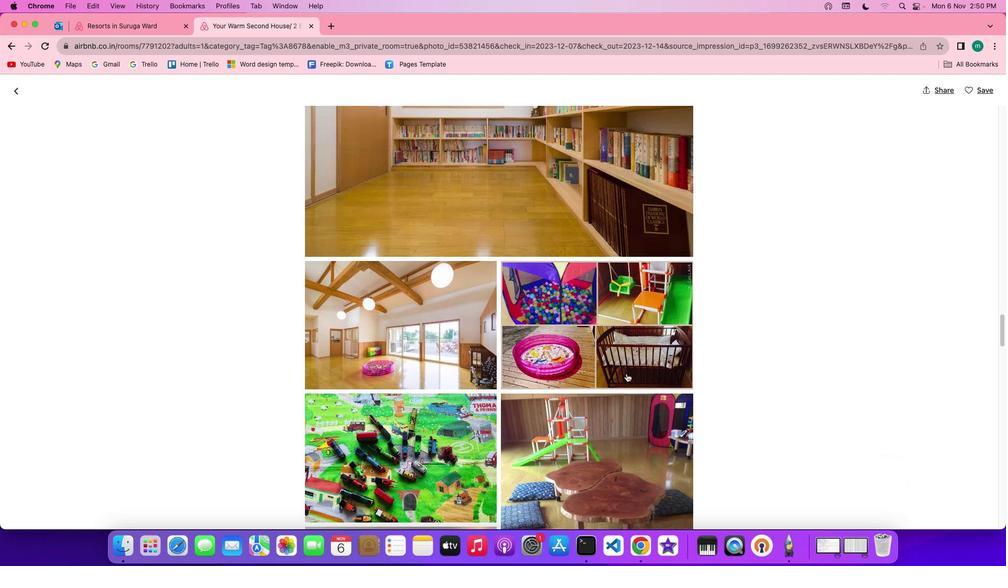 
Action: Mouse scrolled (626, 373) with delta (0, 0)
Screenshot: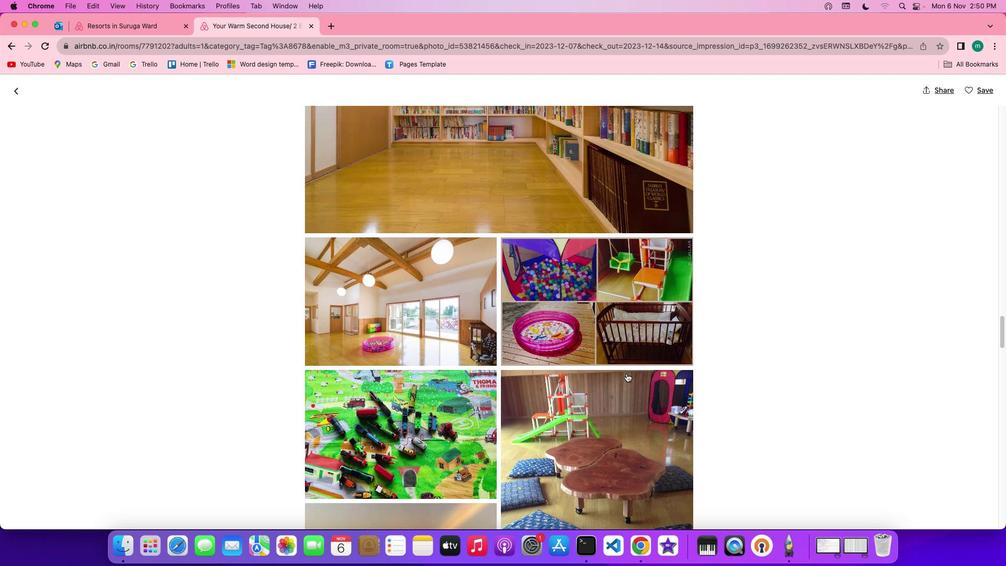
Action: Mouse scrolled (626, 373) with delta (0, 0)
Screenshot: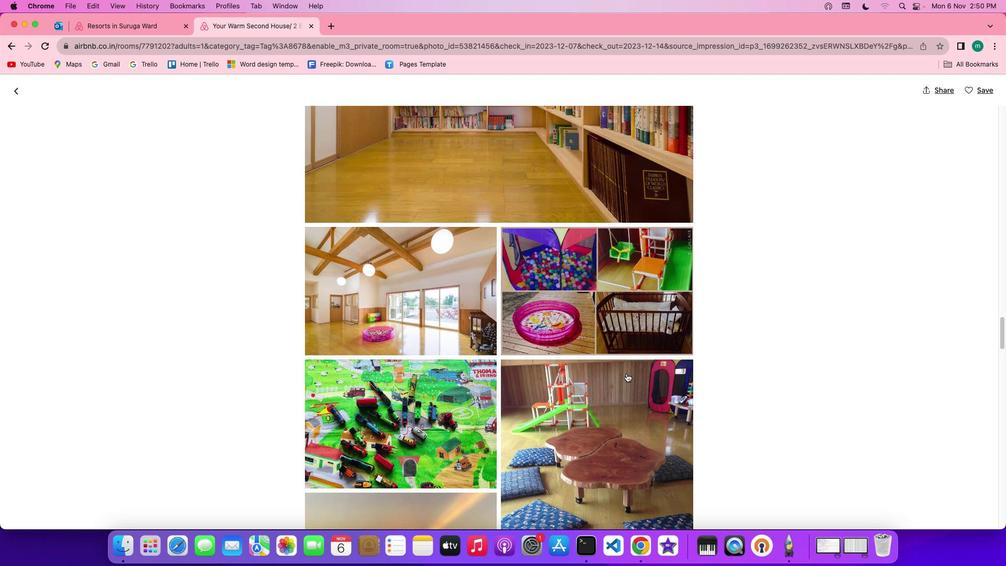 
Action: Mouse scrolled (626, 373) with delta (0, -1)
Screenshot: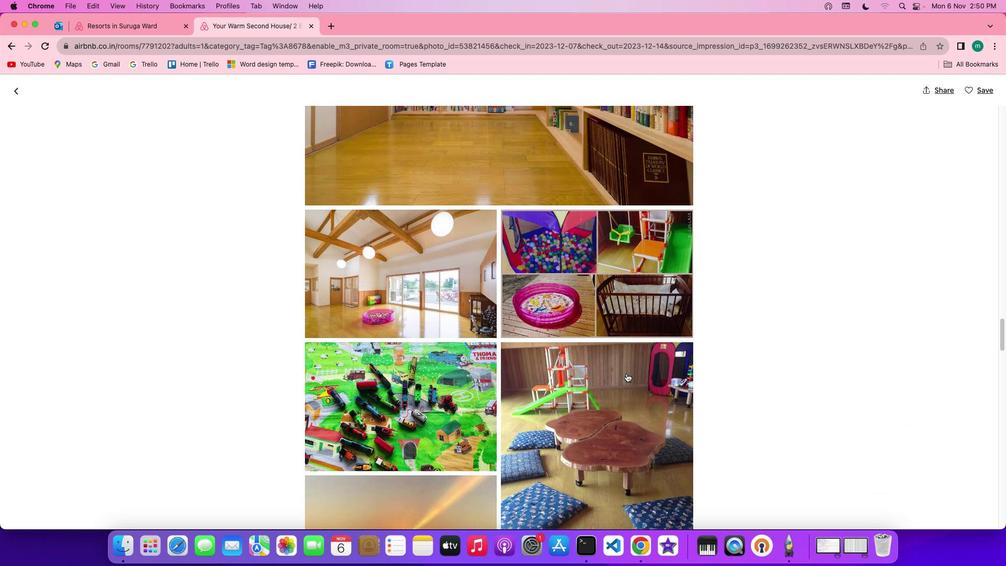 
Action: Mouse scrolled (626, 373) with delta (0, -1)
Screenshot: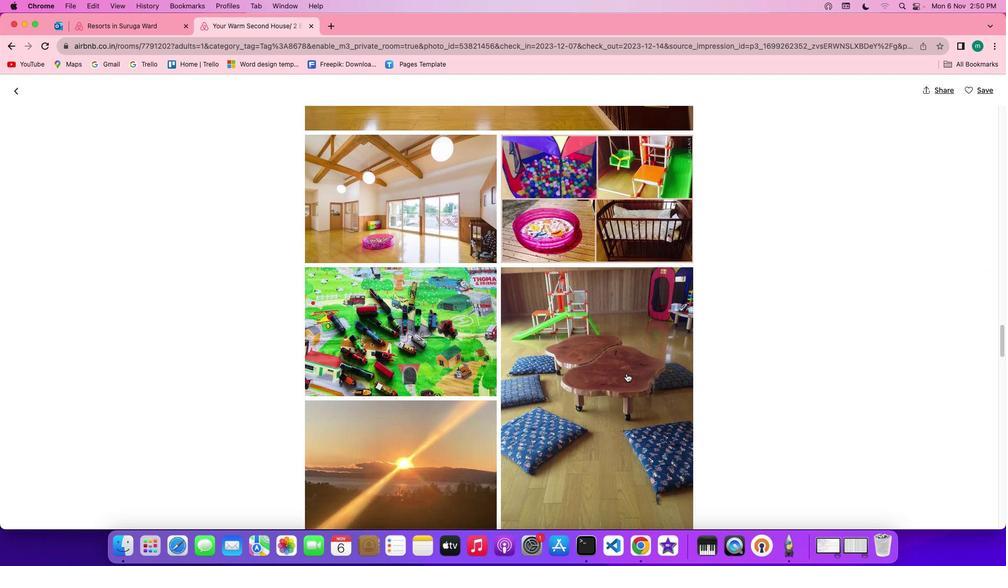 
Action: Mouse scrolled (626, 373) with delta (0, 0)
Screenshot: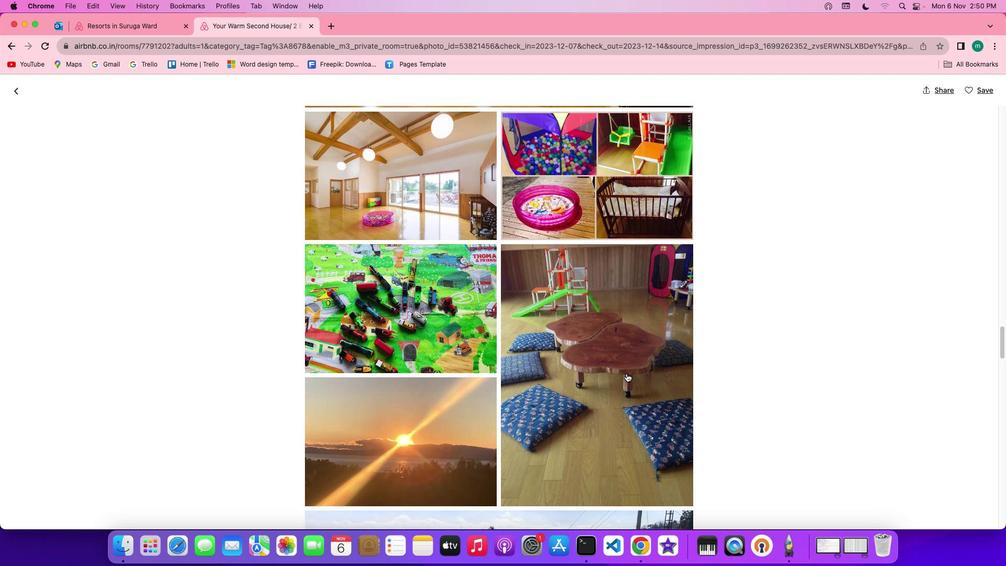 
Action: Mouse scrolled (626, 373) with delta (0, 0)
Screenshot: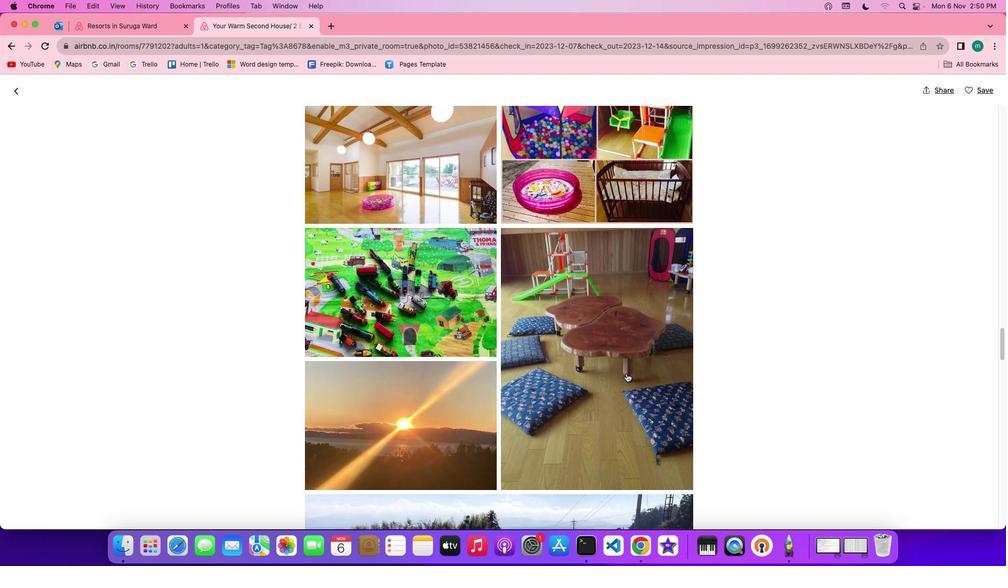 
Action: Mouse scrolled (626, 373) with delta (0, -1)
Screenshot: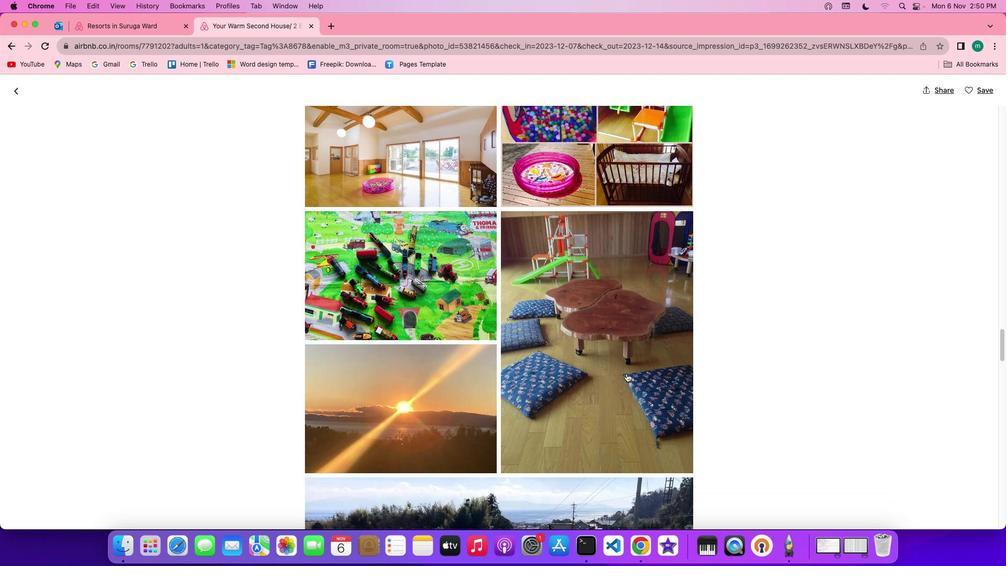 
Action: Mouse scrolled (626, 373) with delta (0, 0)
Screenshot: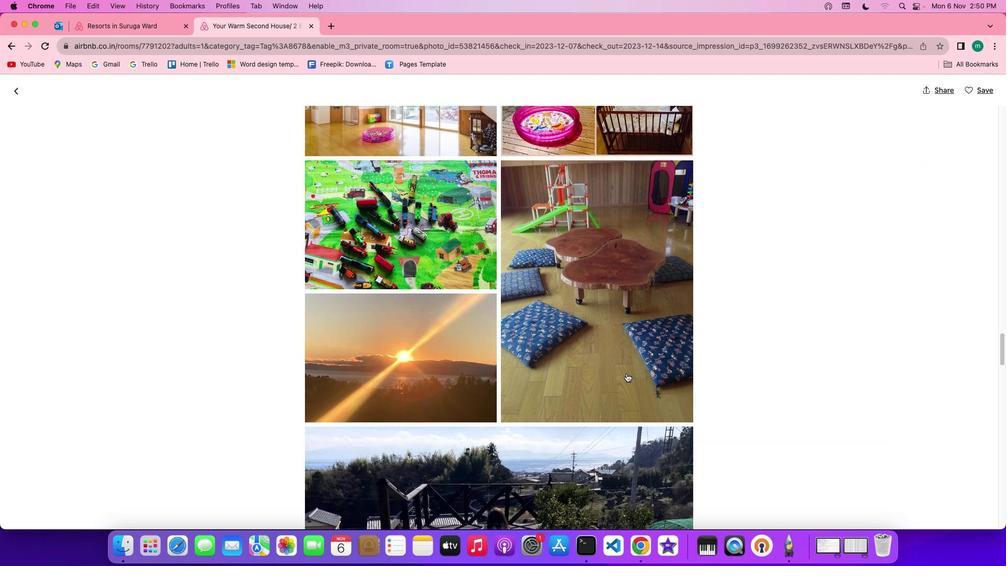 
Action: Mouse scrolled (626, 373) with delta (0, 0)
Screenshot: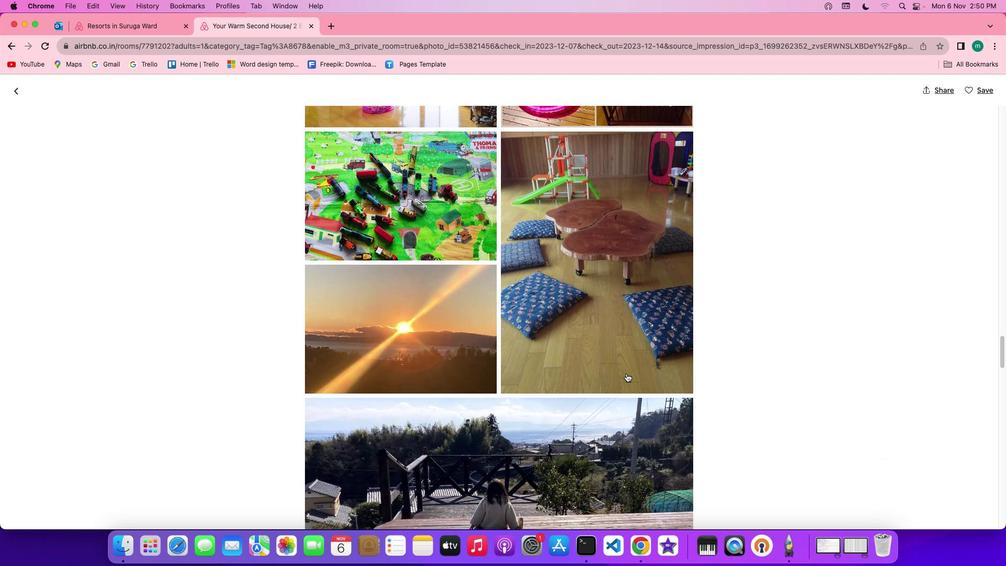 
Action: Mouse scrolled (626, 373) with delta (0, 0)
